 Task: Explore various landmarks and regions in Japan using Google Earth.
Action: Mouse moved to (498, 433)
Screenshot: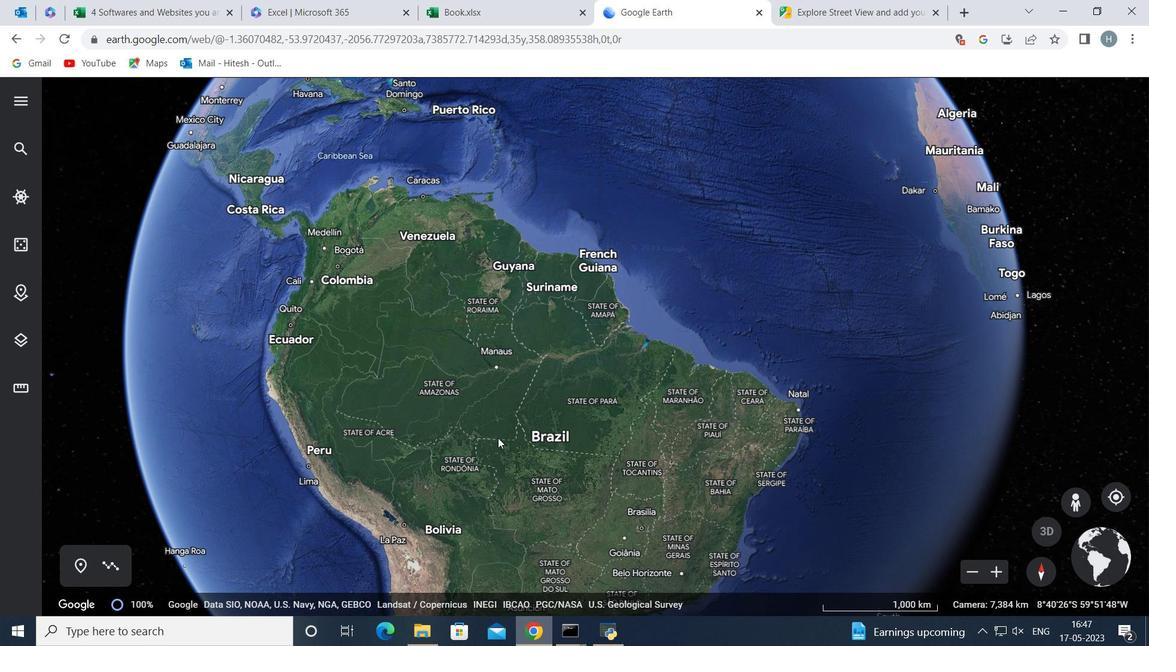 
Action: Mouse pressed left at (498, 433)
Screenshot: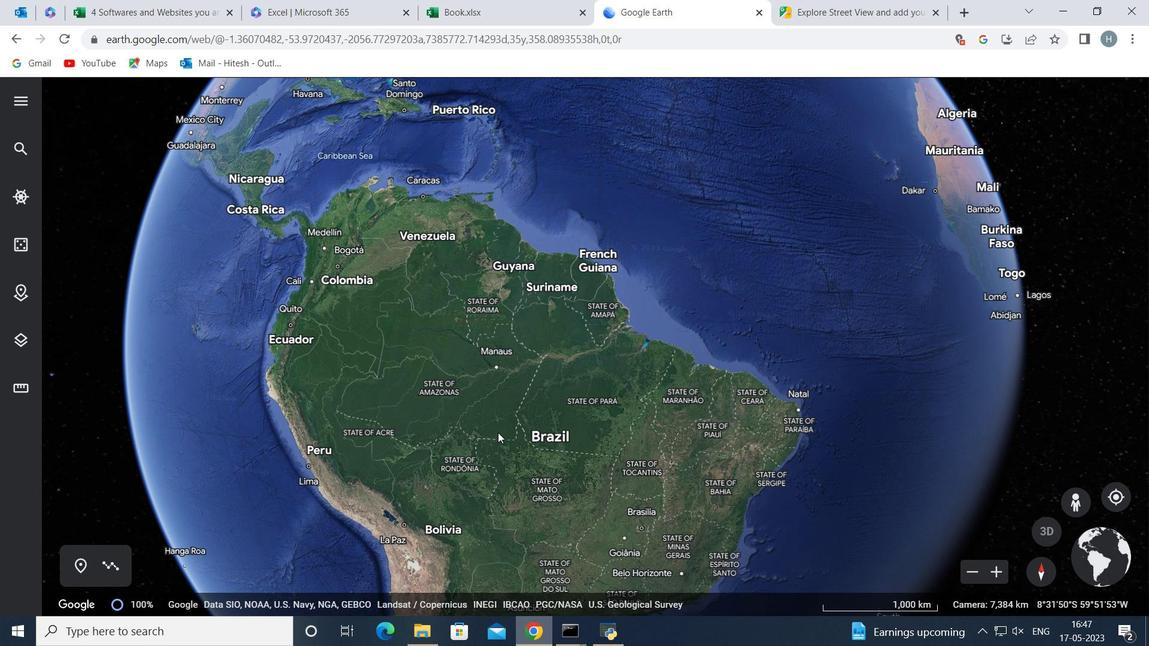
Action: Mouse moved to (587, 410)
Screenshot: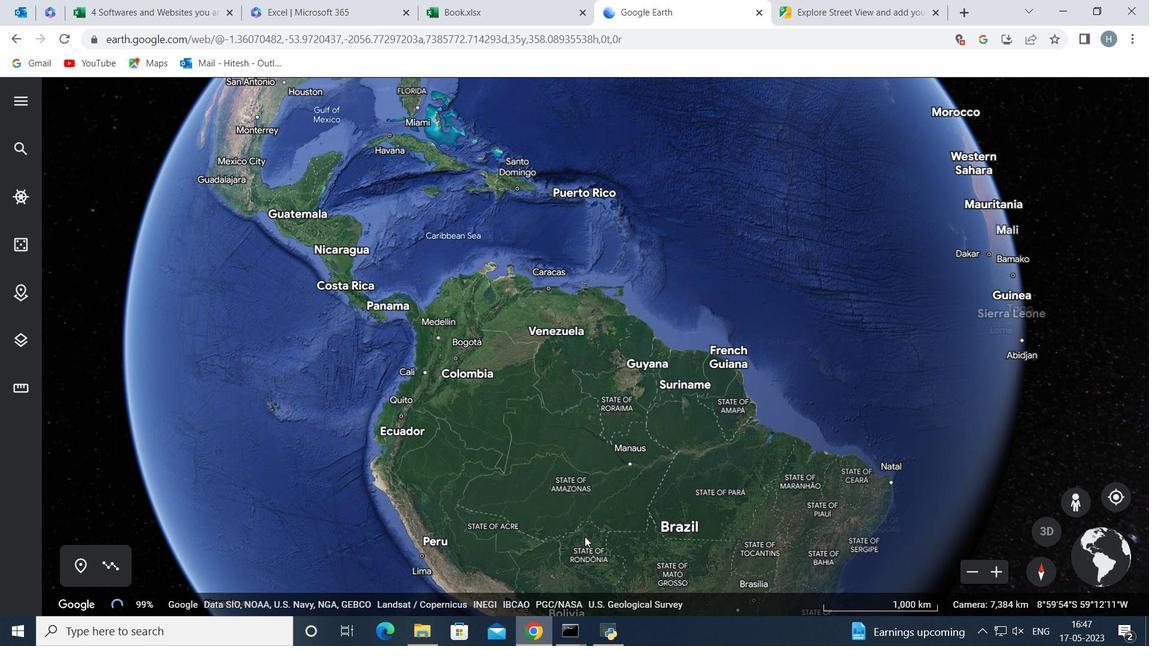 
Action: Mouse pressed left at (586, 406)
Screenshot: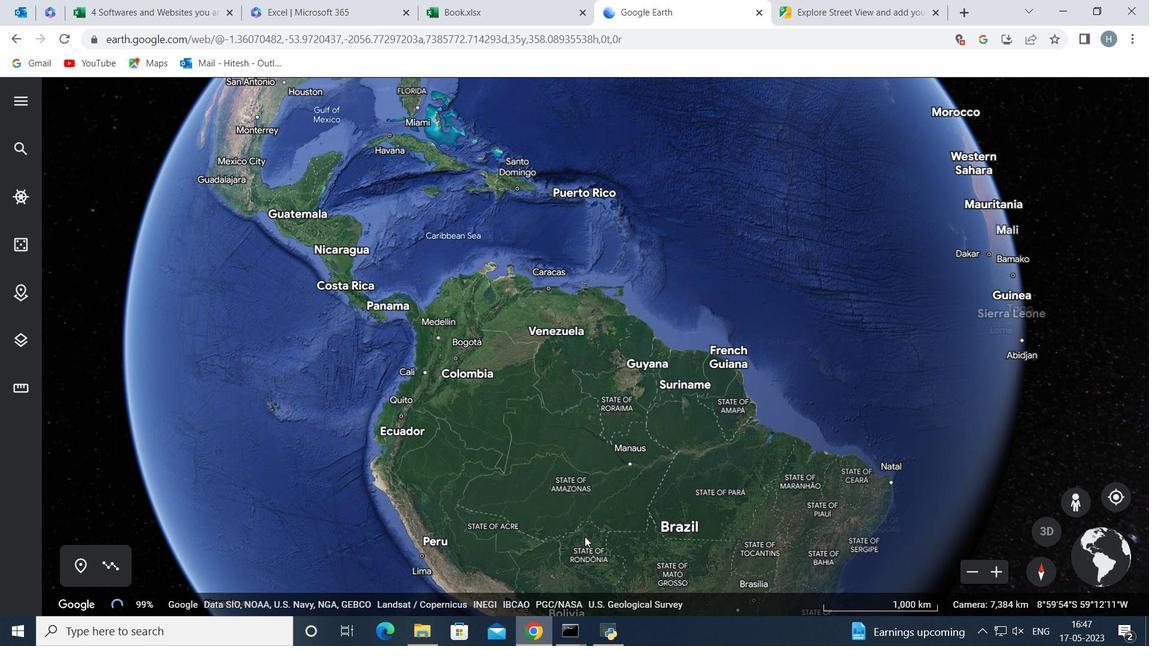 
Action: Mouse moved to (455, 456)
Screenshot: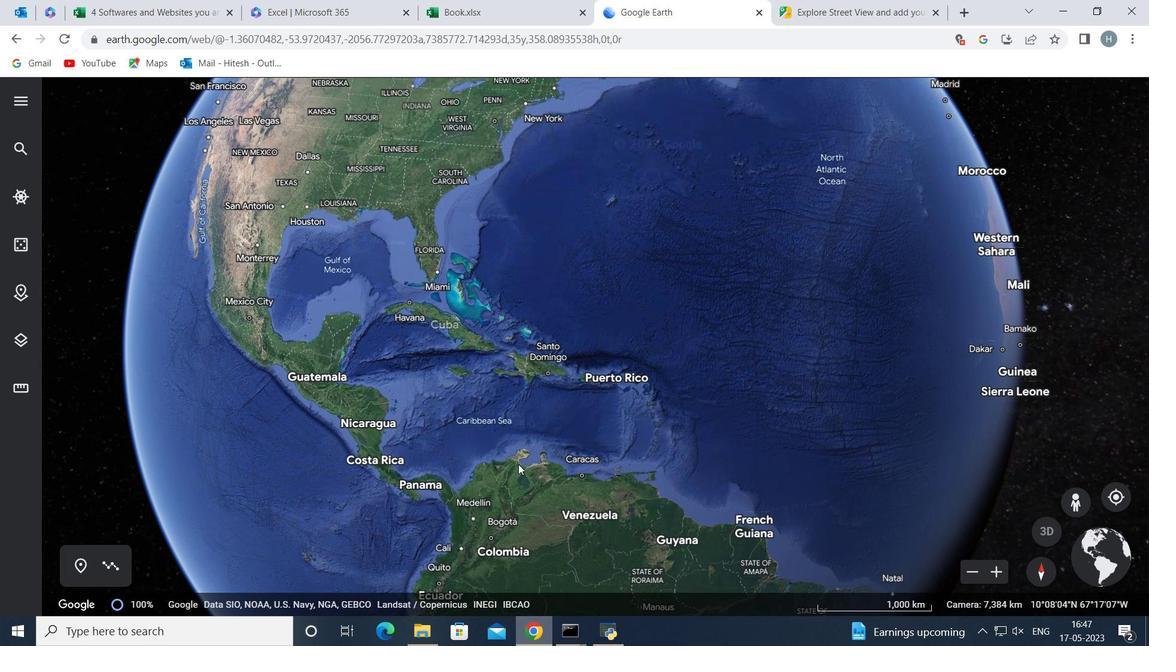 
Action: Mouse pressed left at (455, 456)
Screenshot: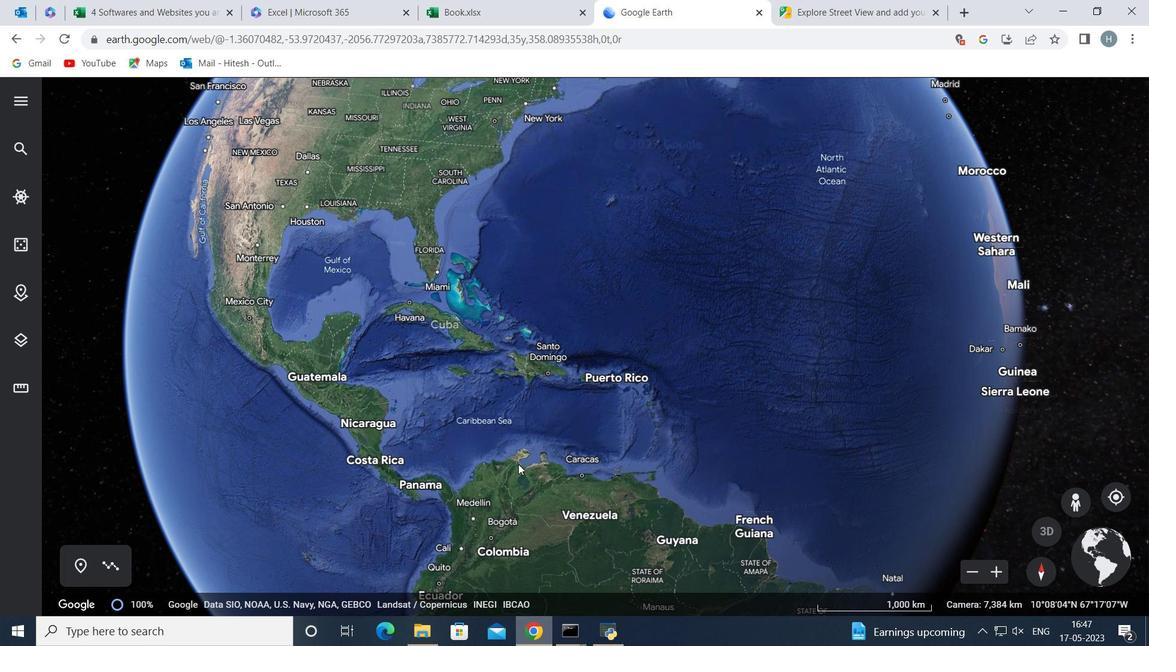 
Action: Mouse moved to (519, 421)
Screenshot: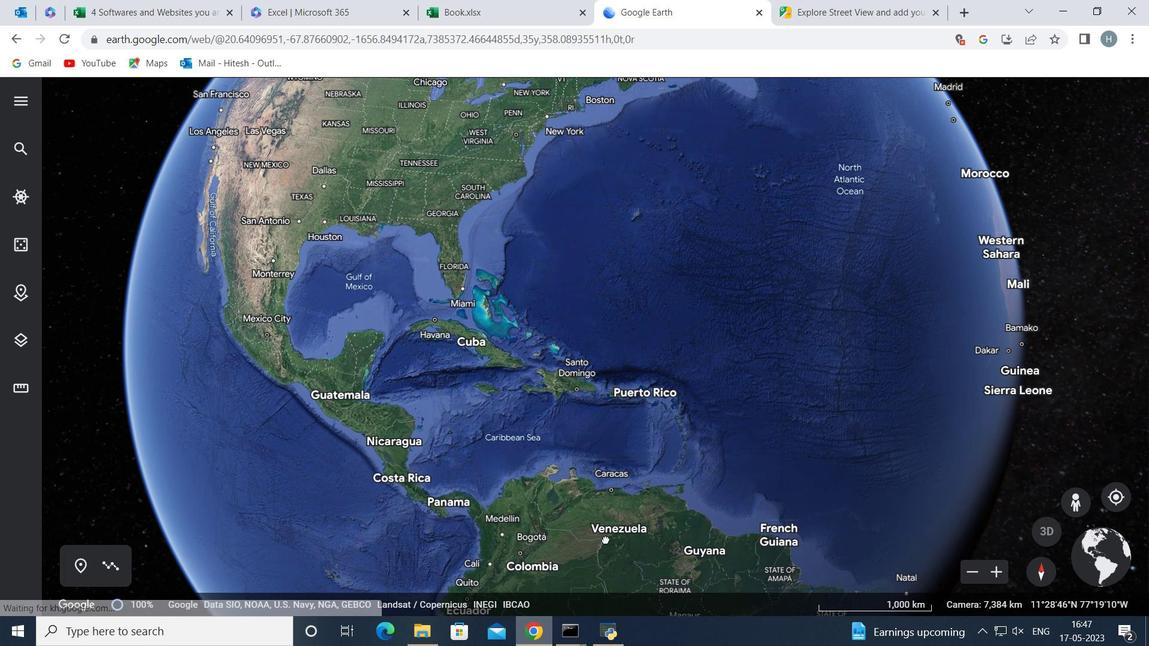 
Action: Mouse pressed left at (519, 421)
Screenshot: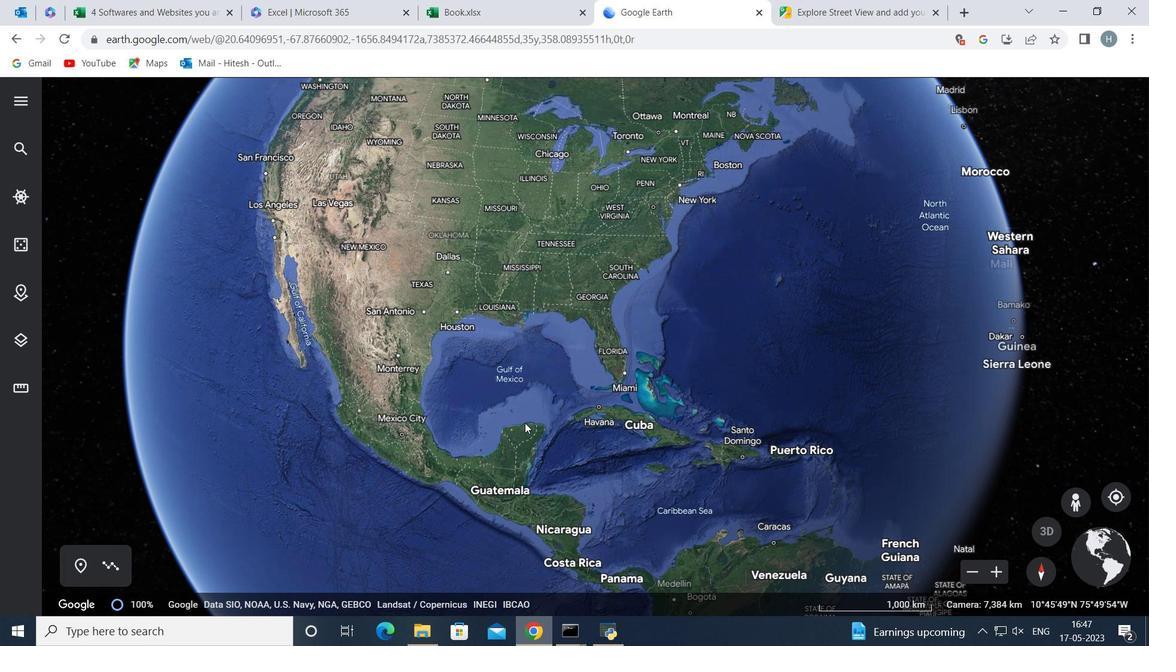 
Action: Mouse moved to (507, 392)
Screenshot: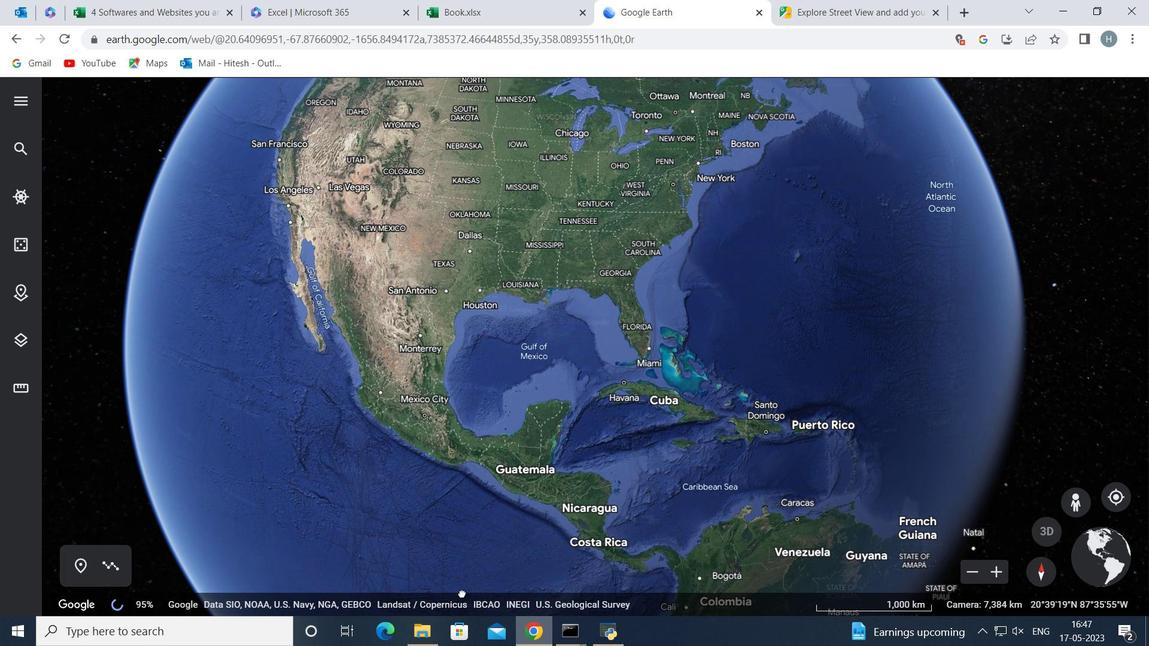 
Action: Mouse pressed left at (507, 392)
Screenshot: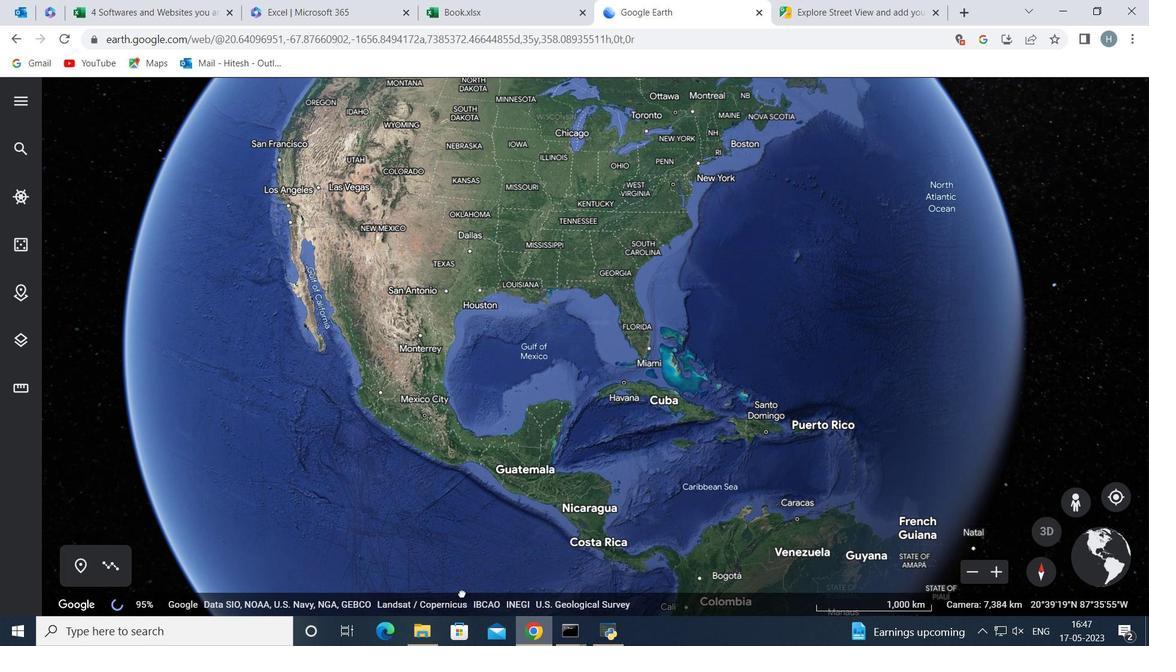 
Action: Mouse moved to (517, 449)
Screenshot: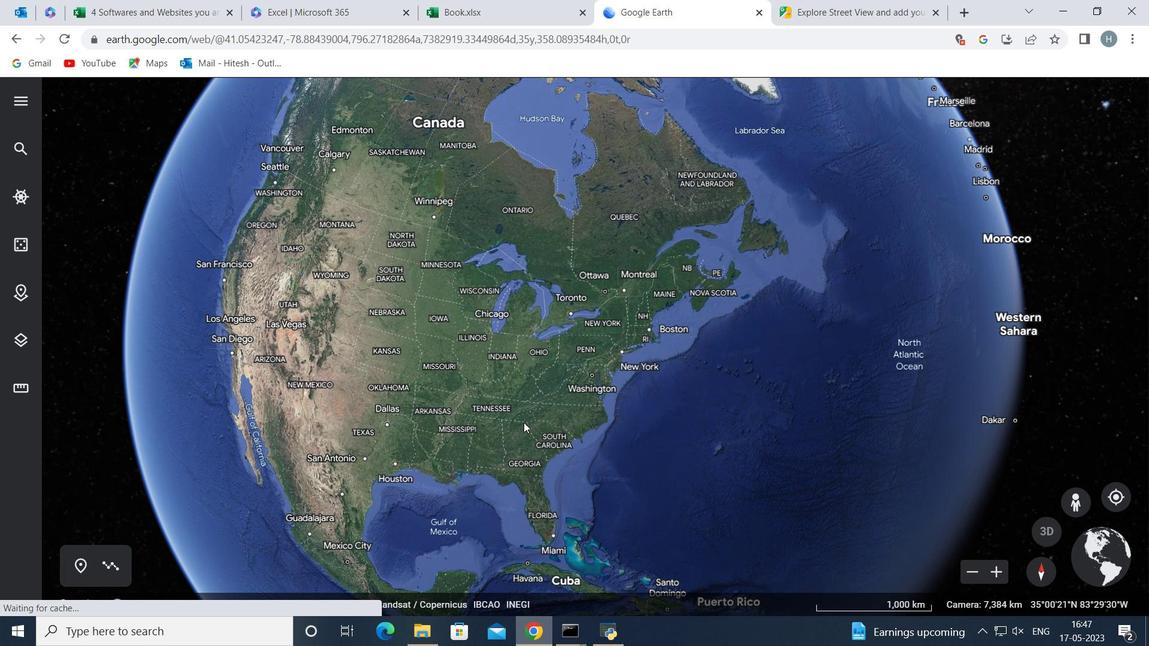 
Action: Mouse pressed left at (517, 447)
Screenshot: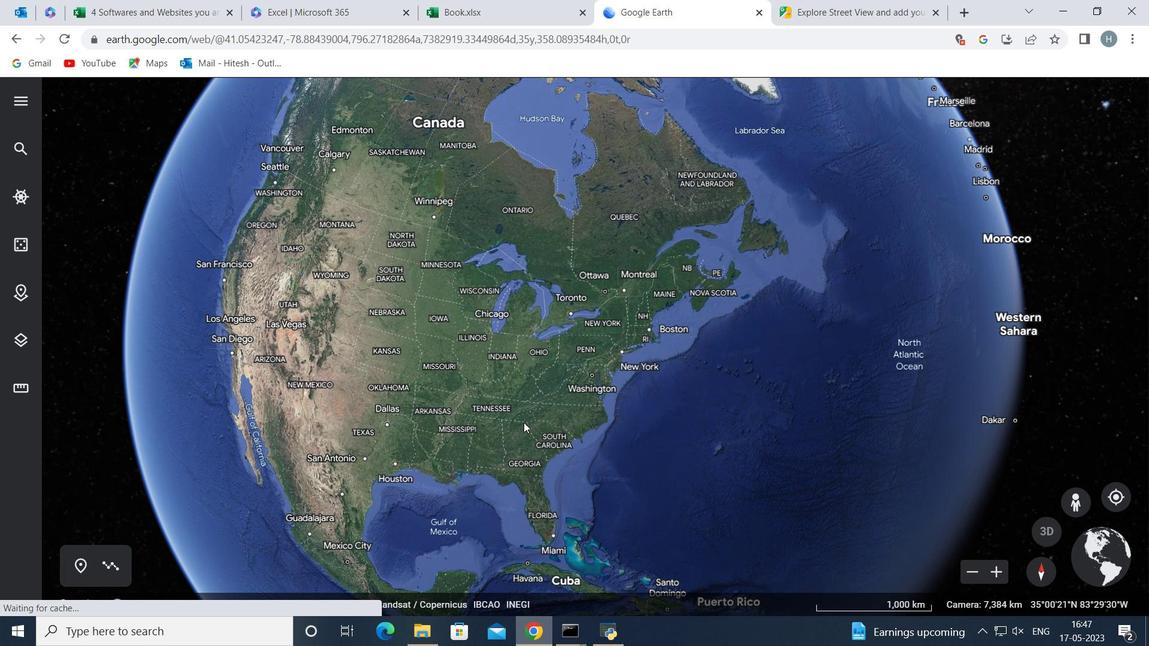 
Action: Mouse moved to (541, 389)
Screenshot: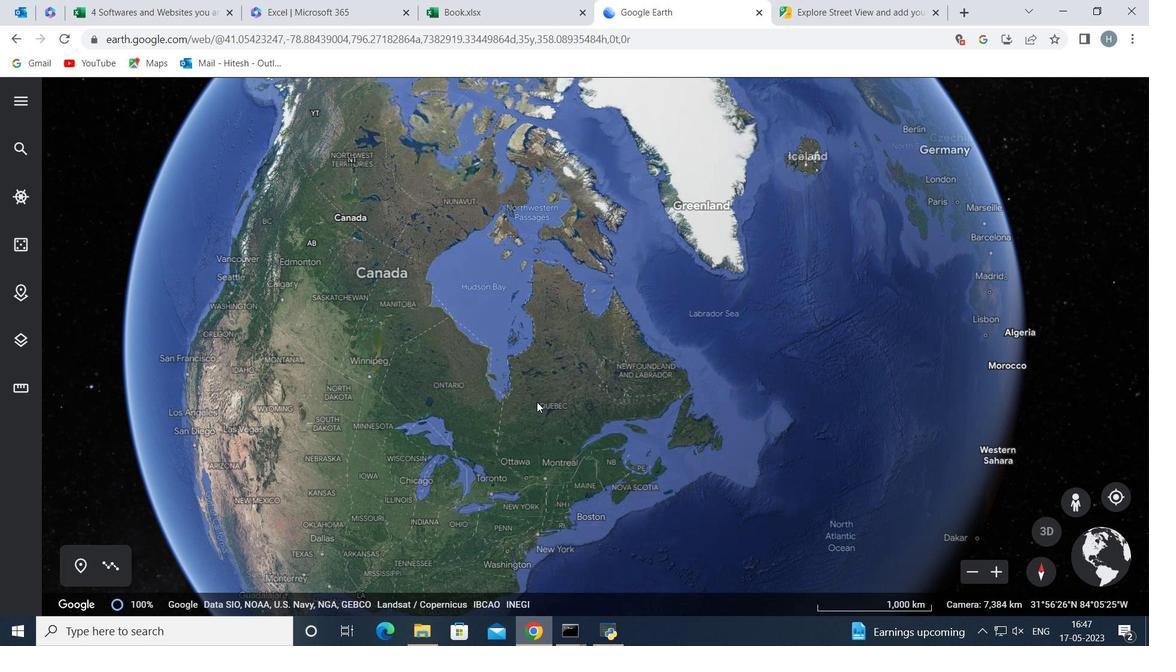 
Action: Mouse pressed left at (541, 389)
Screenshot: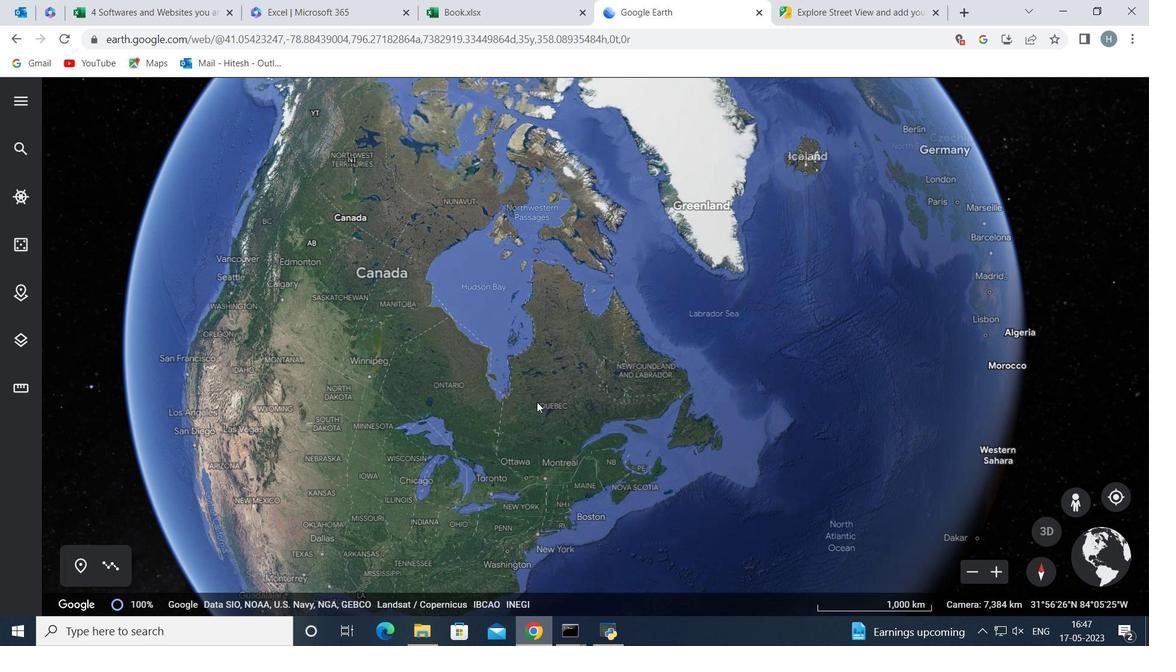 
Action: Mouse moved to (662, 406)
Screenshot: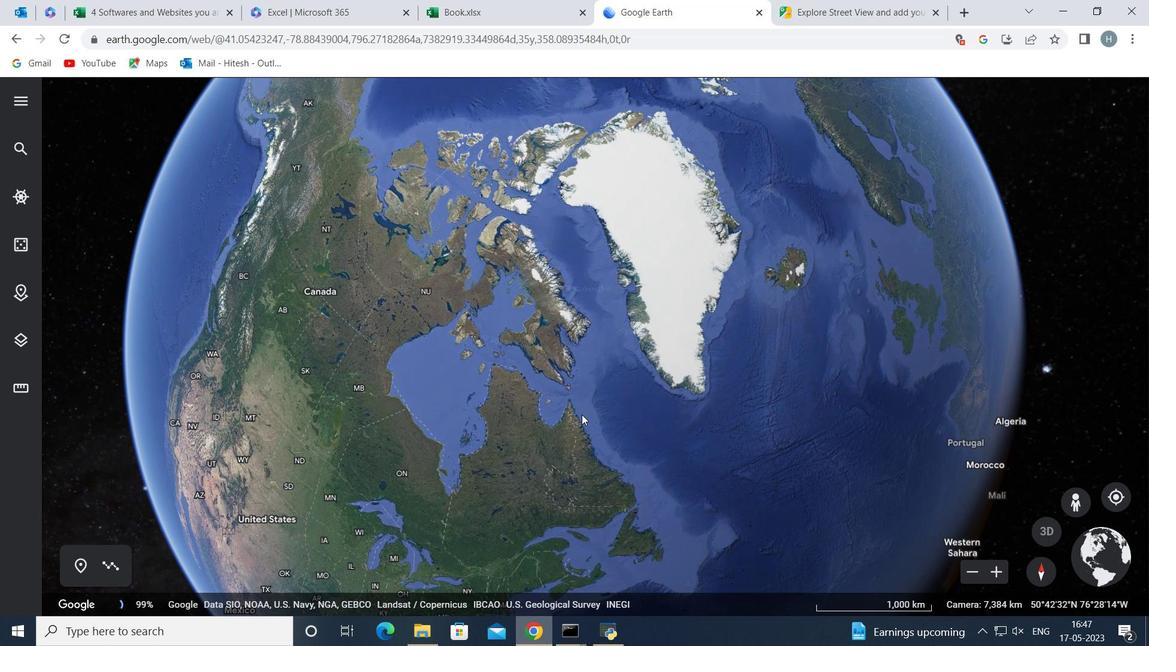 
Action: Mouse pressed left at (662, 406)
Screenshot: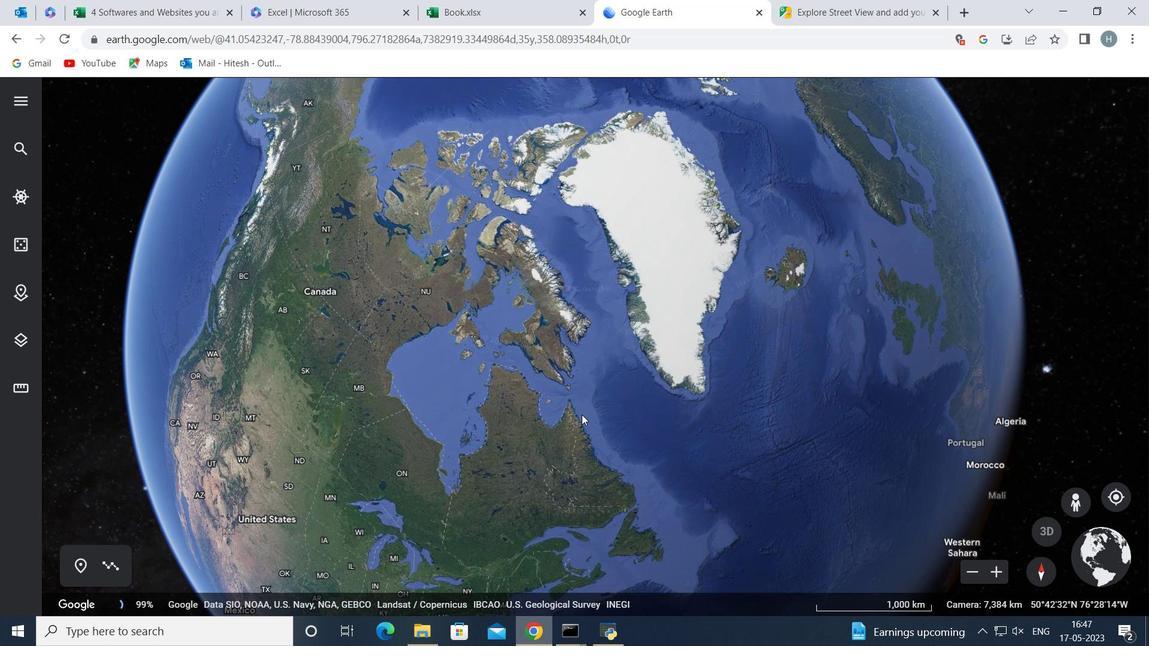 
Action: Mouse moved to (536, 416)
Screenshot: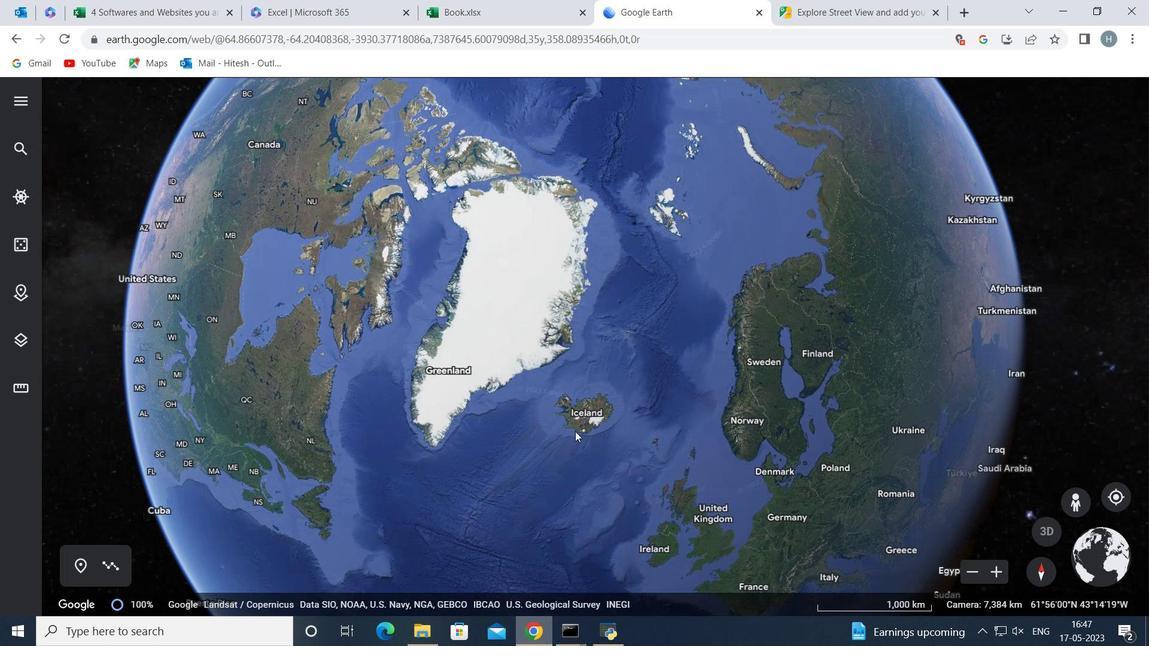 
Action: Mouse pressed left at (536, 416)
Screenshot: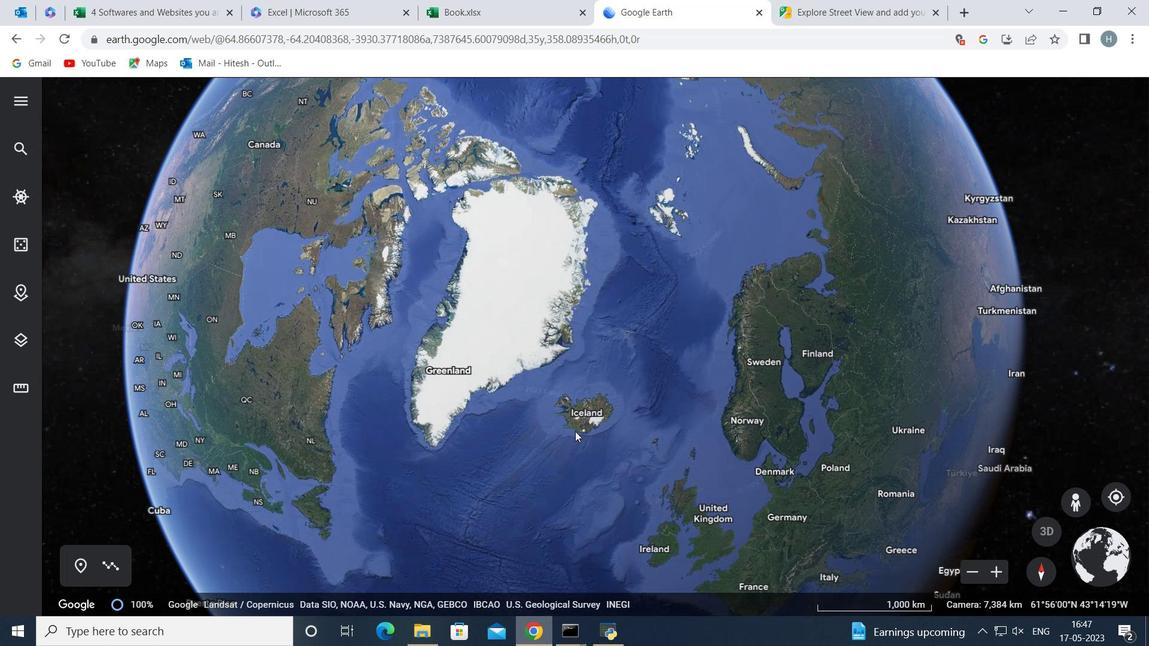 
Action: Mouse moved to (573, 408)
Screenshot: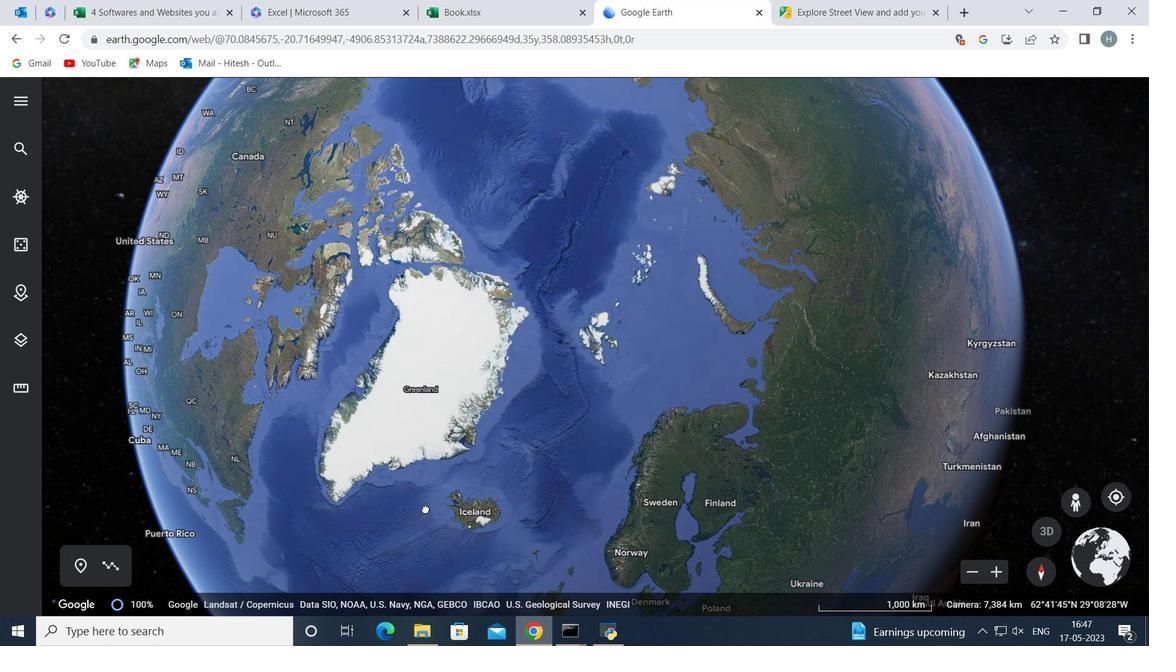 
Action: Mouse pressed left at (573, 408)
Screenshot: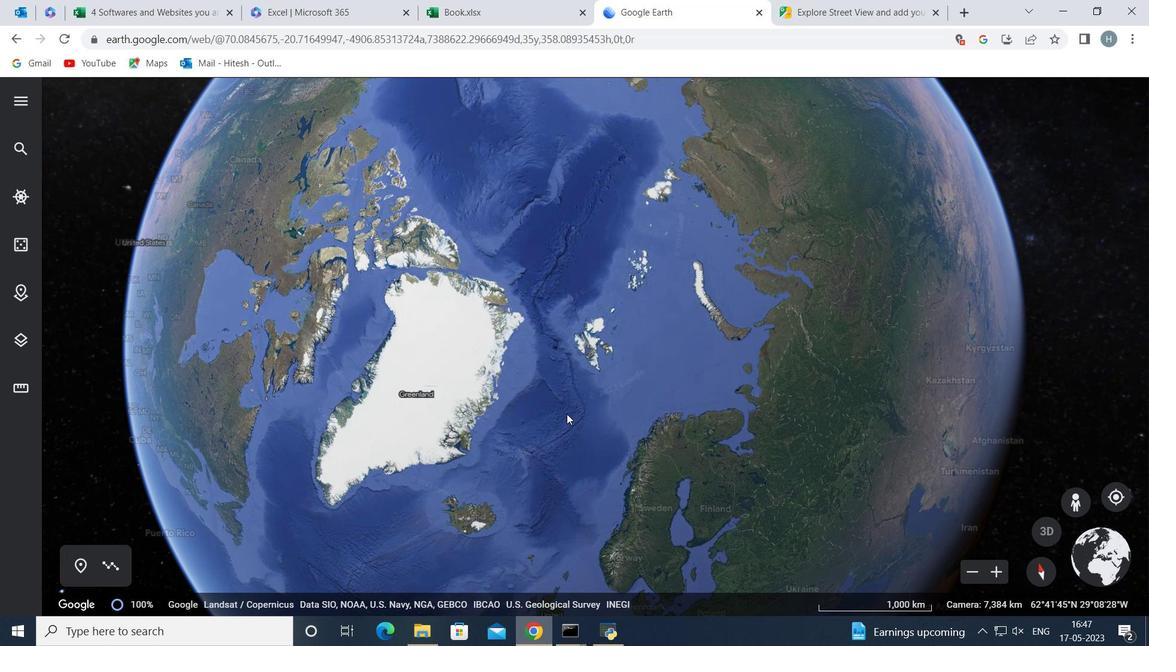 
Action: Mouse moved to (673, 359)
Screenshot: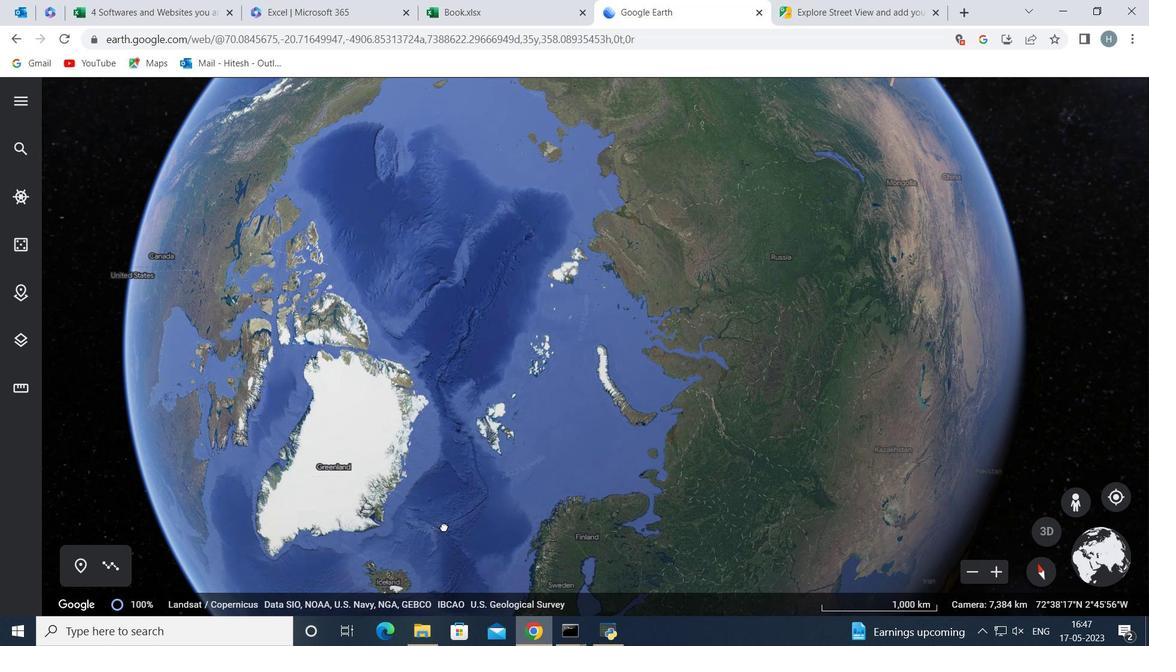
Action: Mouse pressed left at (673, 359)
Screenshot: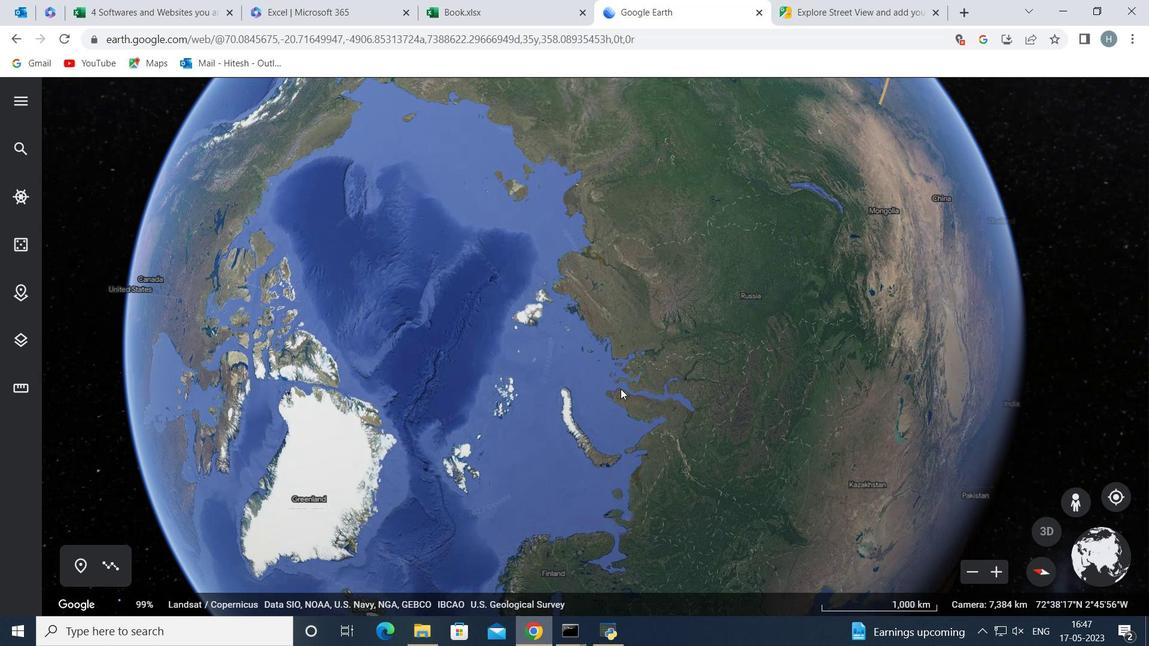 
Action: Mouse moved to (681, 404)
Screenshot: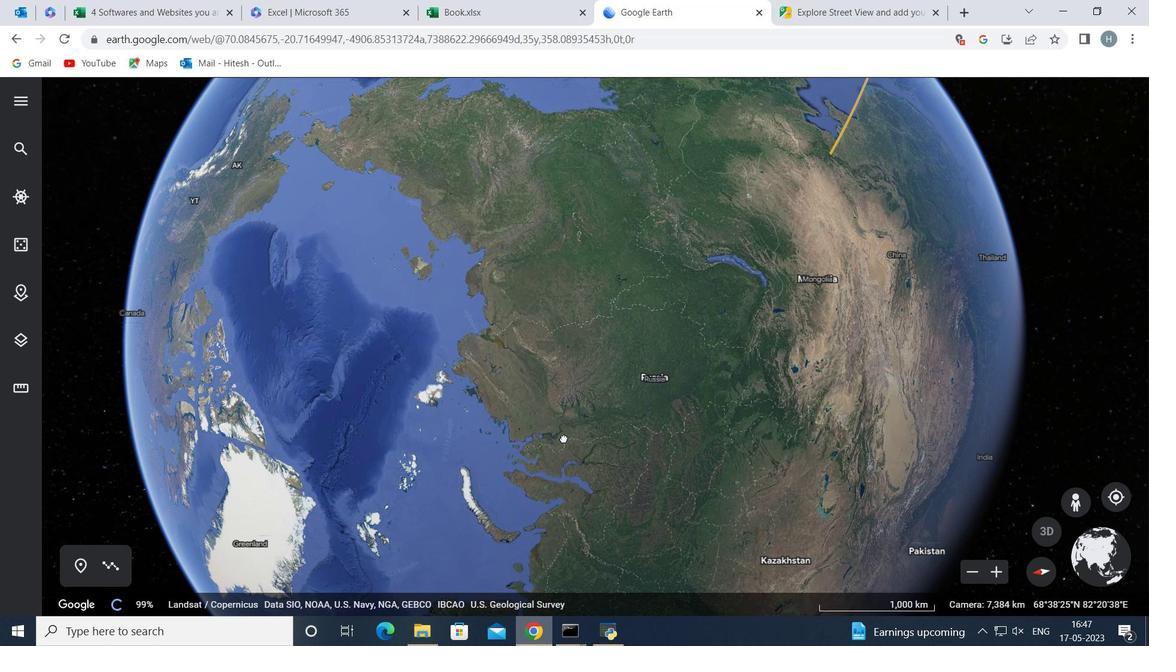 
Action: Mouse scrolled (681, 404) with delta (0, 0)
Screenshot: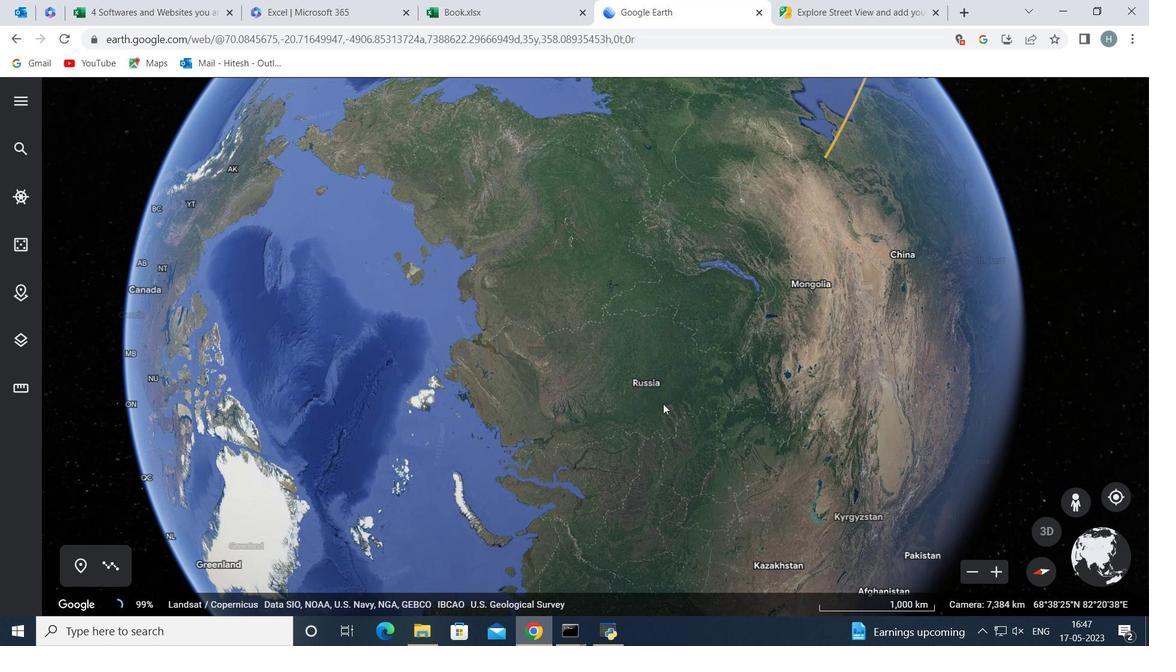 
Action: Mouse moved to (674, 393)
Screenshot: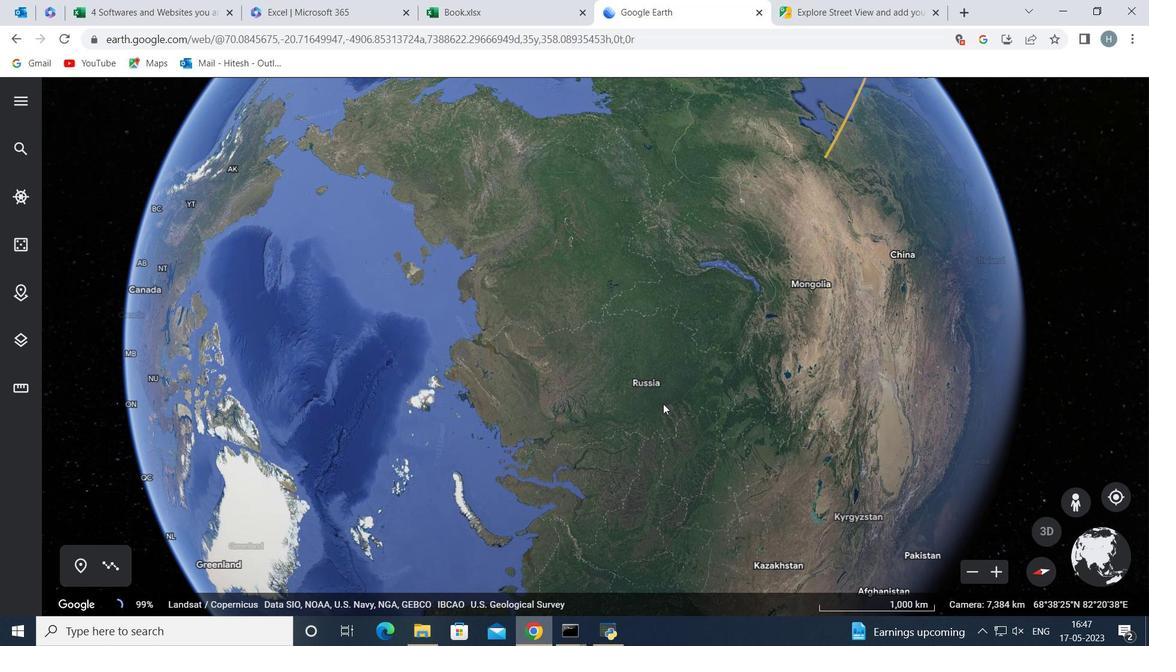 
Action: Mouse scrolled (675, 395) with delta (0, 0)
Screenshot: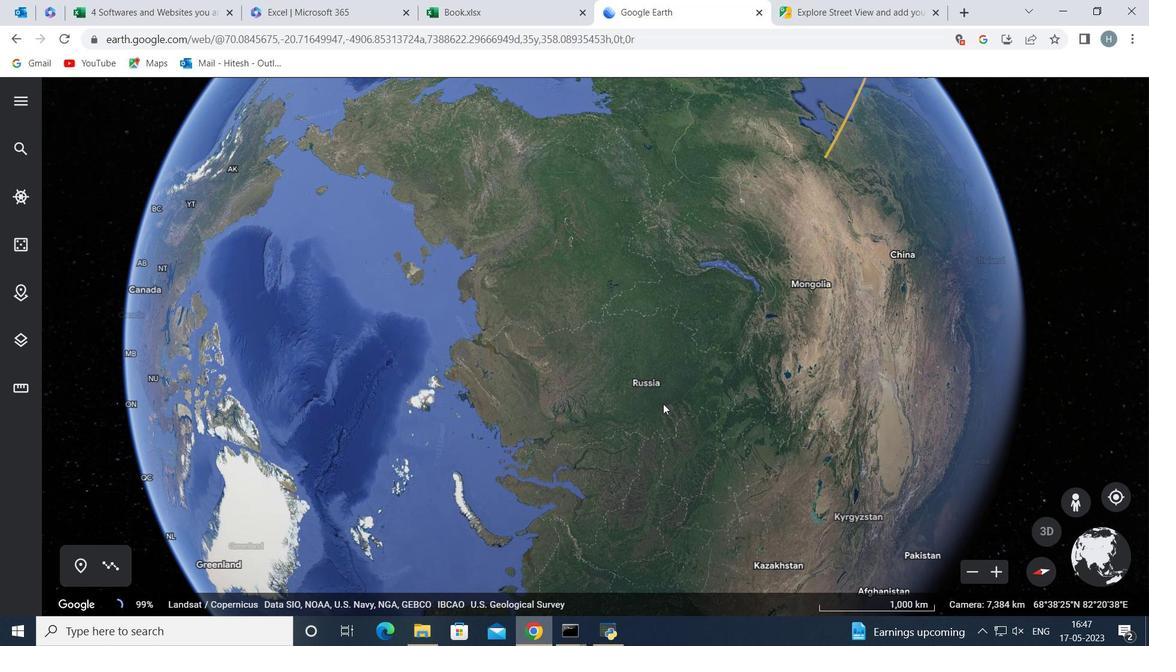 
Action: Mouse moved to (656, 404)
Screenshot: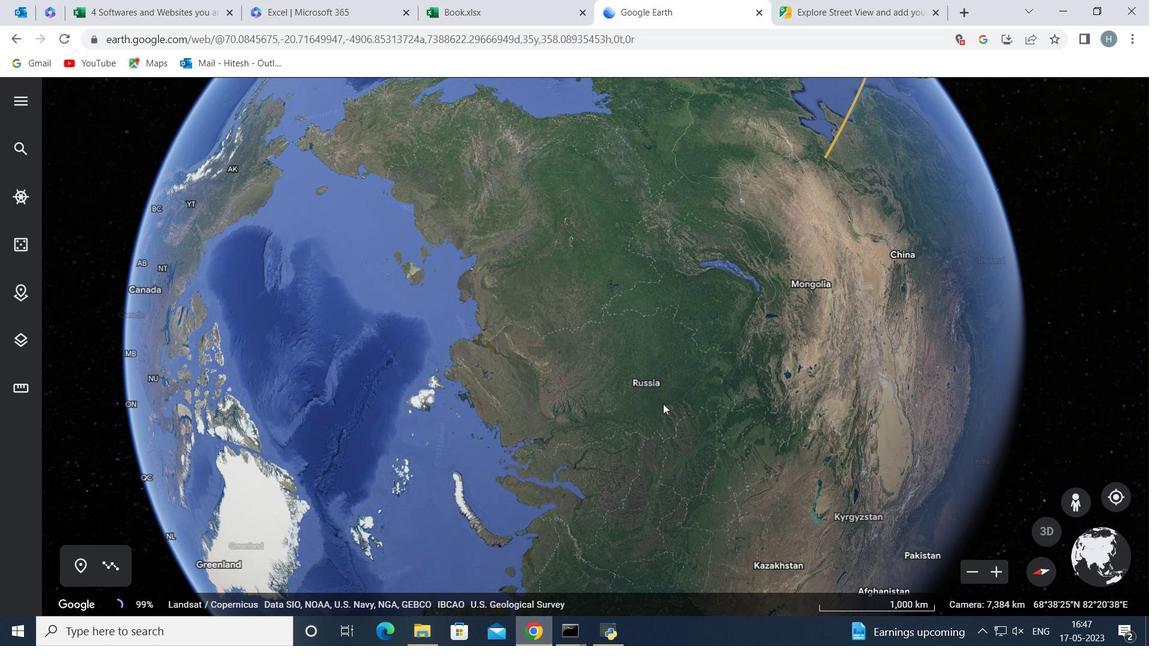 
Action: Mouse pressed left at (656, 404)
Screenshot: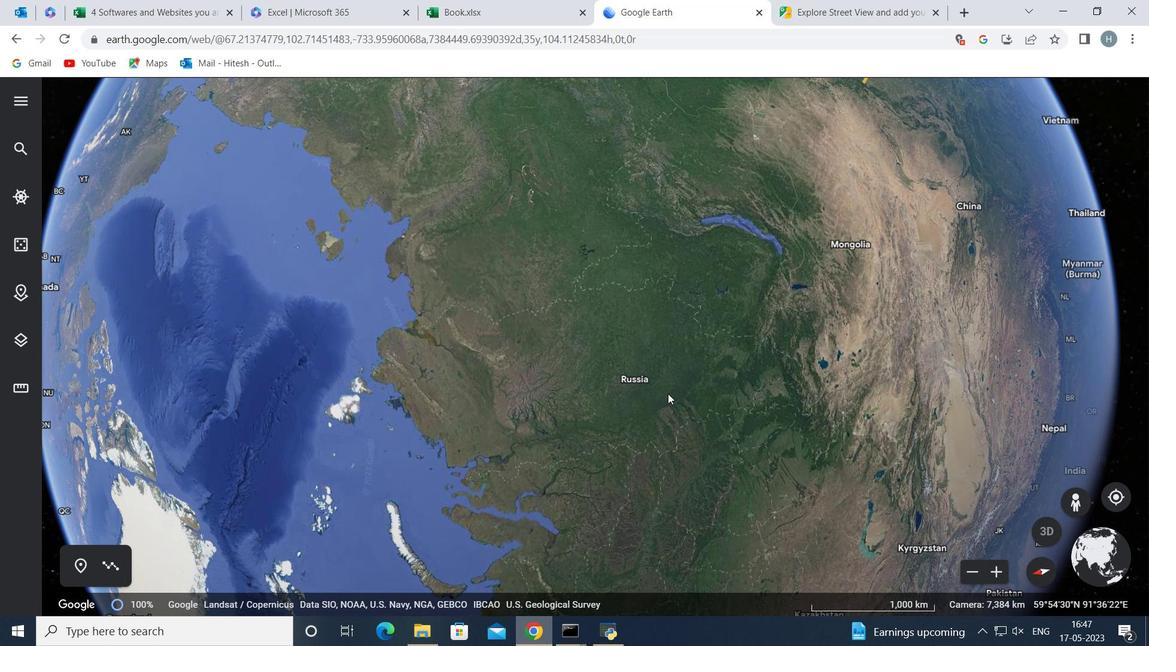 
Action: Mouse moved to (796, 404)
Screenshot: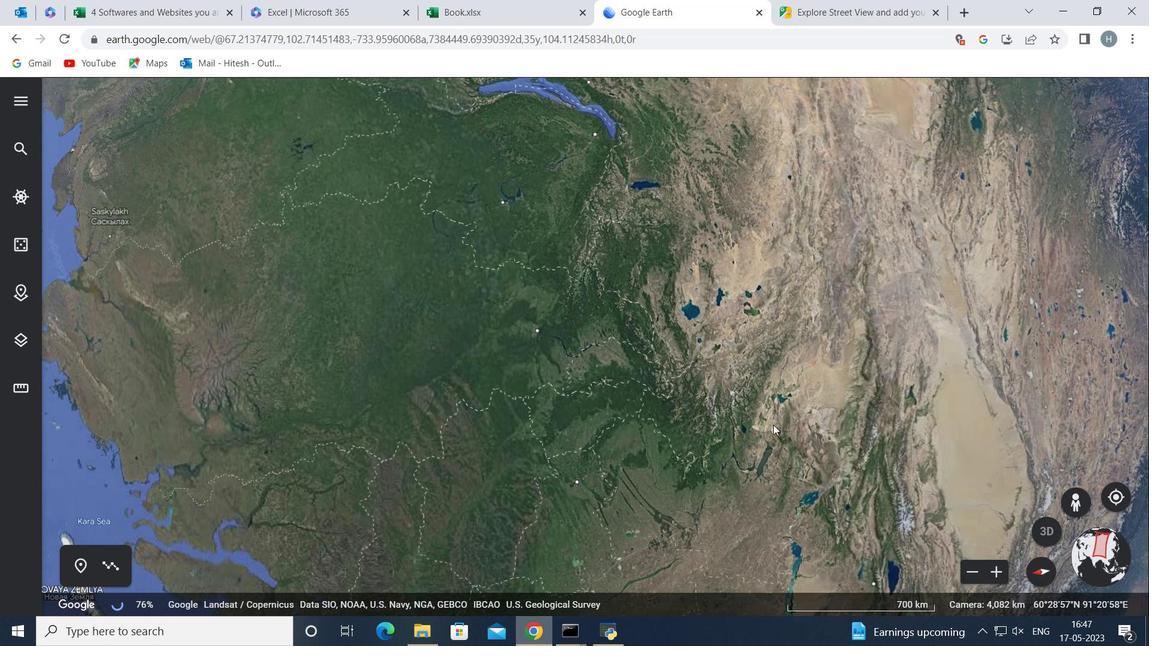 
Action: Mouse pressed left at (796, 404)
Screenshot: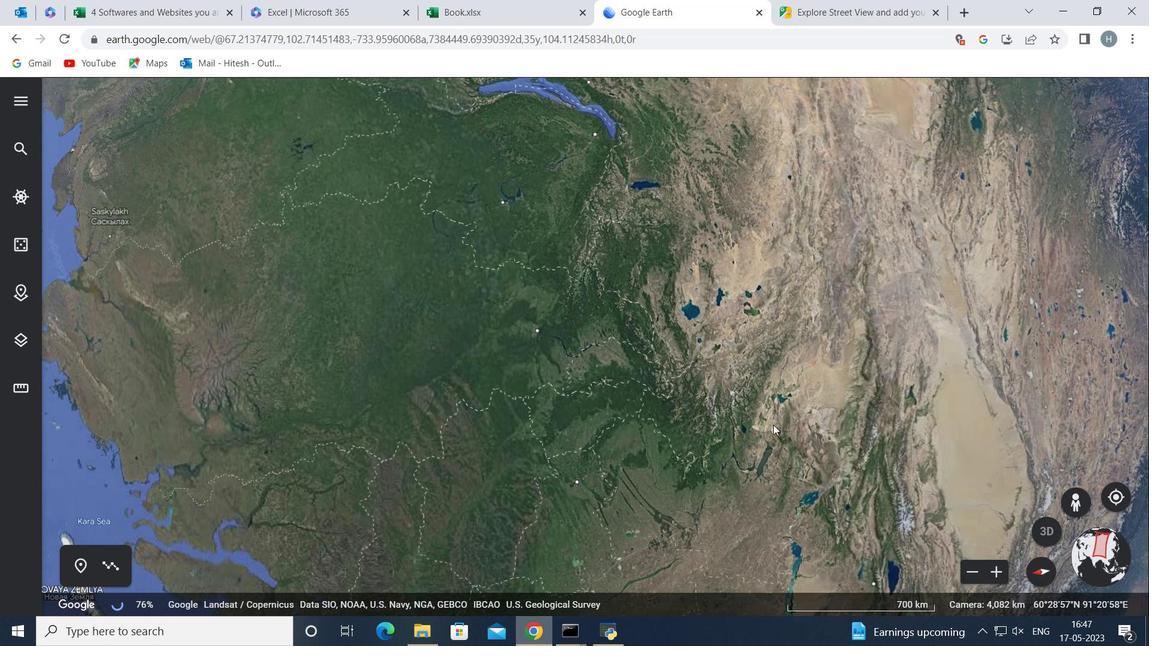 
Action: Mouse moved to (796, 404)
Screenshot: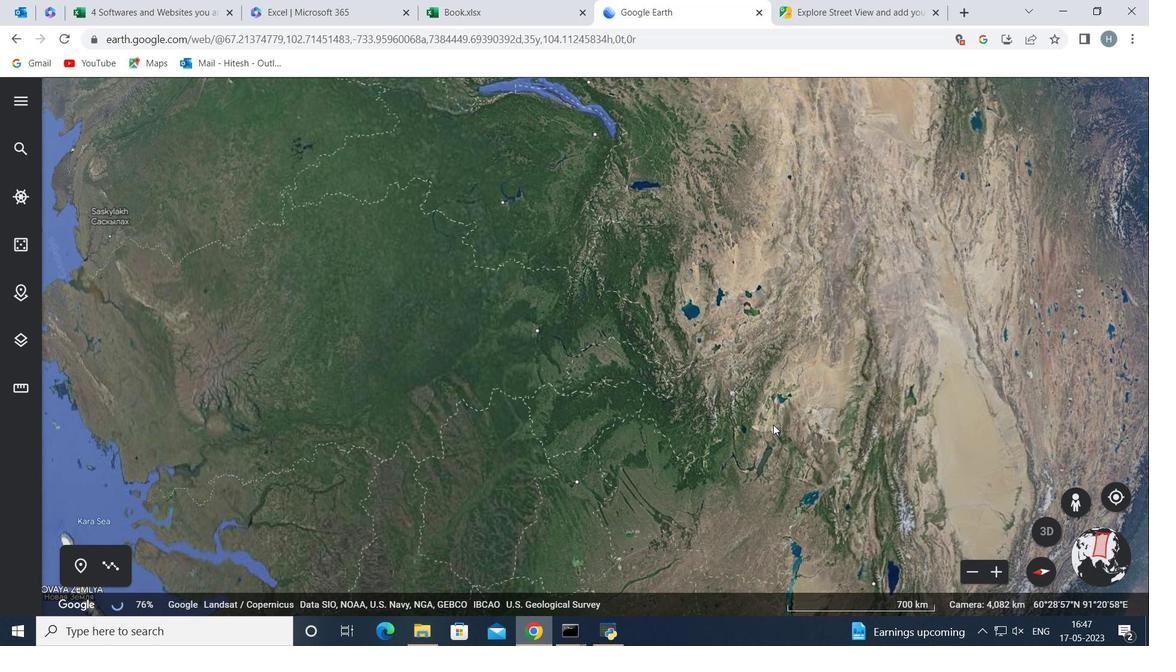 
Action: Mouse scrolled (796, 403) with delta (0, 0)
Screenshot: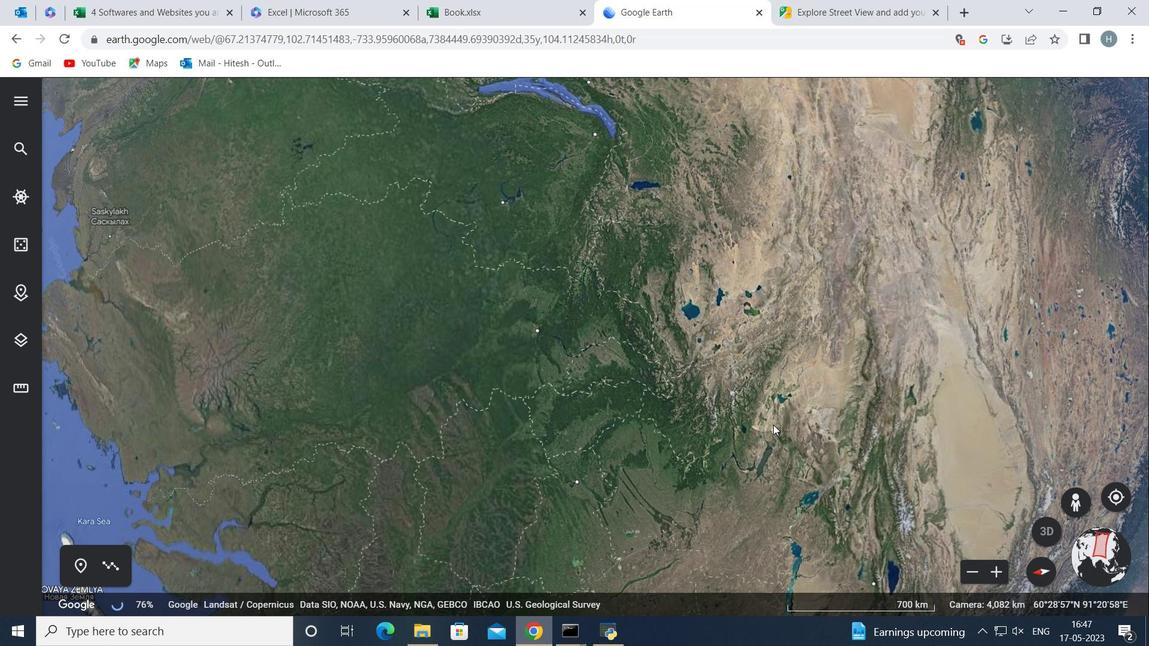 
Action: Mouse scrolled (796, 403) with delta (0, 0)
Screenshot: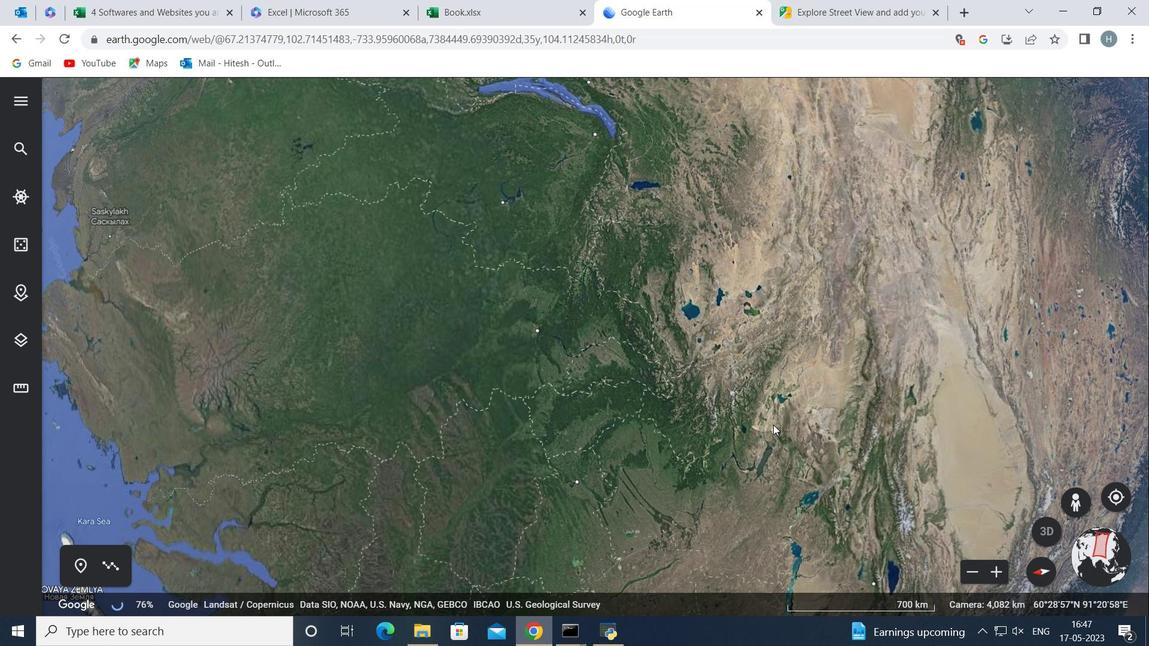 
Action: Mouse scrolled (796, 403) with delta (0, 0)
Screenshot: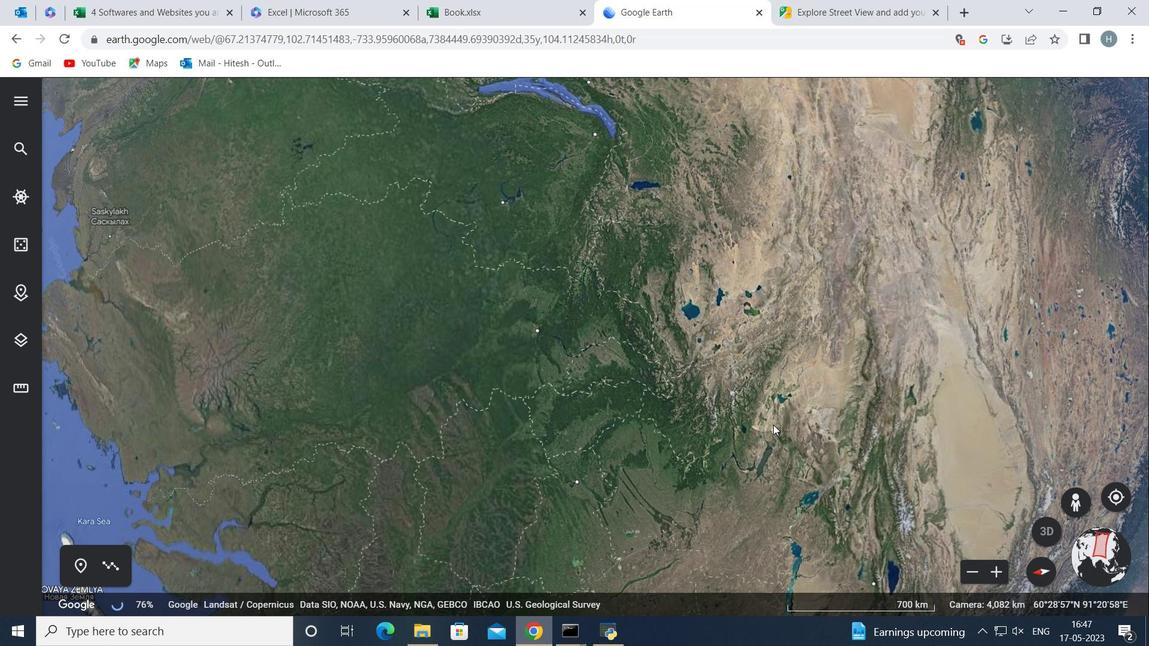 
Action: Mouse scrolled (796, 403) with delta (0, 0)
Screenshot: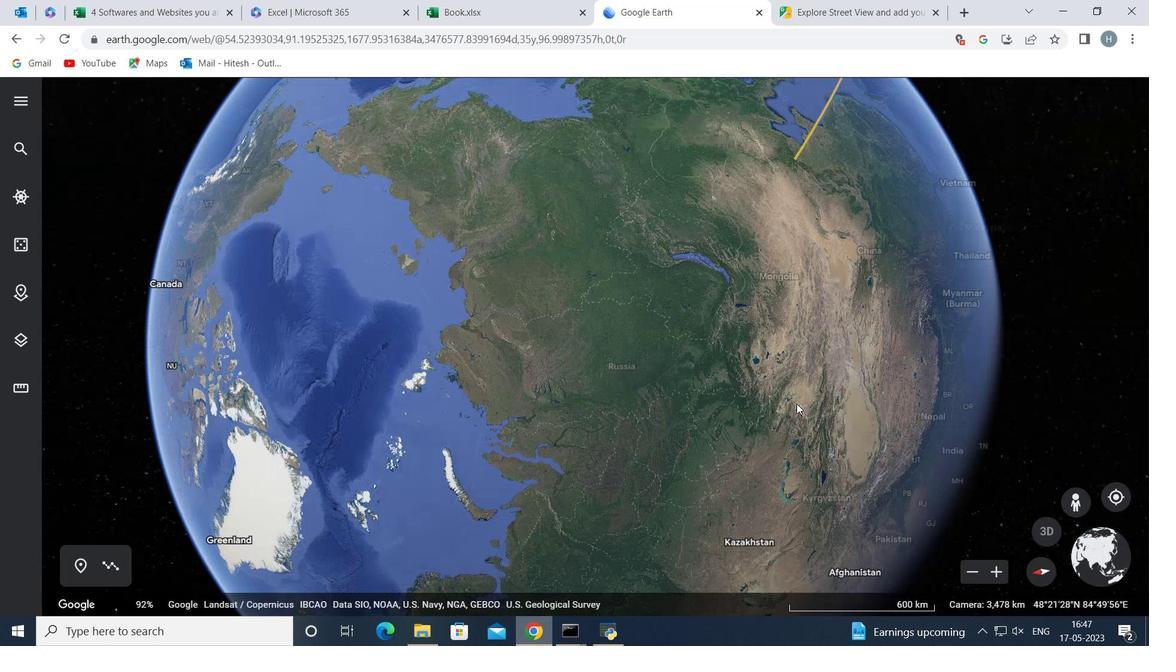 
Action: Mouse scrolled (796, 403) with delta (0, 0)
Screenshot: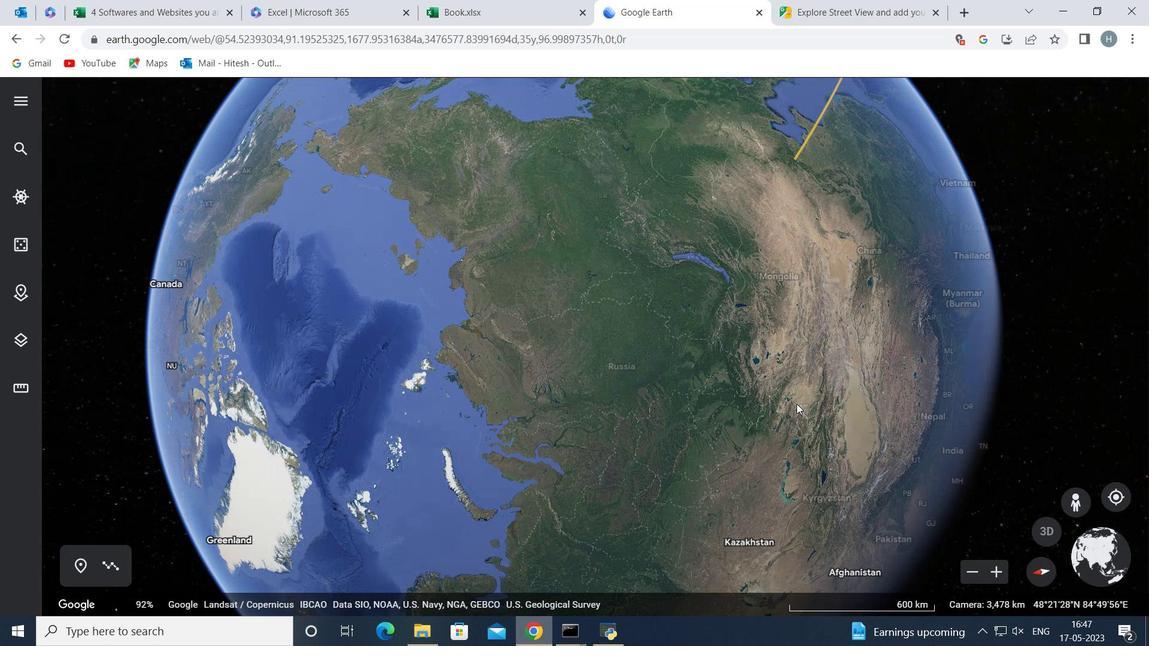 
Action: Mouse moved to (678, 384)
Screenshot: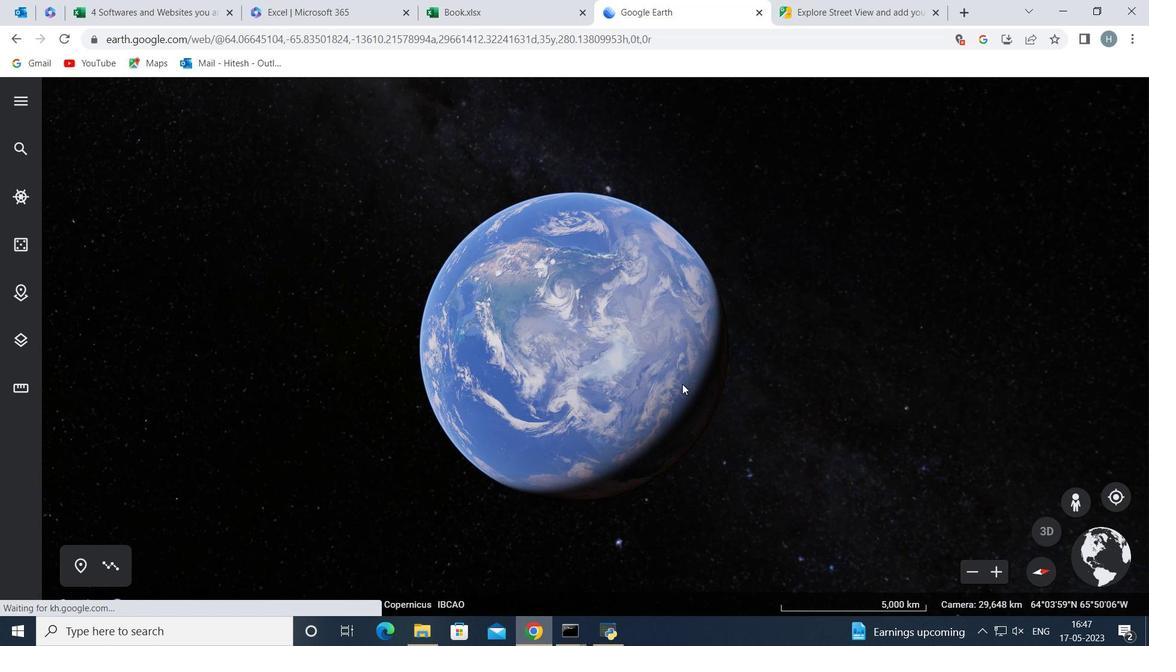 
Action: Mouse scrolled (679, 385) with delta (0, 0)
Screenshot: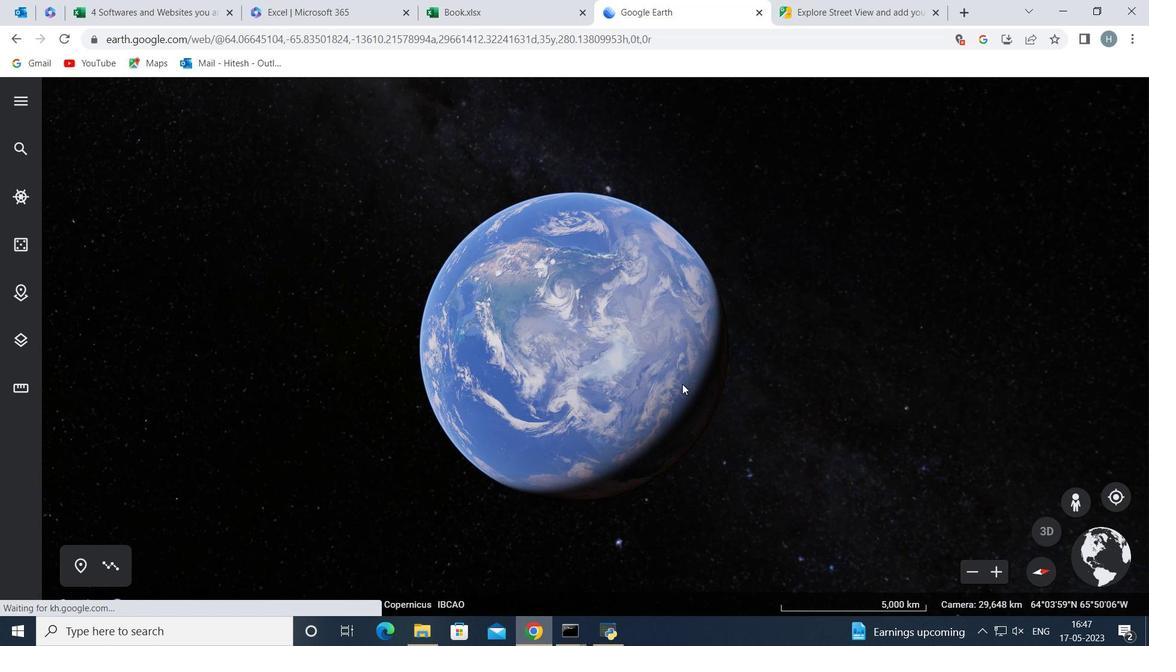 
Action: Mouse moved to (677, 384)
Screenshot: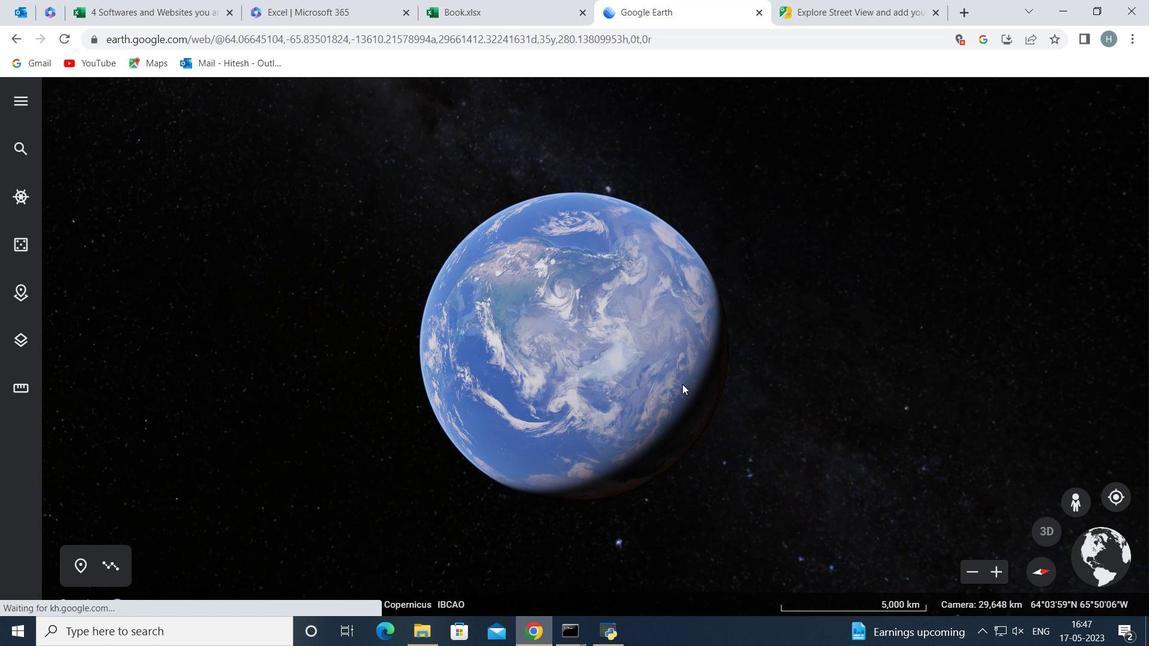 
Action: Mouse scrolled (677, 385) with delta (0, 0)
Screenshot: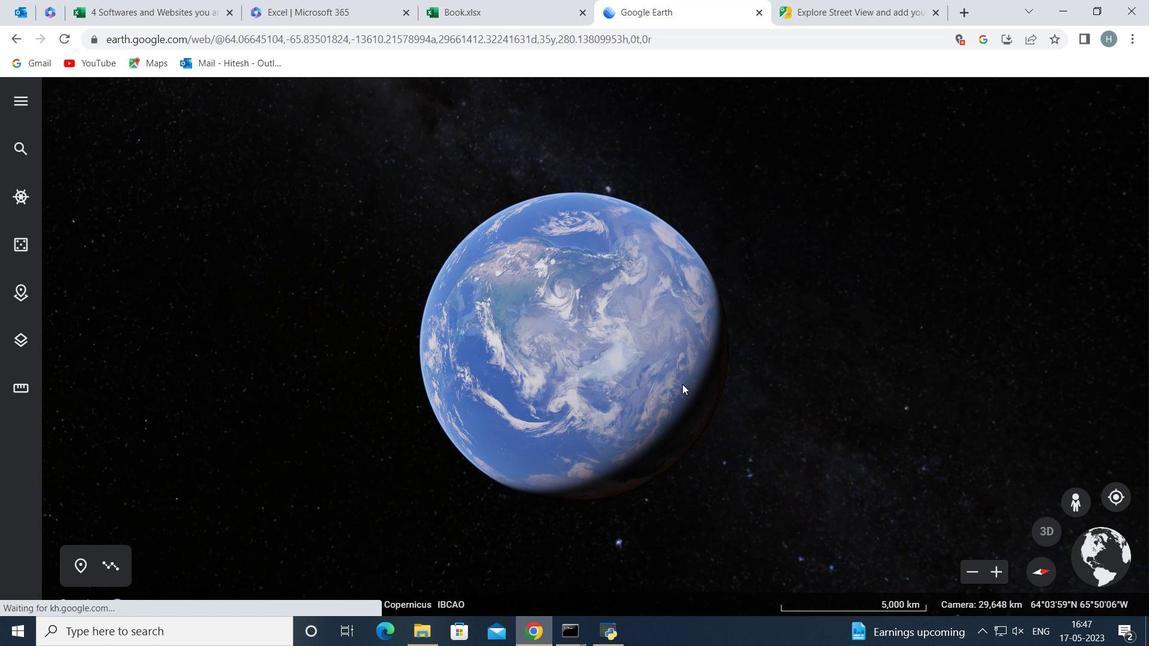 
Action: Mouse moved to (675, 384)
Screenshot: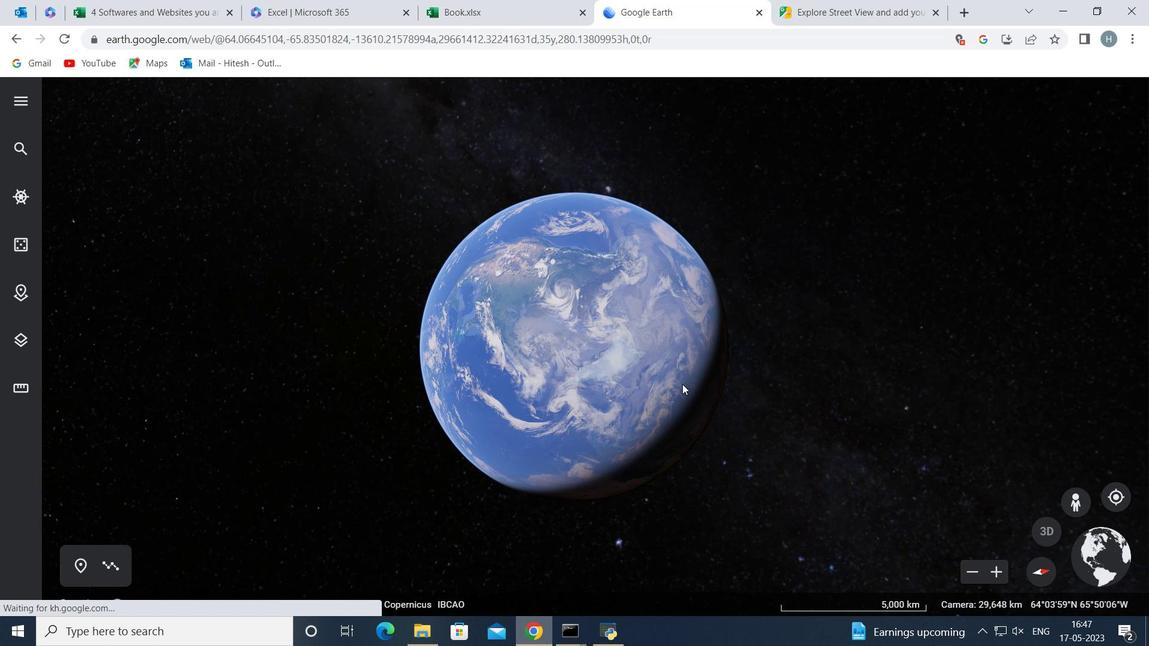 
Action: Mouse scrolled (675, 385) with delta (0, 0)
Screenshot: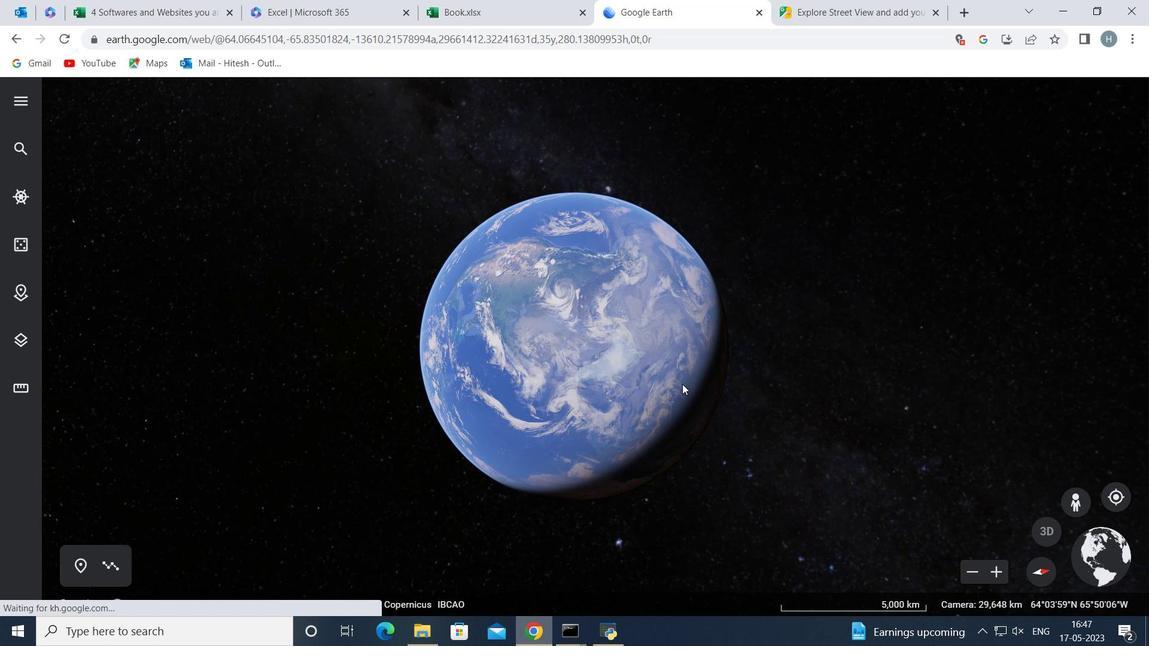 
Action: Mouse moved to (639, 389)
Screenshot: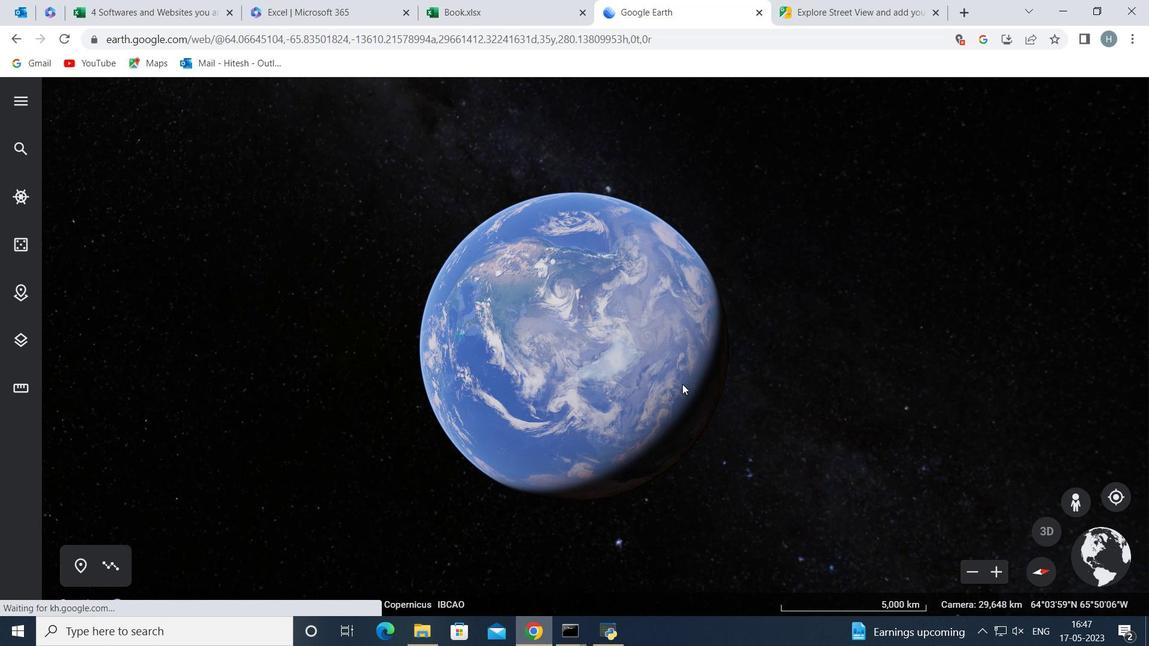 
Action: Mouse scrolled (639, 389) with delta (0, 0)
Screenshot: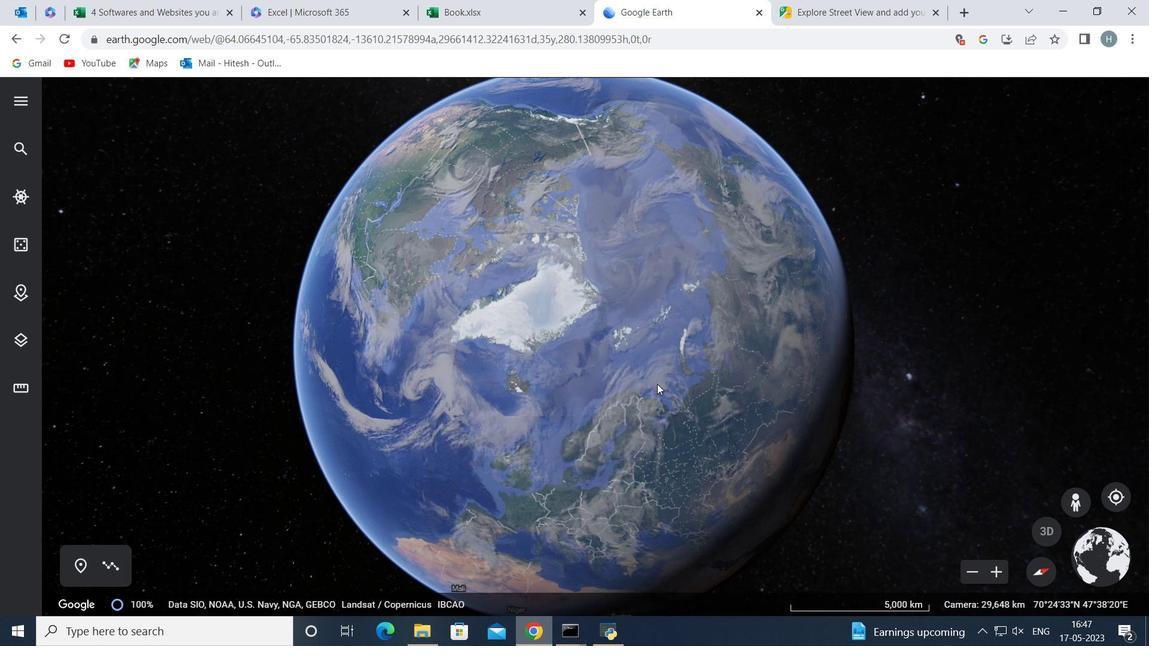 
Action: Mouse moved to (763, 377)
Screenshot: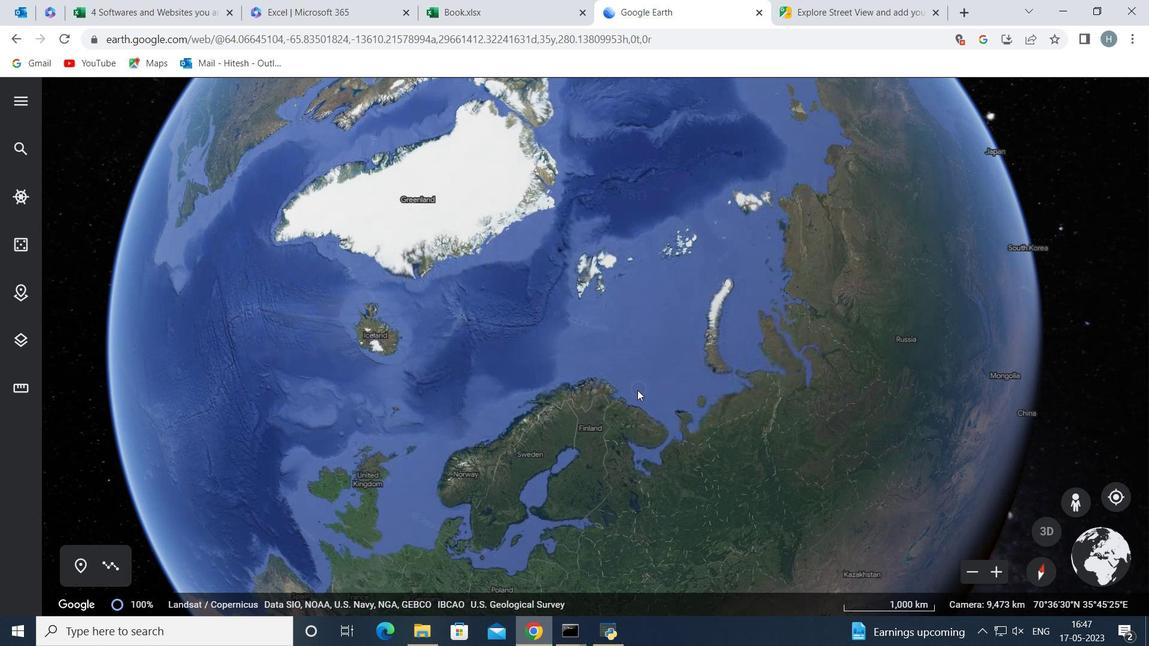 
Action: Mouse pressed left at (763, 377)
Screenshot: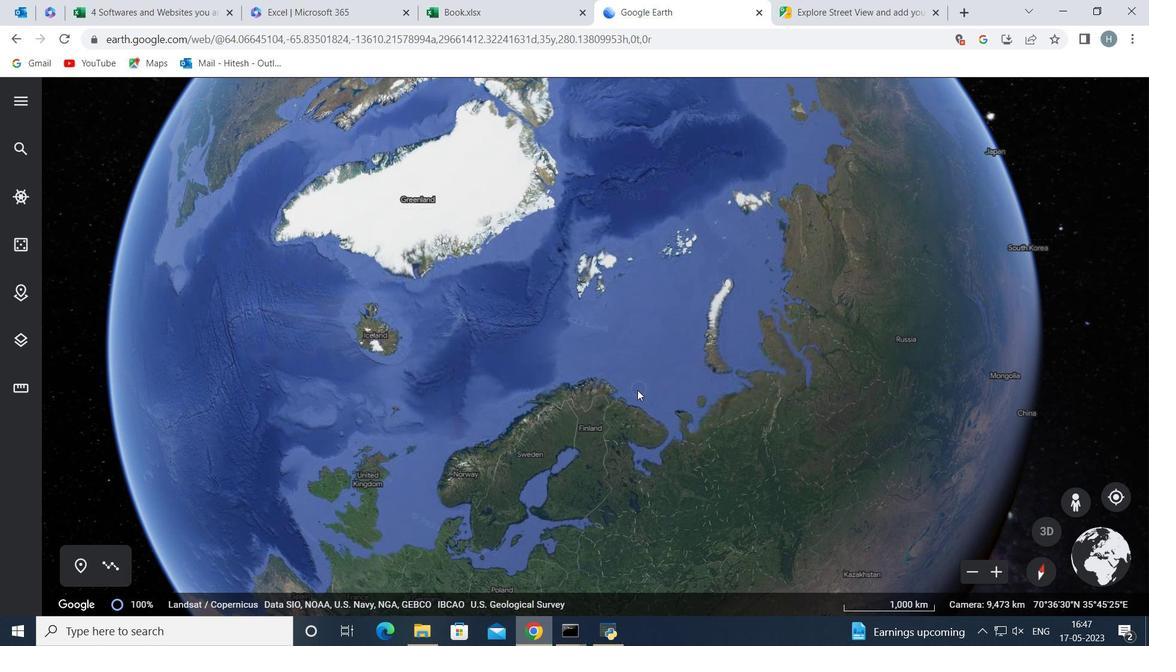 
Action: Mouse moved to (778, 404)
Screenshot: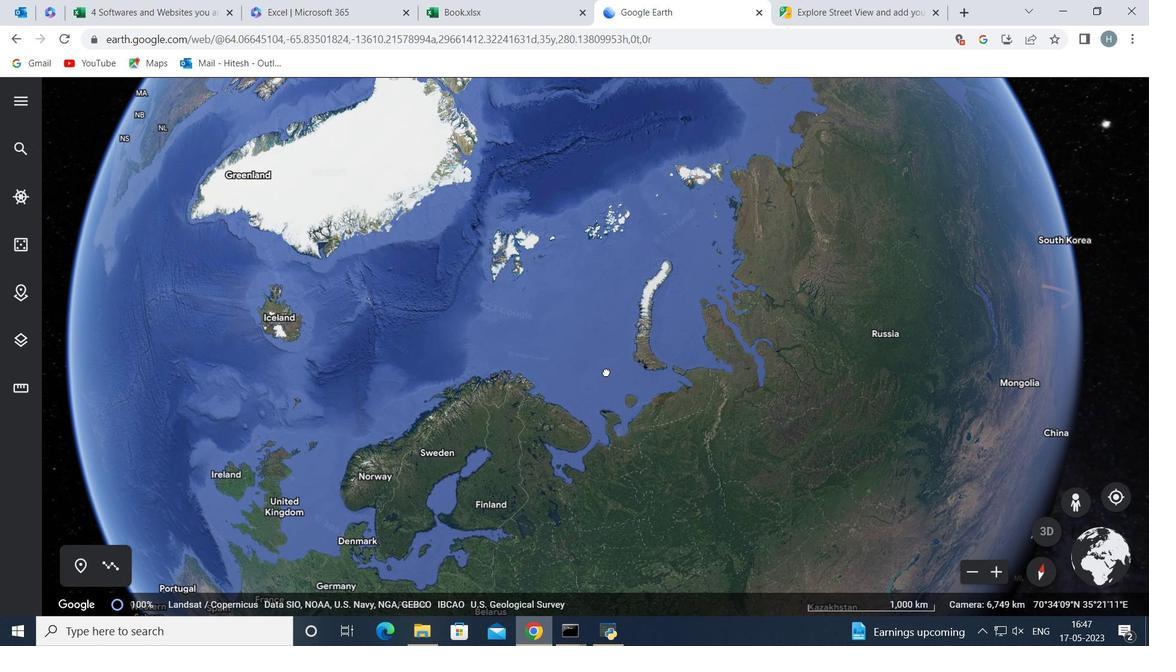 
Action: Mouse pressed left at (778, 404)
Screenshot: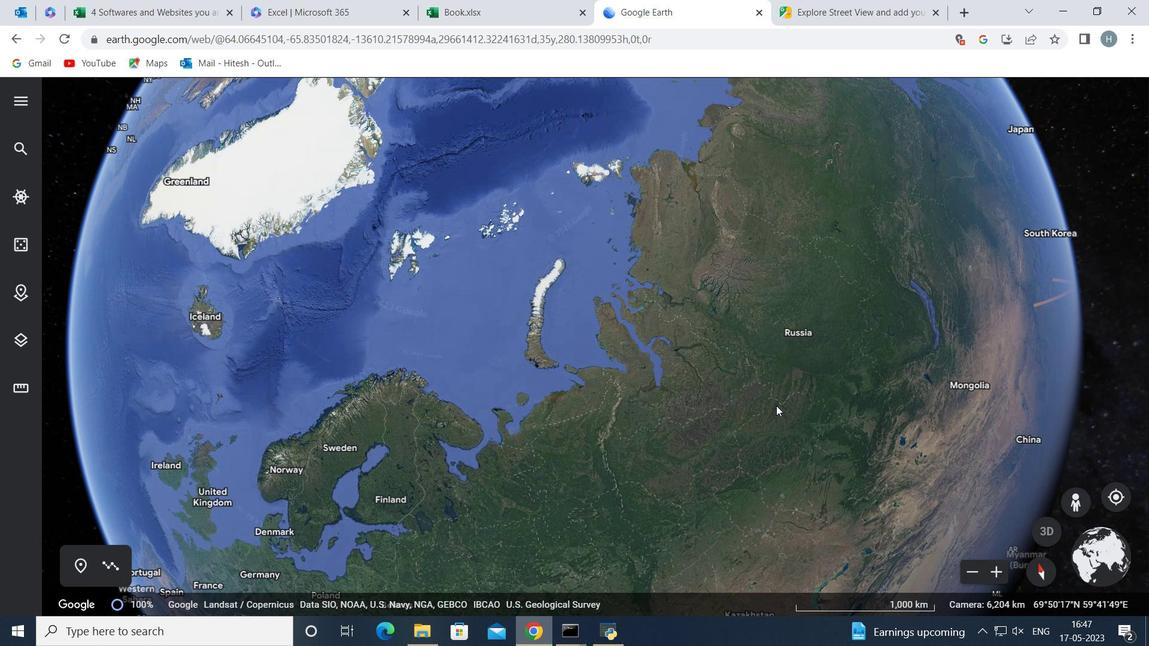 
Action: Mouse moved to (814, 408)
Screenshot: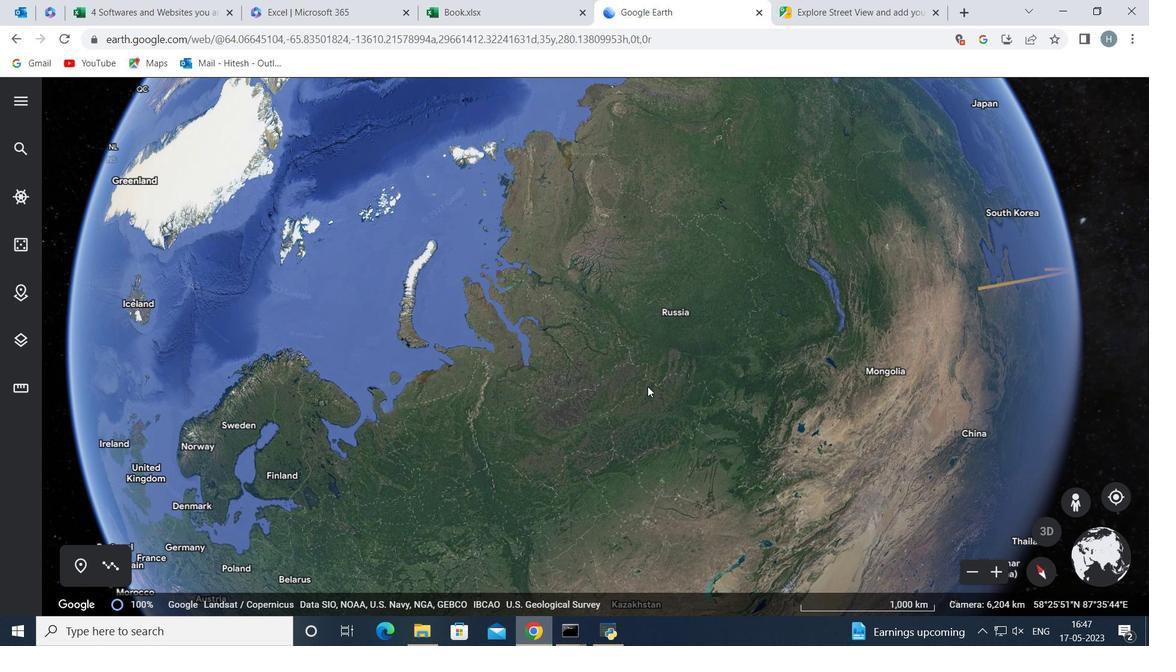 
Action: Mouse pressed left at (817, 408)
Screenshot: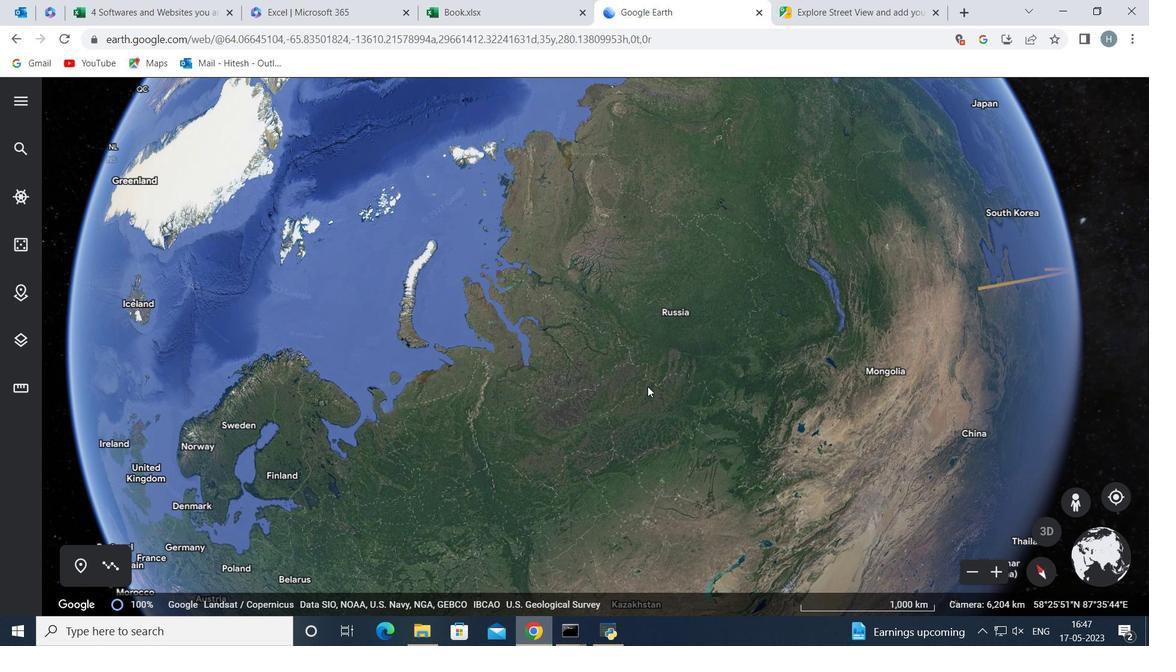 
Action: Mouse moved to (852, 404)
Screenshot: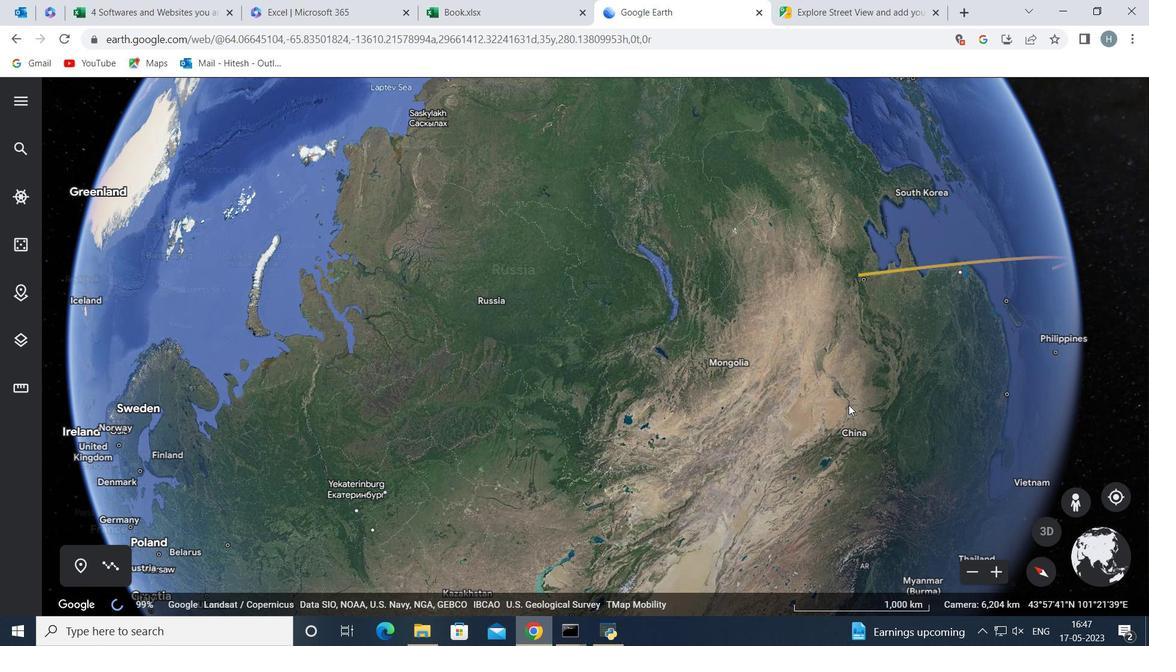 
Action: Mouse pressed left at (852, 404)
Screenshot: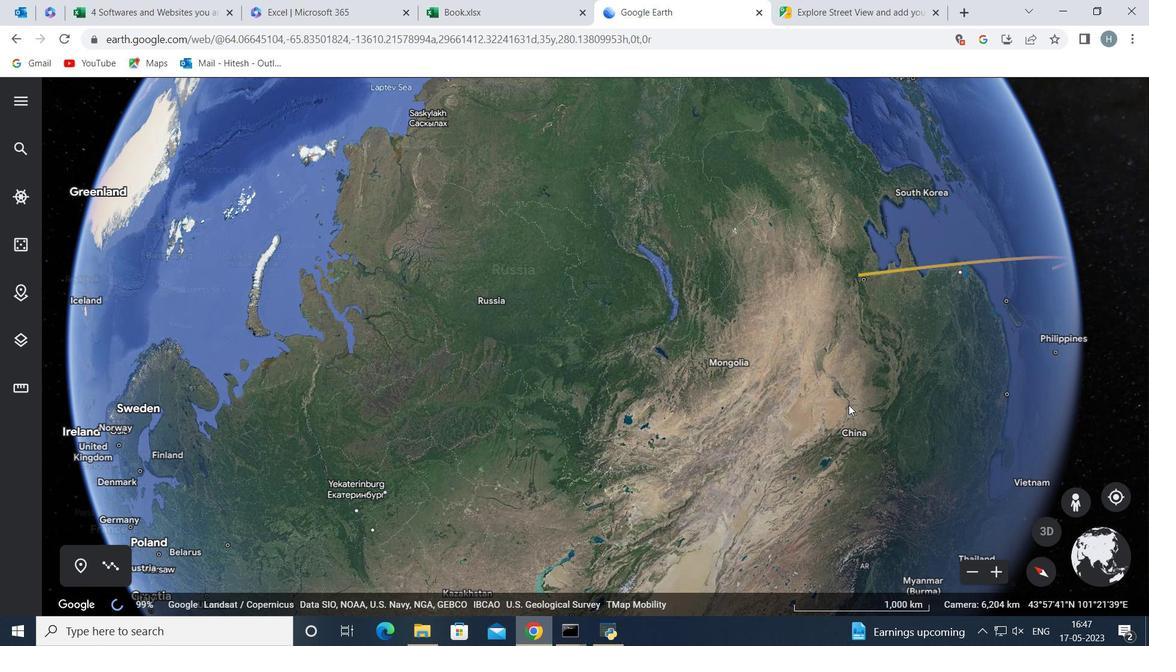 
Action: Mouse moved to (823, 390)
Screenshot: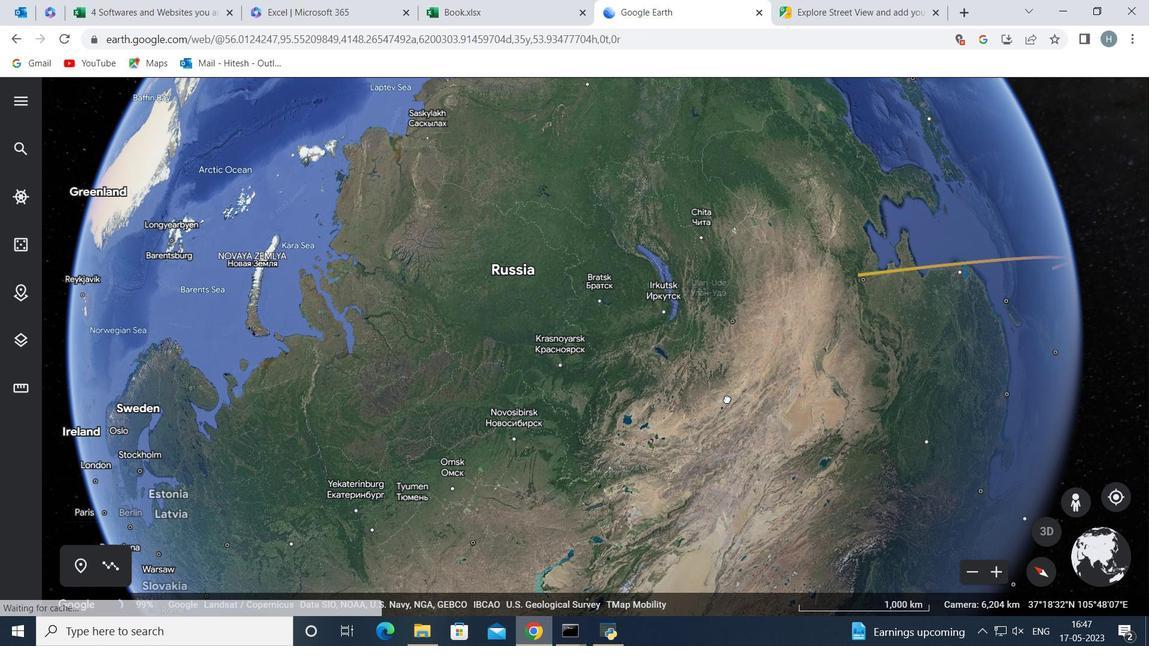 
Action: Mouse pressed left at (823, 390)
Screenshot: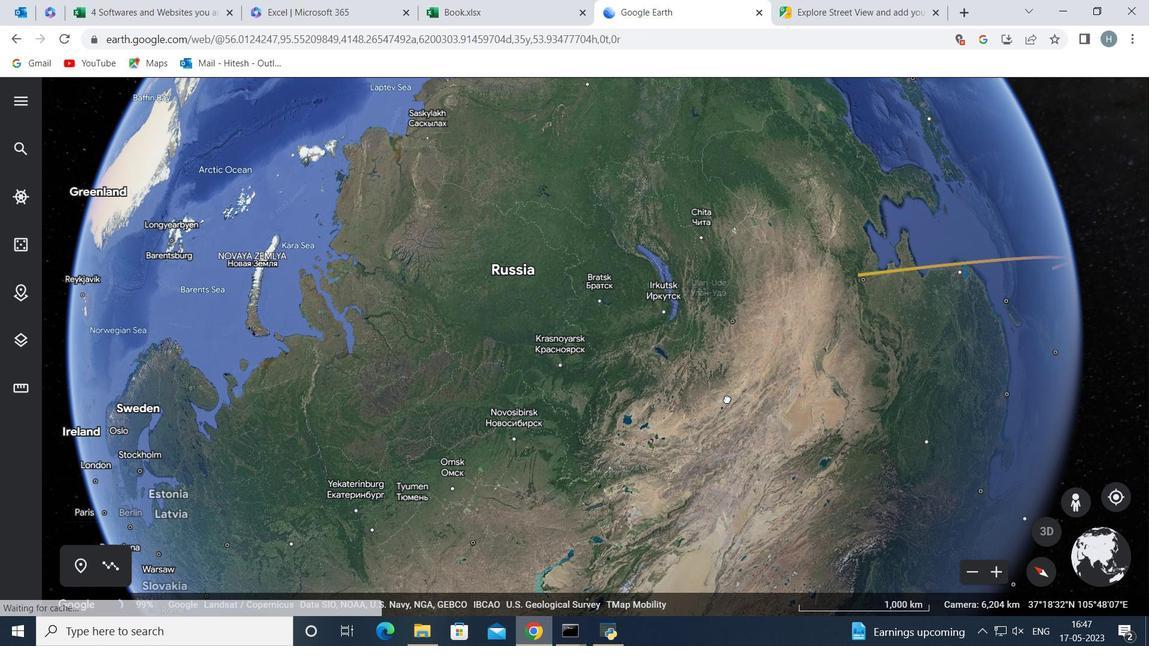 
Action: Mouse moved to (812, 365)
Screenshot: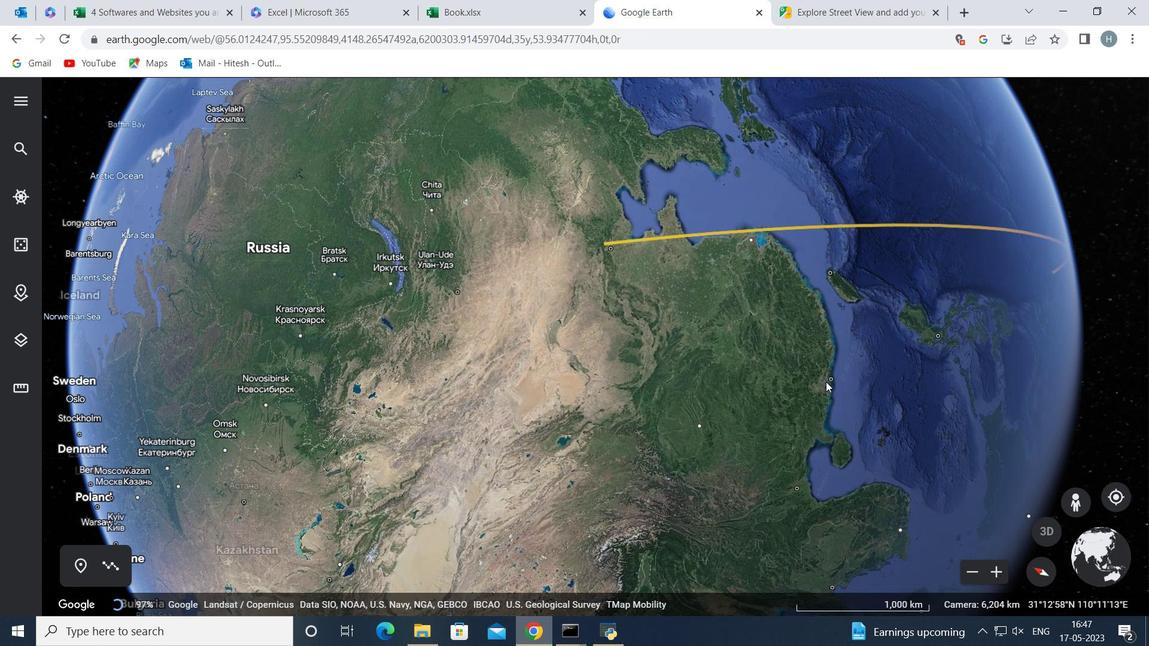 
Action: Mouse pressed left at (832, 369)
Screenshot: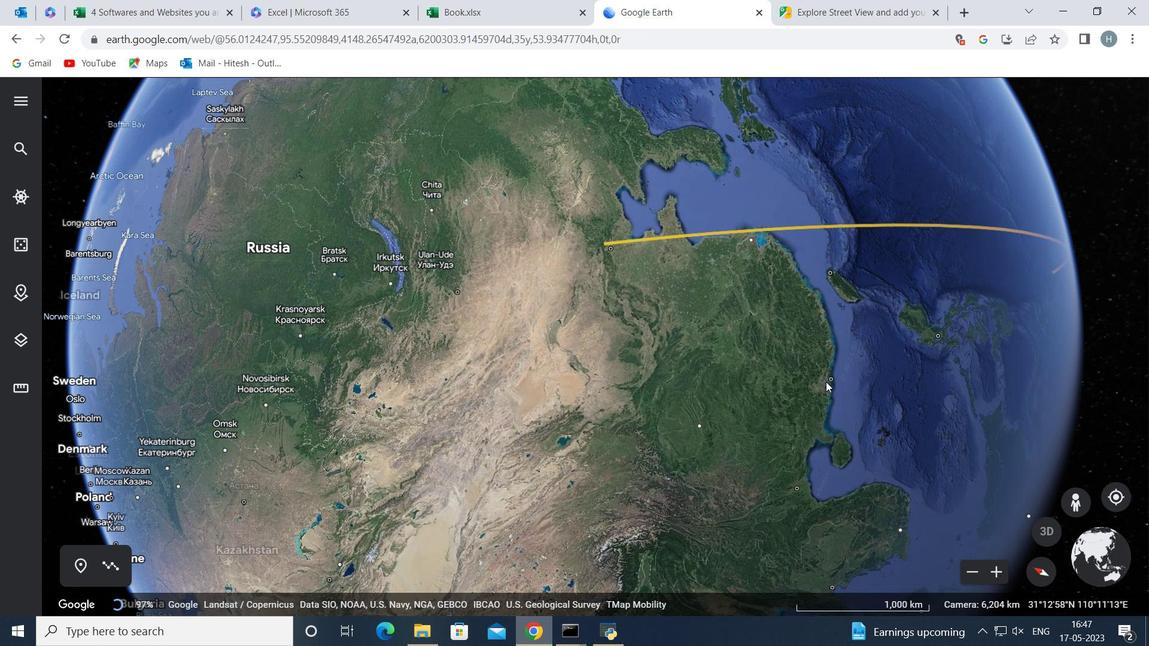
Action: Mouse moved to (786, 389)
Screenshot: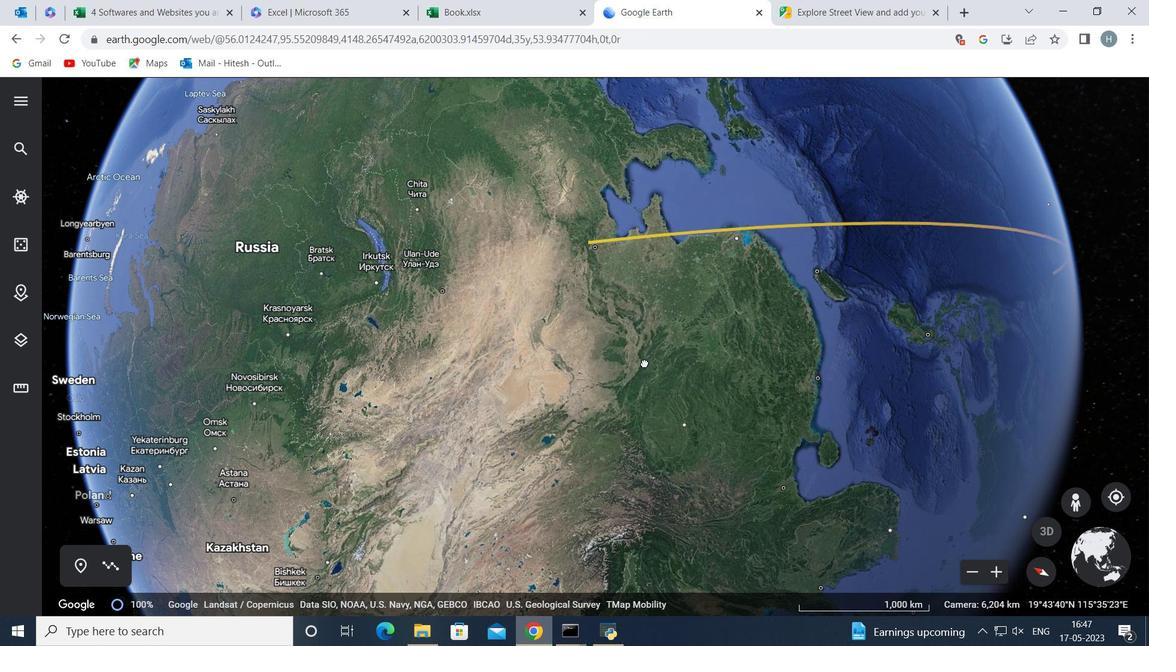 
Action: Mouse pressed left at (786, 389)
Screenshot: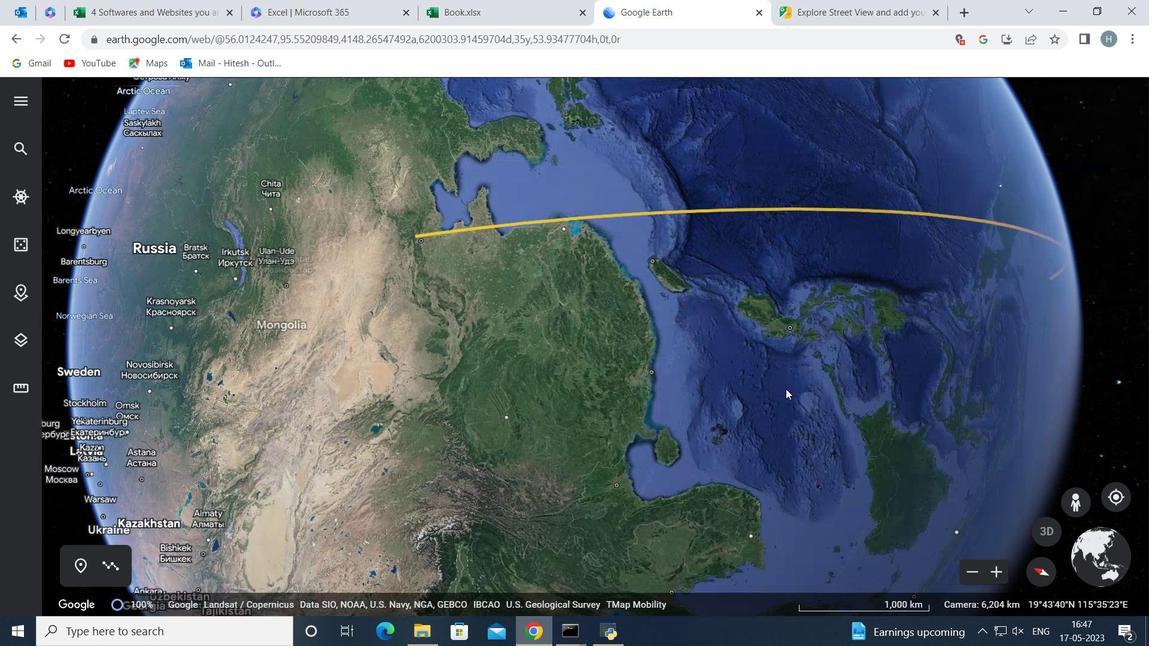 
Action: Mouse moved to (817, 369)
Screenshot: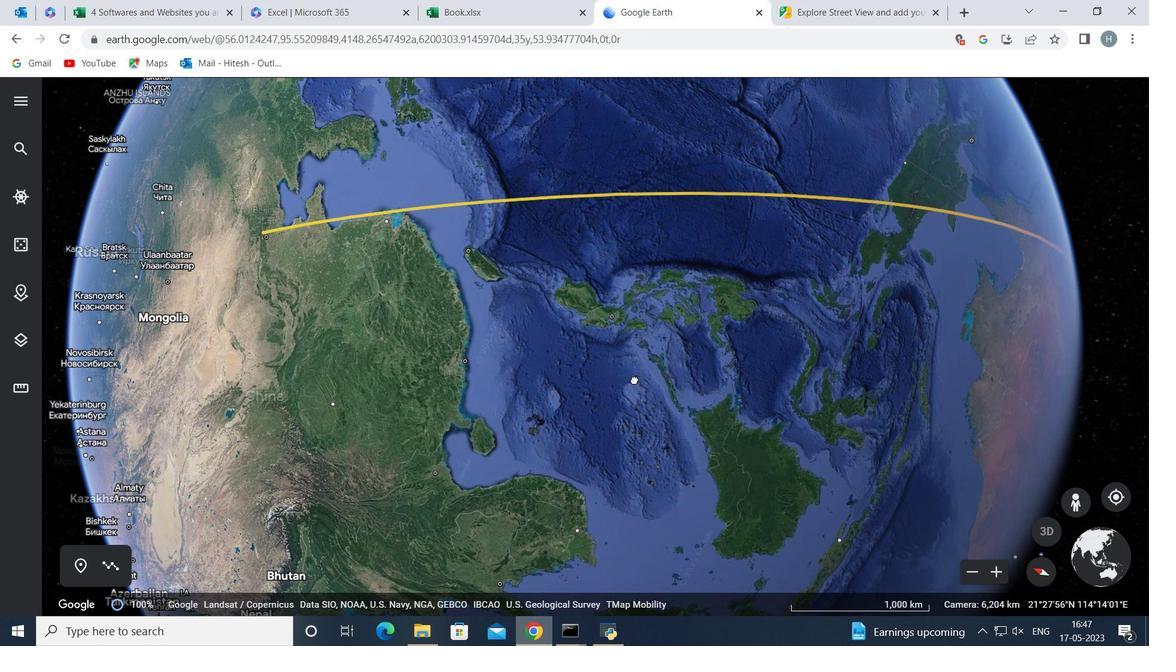 
Action: Mouse pressed left at (819, 372)
Screenshot: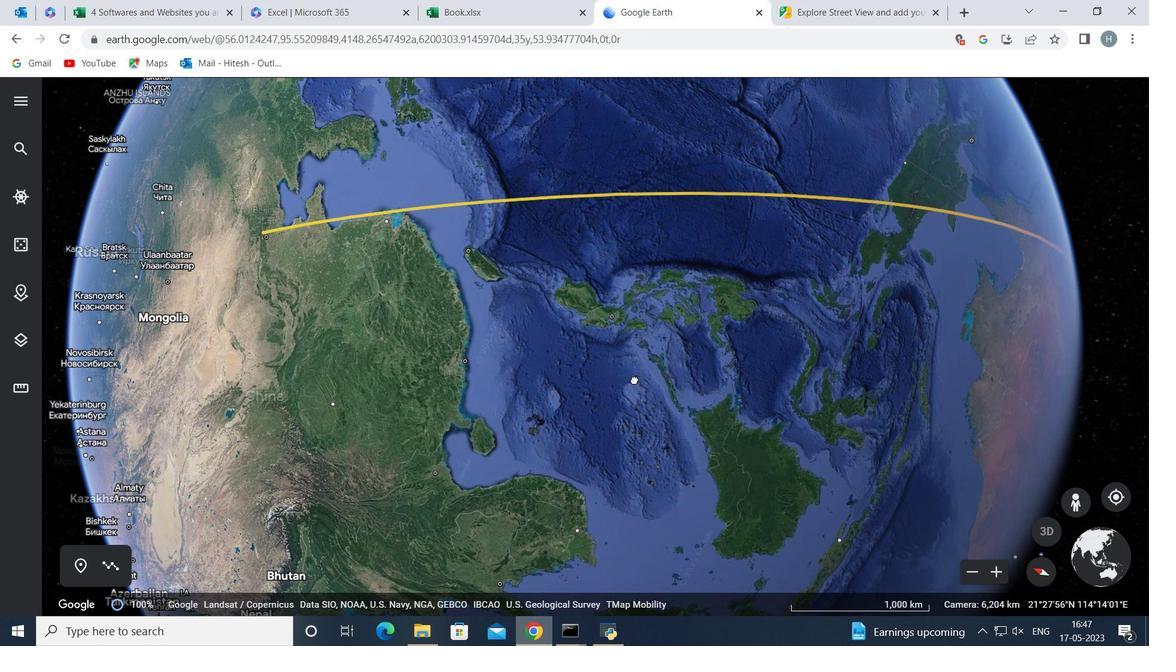 
Action: Mouse moved to (762, 374)
Screenshot: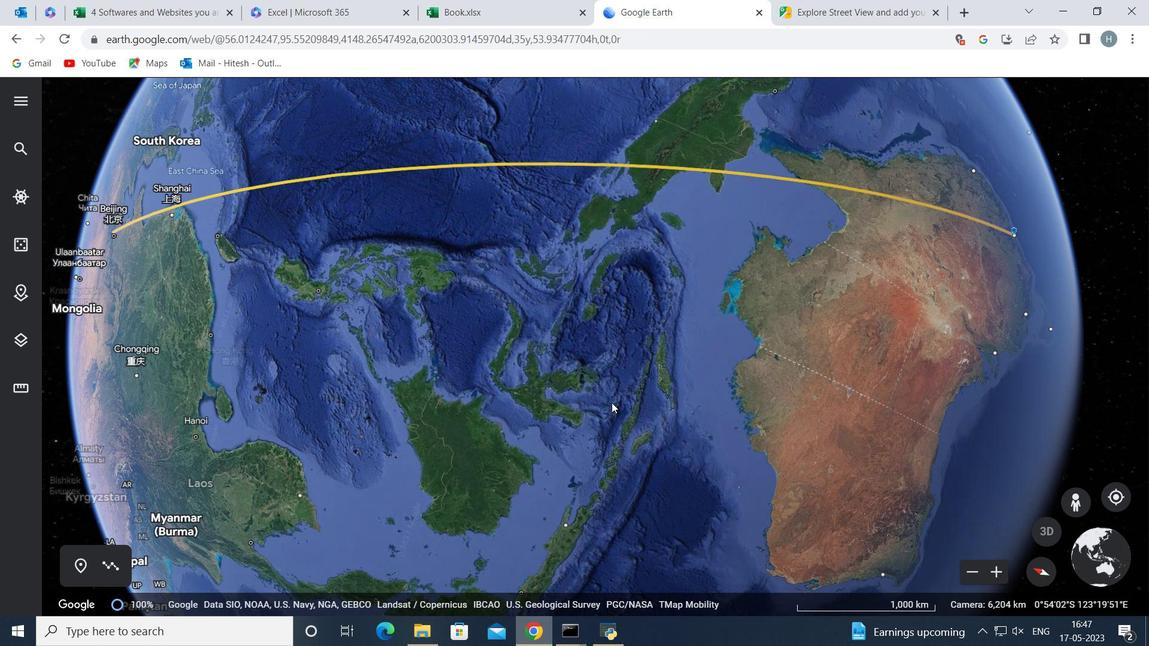 
Action: Mouse pressed left at (762, 374)
Screenshot: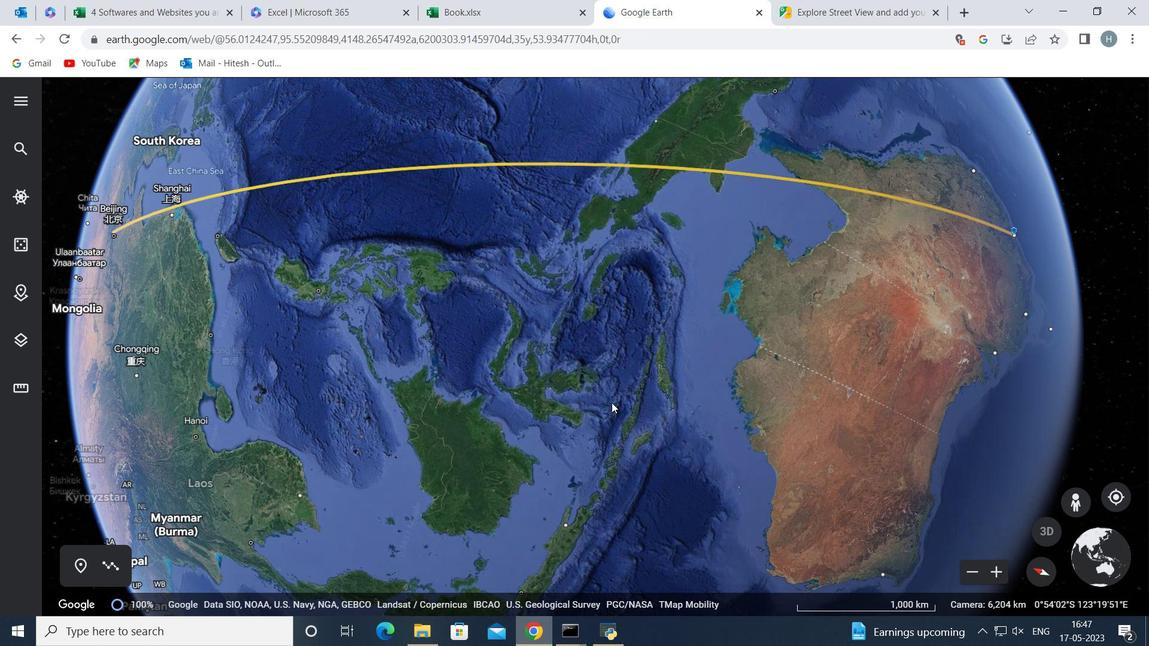 
Action: Mouse moved to (766, 351)
Screenshot: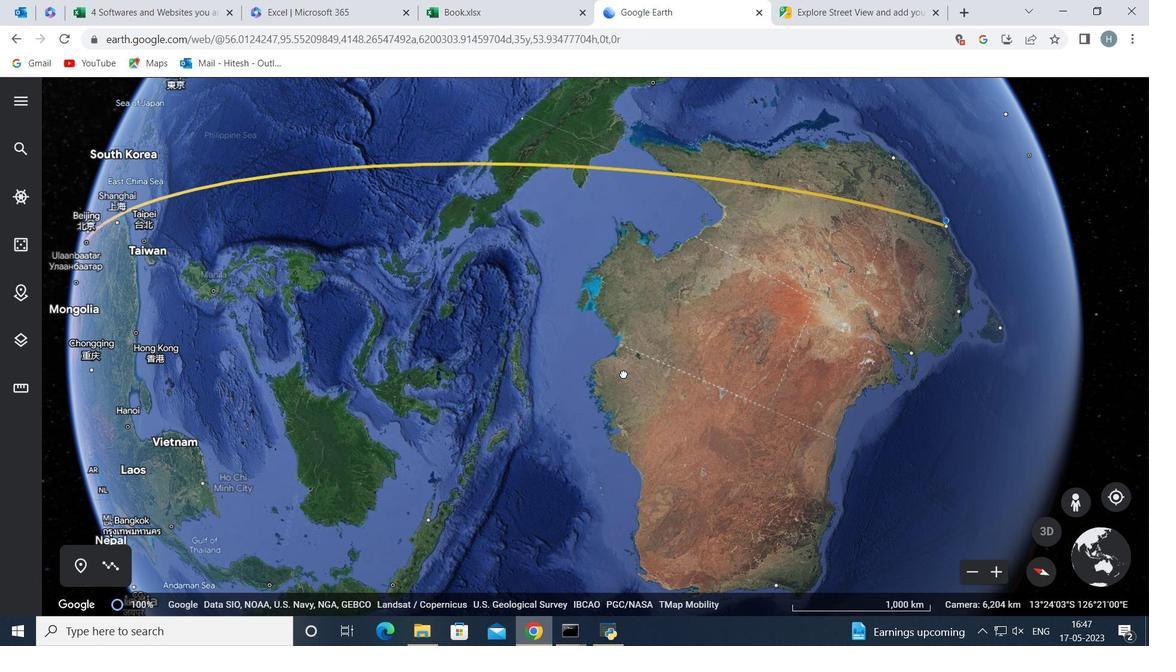 
Action: Mouse pressed left at (766, 351)
Screenshot: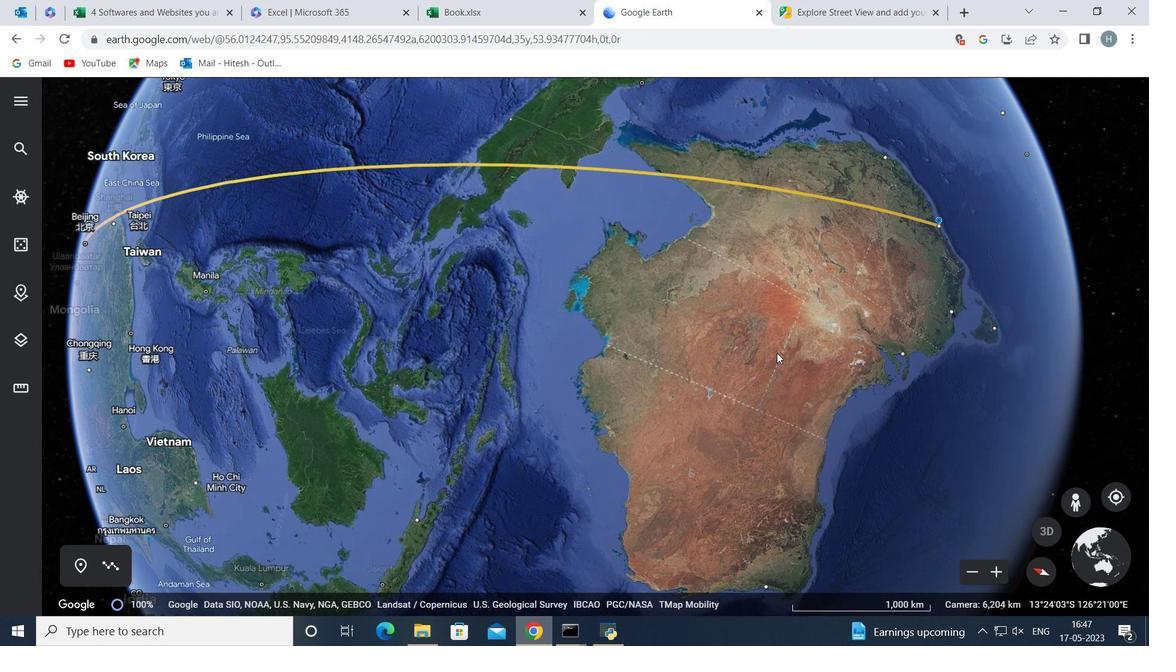 
Action: Mouse moved to (492, 383)
Screenshot: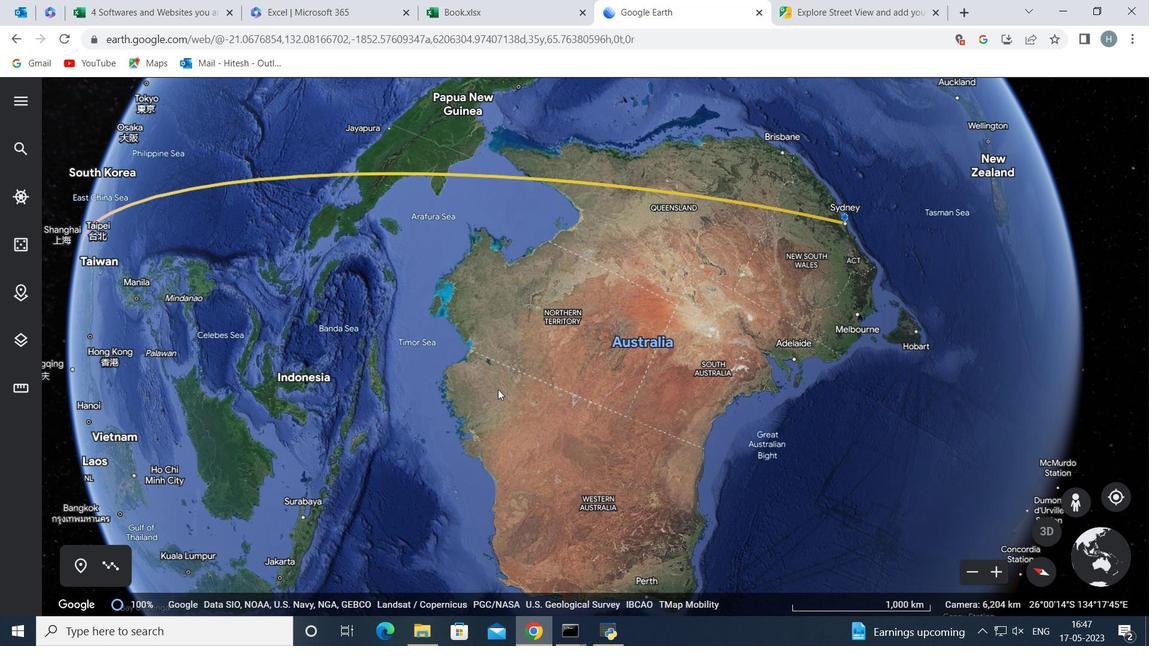 
Action: Mouse pressed left at (492, 388)
Screenshot: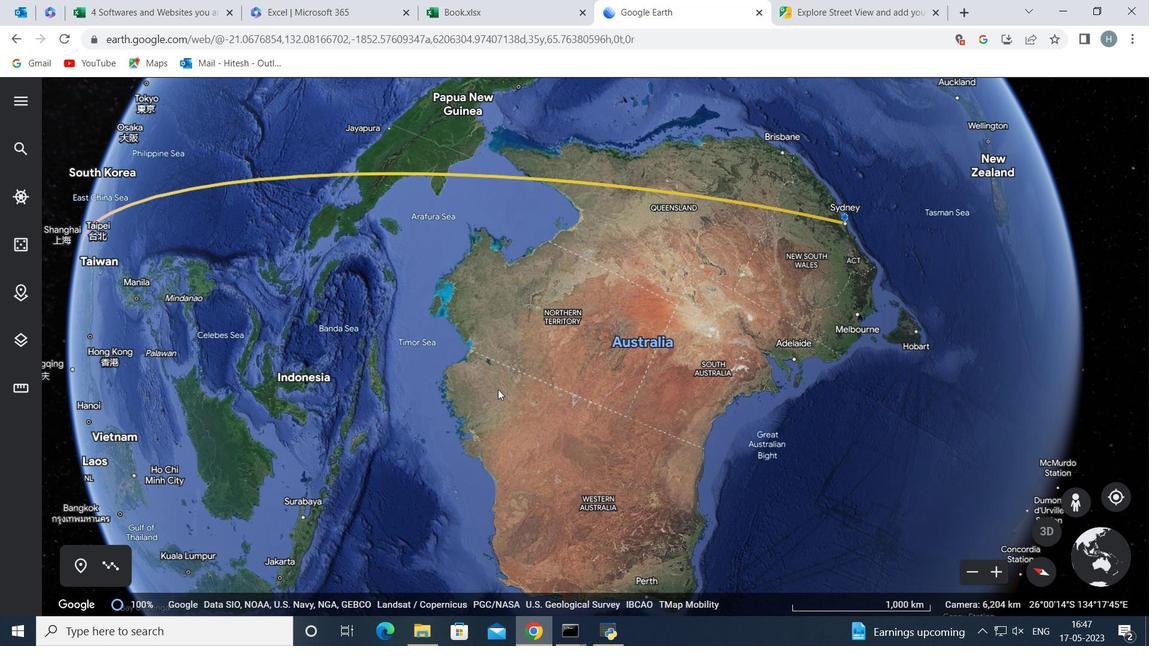 
Action: Mouse moved to (470, 325)
Screenshot: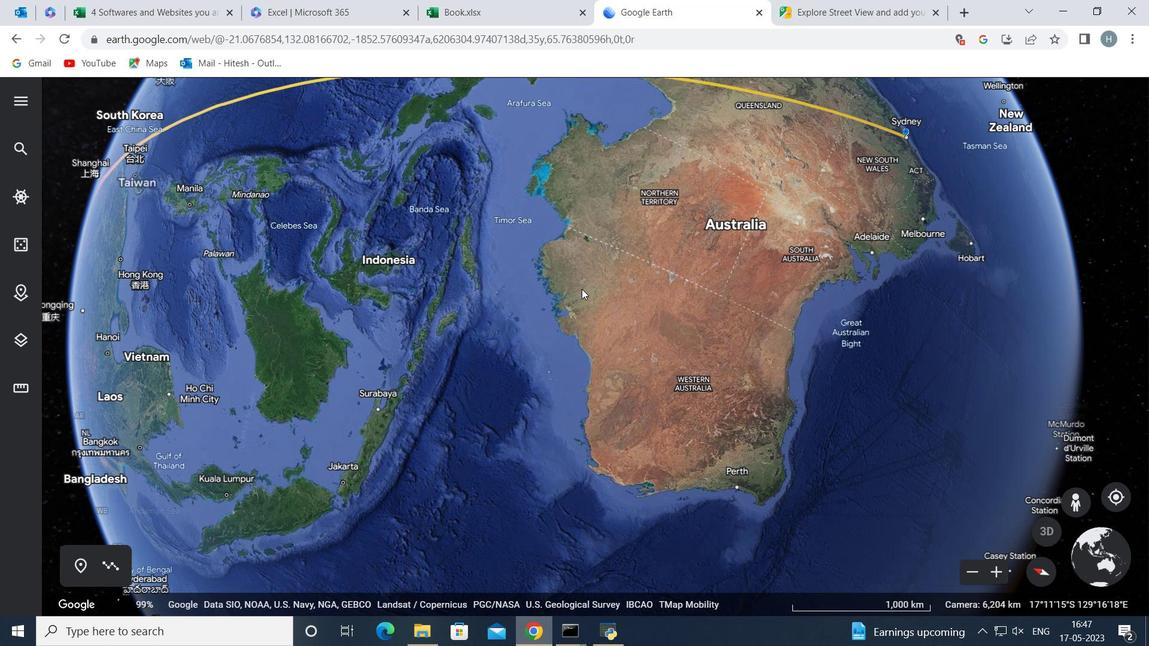 
Action: Mouse pressed left at (455, 317)
Screenshot: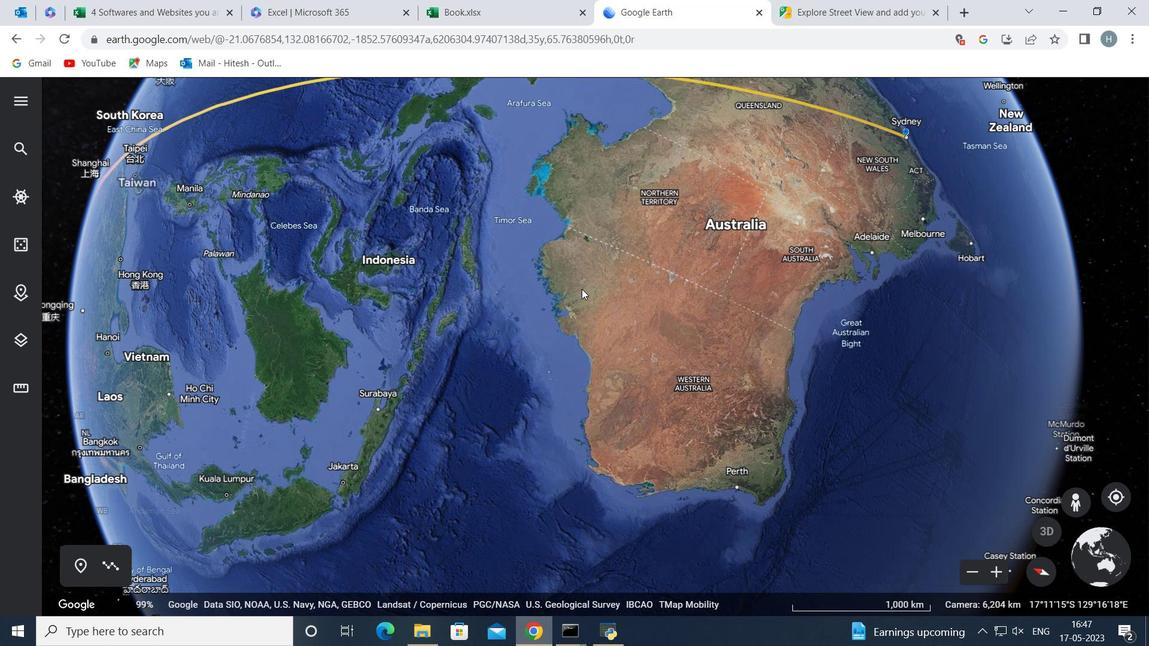 
Action: Mouse moved to (325, 340)
Screenshot: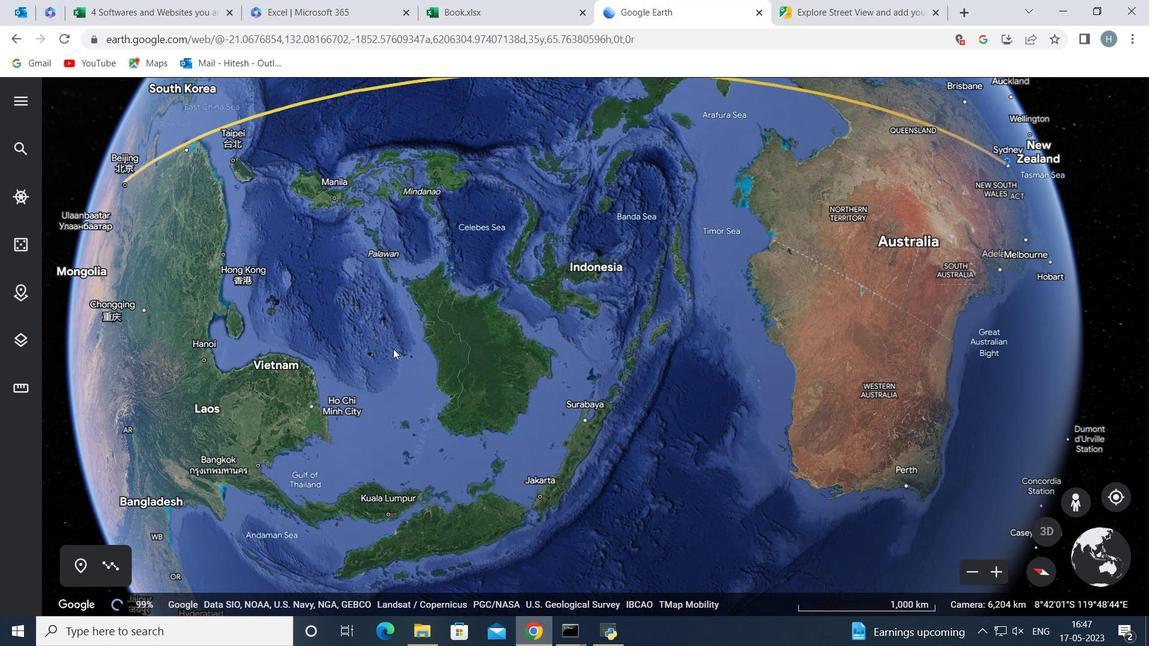 
Action: Mouse pressed left at (321, 343)
Screenshot: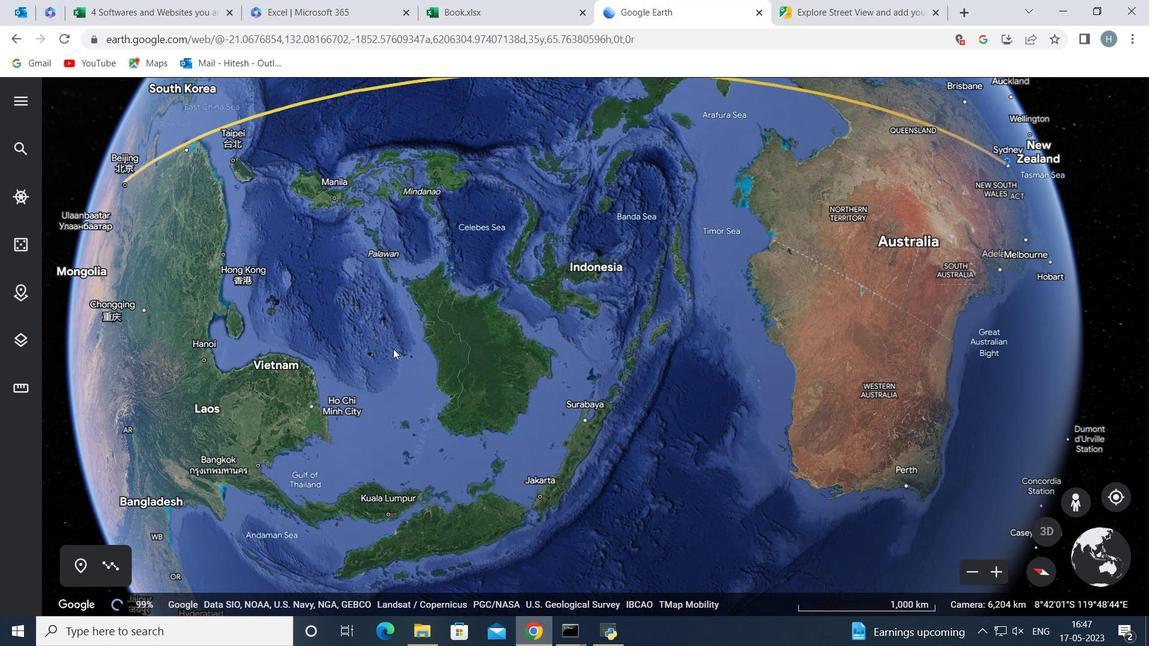 
Action: Mouse moved to (478, 401)
Screenshot: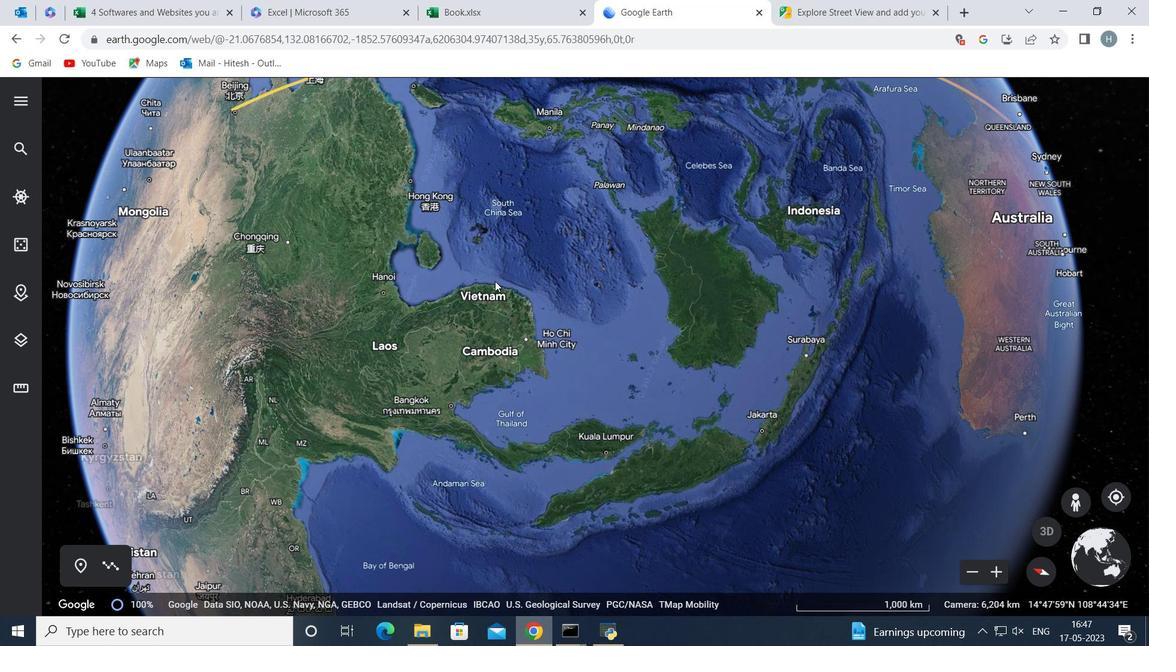 
Action: Mouse pressed left at (478, 401)
Screenshot: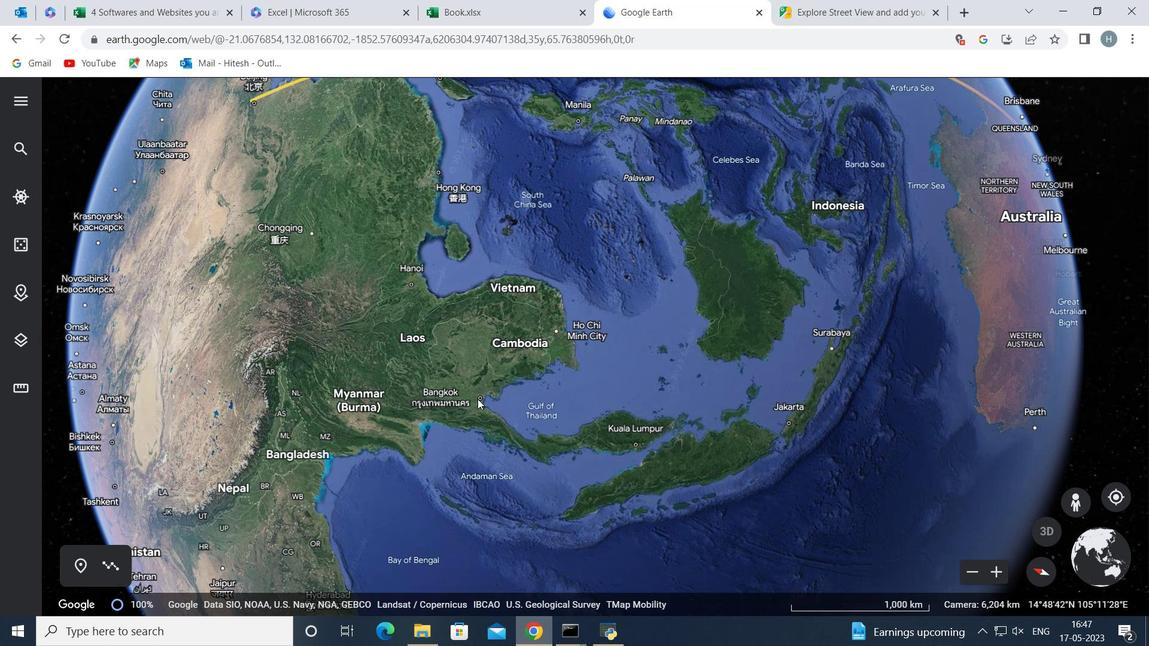 
Action: Mouse moved to (535, 300)
Screenshot: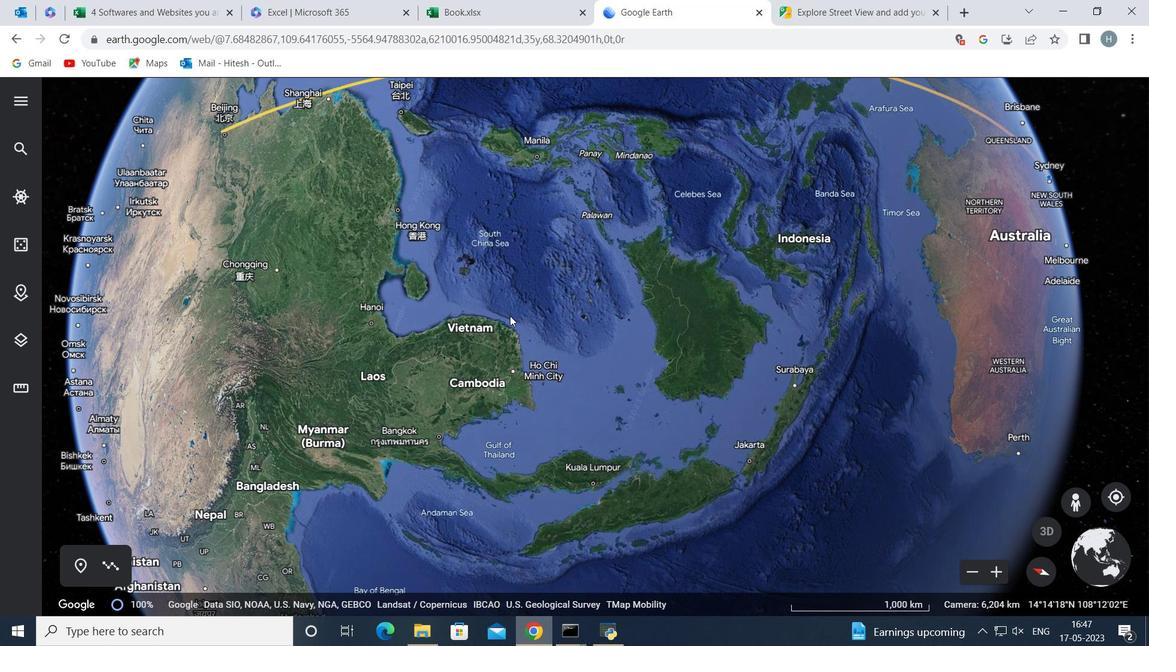 
Action: Mouse scrolled (535, 299) with delta (0, 0)
Screenshot: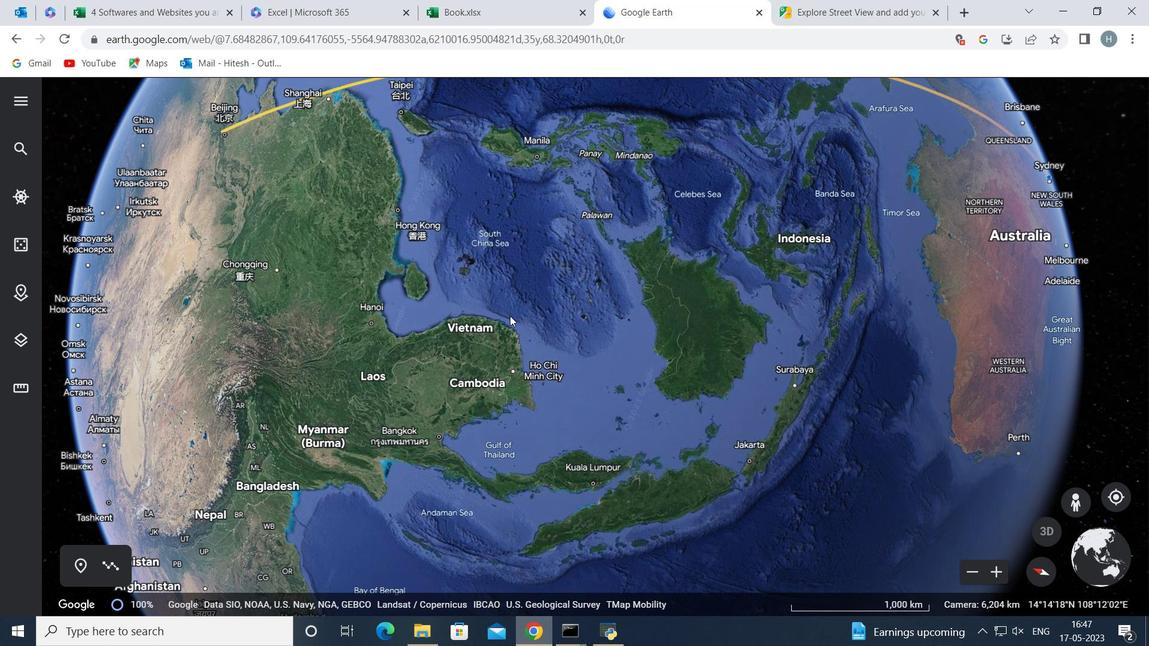 
Action: Mouse scrolled (535, 299) with delta (0, 0)
Screenshot: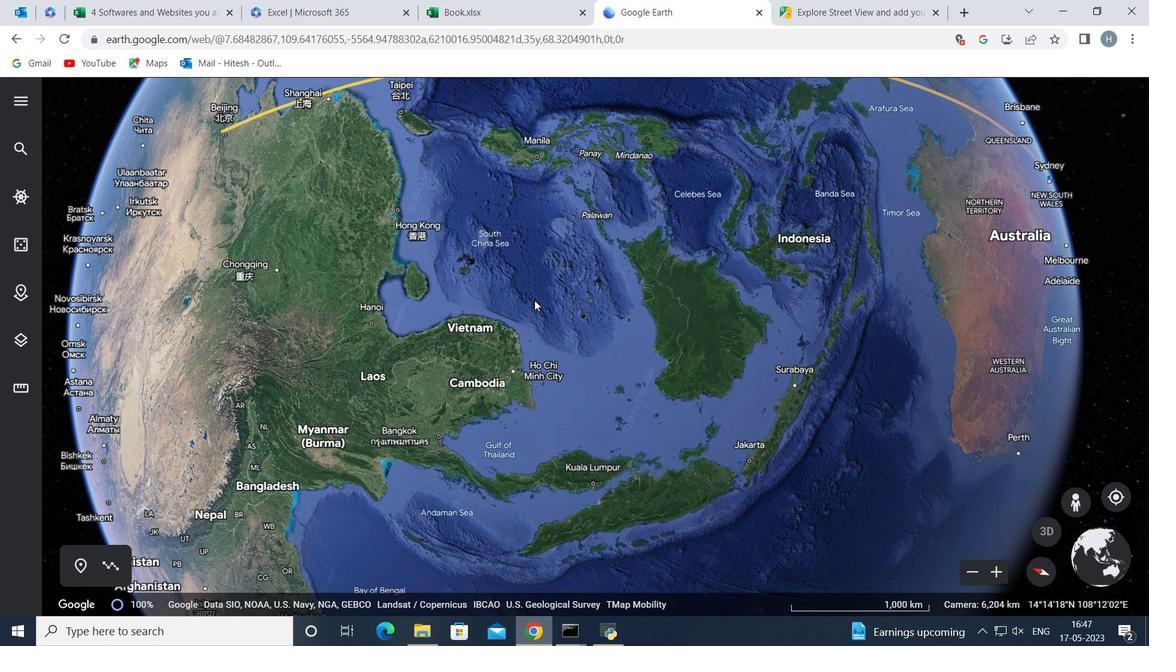 
Action: Mouse moved to (532, 308)
Screenshot: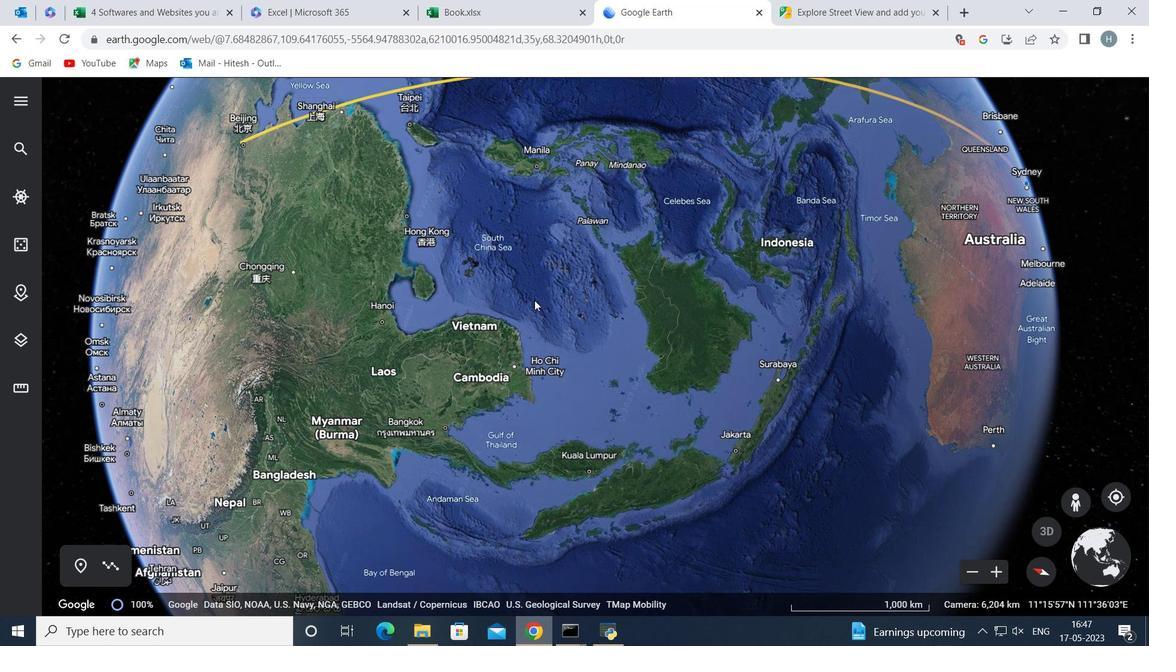 
Action: Mouse scrolled (532, 308) with delta (0, 0)
Screenshot: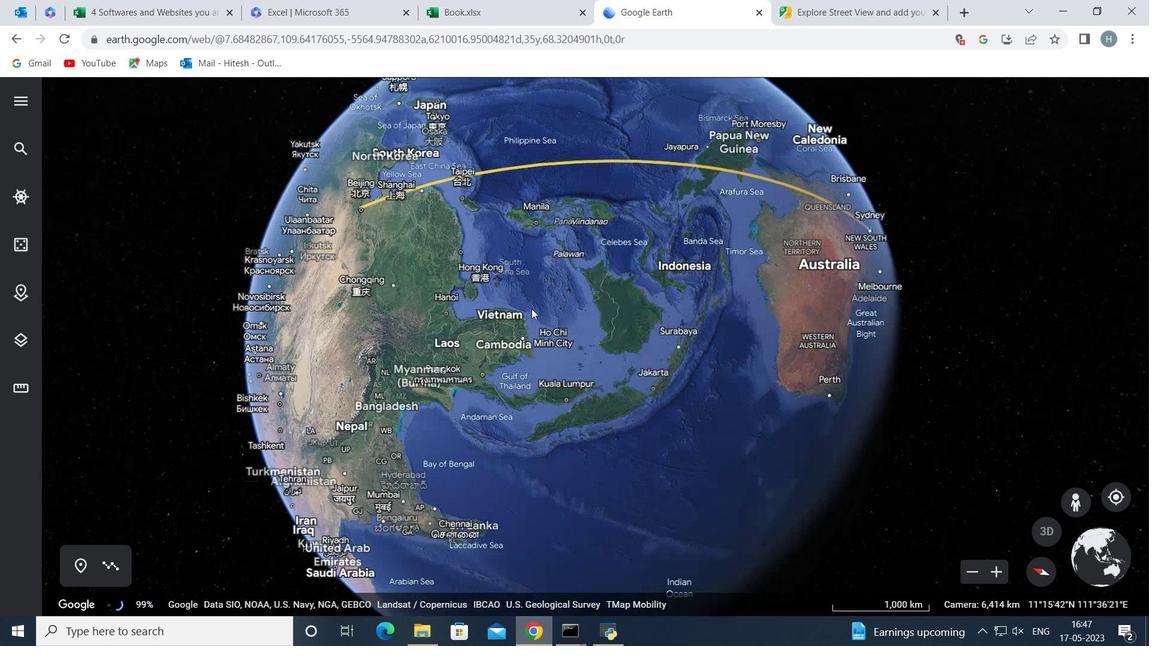 
Action: Mouse moved to (532, 310)
Screenshot: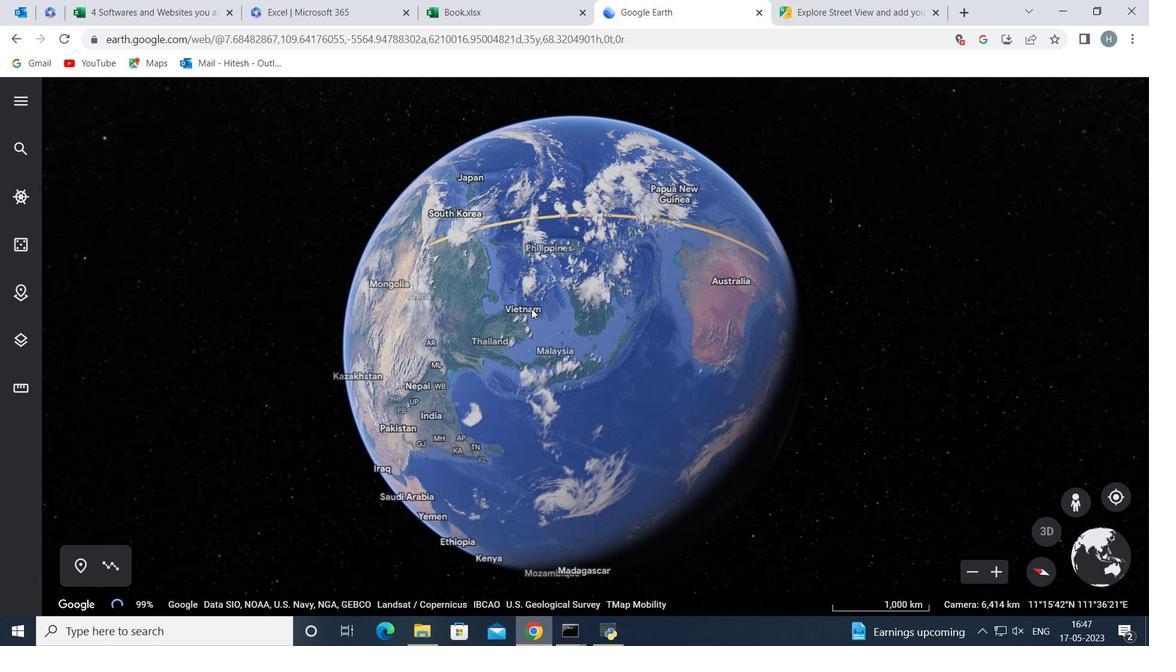 
Action: Mouse pressed left at (532, 310)
Screenshot: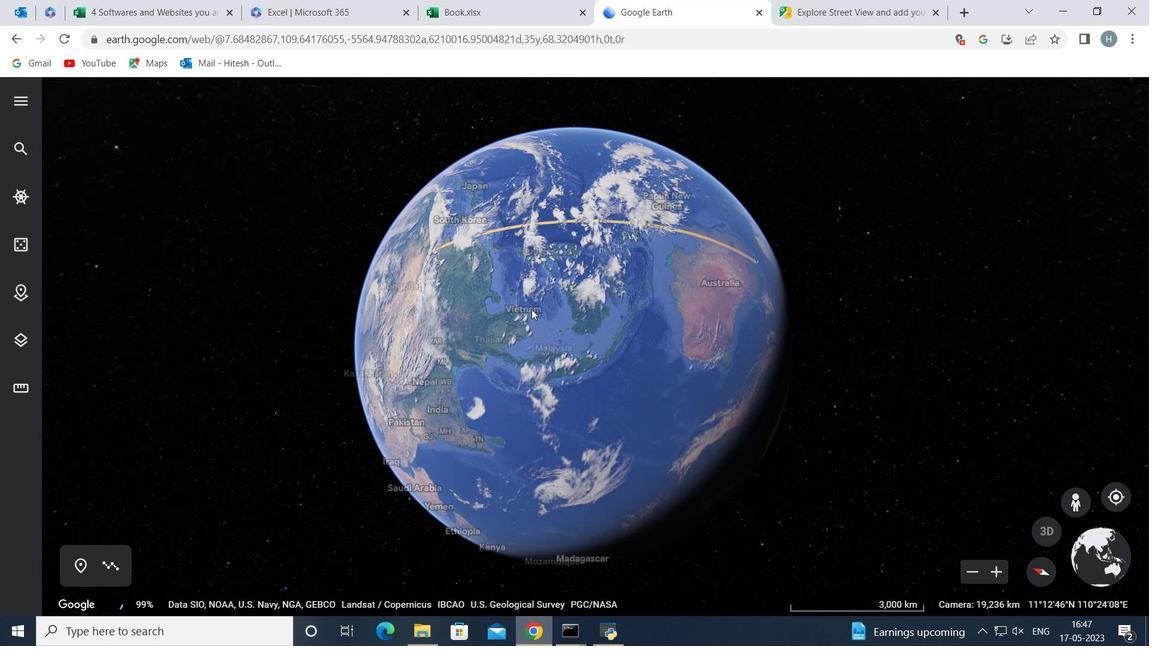 
Action: Mouse pressed left at (532, 310)
Screenshot: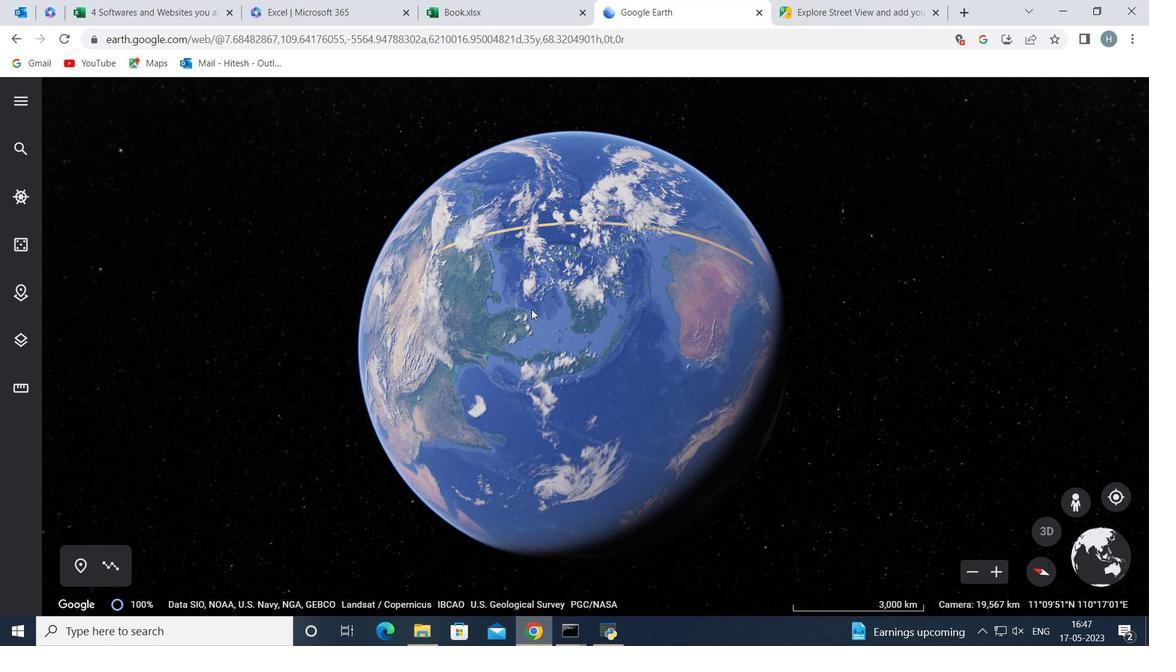 
Action: Mouse moved to (540, 355)
Screenshot: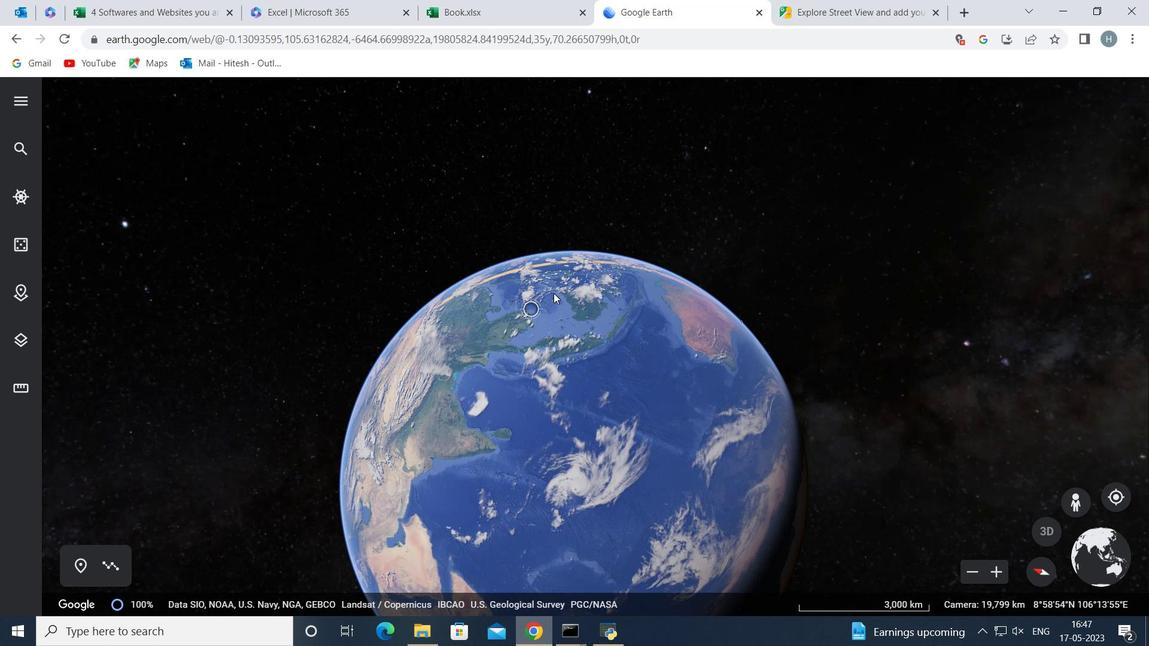 
Action: Mouse pressed left at (540, 355)
Screenshot: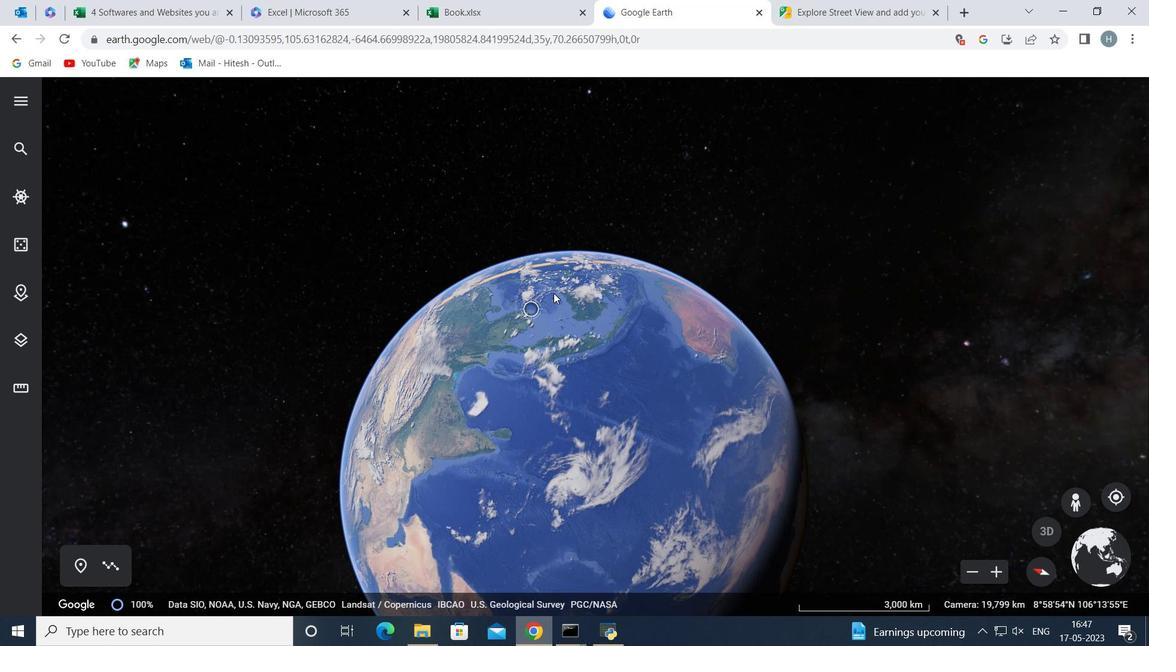 
Action: Mouse moved to (581, 305)
Screenshot: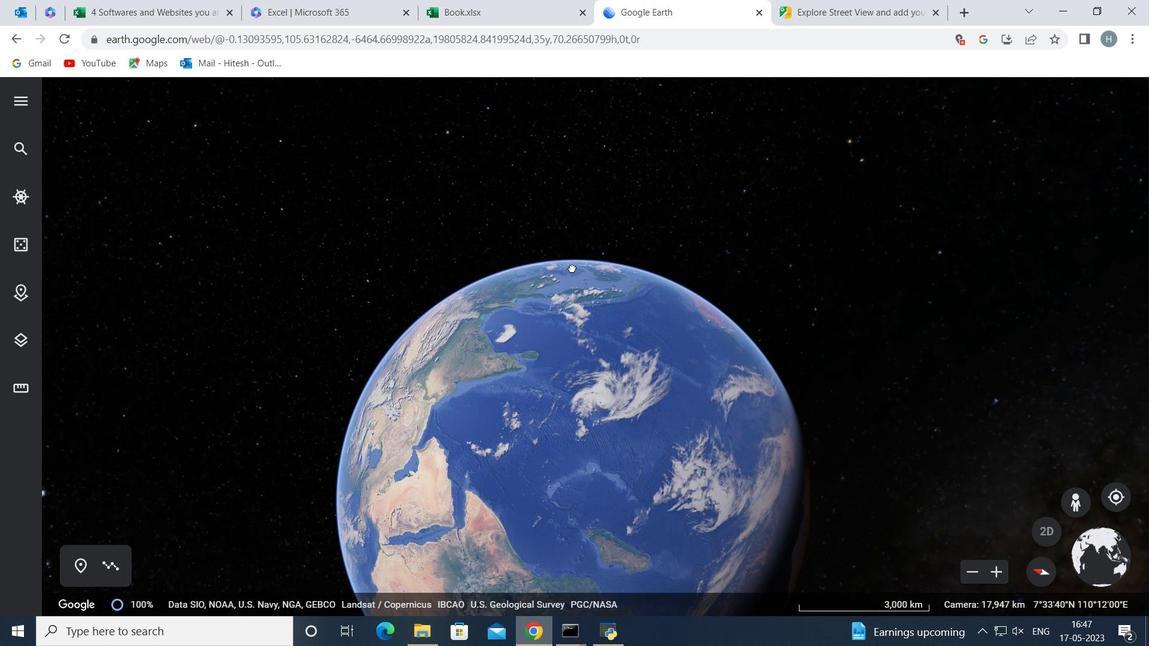 
Action: Mouse pressed left at (581, 305)
Screenshot: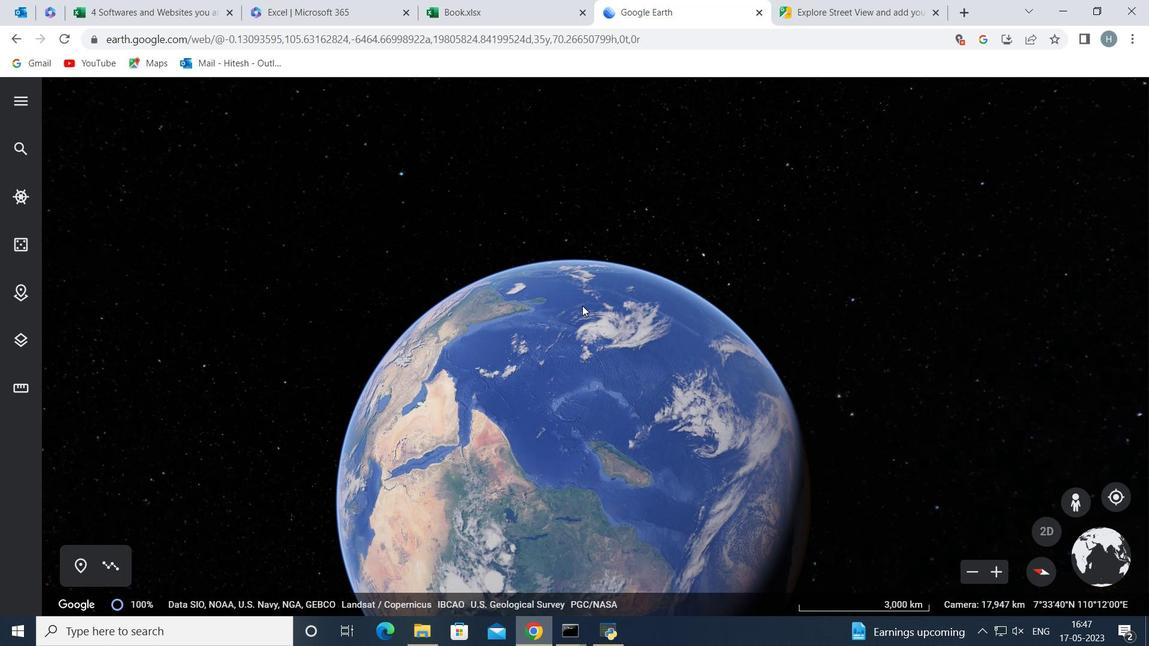 
Action: Mouse moved to (577, 350)
Screenshot: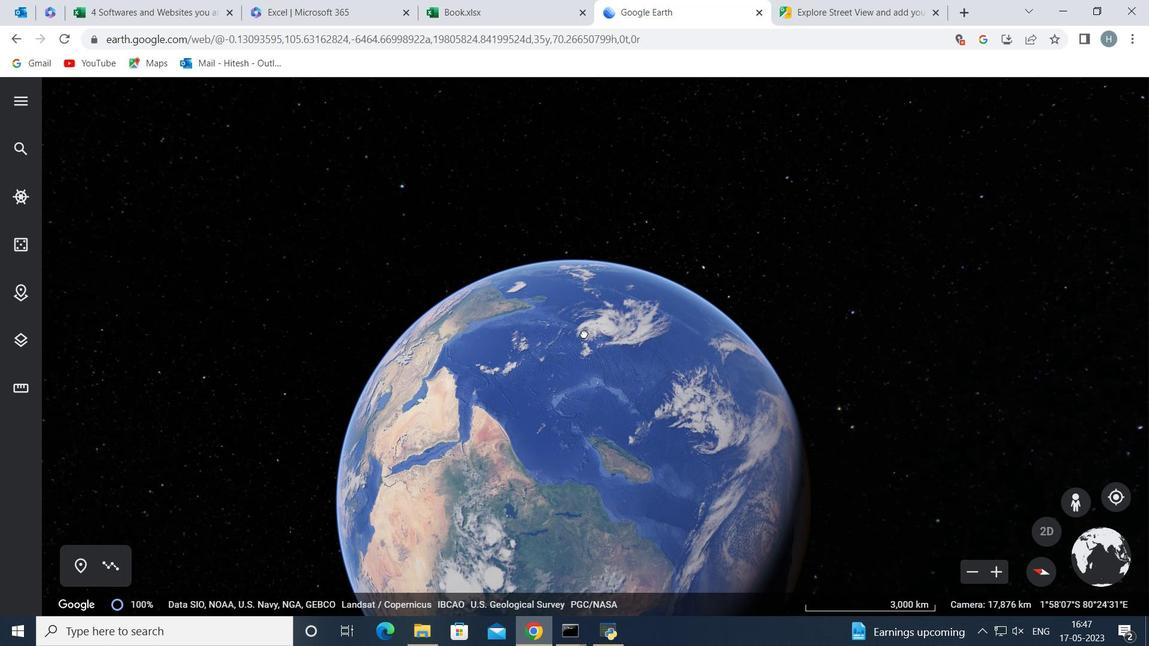 
Action: Mouse scrolled (577, 351) with delta (0, 0)
Screenshot: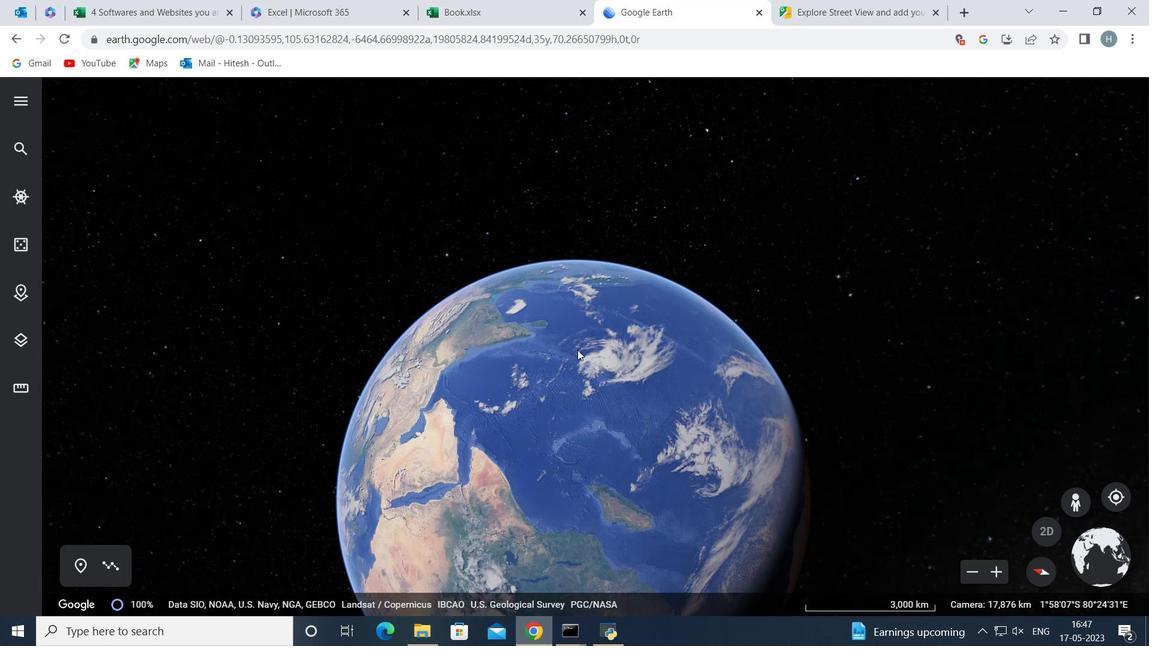 
Action: Mouse scrolled (577, 351) with delta (0, 0)
Screenshot: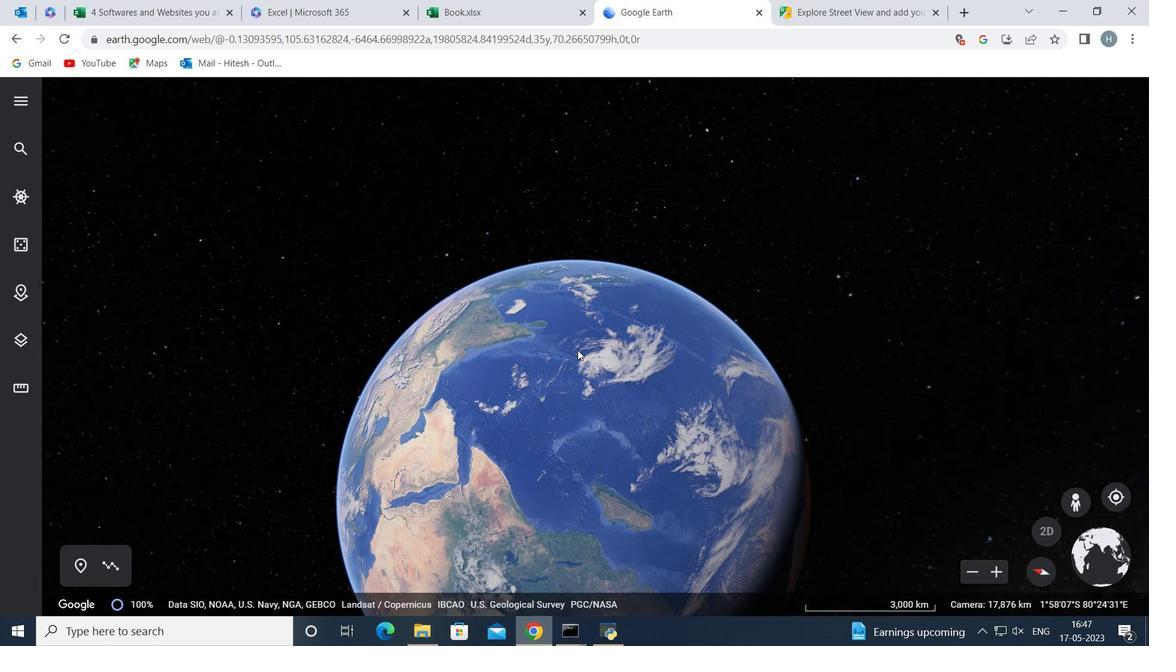 
Action: Mouse scrolled (577, 351) with delta (0, 0)
Screenshot: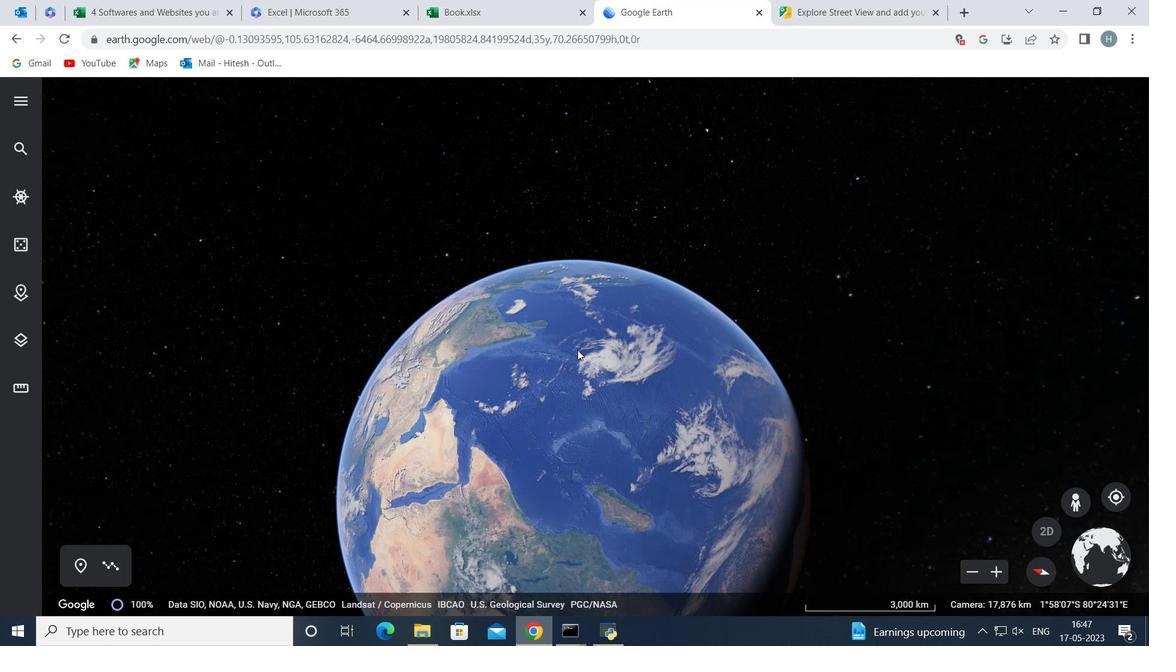 
Action: Mouse scrolled (577, 351) with delta (0, 0)
Screenshot: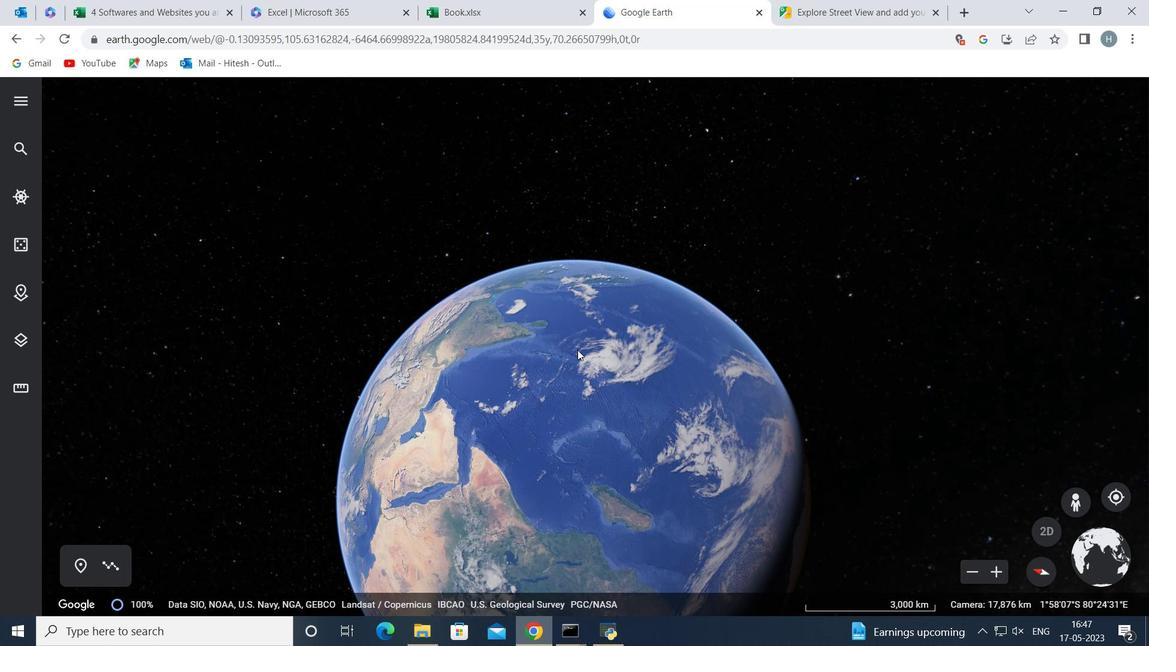 
Action: Mouse moved to (527, 340)
Screenshot: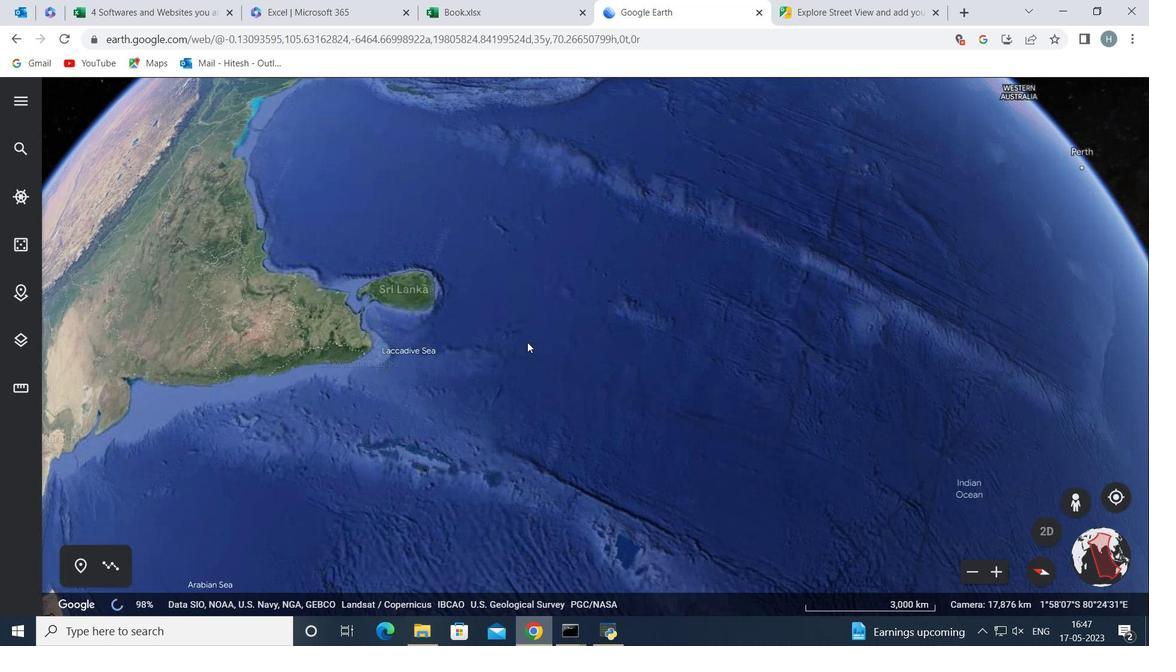 
Action: Mouse pressed left at (527, 340)
Screenshot: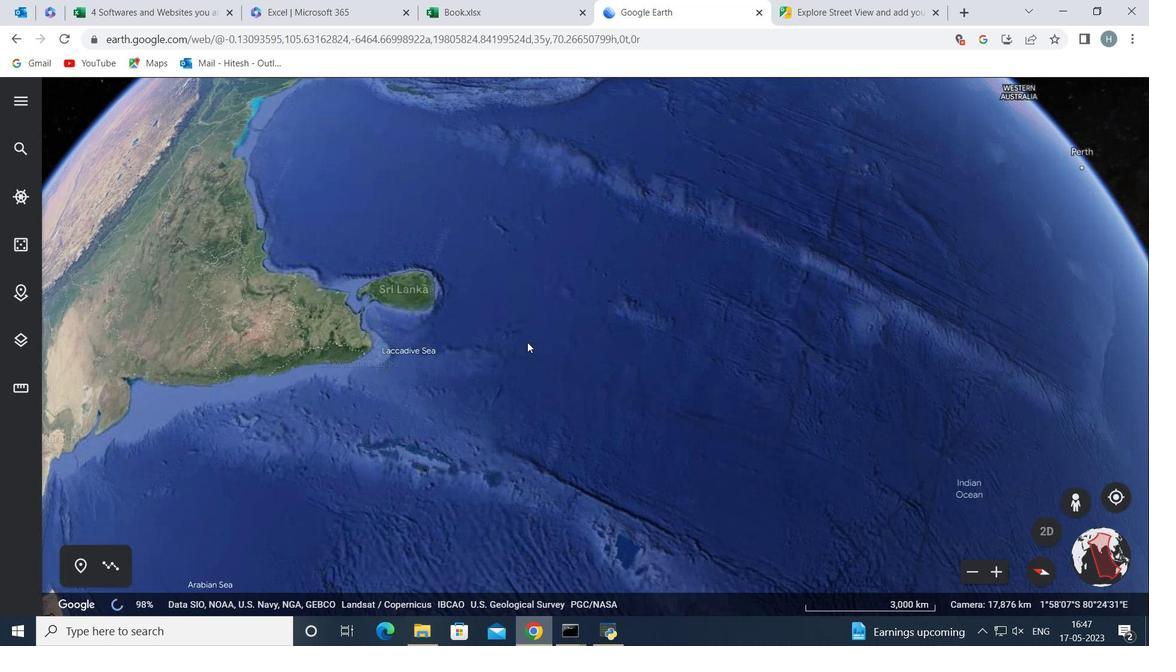 
Action: Mouse moved to (584, 356)
Screenshot: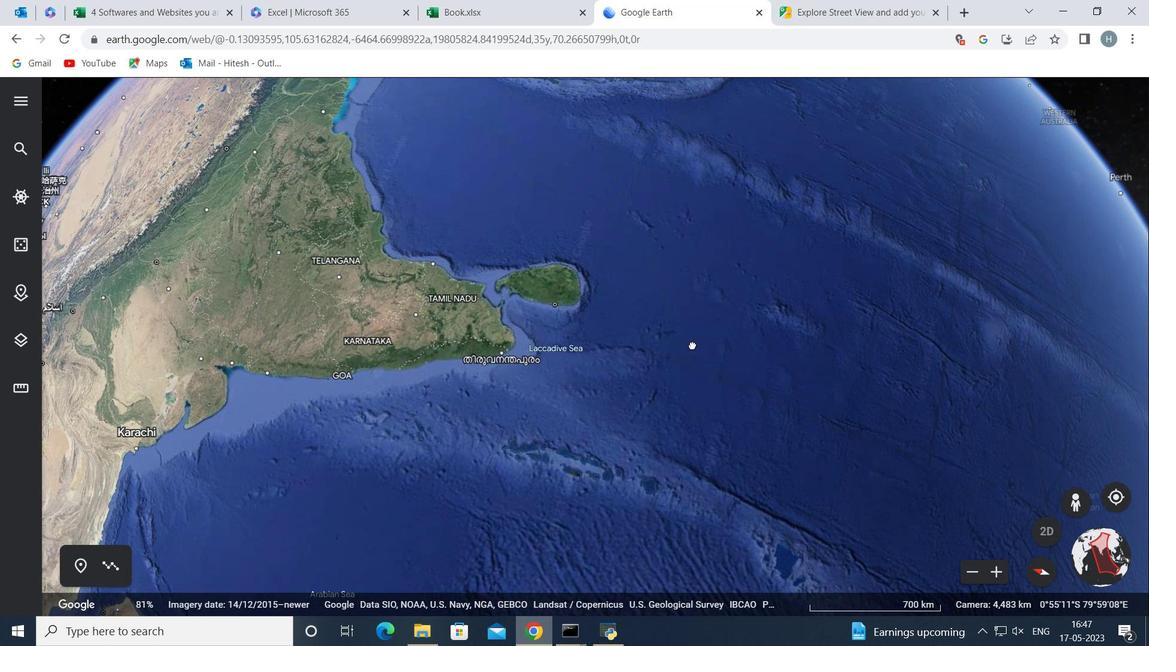 
Action: Mouse pressed left at (584, 355)
Screenshot: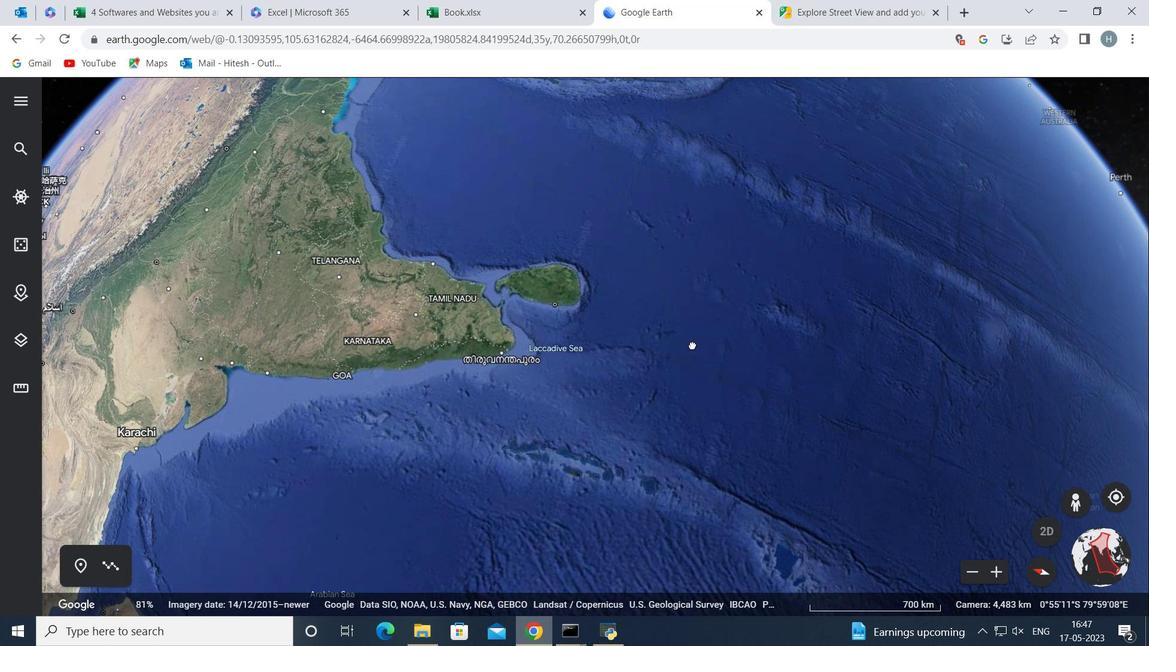 
Action: Mouse moved to (438, 476)
Screenshot: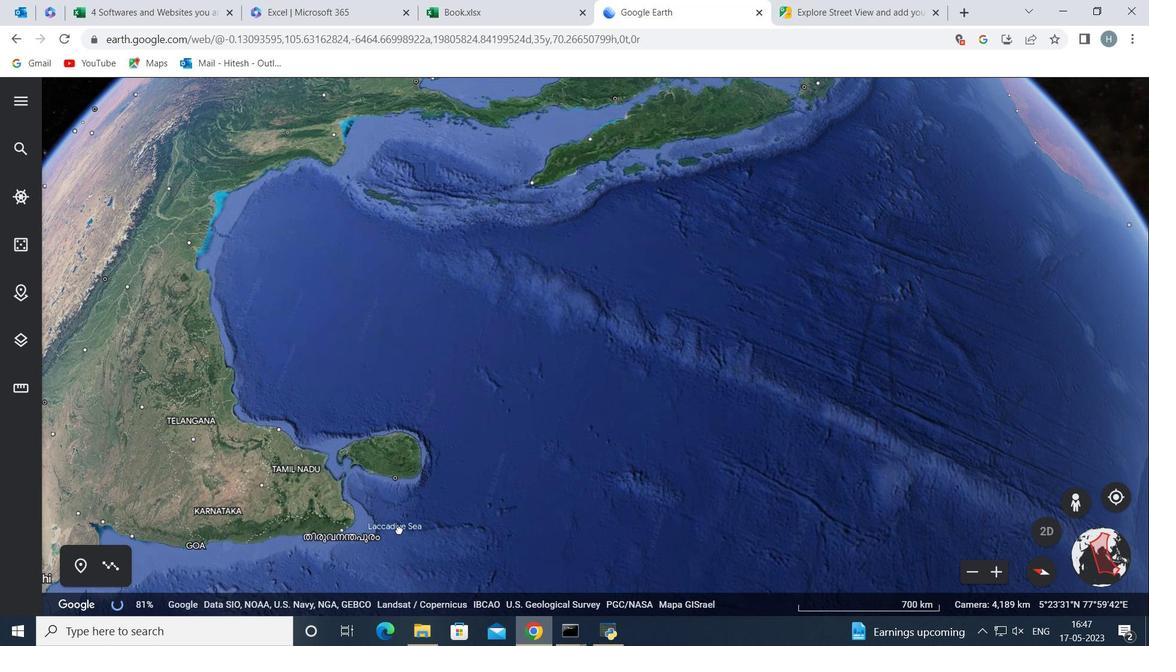 
Action: Key pressed <Key.right><Key.right>
Screenshot: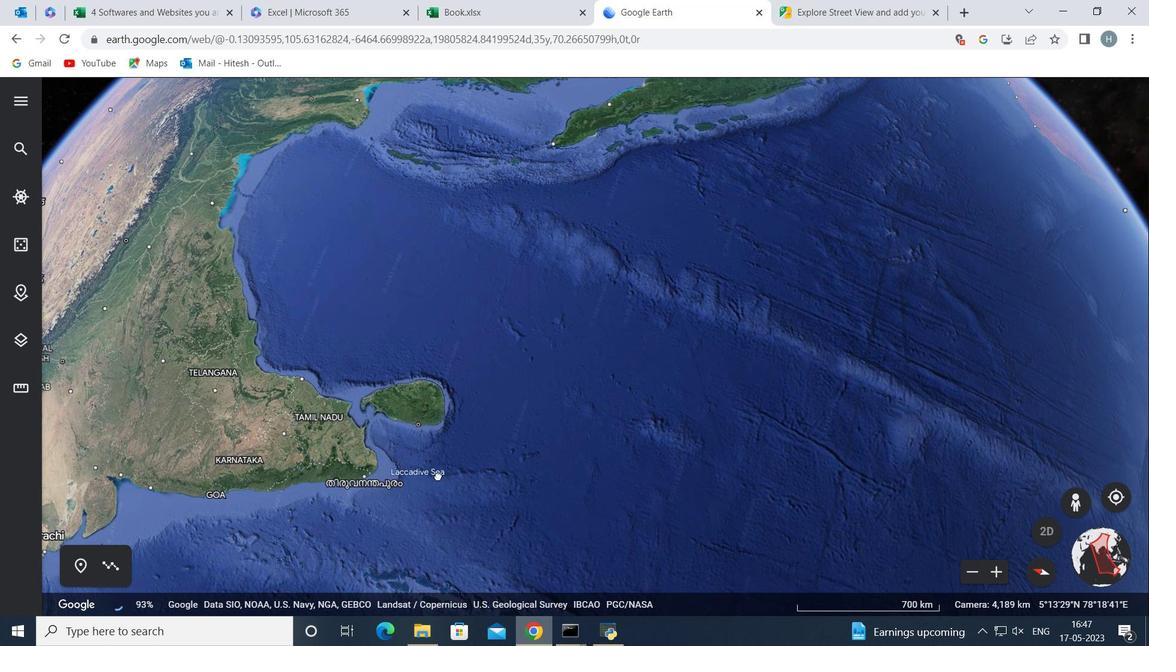 
Action: Mouse moved to (486, 420)
Screenshot: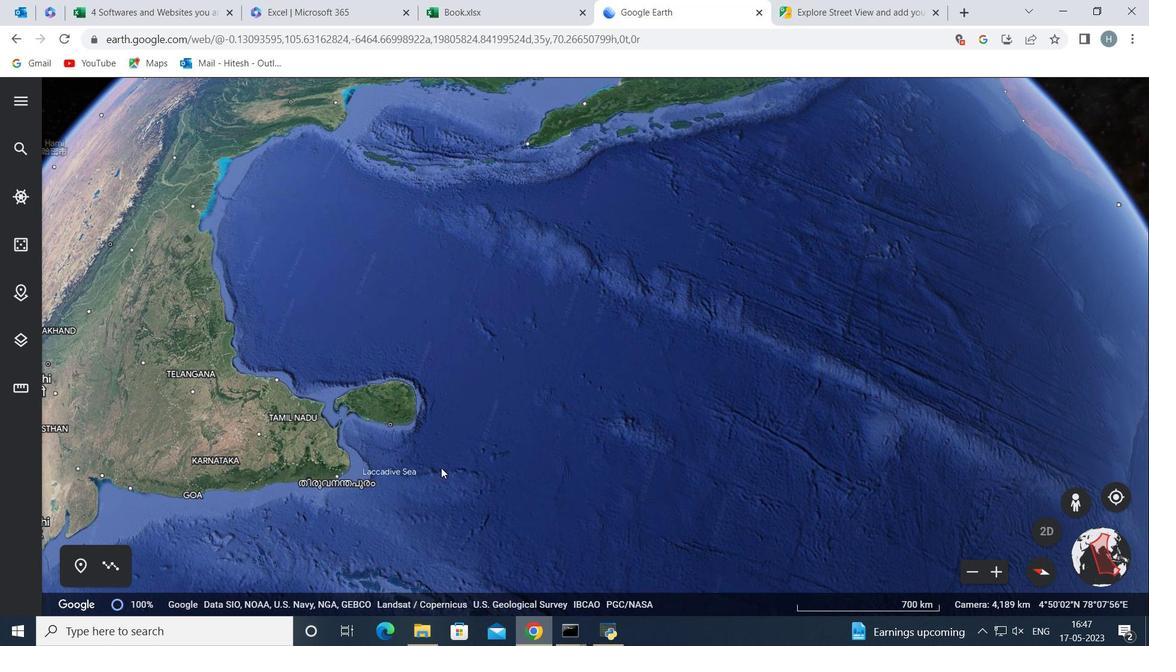 
Action: Key pressed <Key.right>
Screenshot: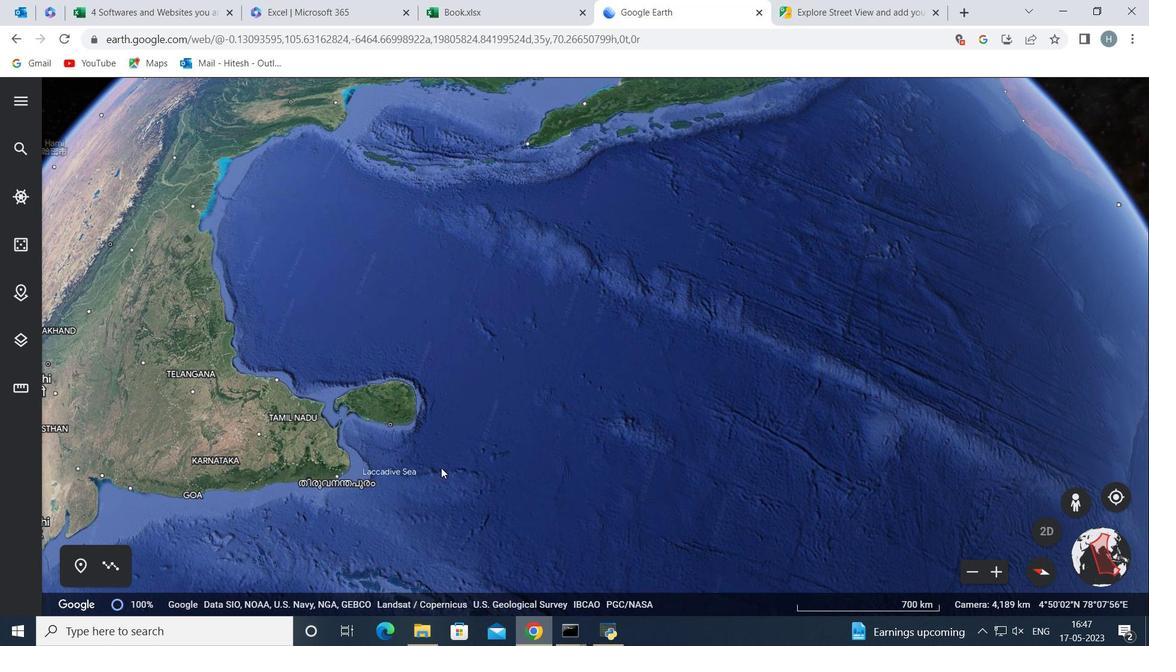 
Action: Mouse moved to (493, 419)
Screenshot: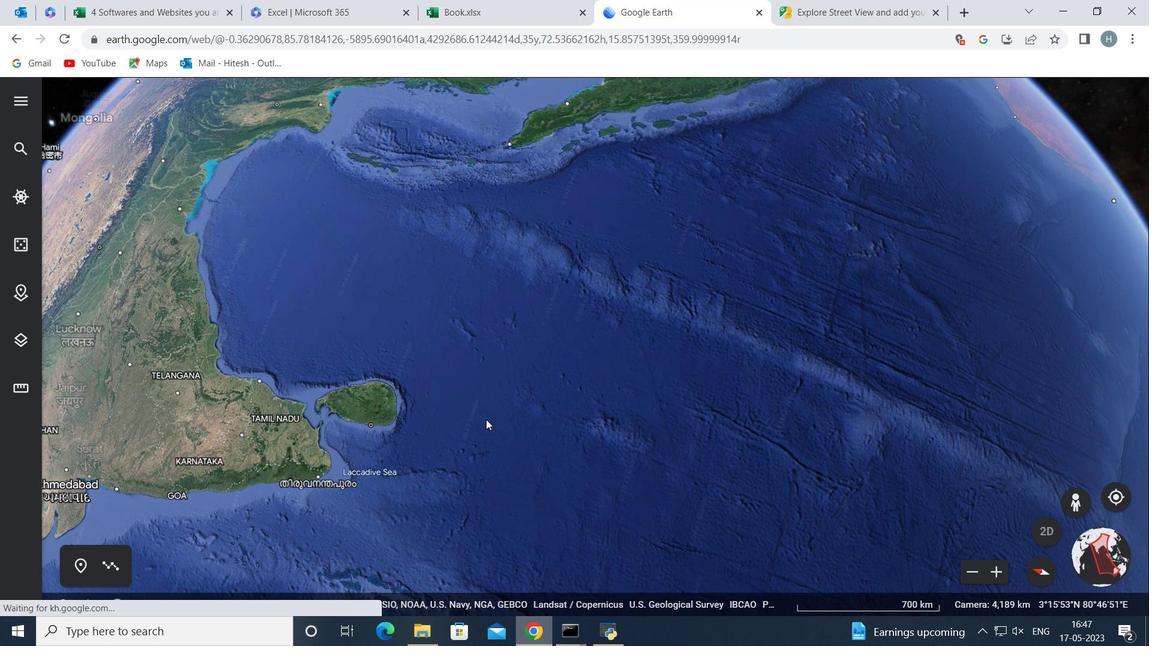 
Action: Key pressed <Key.left>
Screenshot: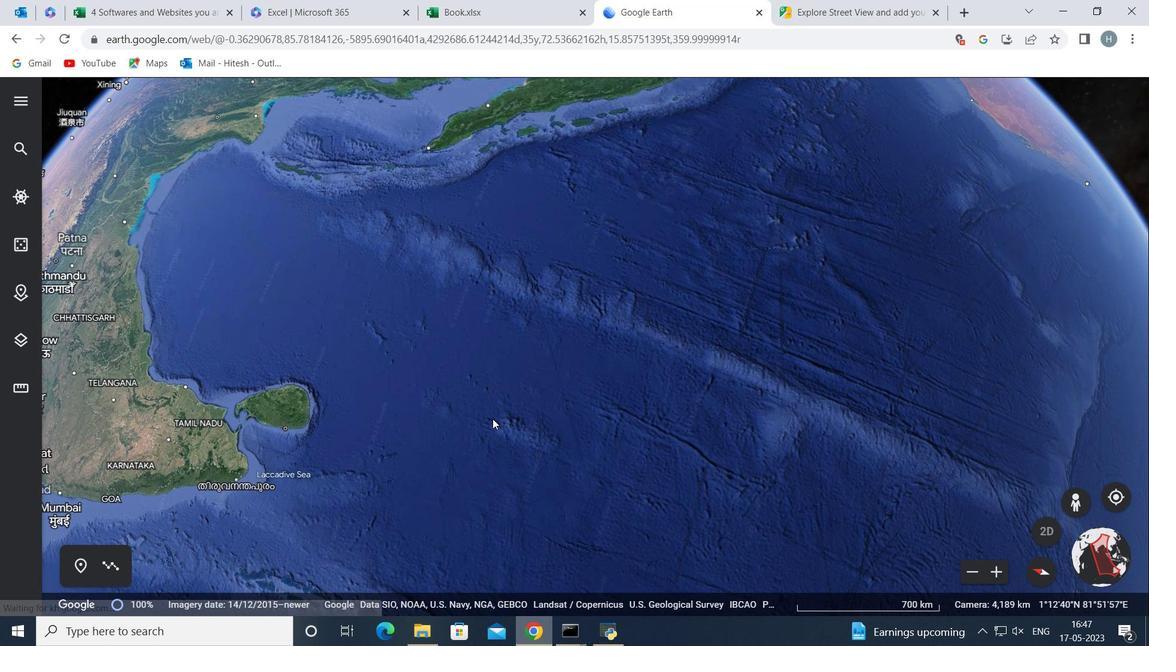 
Action: Mouse moved to (402, 404)
Screenshot: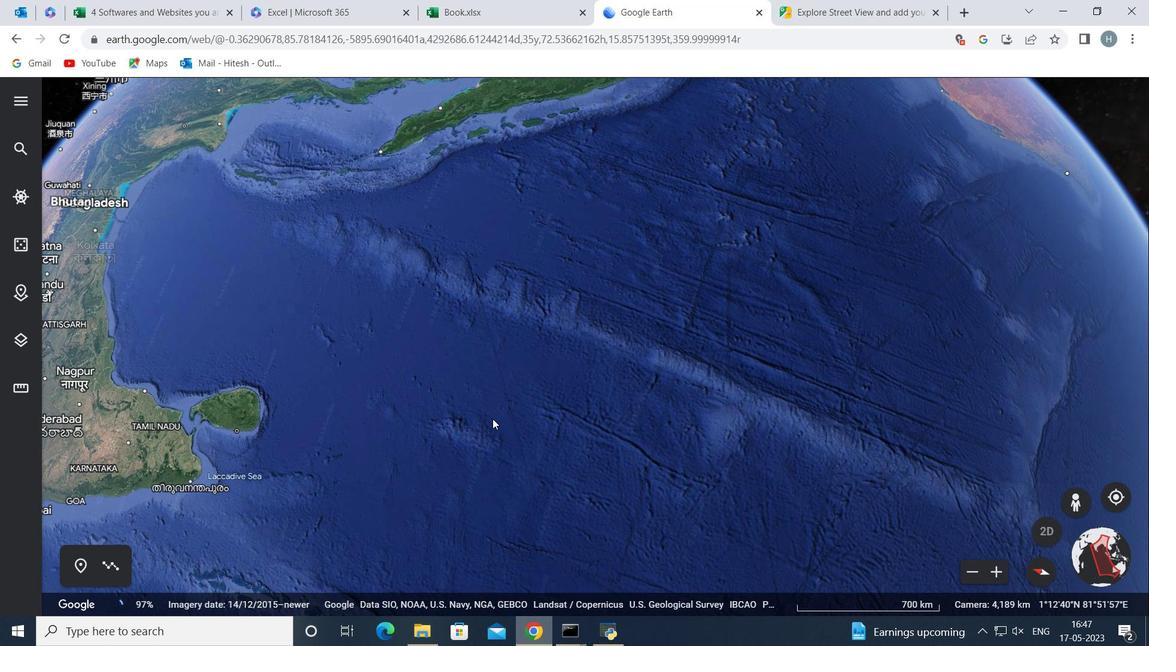 
Action: Key pressed <Key.left>
Screenshot: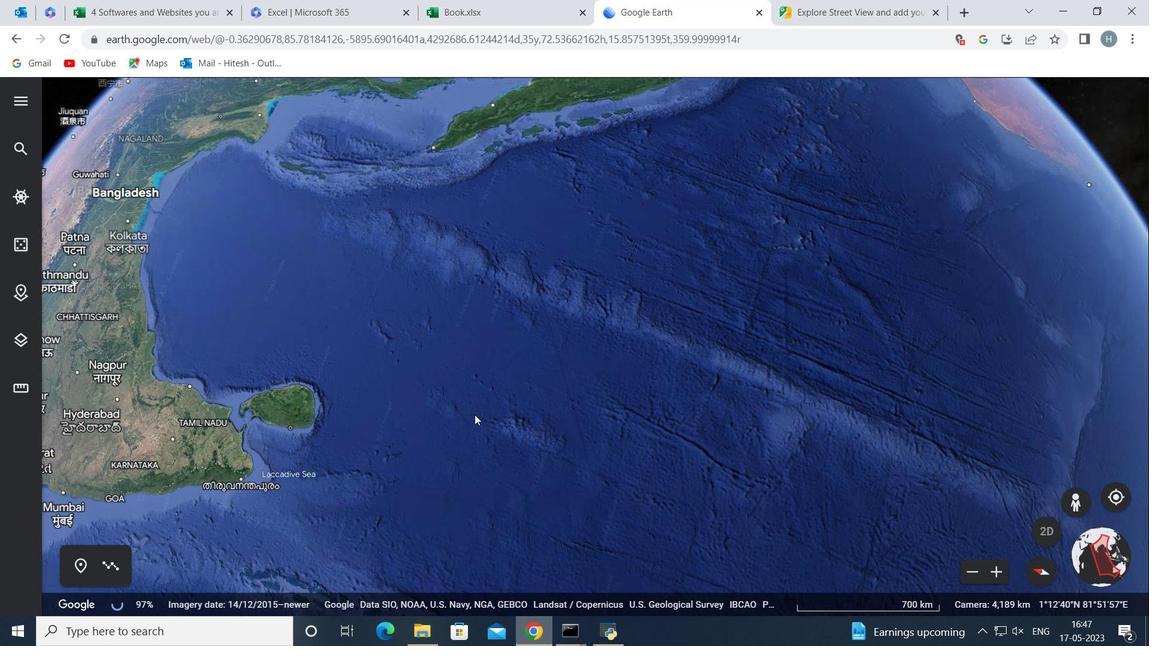 
Action: Mouse moved to (350, 394)
Screenshot: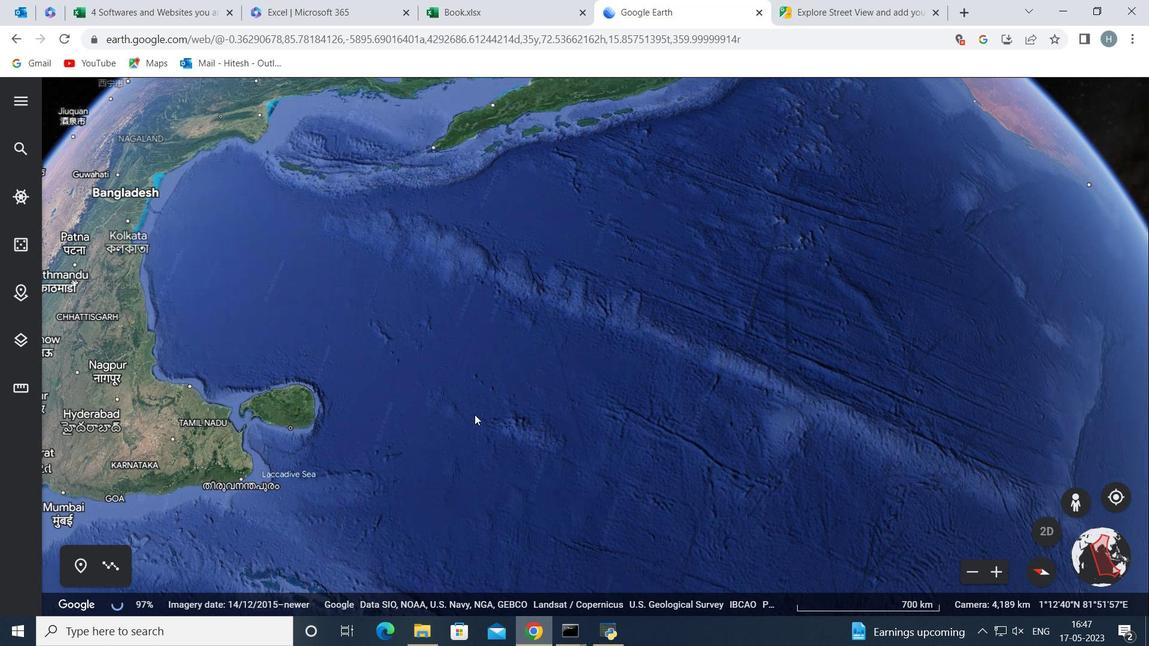 
Action: Key pressed <Key.left><Key.left><Key.left><Key.left>
Screenshot: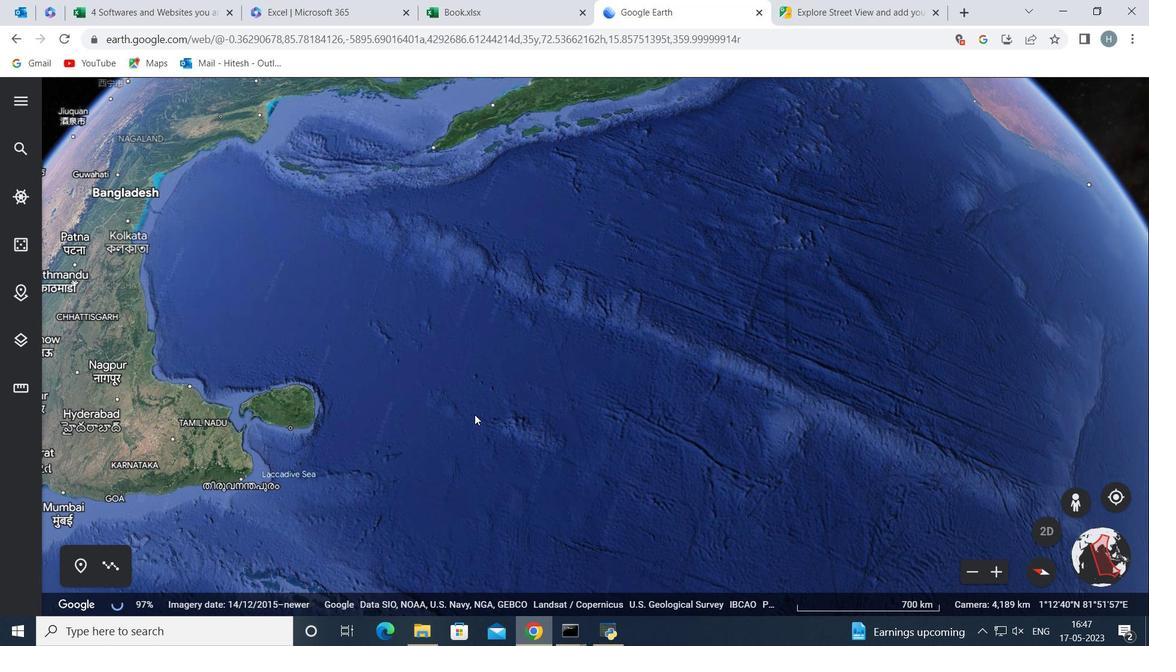 
Action: Mouse moved to (347, 396)
Screenshot: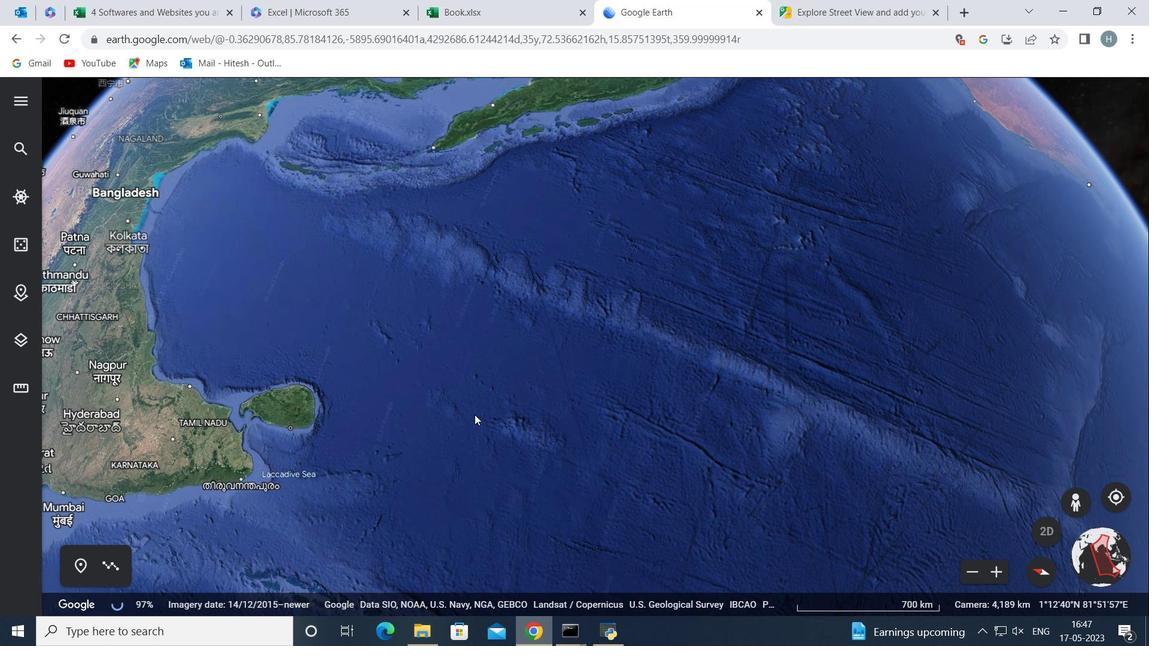 
Action: Key pressed <Key.left>
Screenshot: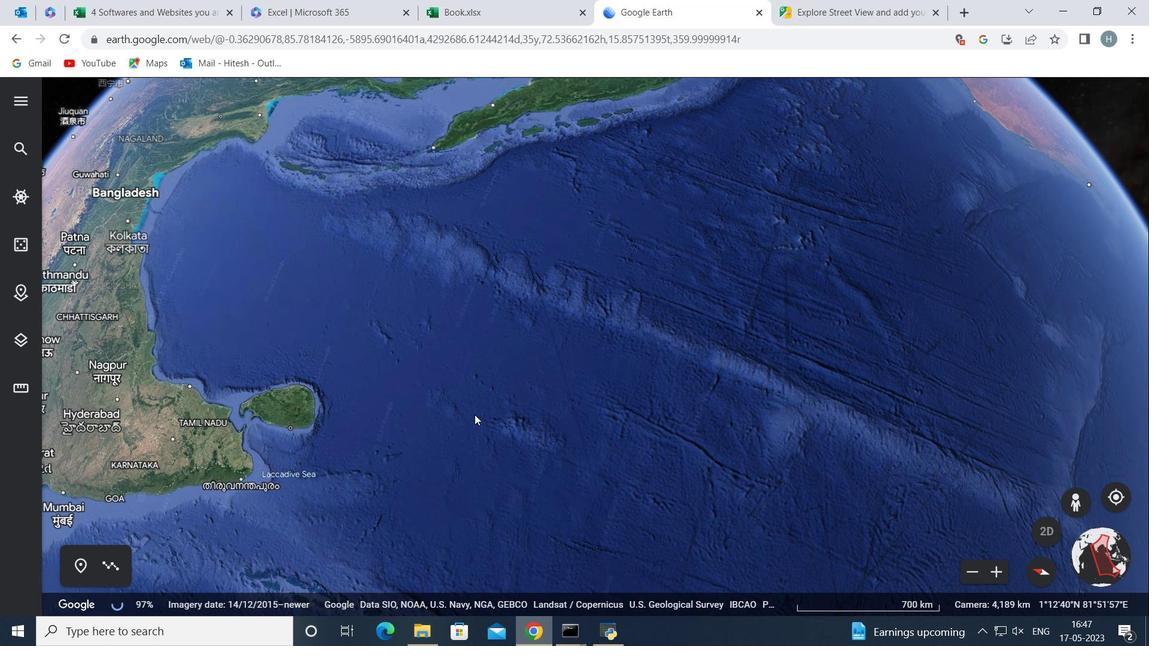 
Action: Mouse moved to (252, 486)
Screenshot: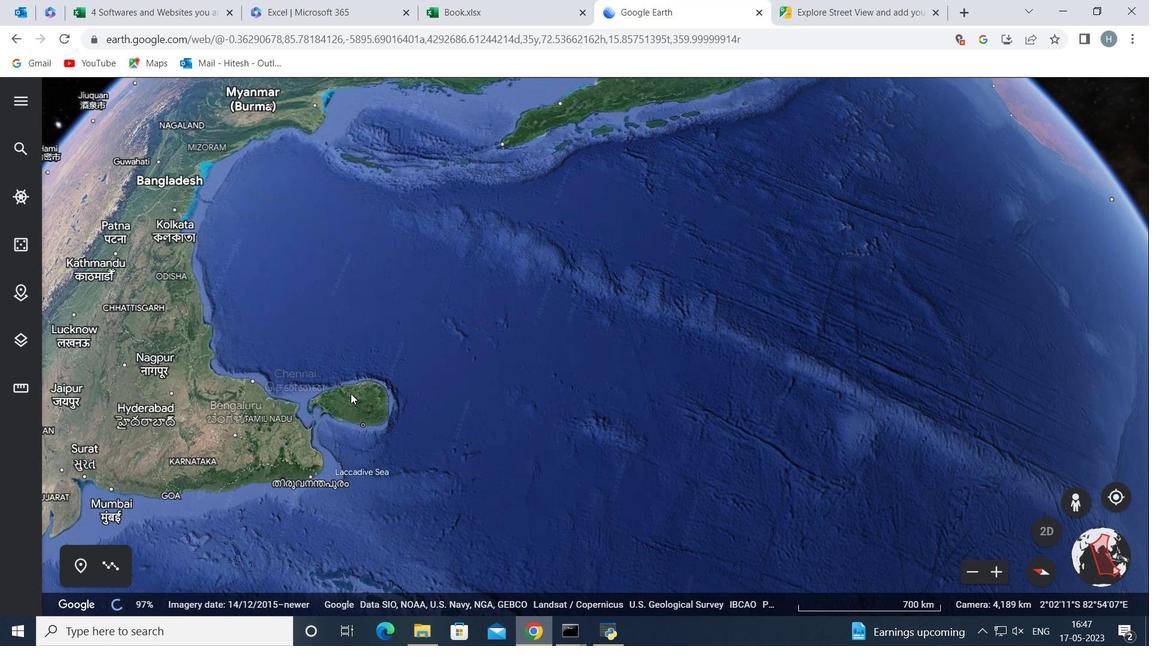 
Action: Key pressed <Key.left>
Screenshot: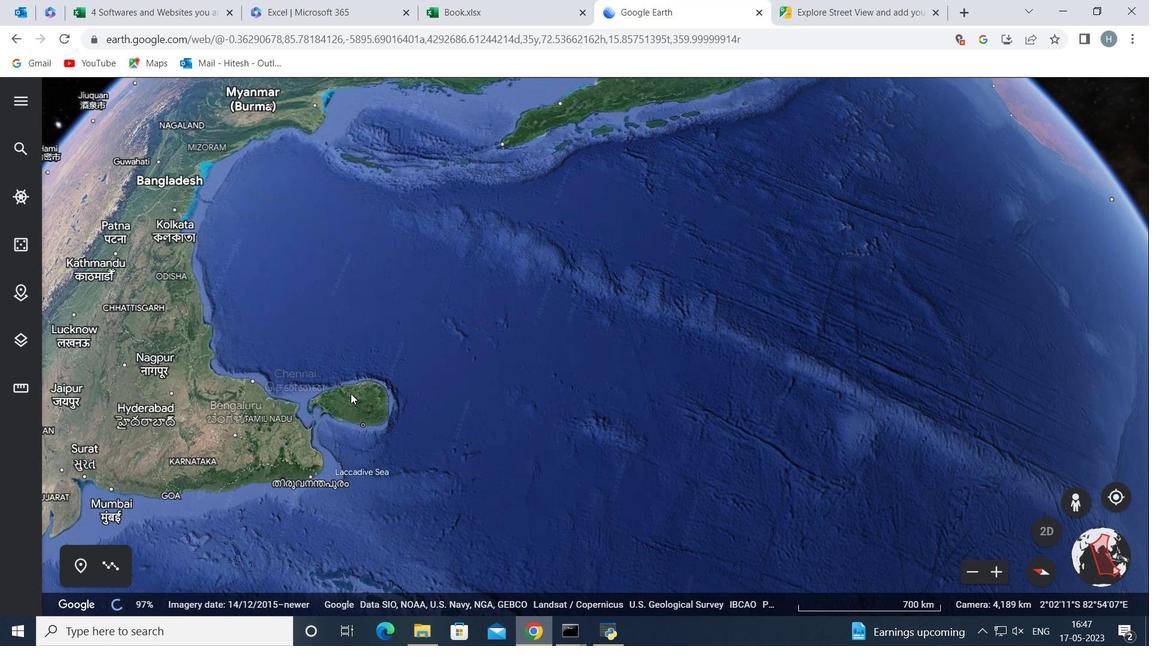 
Action: Mouse moved to (180, 498)
Screenshot: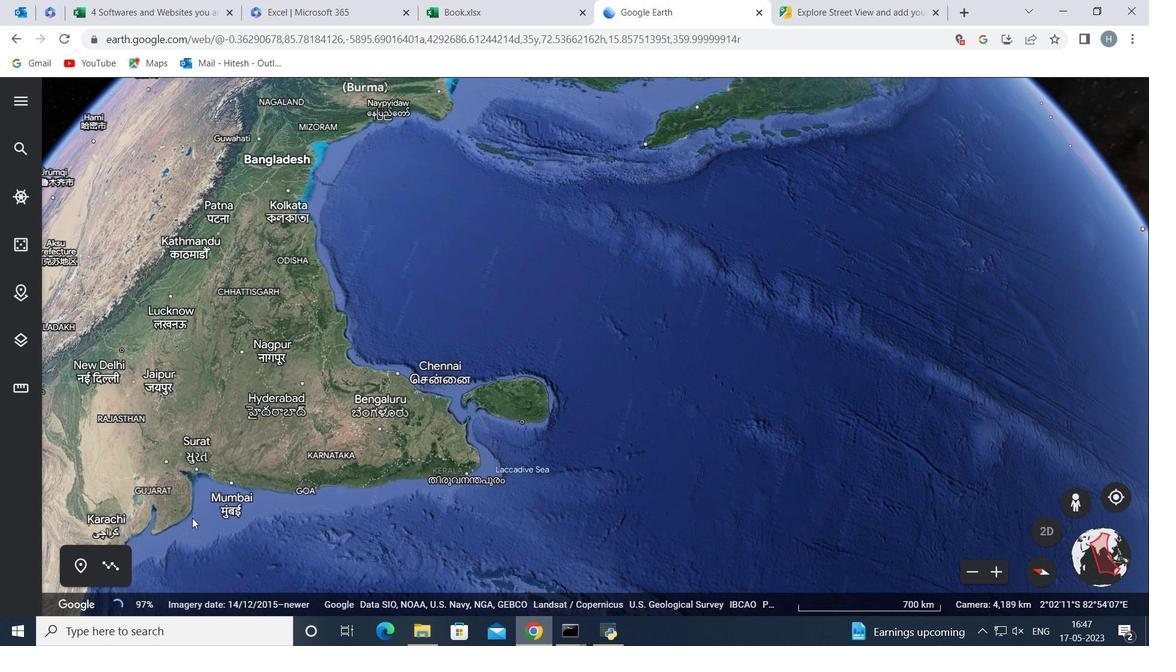 
Action: Mouse pressed left at (180, 503)
Screenshot: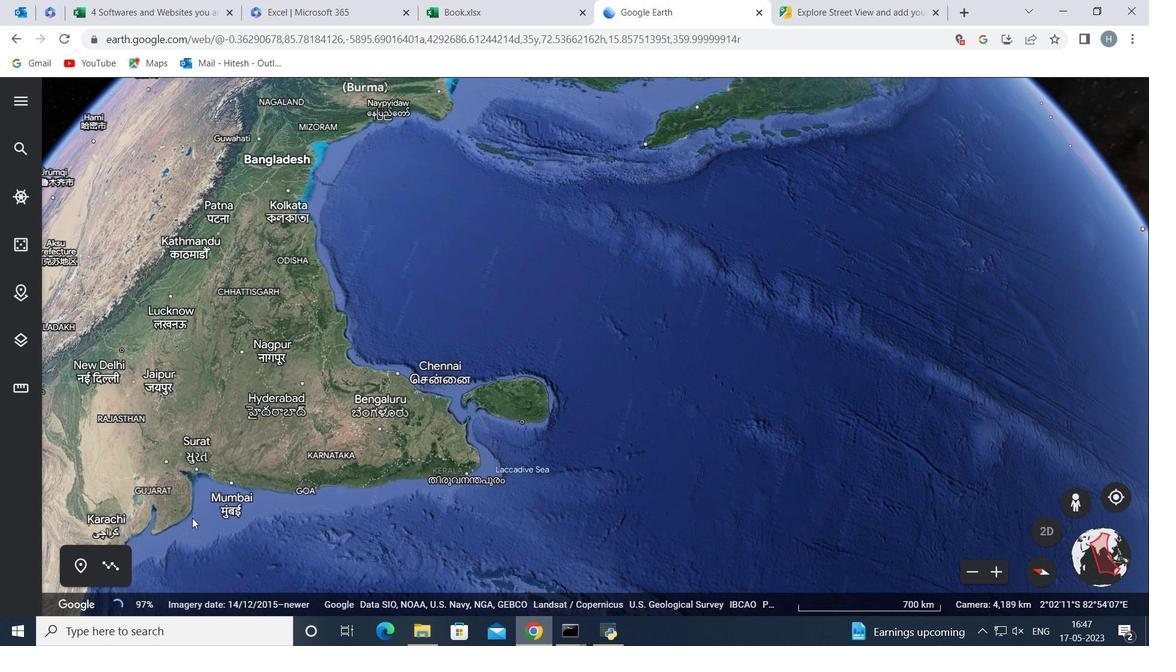 
Action: Mouse moved to (471, 270)
Screenshot: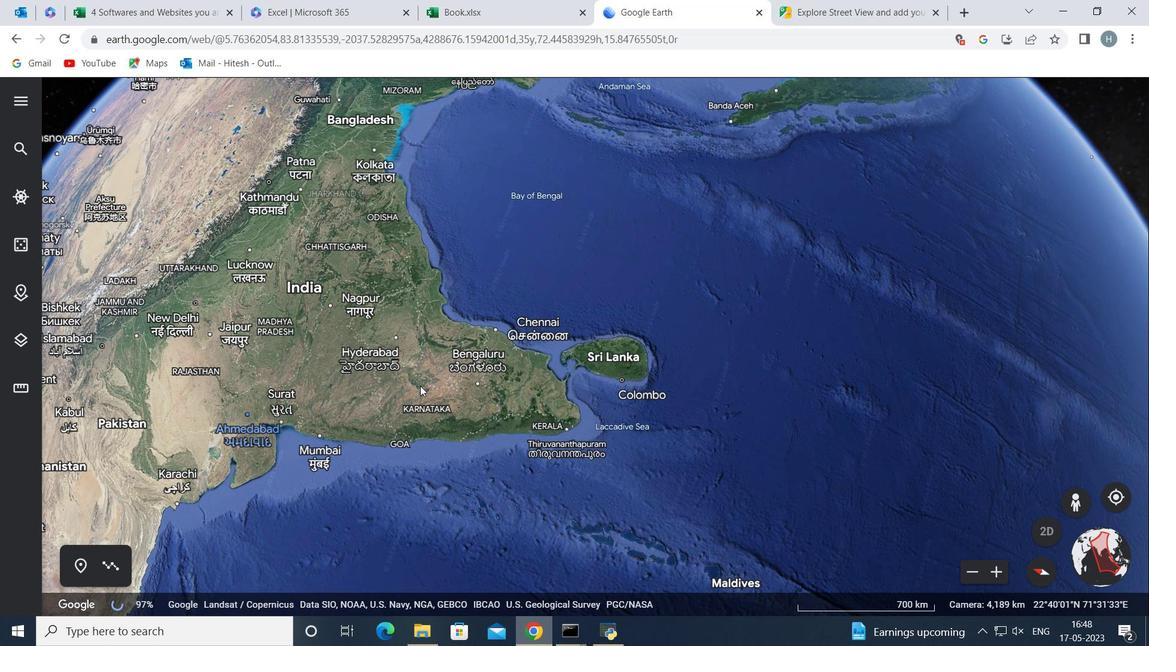 
Action: Mouse pressed left at (469, 267)
Screenshot: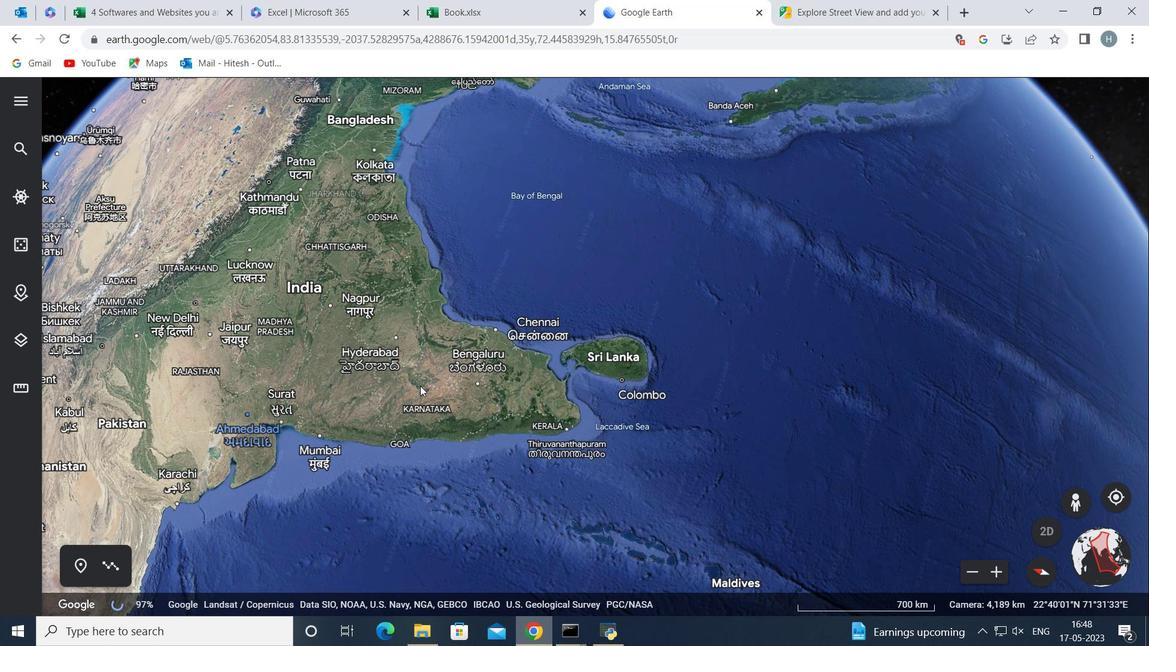 
Action: Mouse moved to (99, 339)
Screenshot: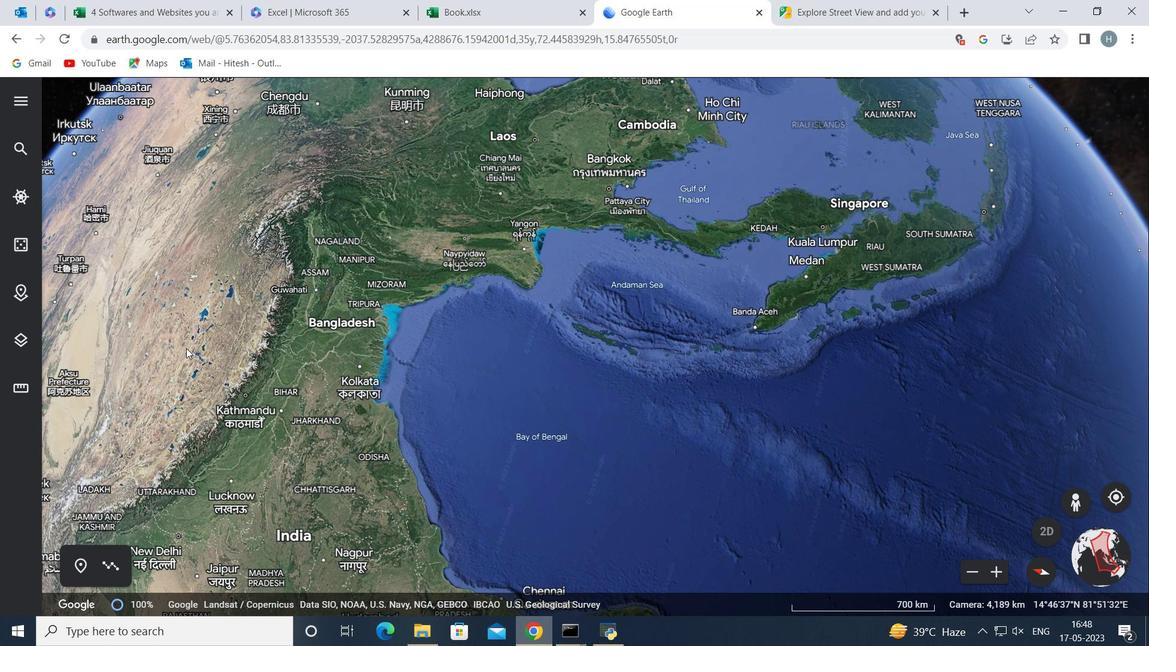 
Action: Mouse pressed left at (99, 339)
Screenshot: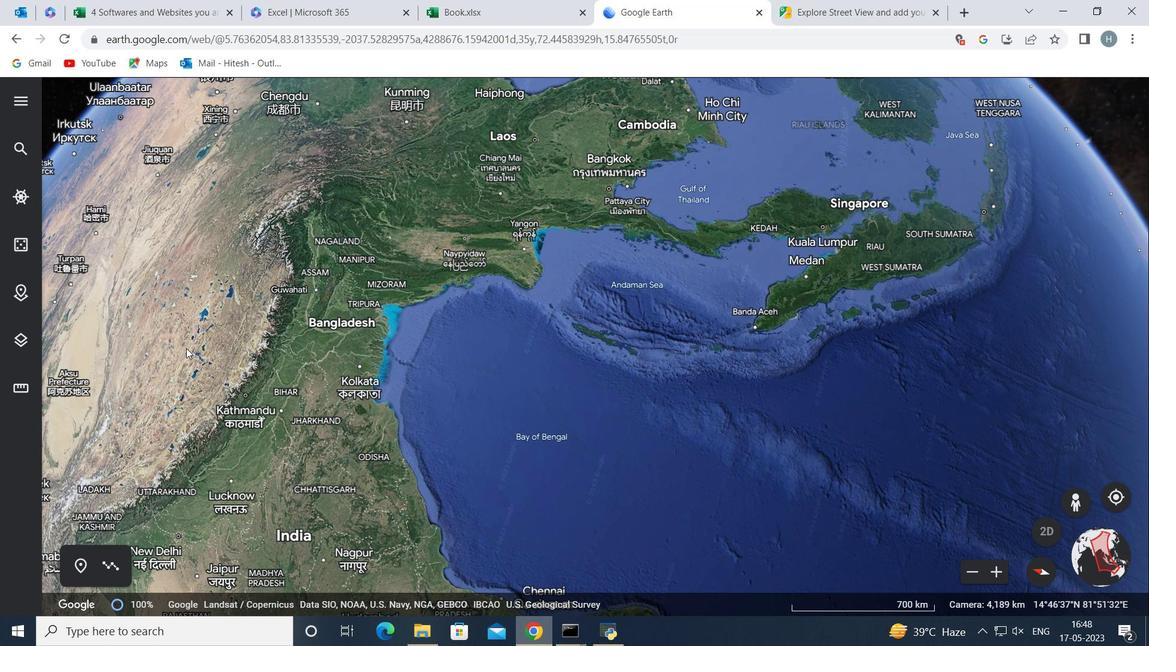 
Action: Mouse moved to (221, 507)
Screenshot: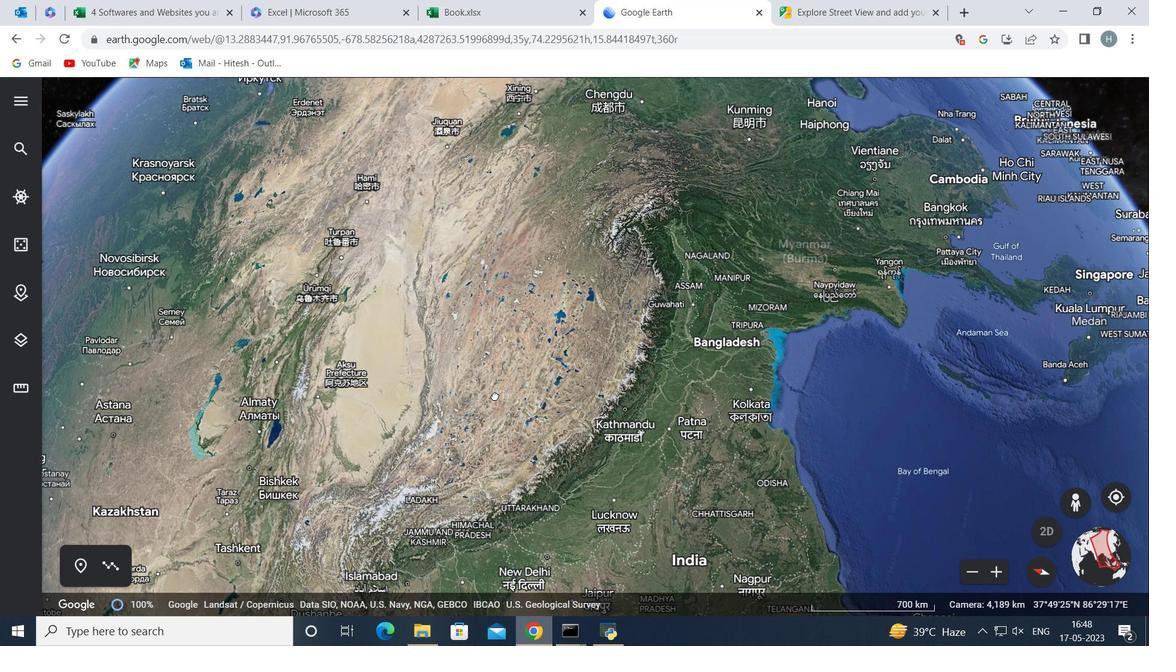 
Action: Mouse pressed left at (221, 509)
Screenshot: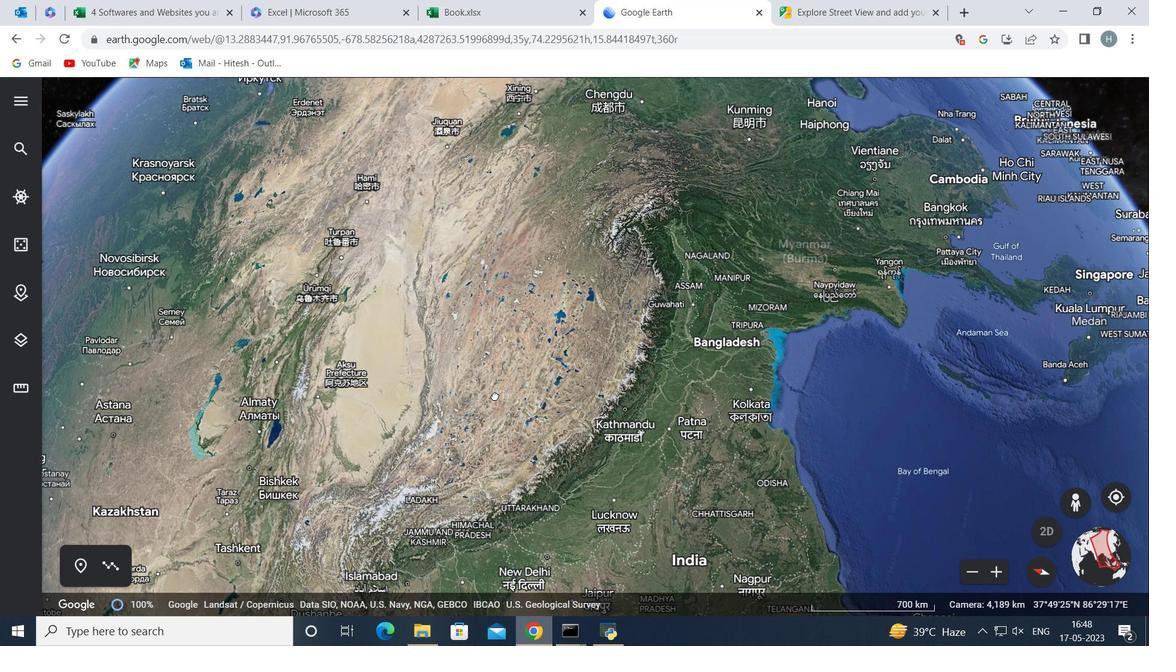 
Action: Mouse moved to (295, 544)
Screenshot: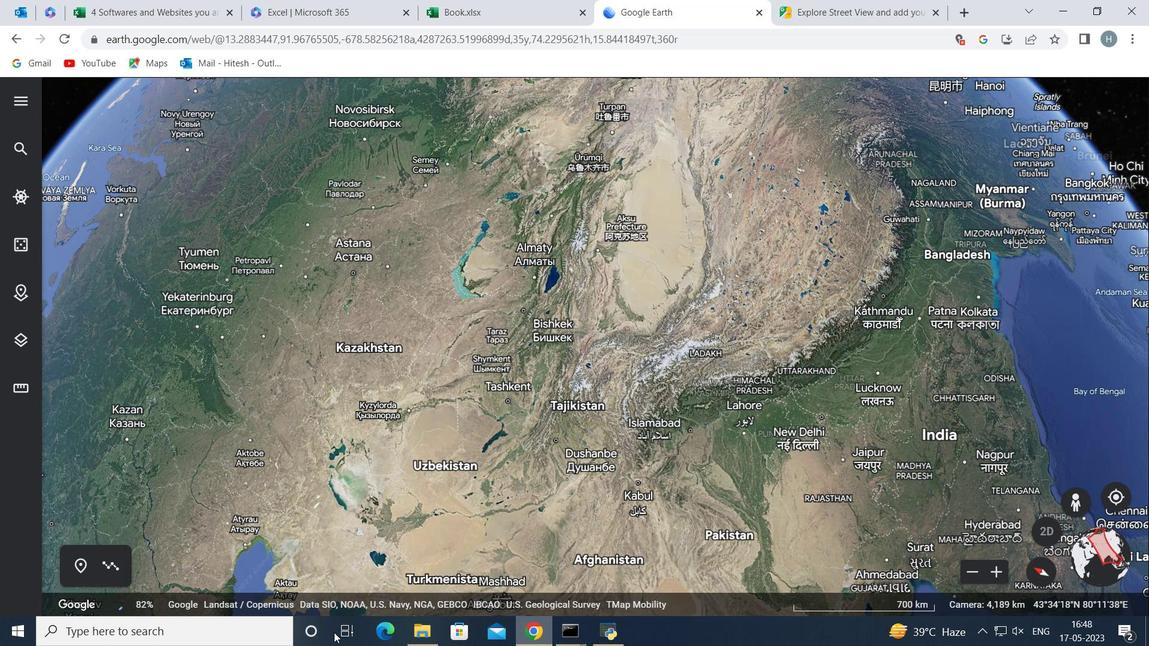 
Action: Mouse pressed left at (311, 581)
Screenshot: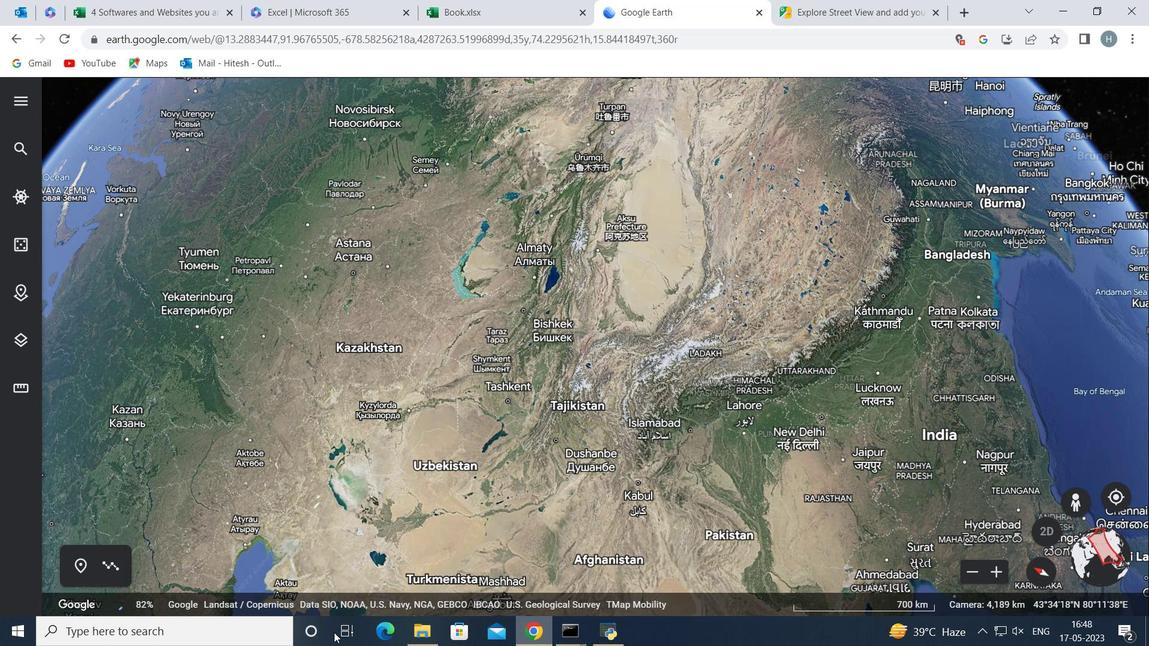 
Action: Mouse moved to (432, 517)
Screenshot: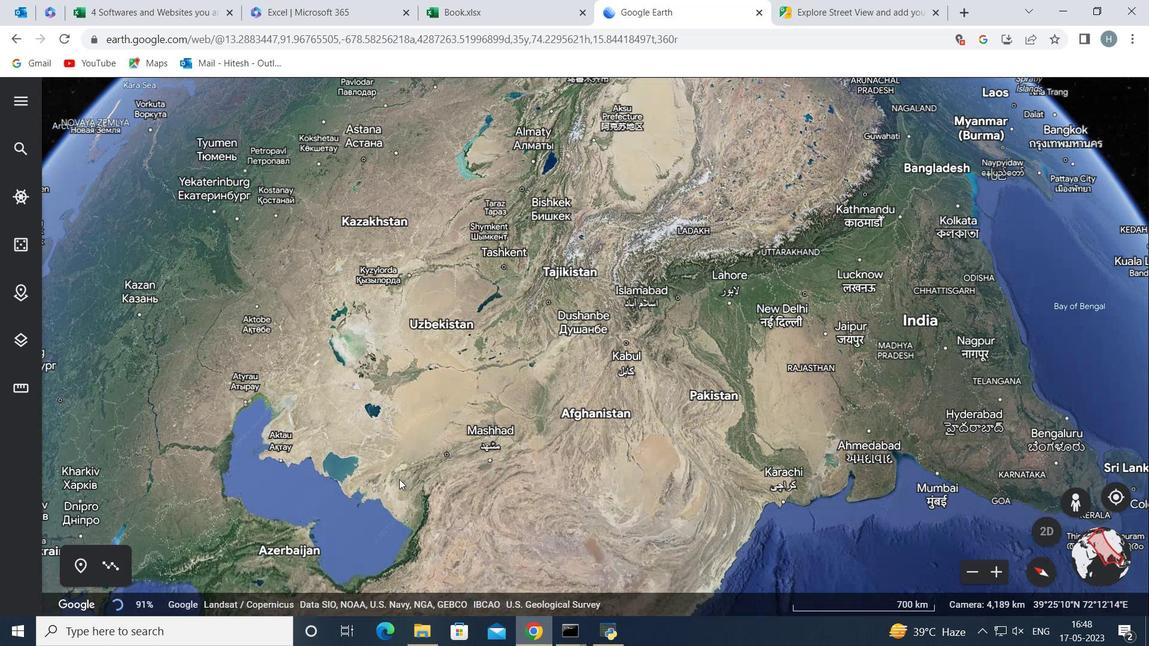 
Action: Mouse pressed left at (432, 517)
Screenshot: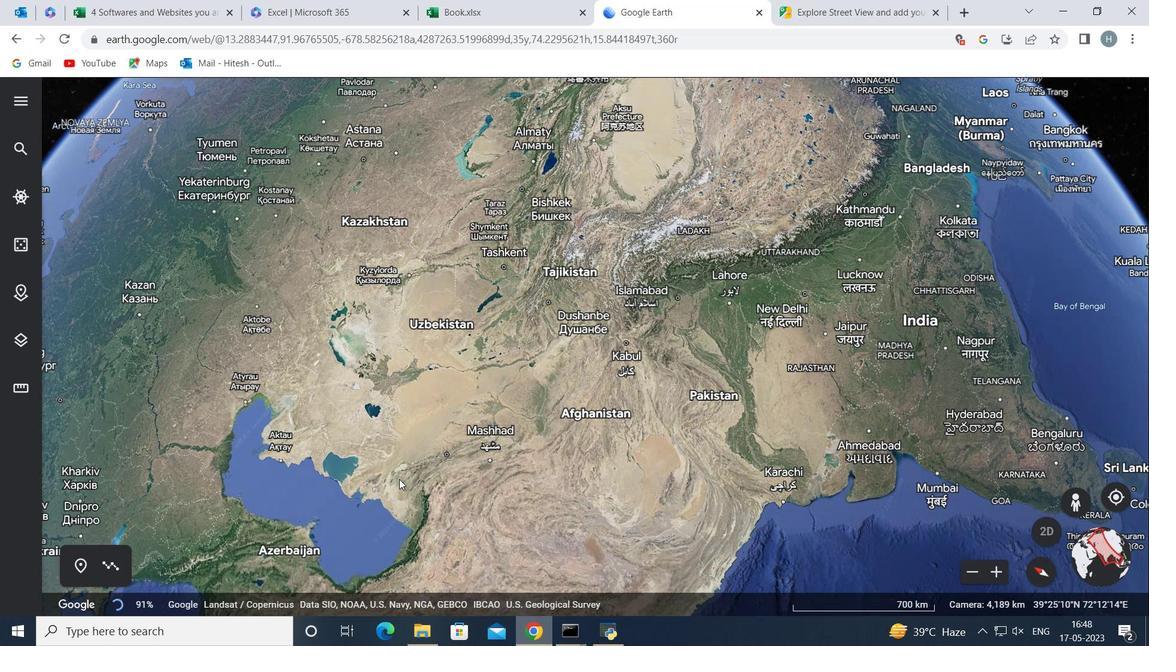 
Action: Mouse moved to (170, 440)
Screenshot: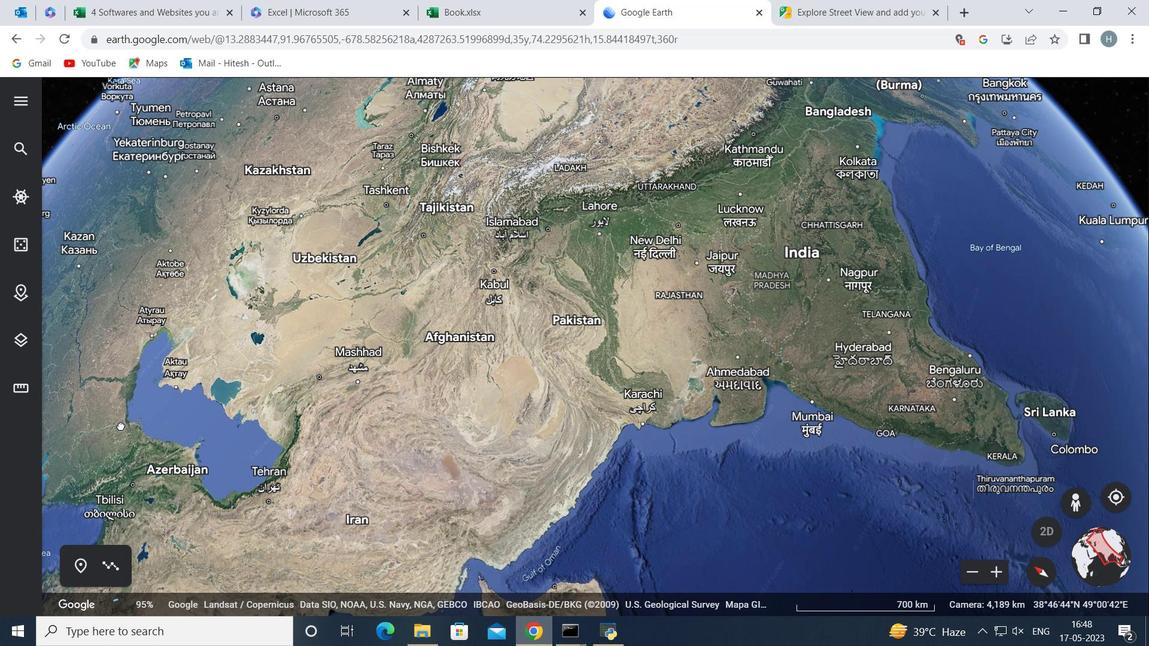 
Action: Mouse pressed left at (174, 438)
Screenshot: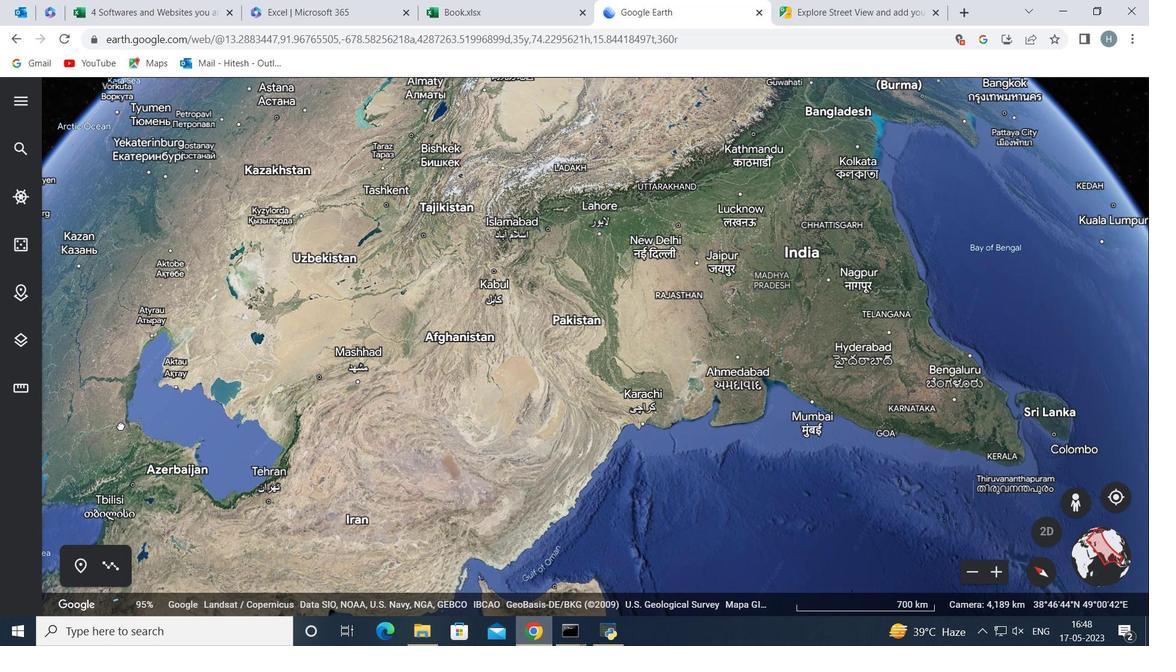 
Action: Mouse moved to (27, 492)
Screenshot: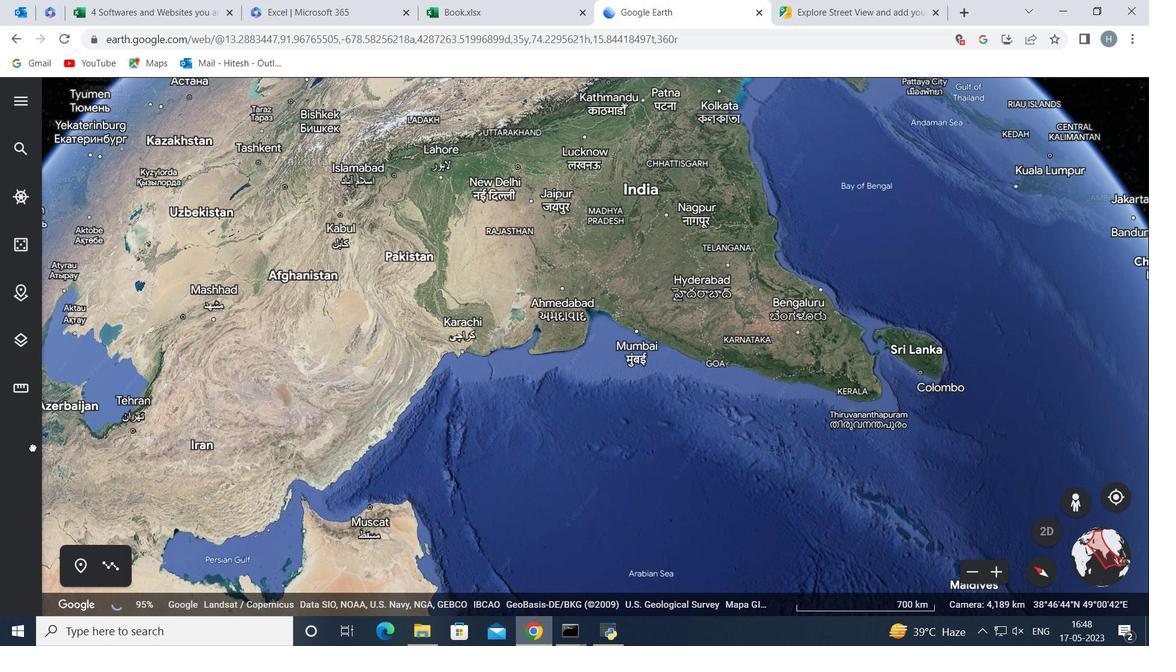 
Action: Mouse pressed left at (41, 472)
Screenshot: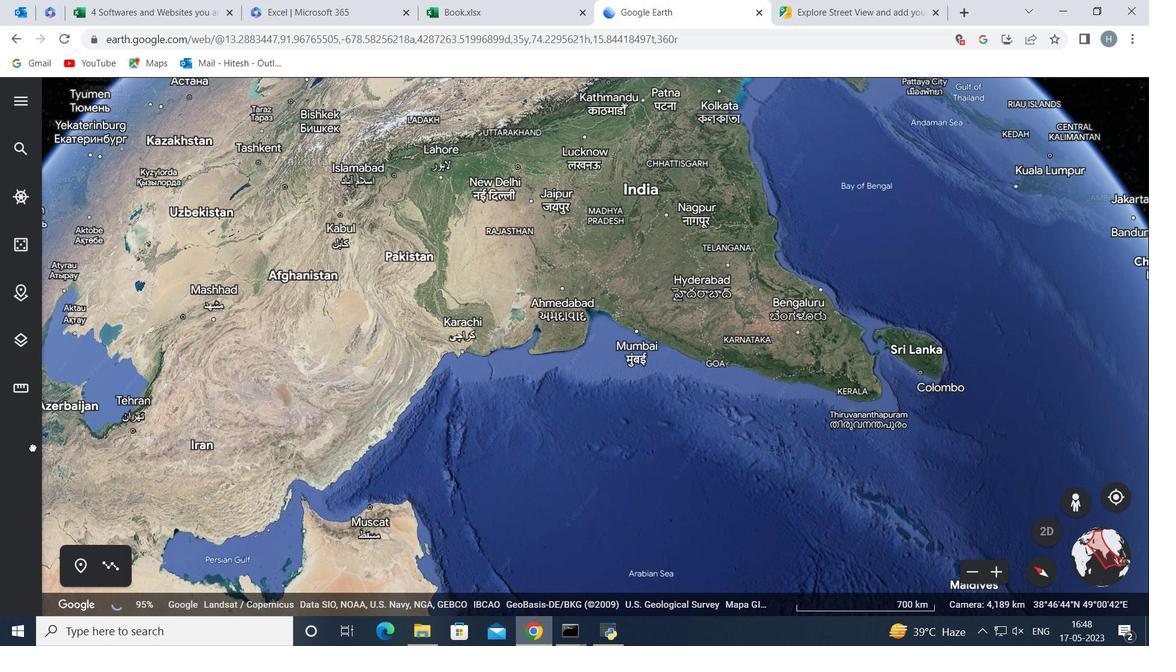 
Action: Mouse moved to (386, 428)
Screenshot: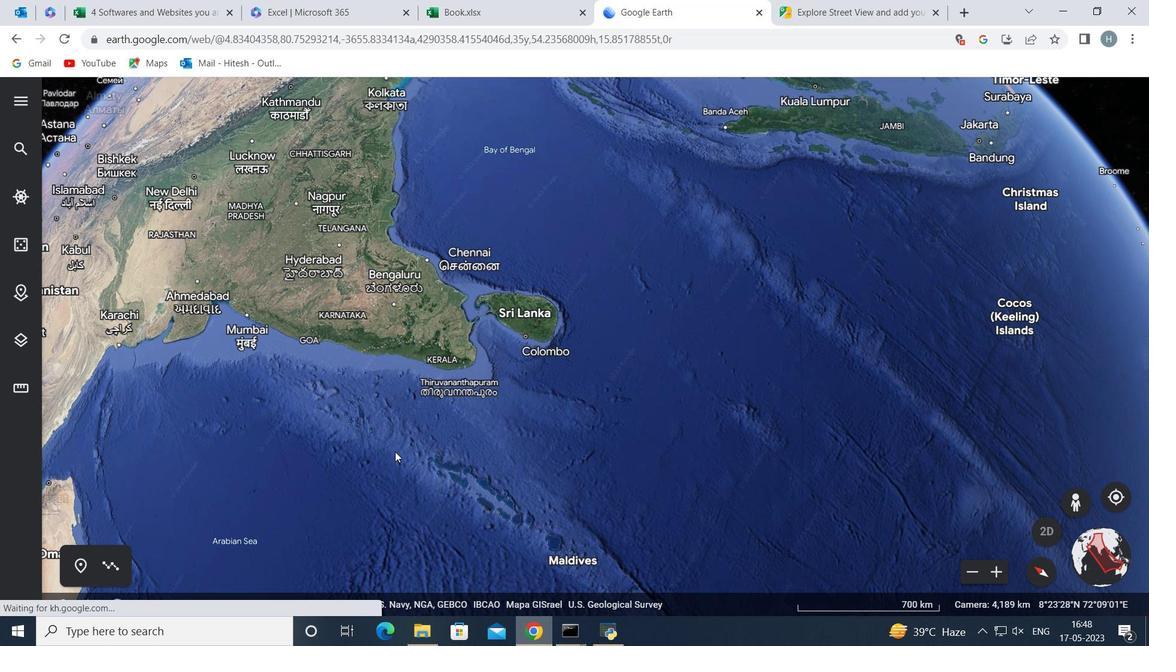
Action: Mouse pressed left at (386, 428)
Screenshot: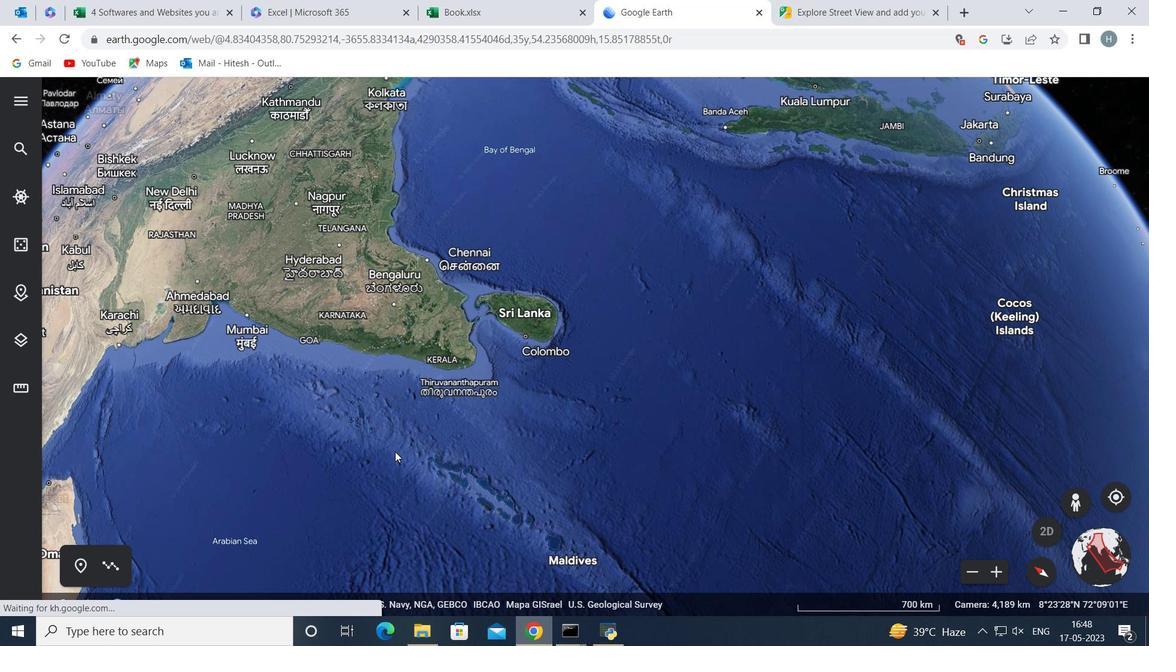 
Action: Mouse moved to (265, 210)
Screenshot: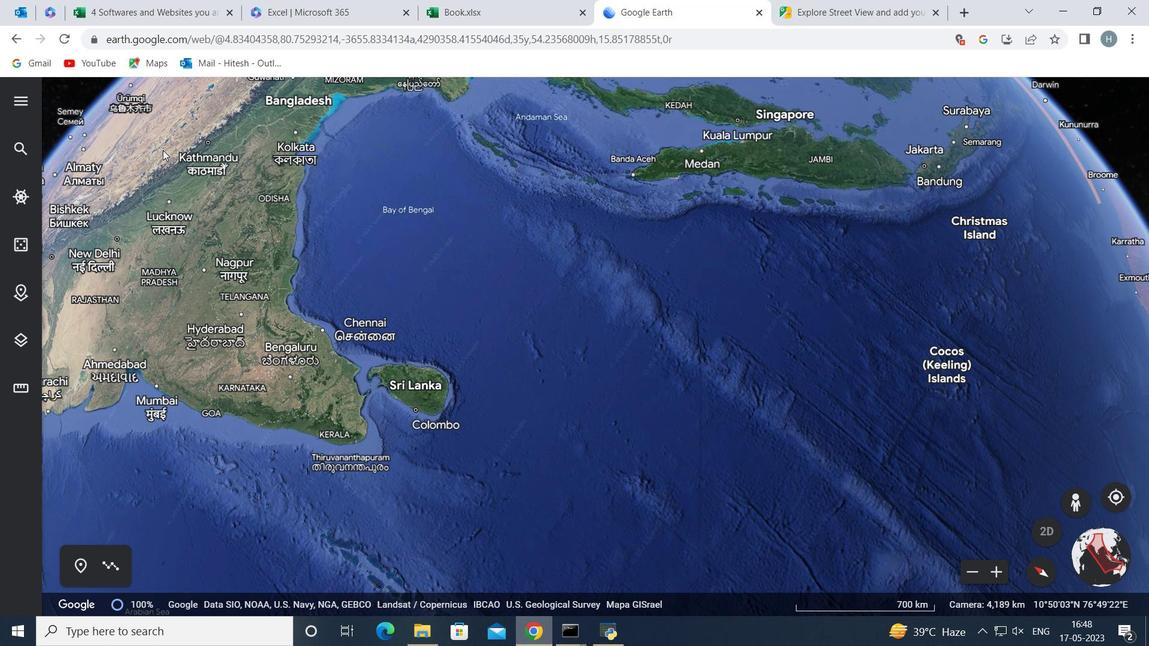 
Action: Mouse pressed left at (195, 190)
Screenshot: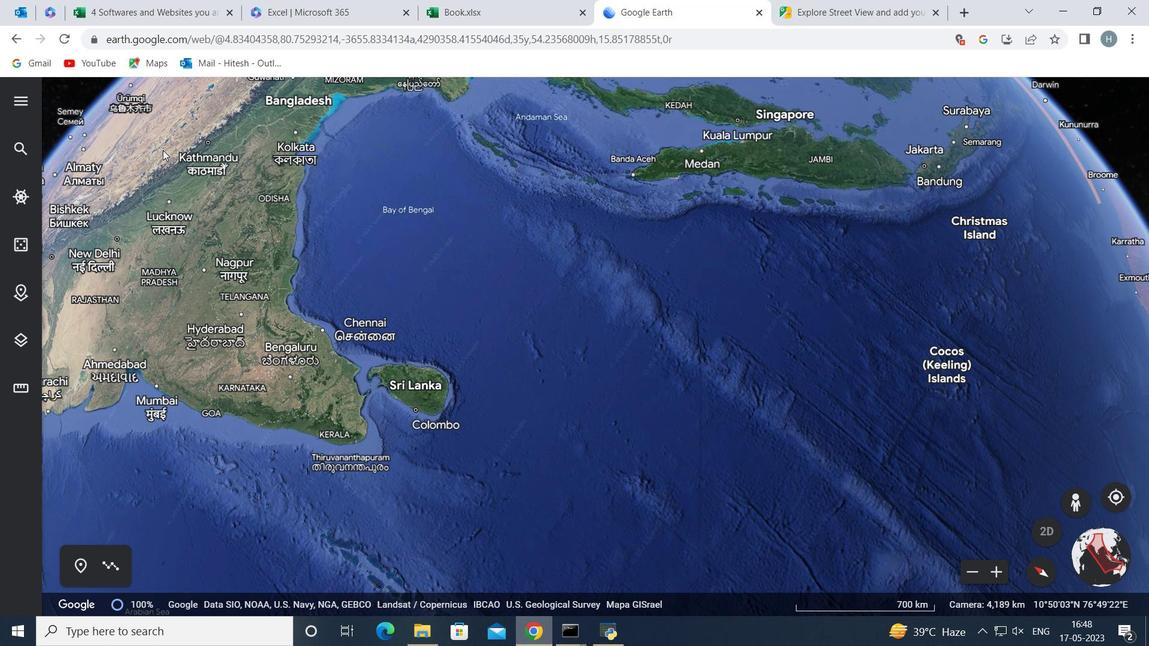 
Action: Mouse moved to (420, 483)
Screenshot: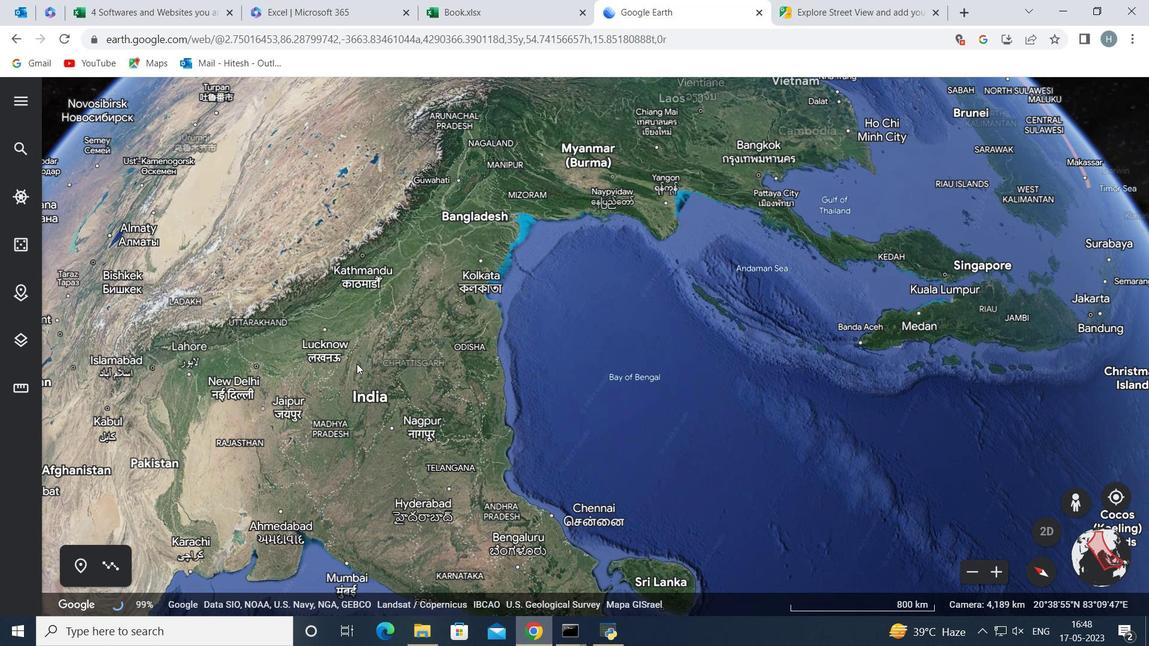 
Action: Mouse scrolled (420, 484) with delta (0, 0)
Screenshot: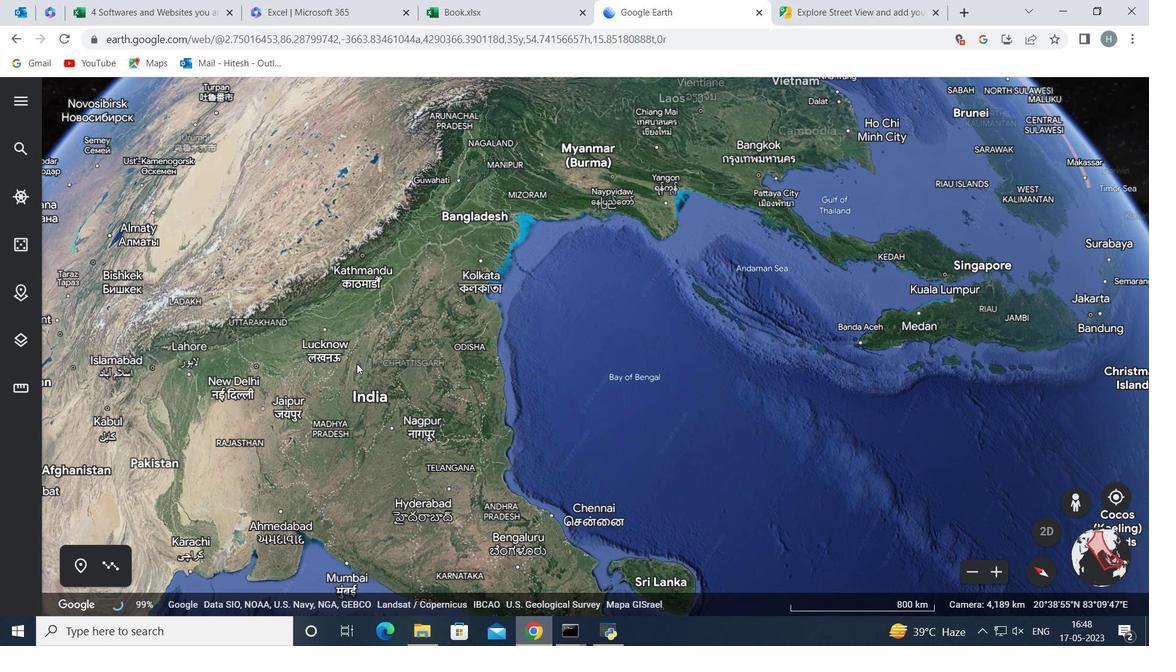 
Action: Mouse scrolled (420, 484) with delta (0, 0)
Screenshot: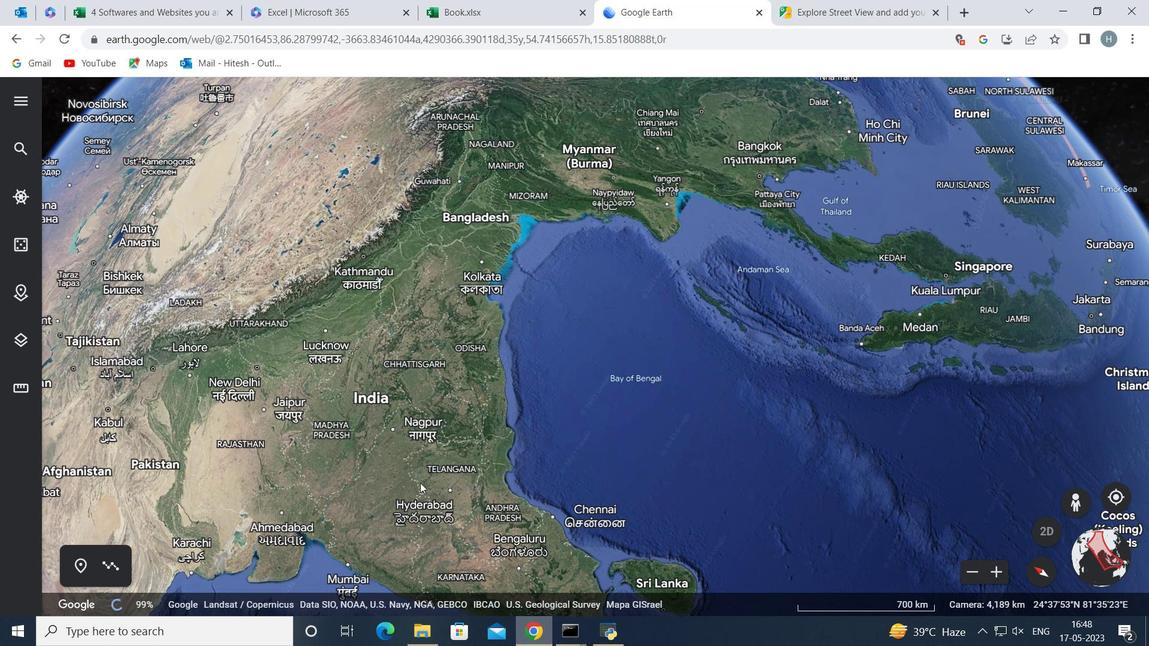 
Action: Mouse moved to (331, 463)
Screenshot: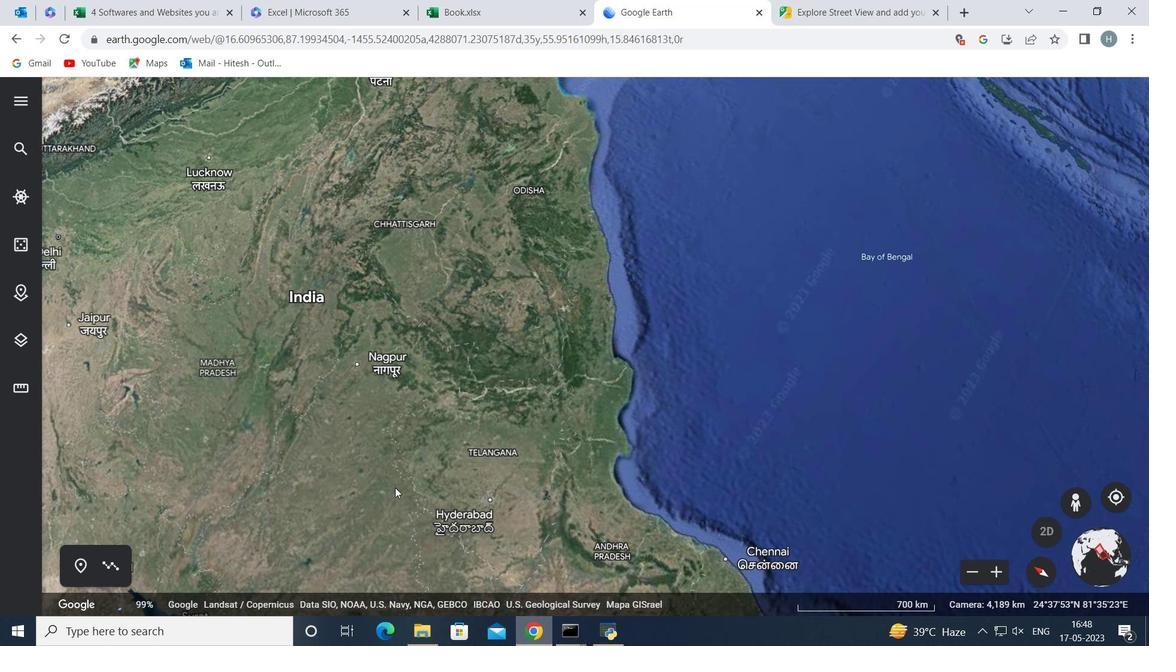 
Action: Mouse scrolled (331, 464) with delta (0, 0)
Screenshot: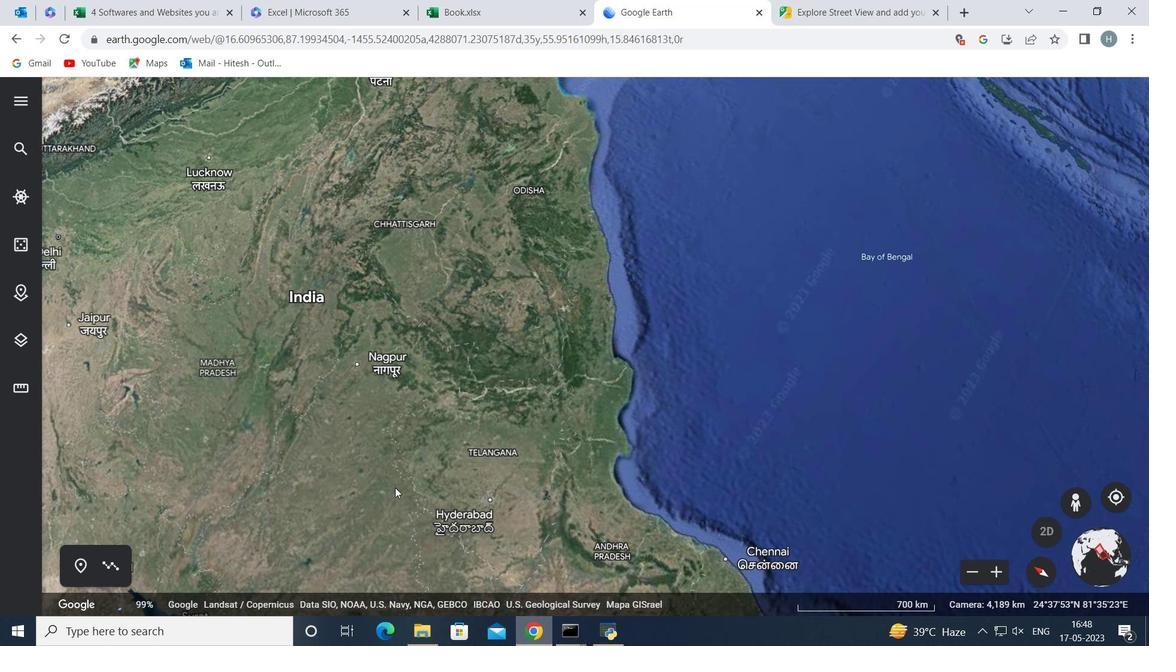 
Action: Mouse moved to (330, 463)
Screenshot: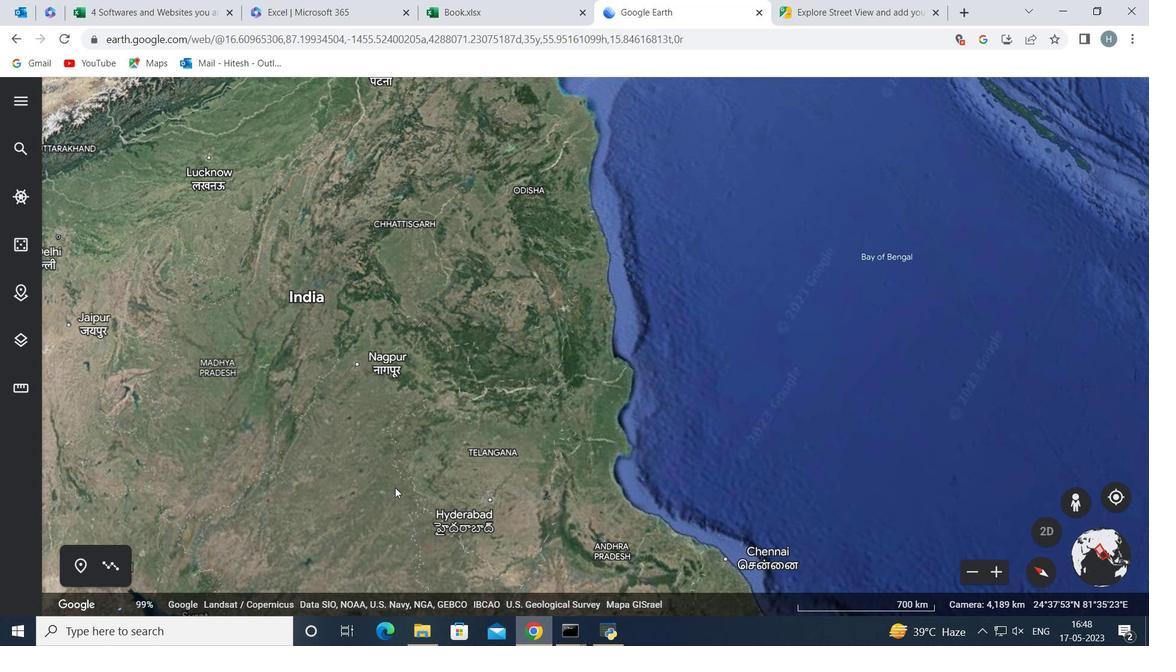 
Action: Mouse scrolled (330, 463) with delta (0, 0)
Screenshot: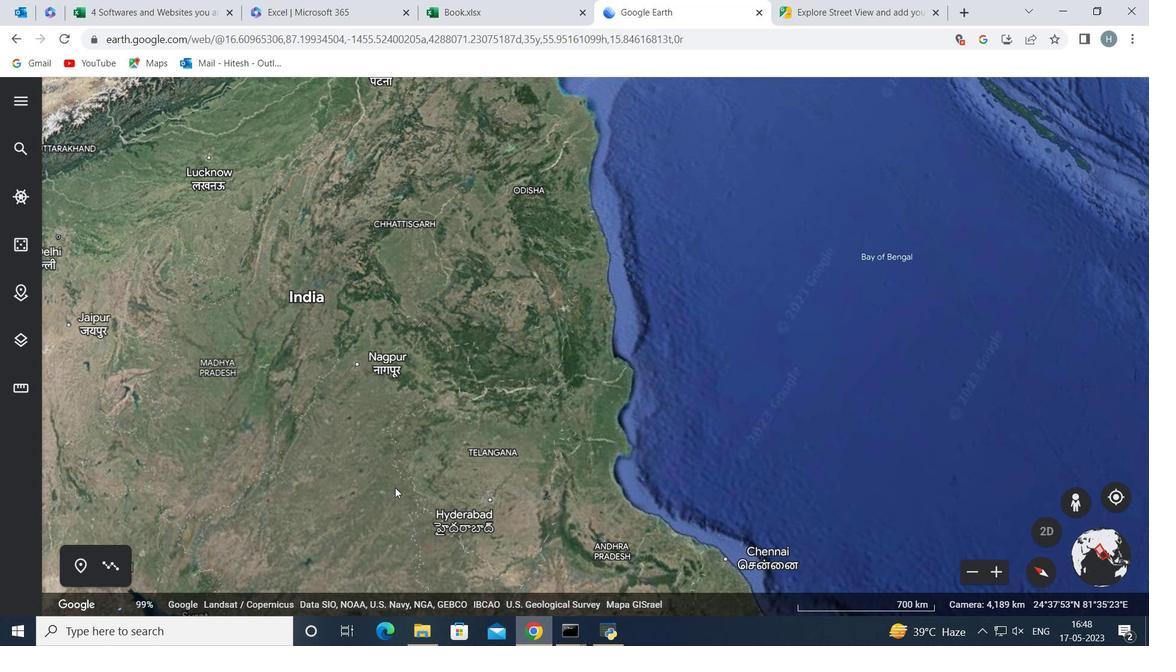 
Action: Mouse scrolled (330, 463) with delta (0, 0)
Screenshot: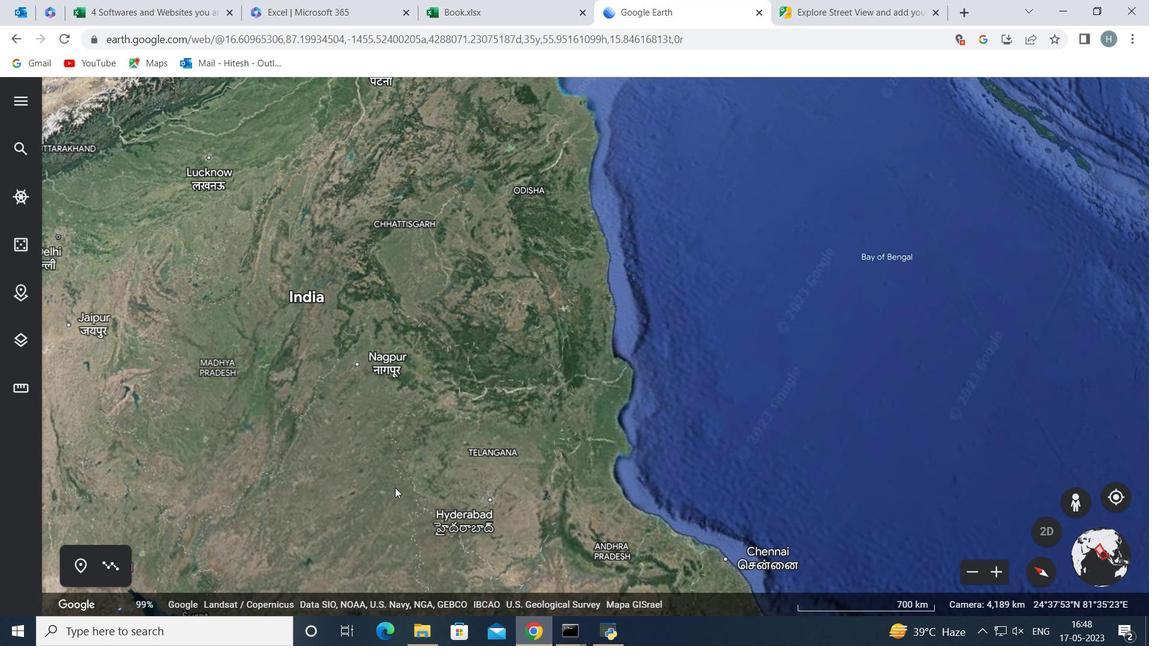 
Action: Mouse scrolled (330, 463) with delta (0, 0)
Screenshot: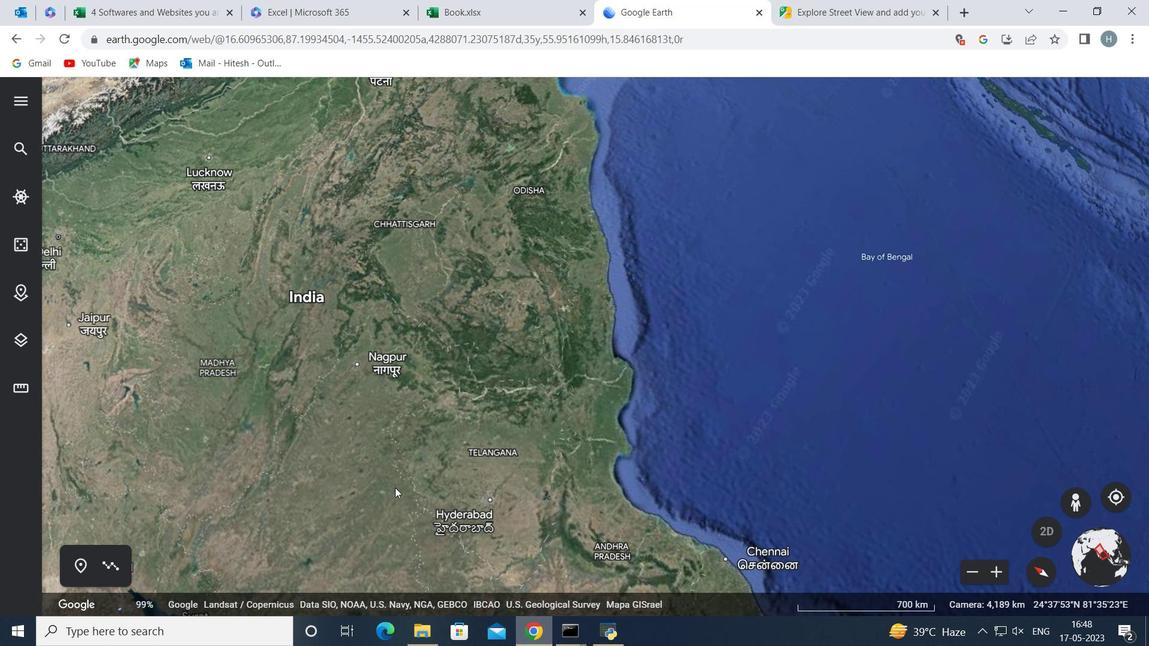 
Action: Mouse scrolled (330, 463) with delta (0, 0)
Screenshot: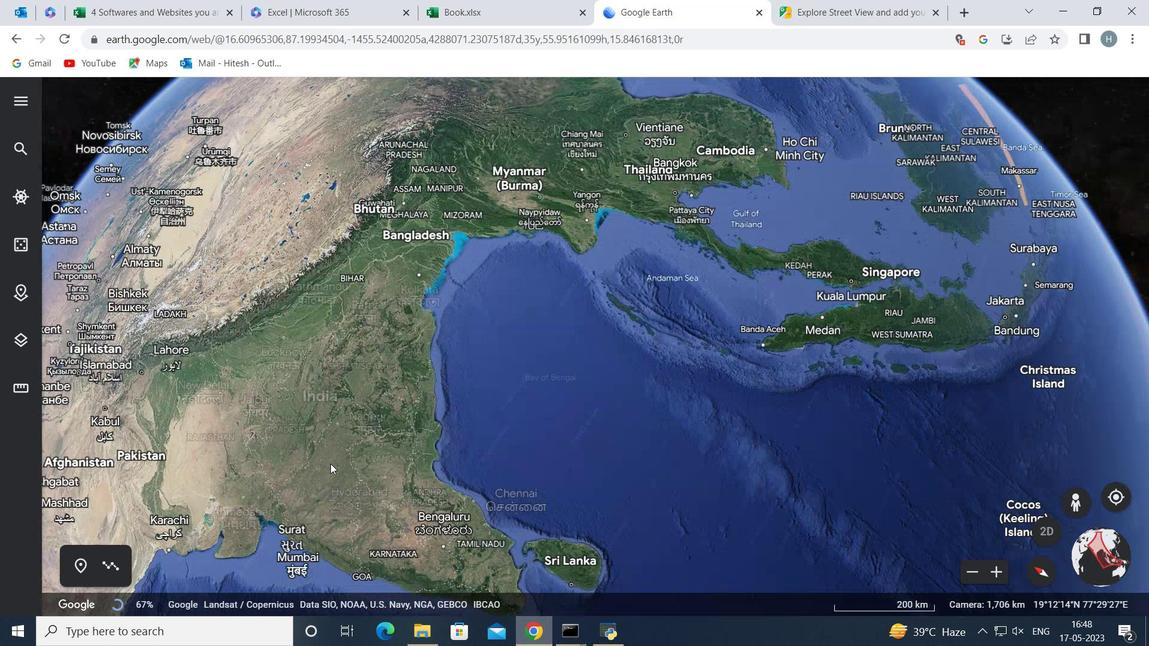 
Action: Mouse moved to (329, 463)
Screenshot: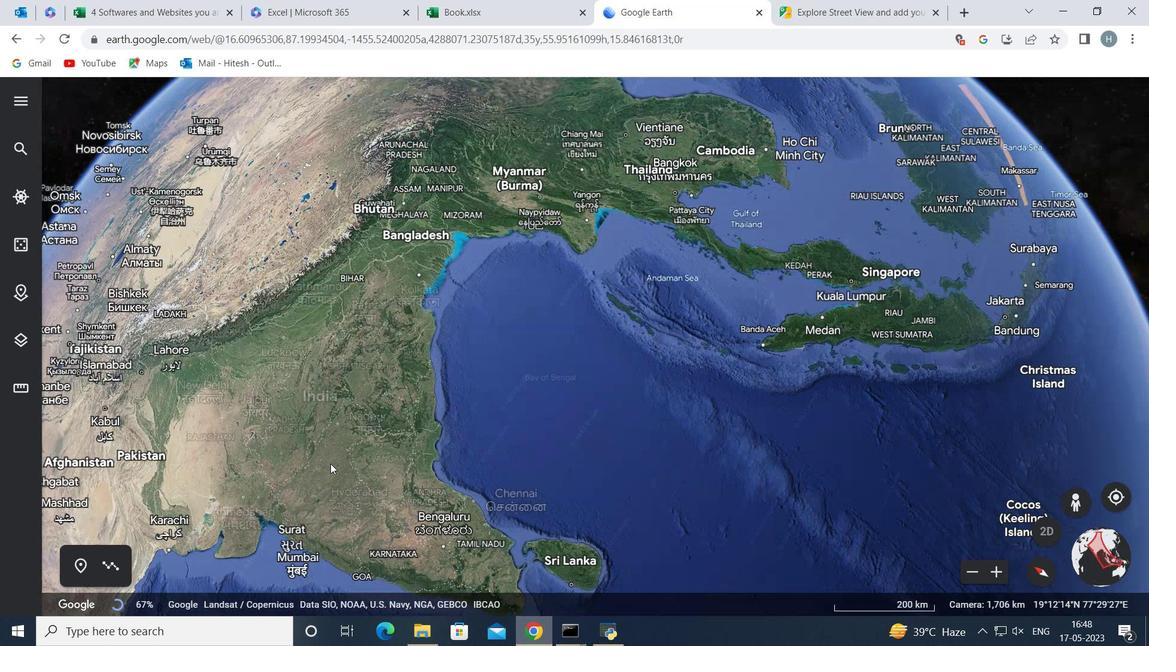 
Action: Mouse scrolled (329, 463) with delta (0, 0)
Screenshot: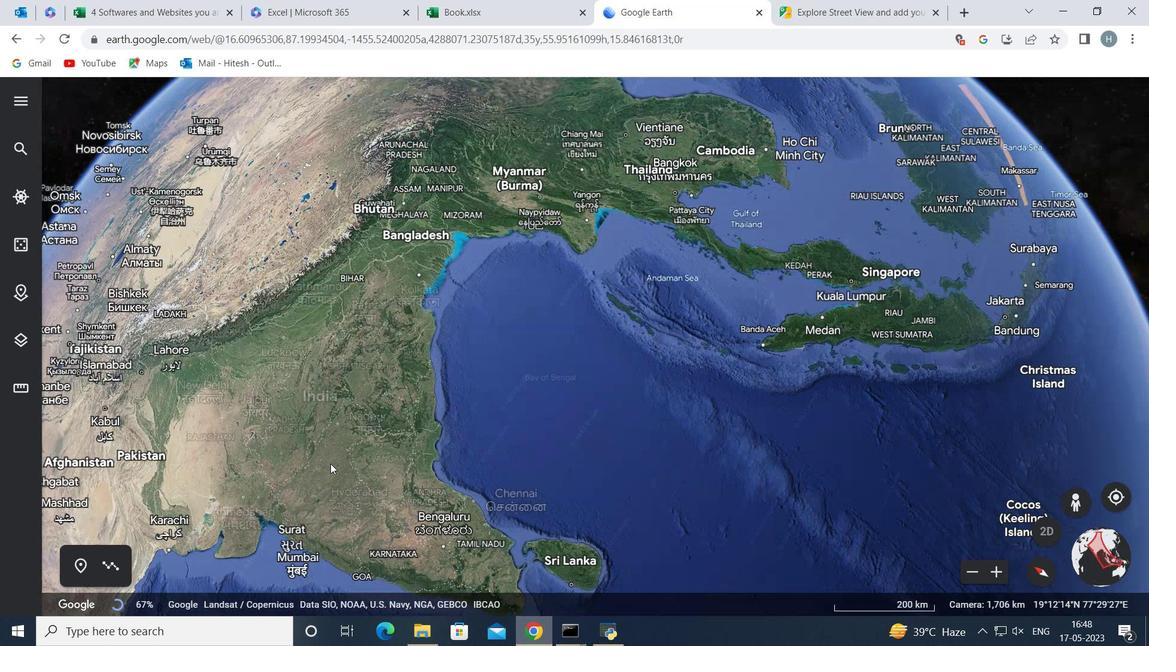 
Action: Mouse scrolled (329, 464) with delta (0, 0)
Screenshot: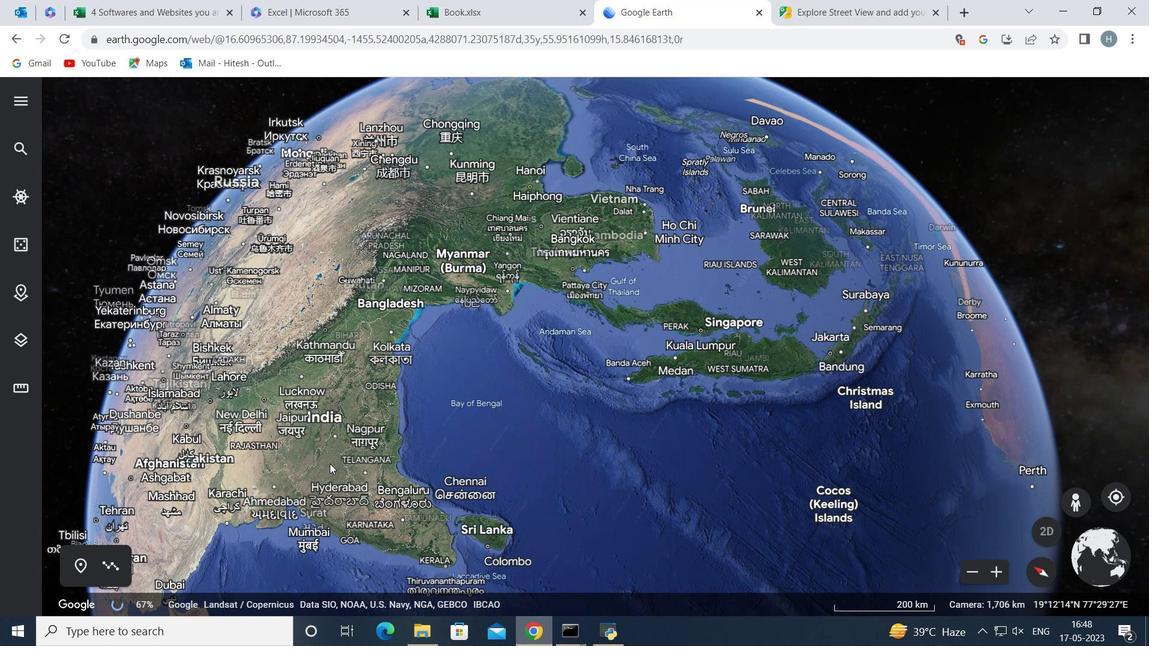 
Action: Mouse moved to (617, 431)
Screenshot: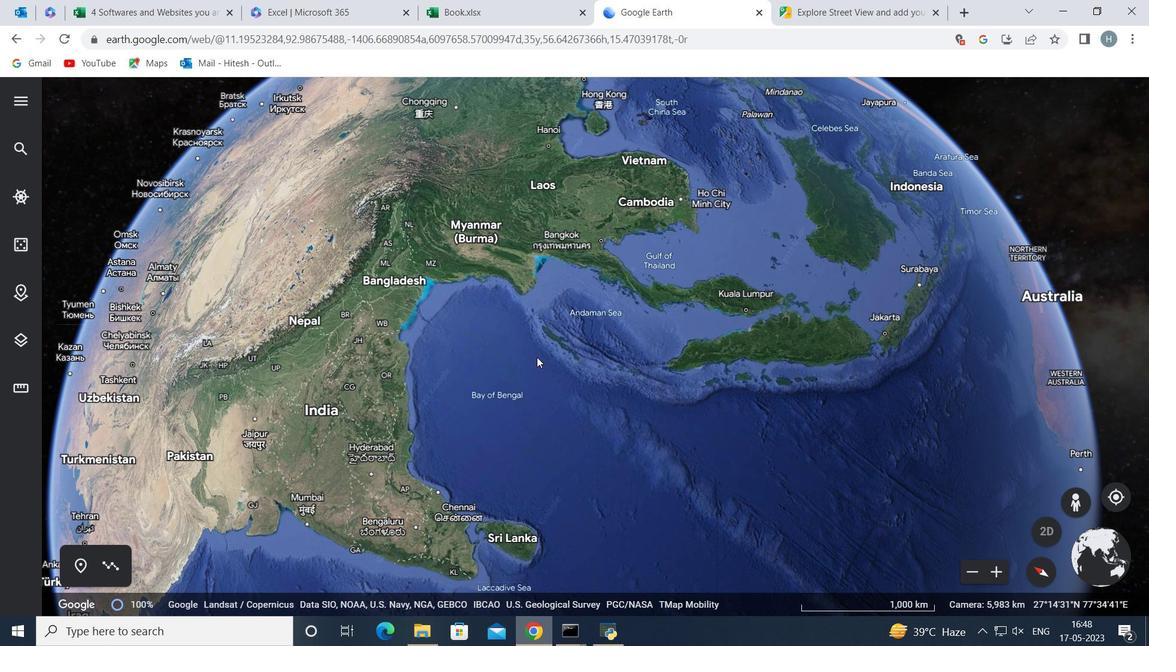 
Action: Mouse scrolled (617, 431) with delta (0, 0)
Screenshot: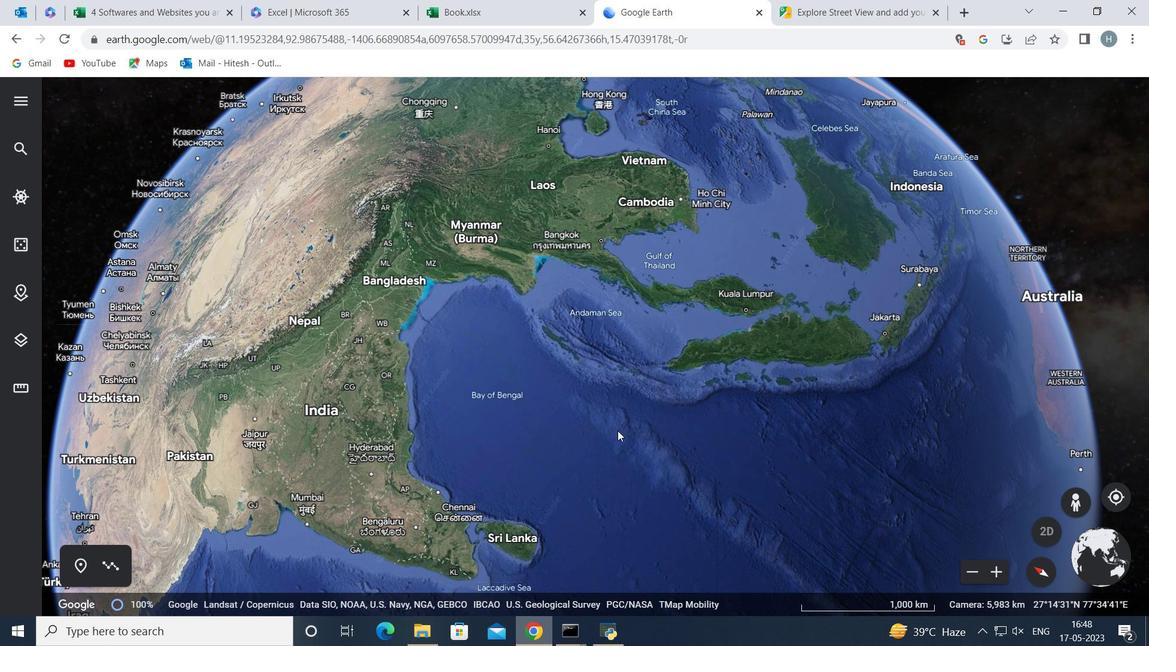 
Action: Mouse scrolled (617, 431) with delta (0, 0)
Screenshot: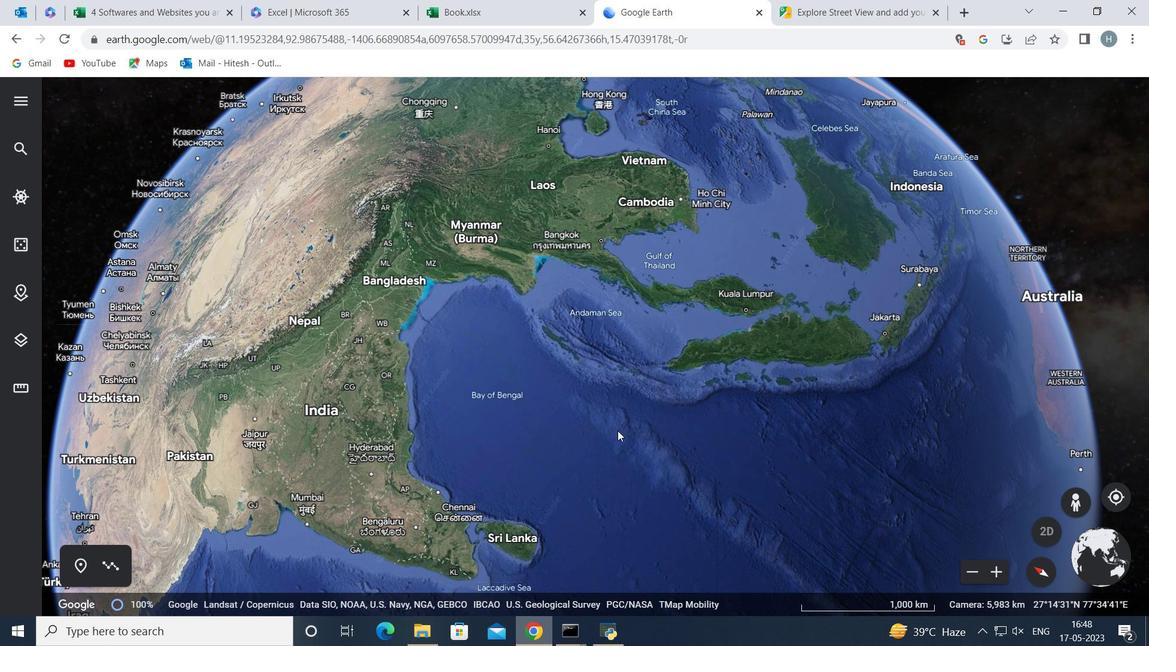 
Action: Mouse moved to (554, 431)
Screenshot: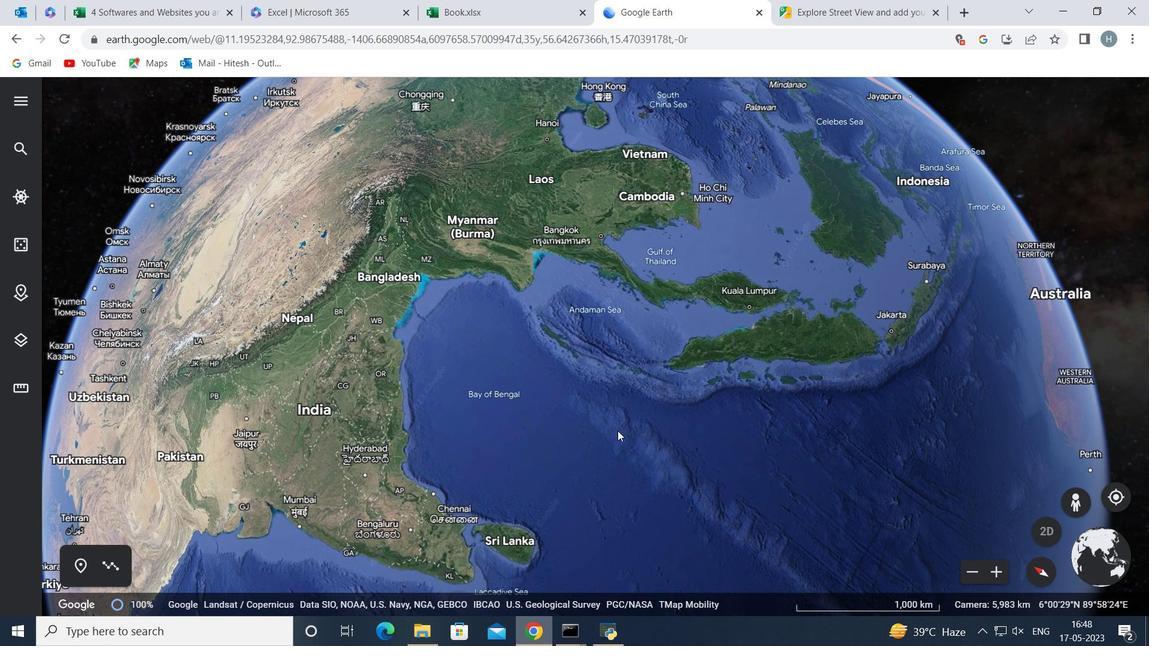 
Action: Mouse scrolled (554, 431) with delta (0, 0)
Screenshot: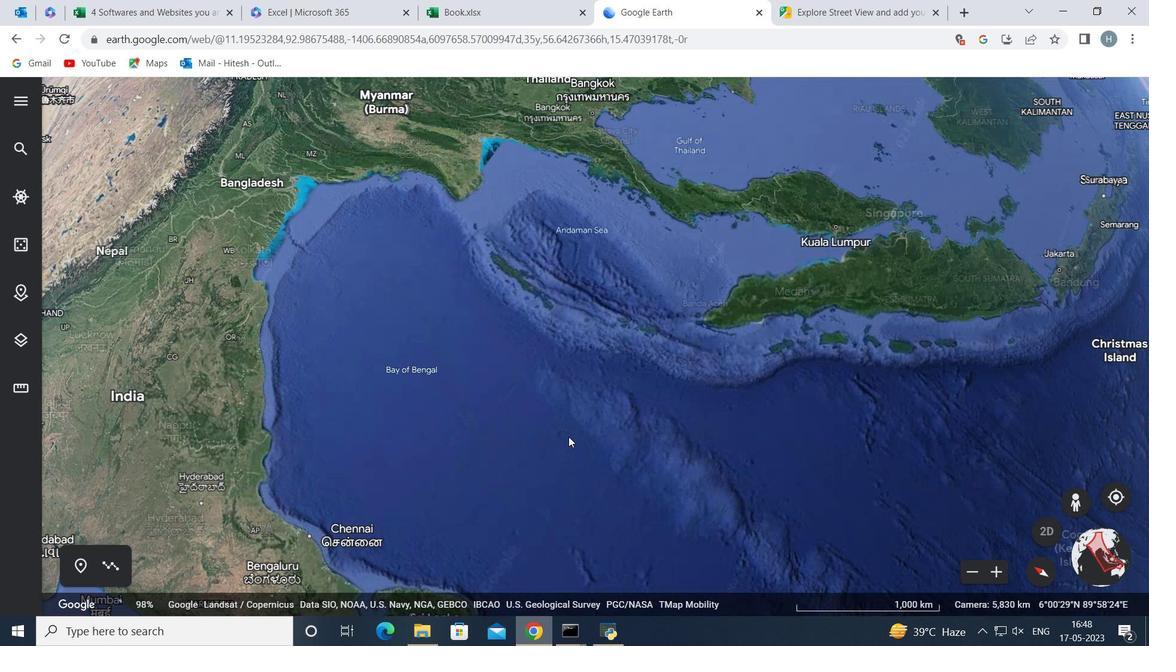 
Action: Mouse scrolled (554, 431) with delta (0, 0)
Screenshot: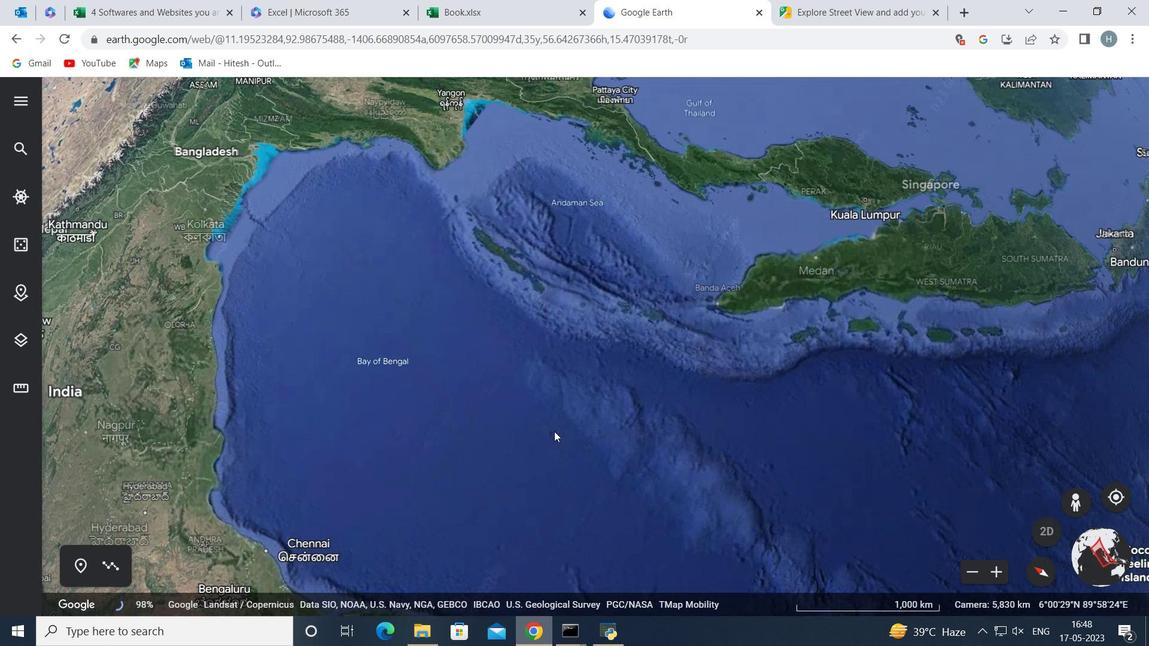 
Action: Mouse scrolled (554, 431) with delta (0, 0)
Screenshot: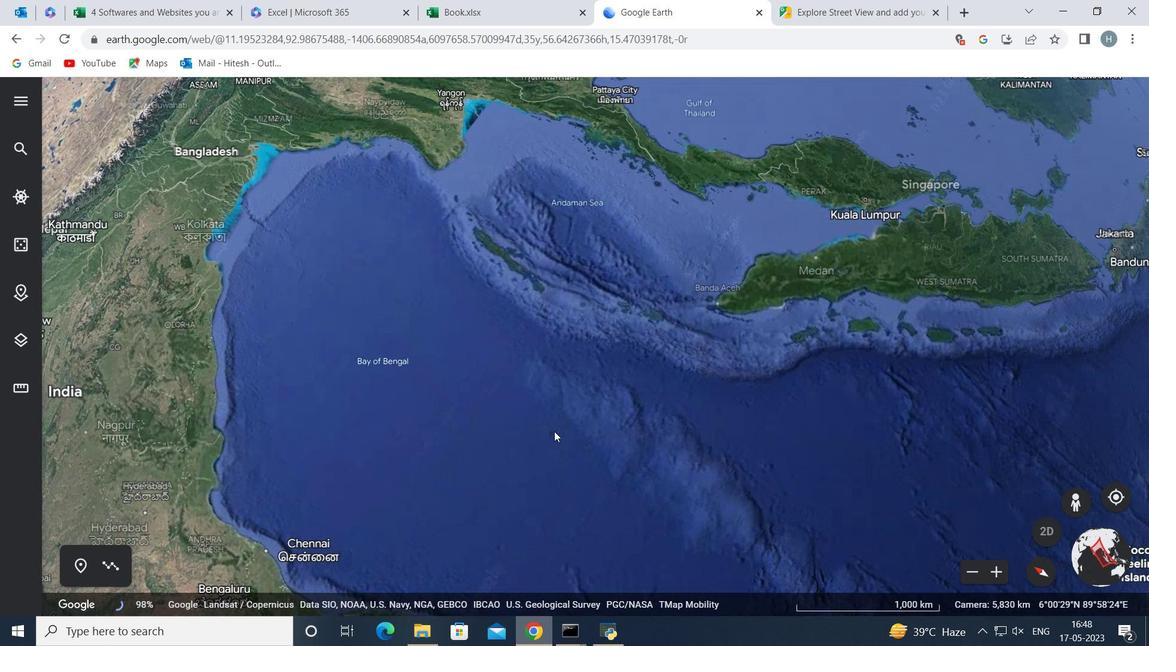 
Action: Mouse moved to (537, 410)
Screenshot: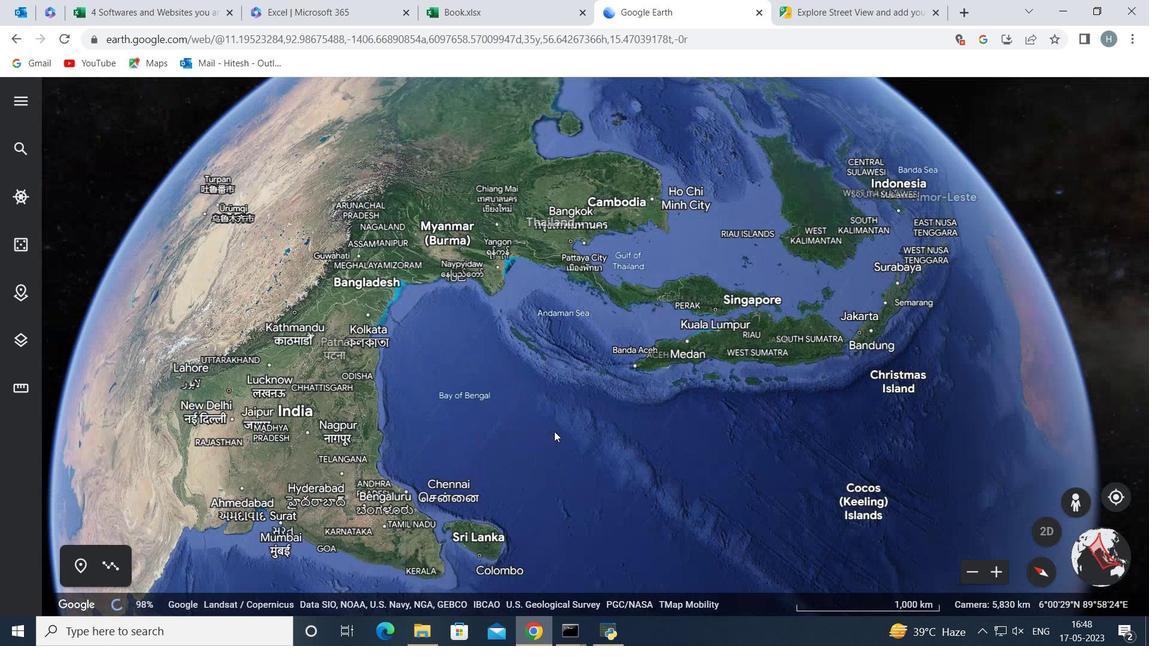 
Action: Mouse scrolled (537, 411) with delta (0, 0)
Screenshot: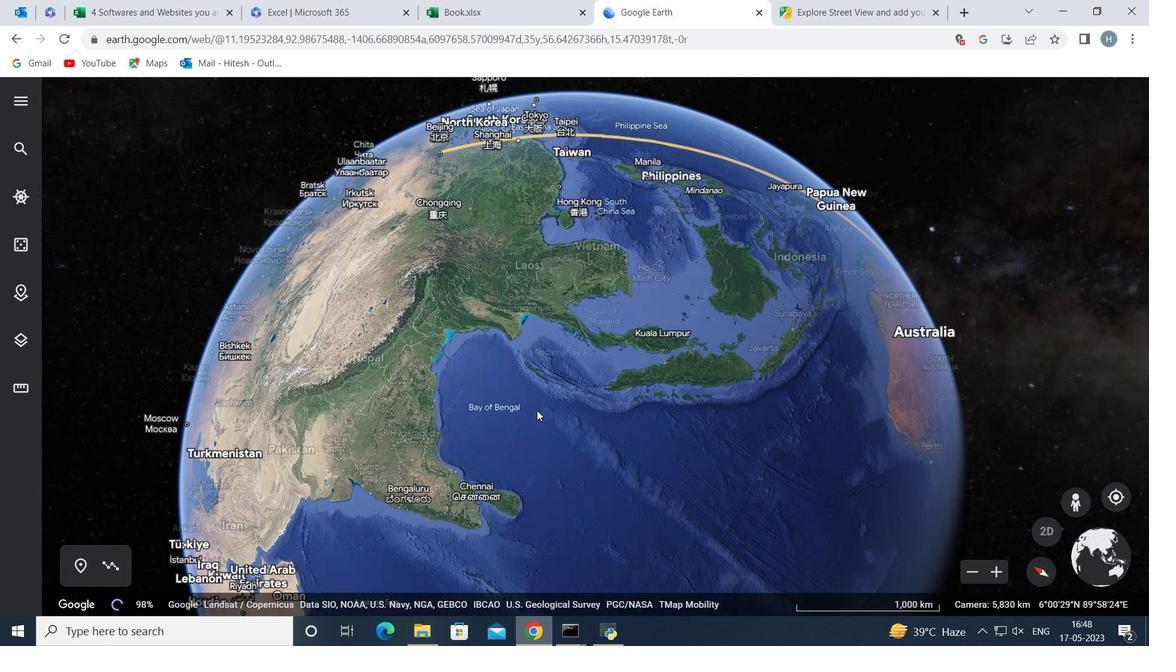 
Action: Mouse scrolled (537, 411) with delta (0, 0)
Screenshot: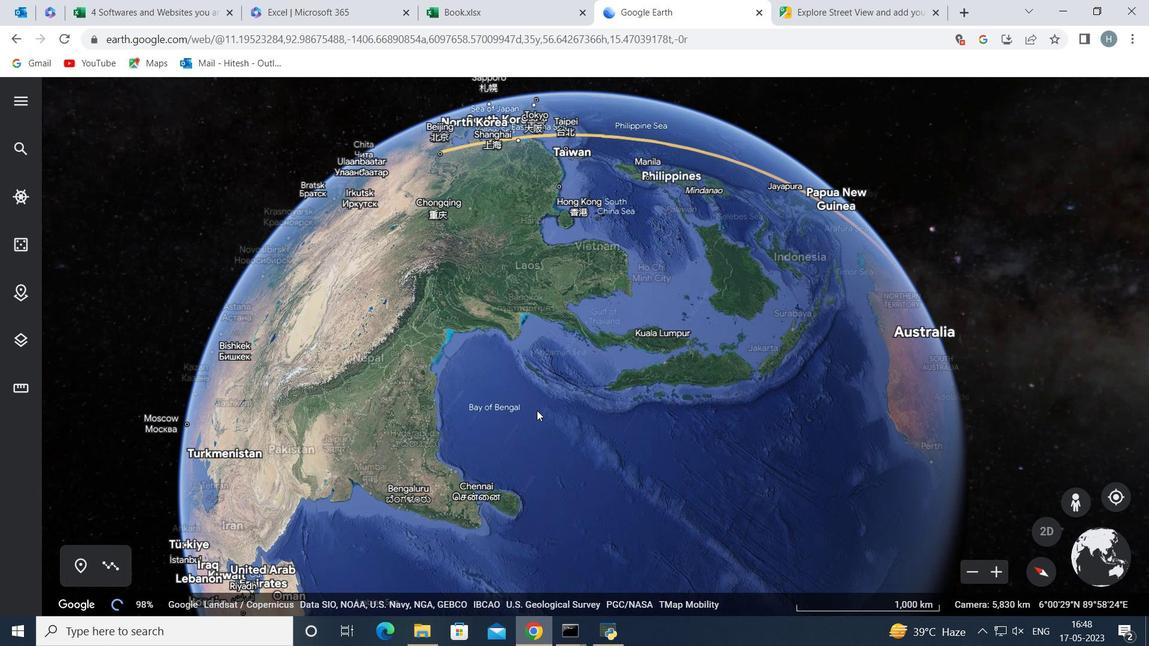 
Action: Mouse moved to (543, 411)
Screenshot: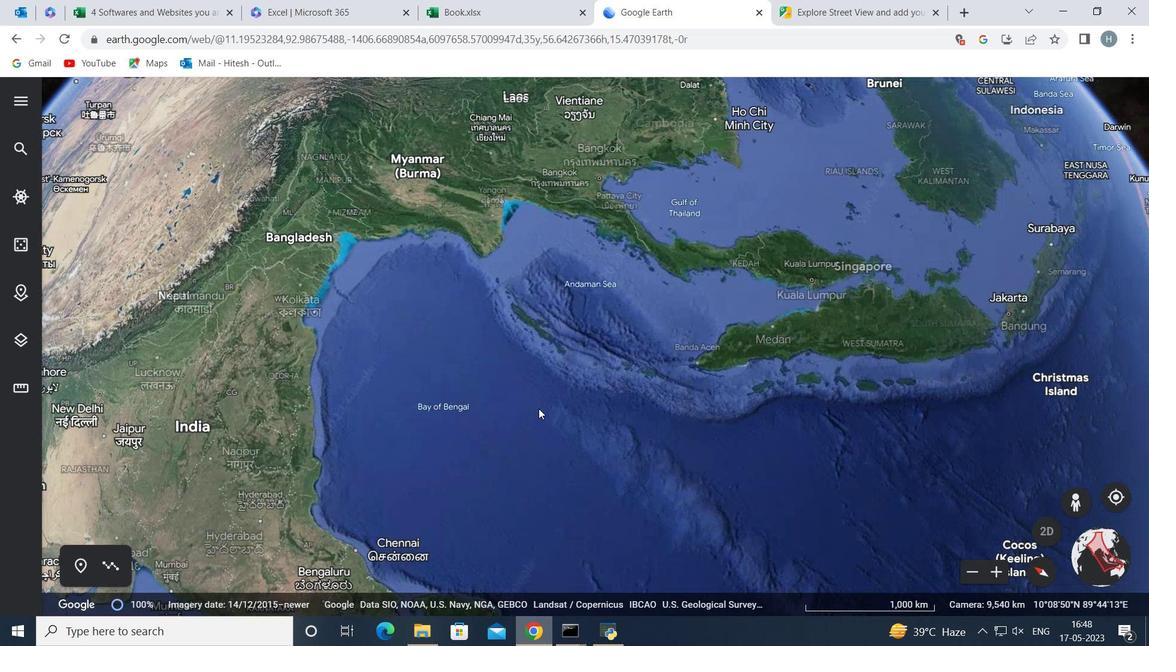 
Action: Mouse scrolled (543, 411) with delta (0, 0)
Screenshot: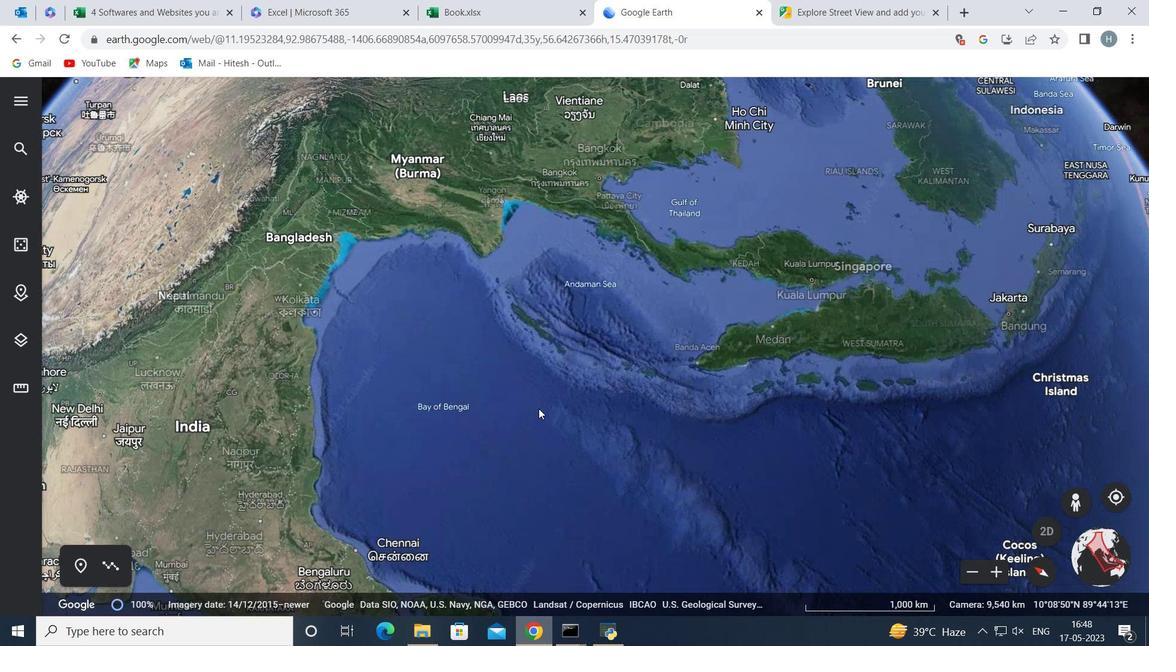 
Action: Mouse moved to (617, 372)
Screenshot: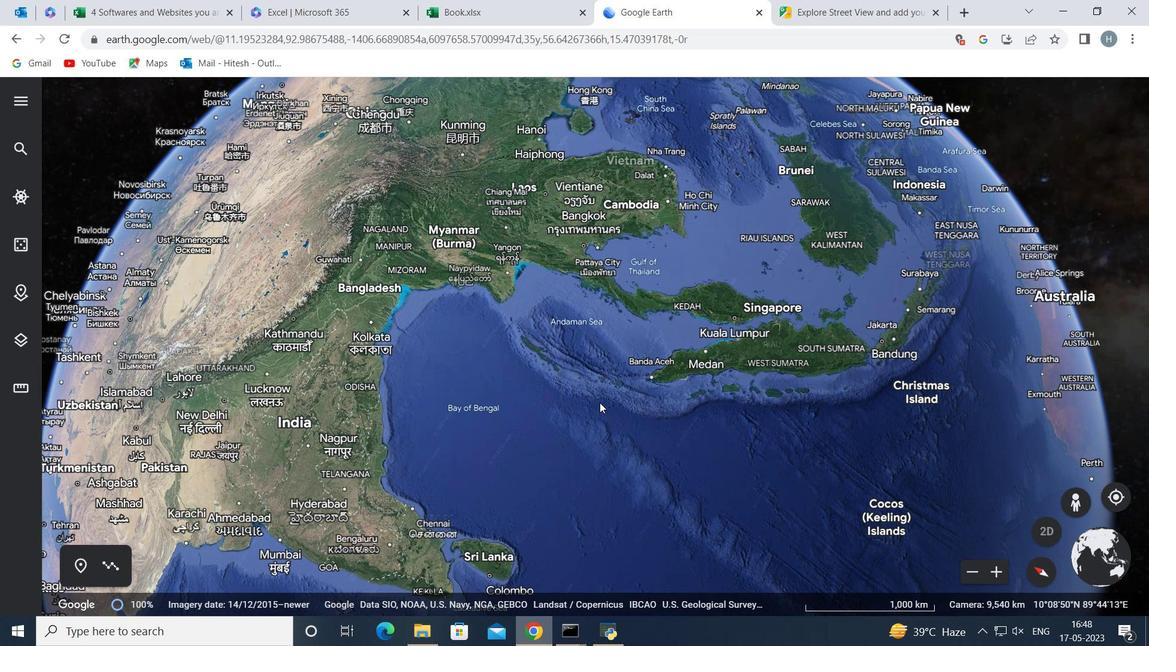
Action: Mouse scrolled (617, 372) with delta (0, 0)
Screenshot: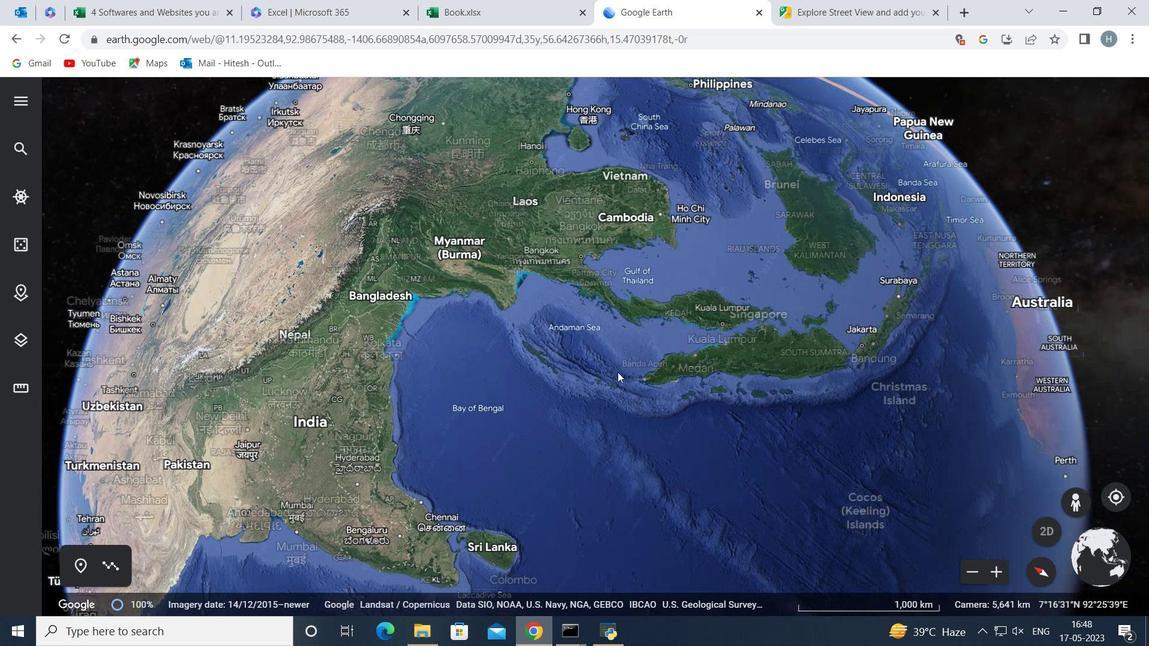 
Action: Mouse moved to (609, 346)
Screenshot: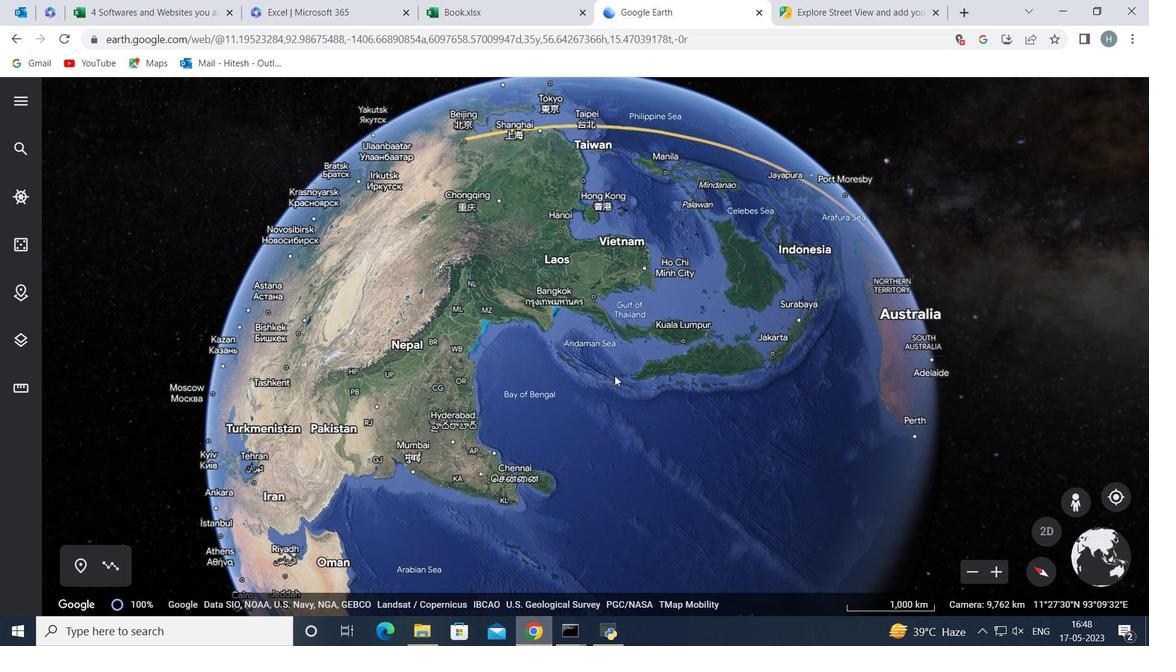 
Action: Mouse pressed left at (609, 346)
Screenshot: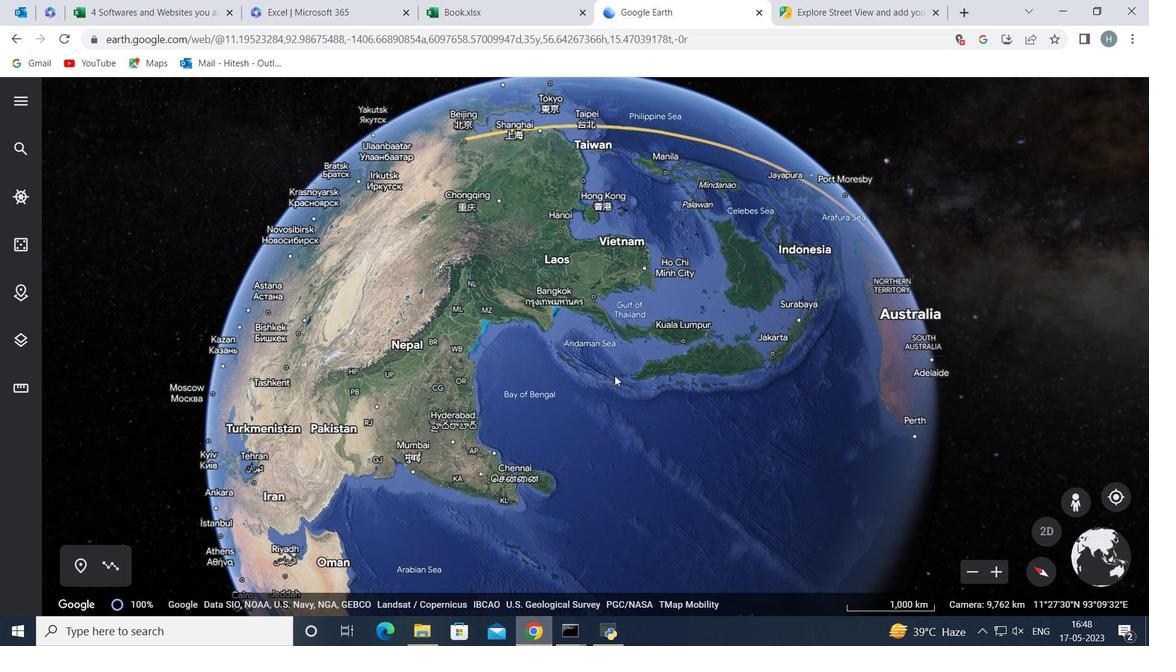 
Action: Mouse moved to (534, 399)
Screenshot: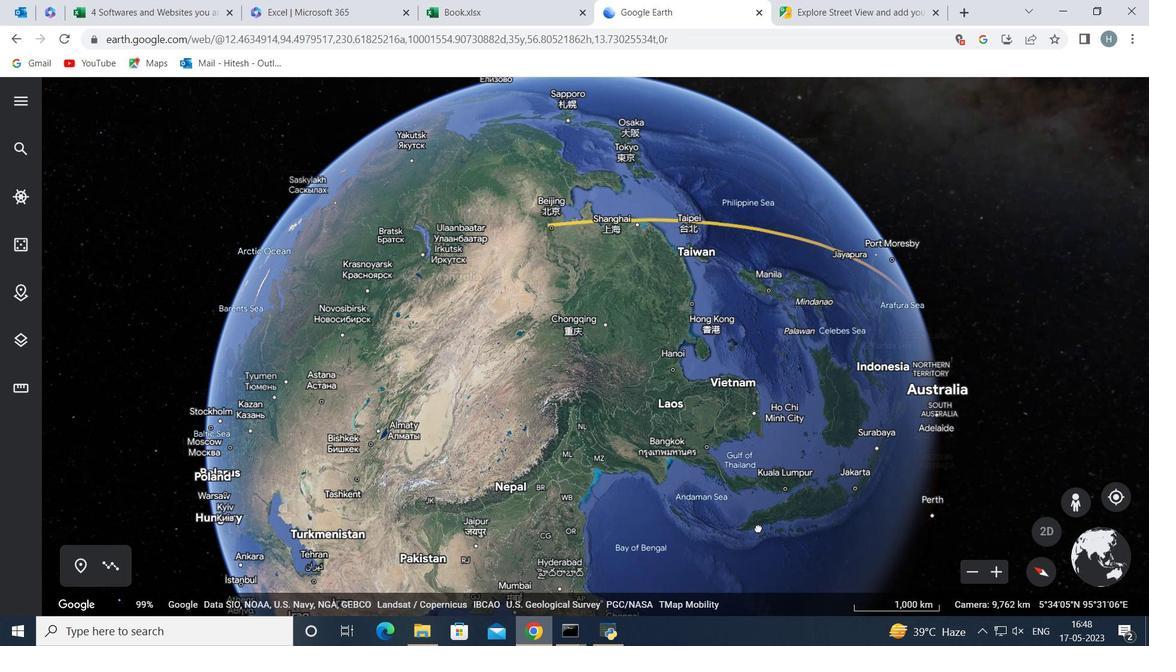 
Action: Mouse pressed left at (534, 399)
Screenshot: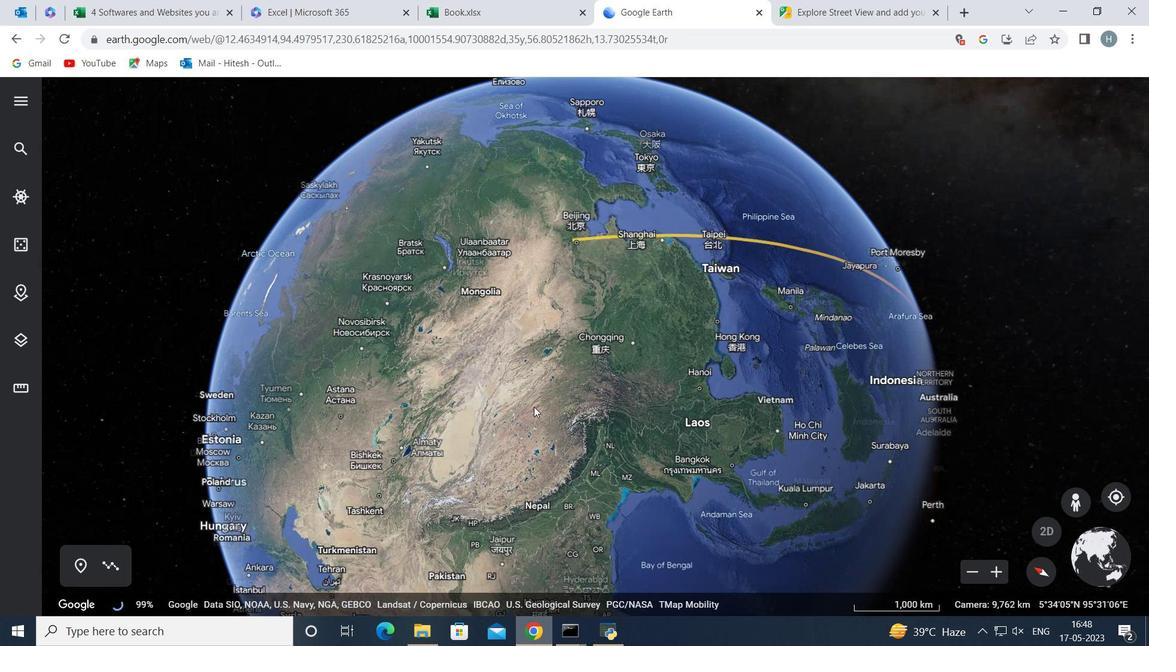 
Action: Mouse moved to (592, 328)
Screenshot: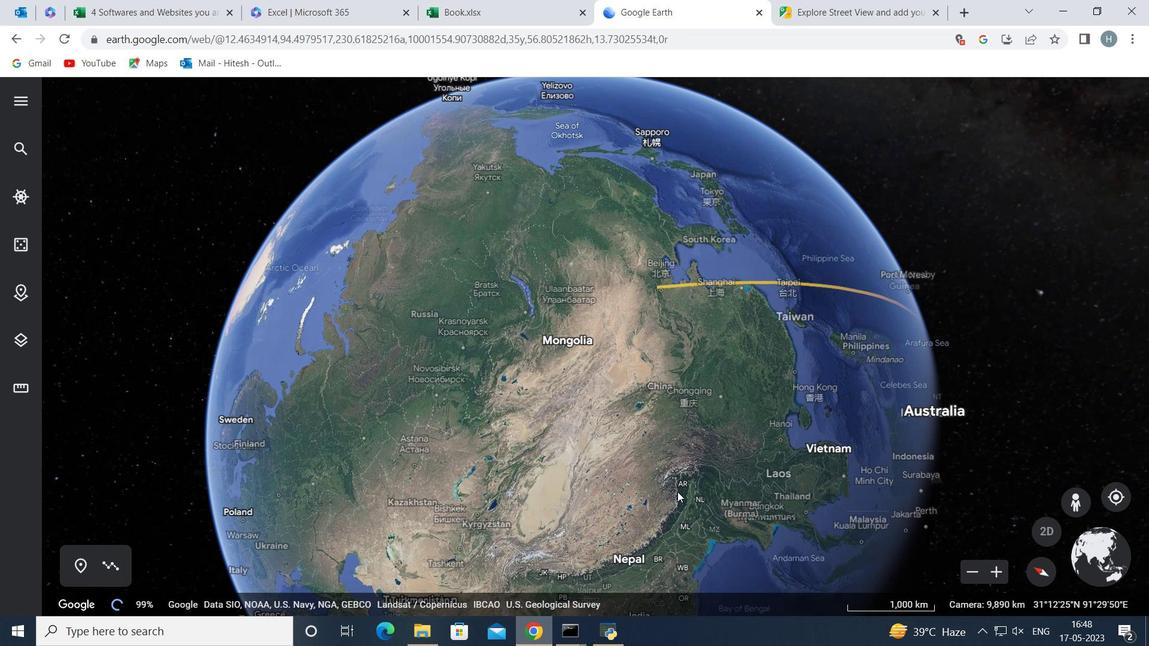 
Action: Mouse pressed left at (580, 311)
Screenshot: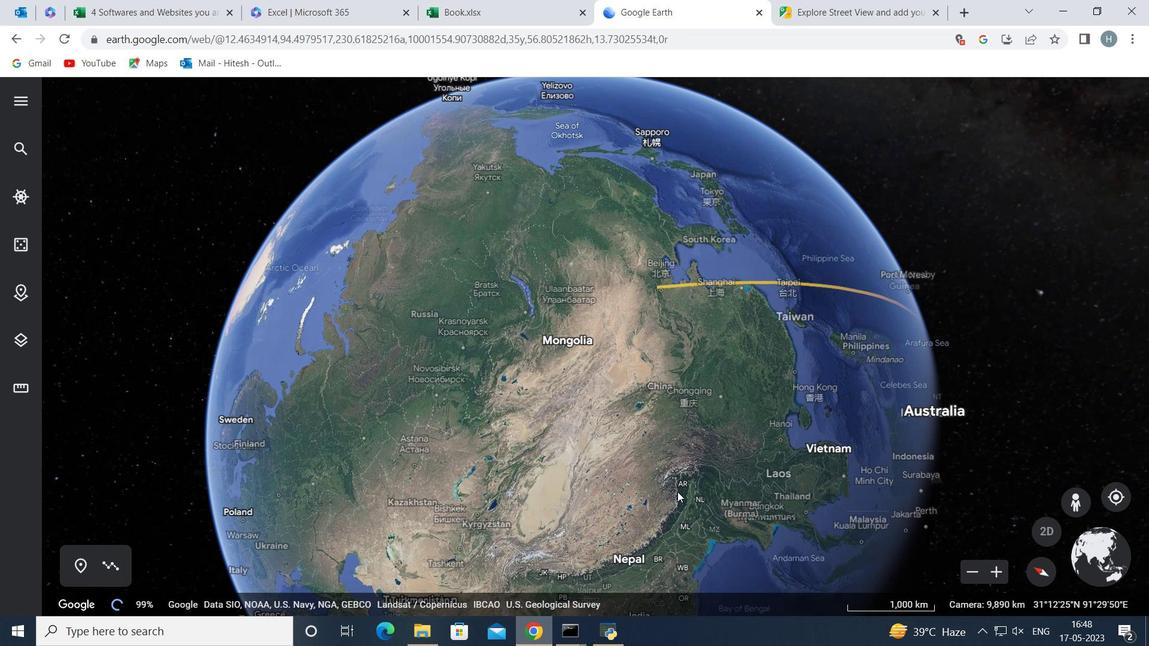 
Action: Mouse moved to (596, 345)
Screenshot: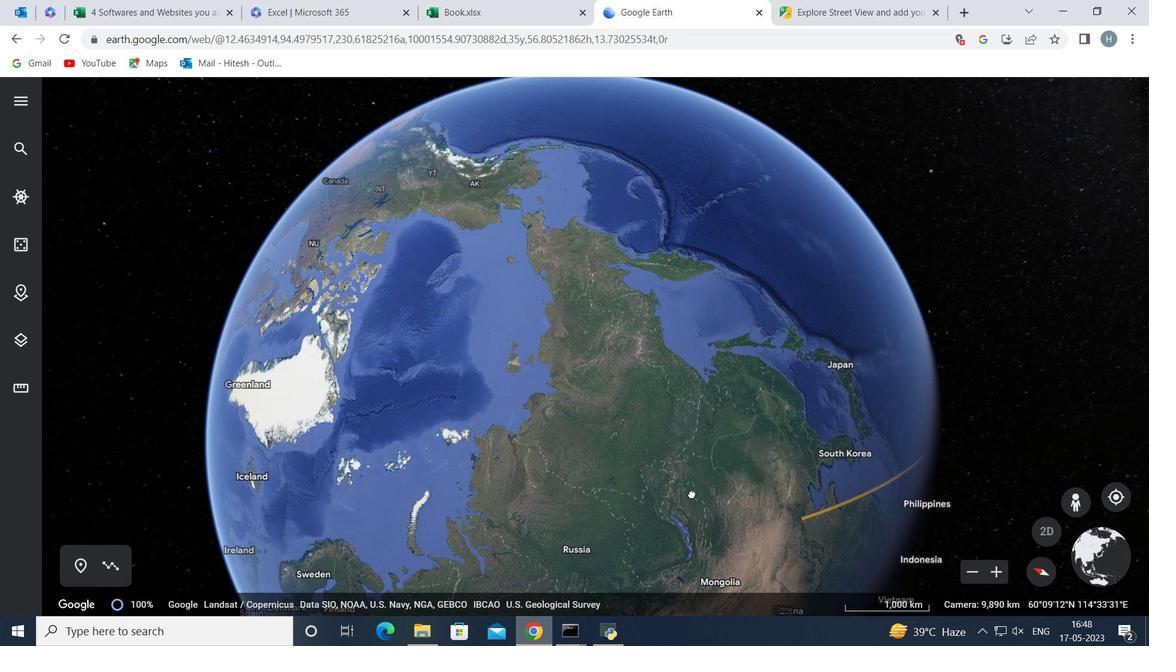 
Action: Mouse pressed left at (596, 345)
Screenshot: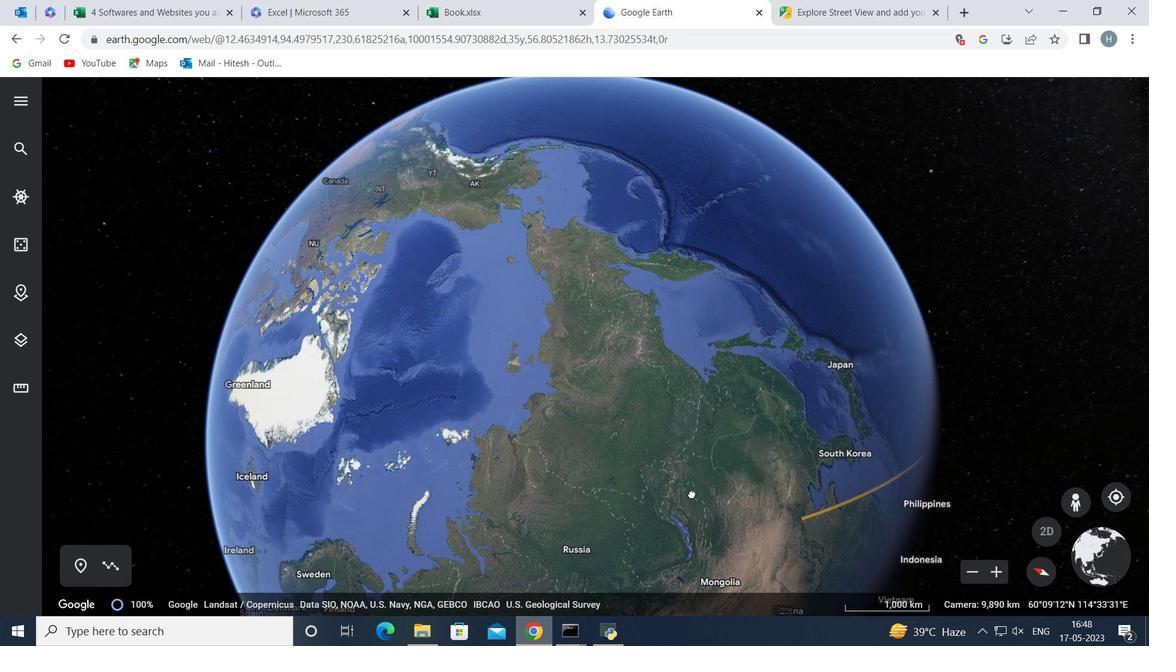 
Action: Mouse moved to (569, 358)
Screenshot: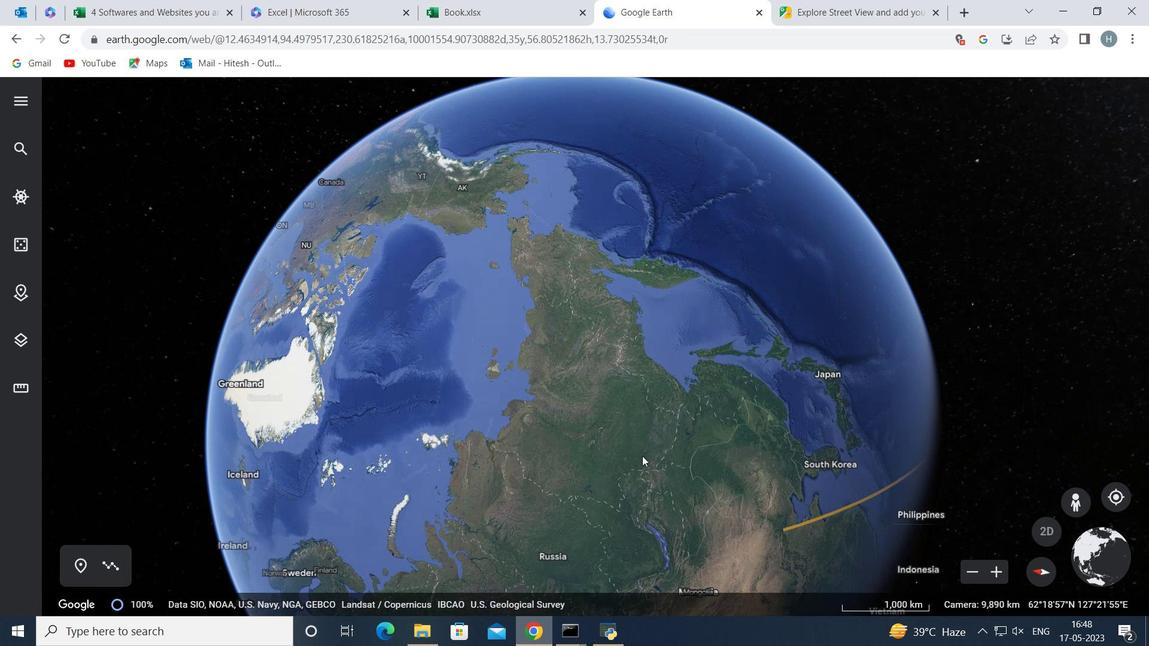 
Action: Mouse pressed left at (566, 353)
Screenshot: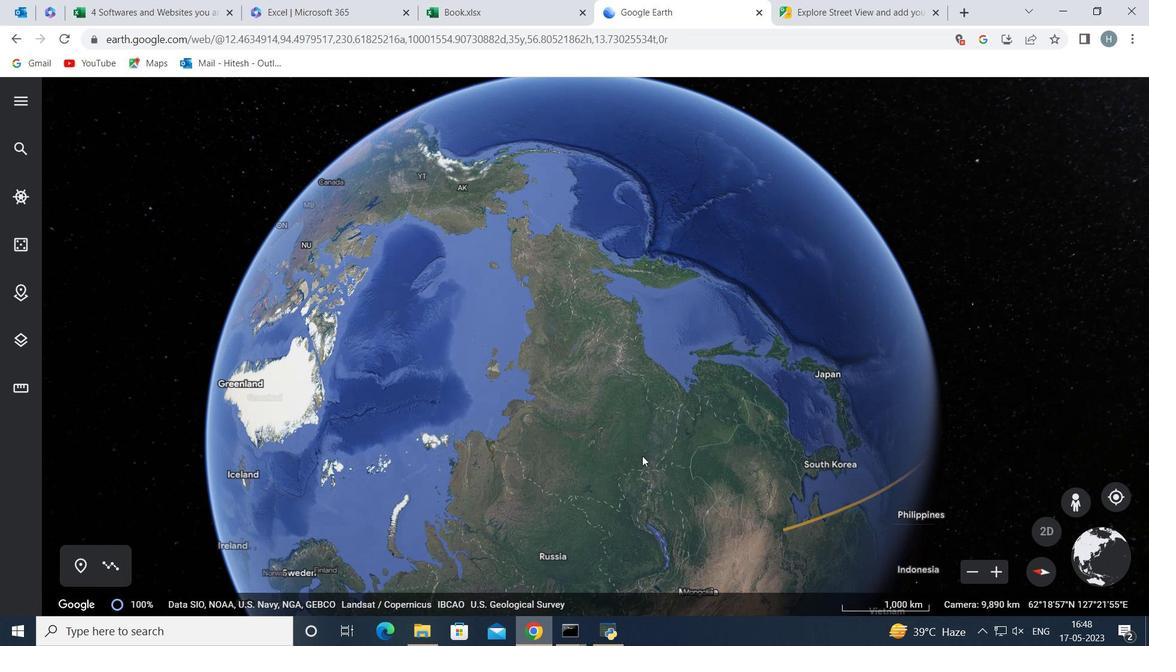
Action: Mouse moved to (481, 348)
Screenshot: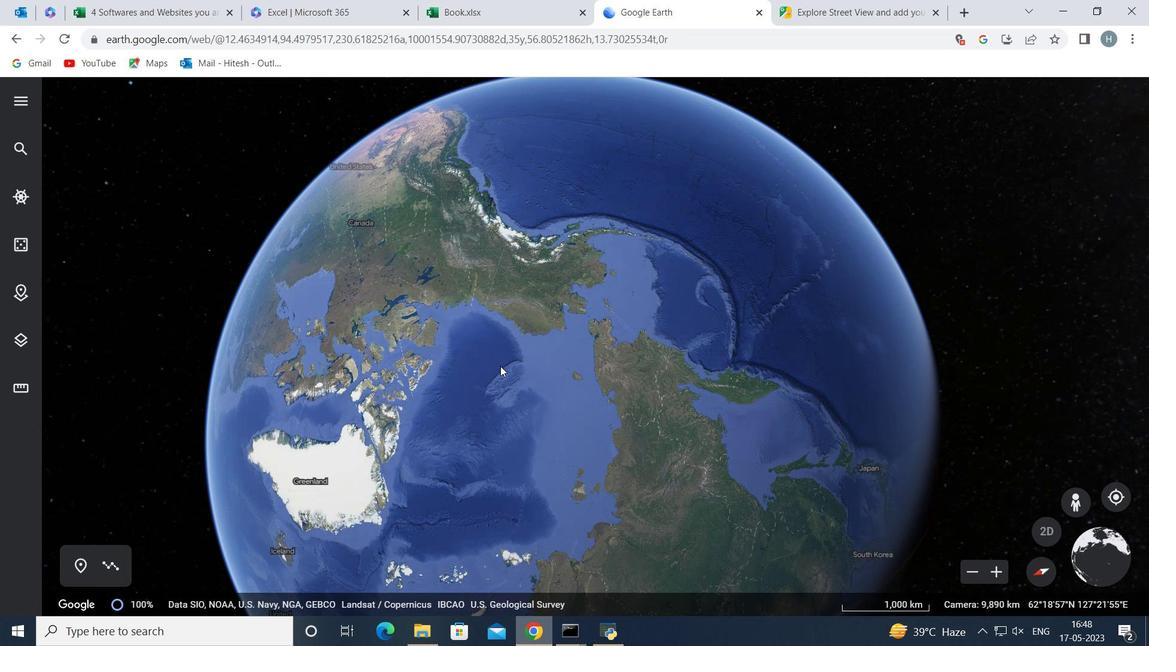 
Action: Mouse pressed left at (472, 344)
Screenshot: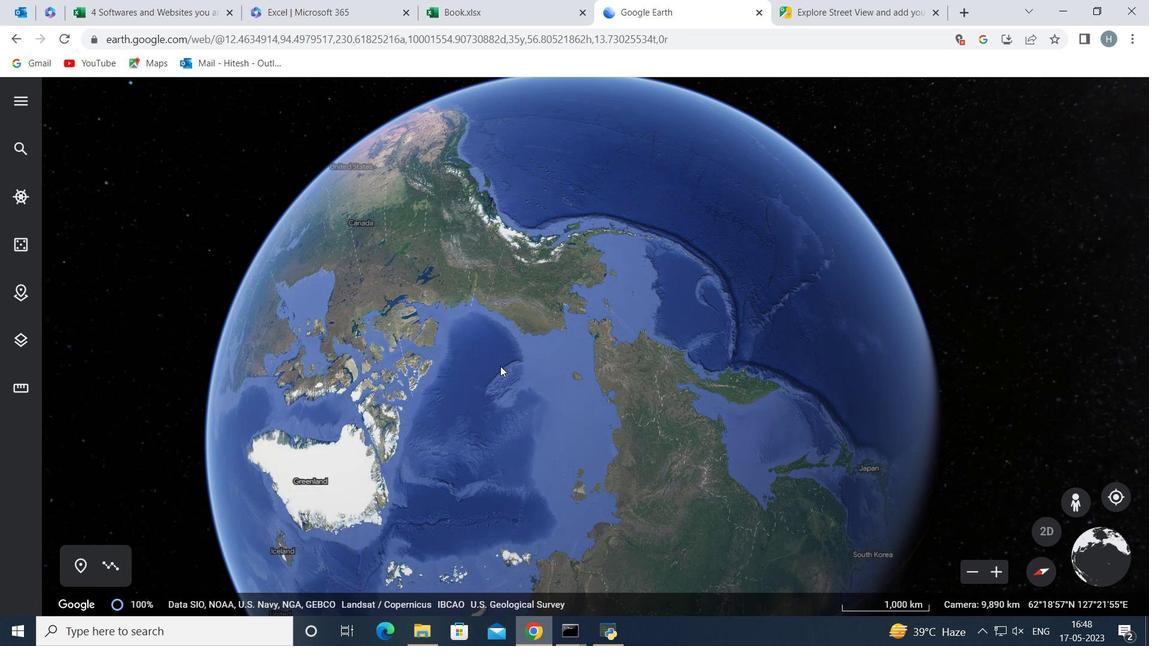 
Action: Mouse moved to (583, 435)
Screenshot: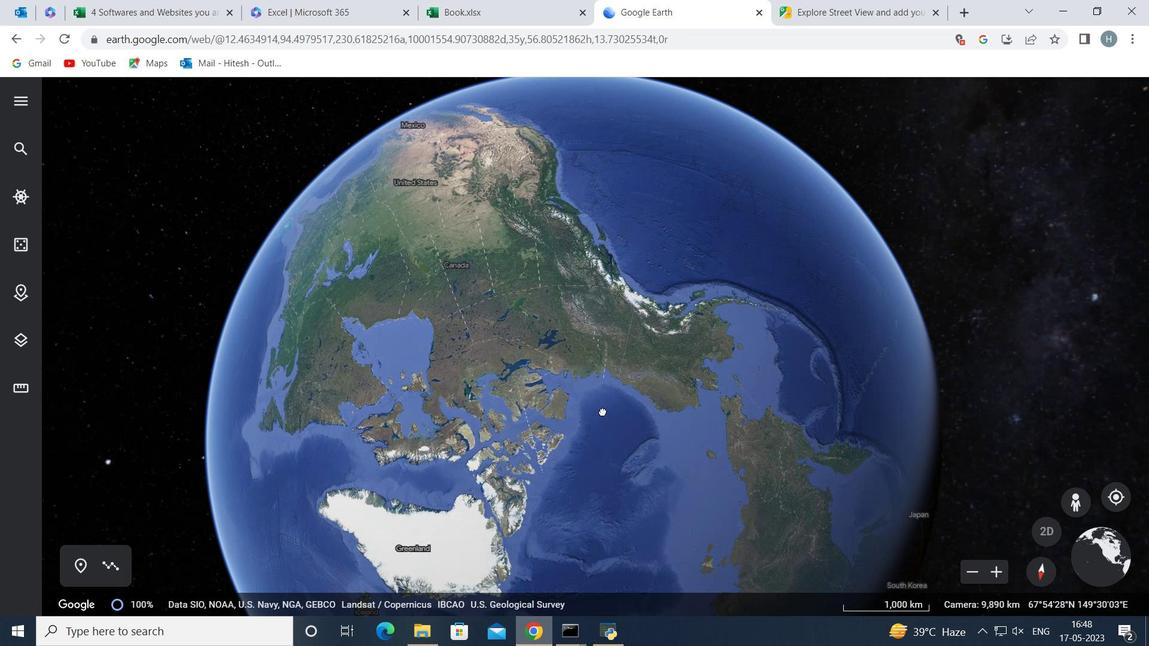 
Action: Mouse scrolled (583, 436) with delta (0, 0)
Screenshot: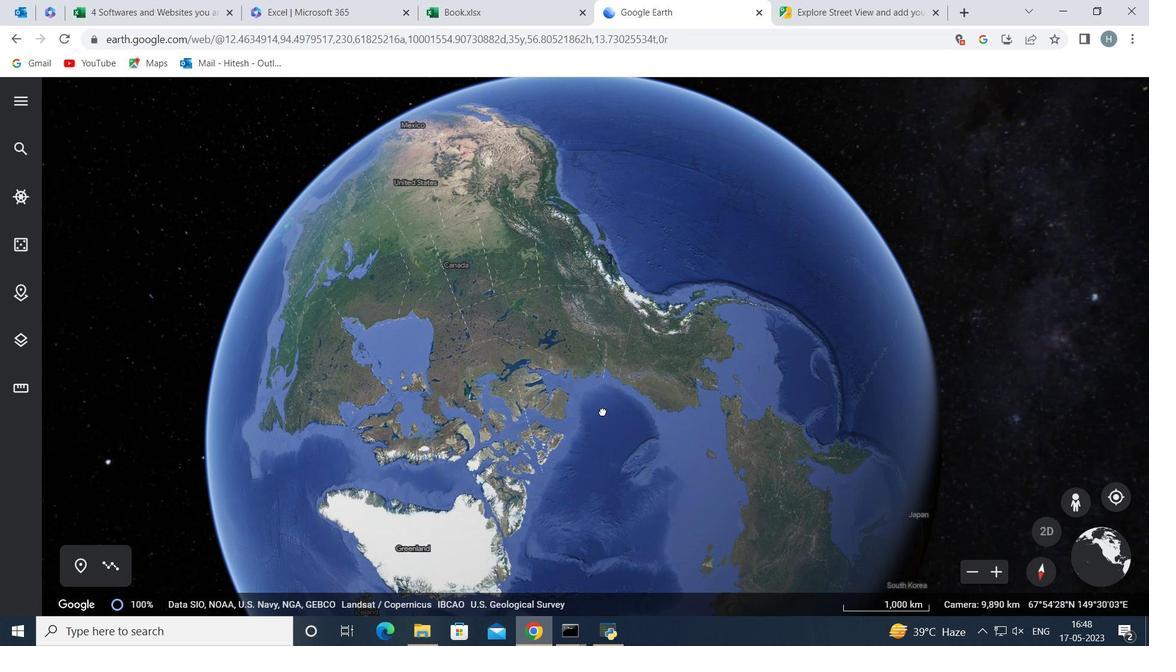 
Action: Mouse scrolled (583, 436) with delta (0, 0)
Screenshot: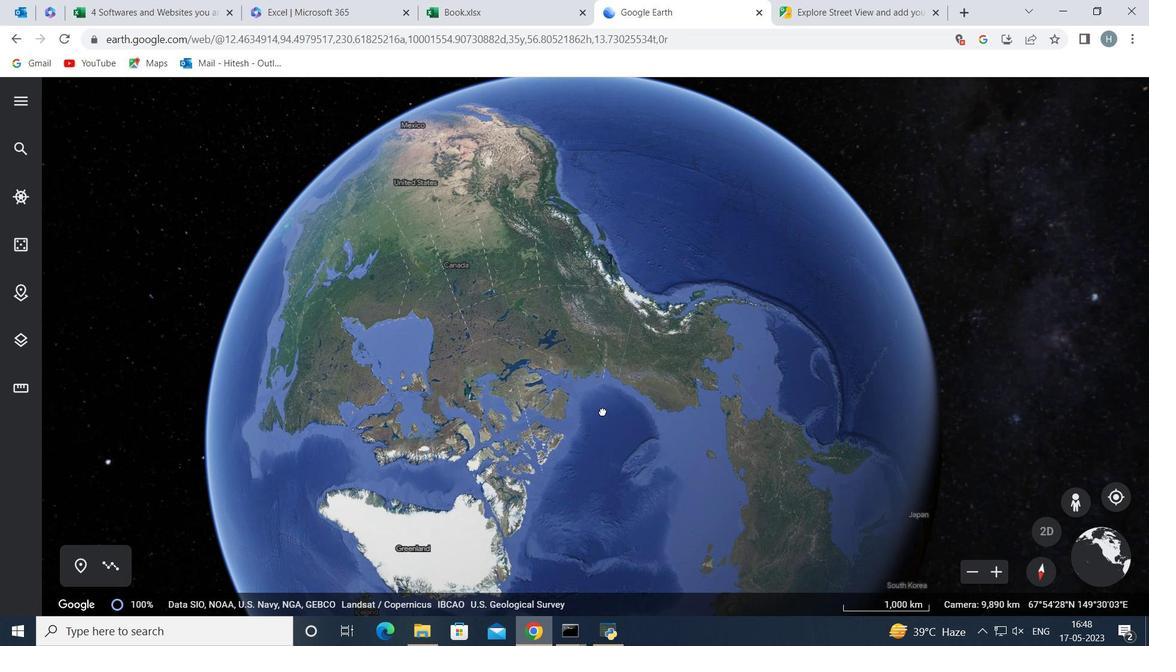 
Action: Mouse moved to (577, 419)
Screenshot: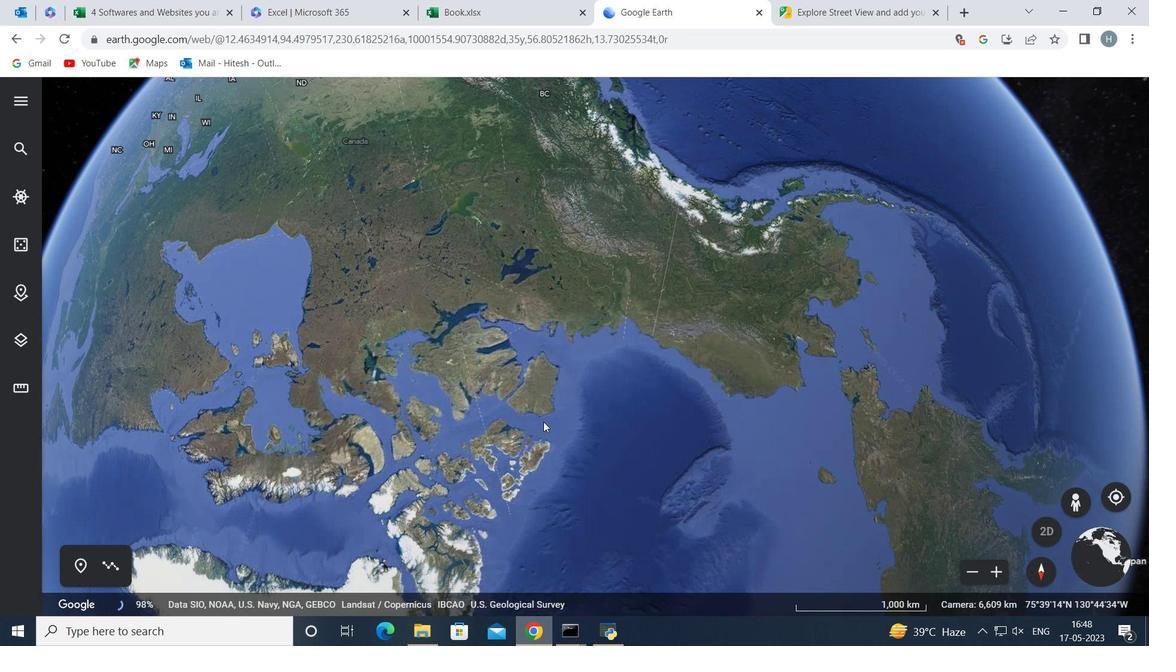 
Action: Mouse pressed left at (572, 417)
Screenshot: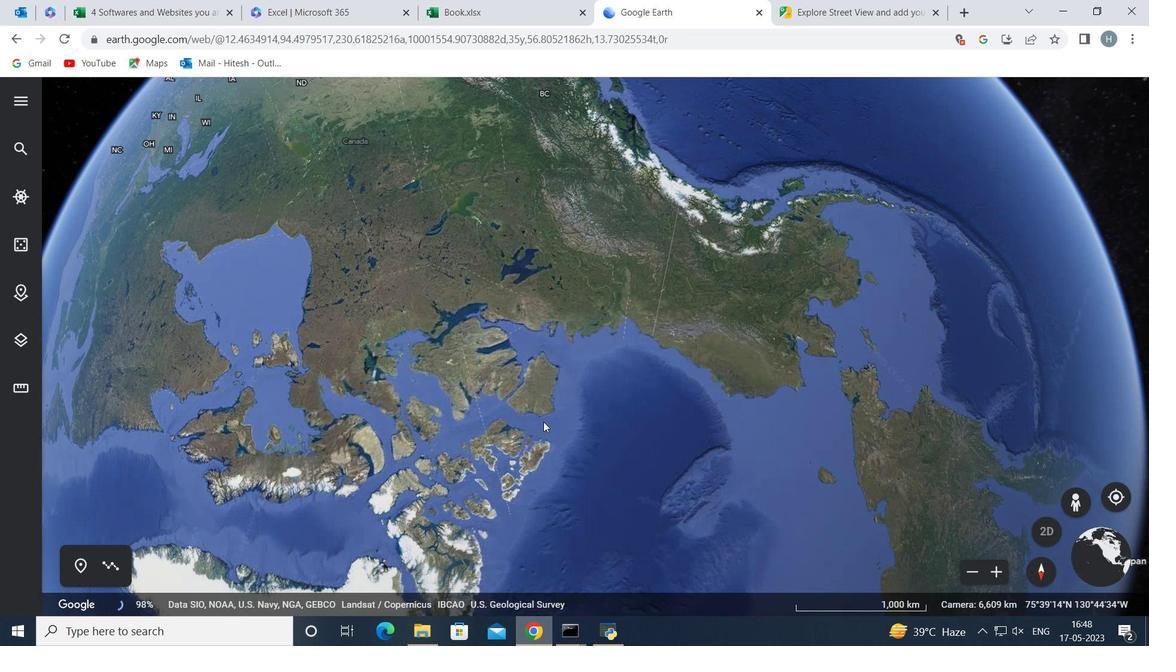 
Action: Mouse moved to (548, 363)
Screenshot: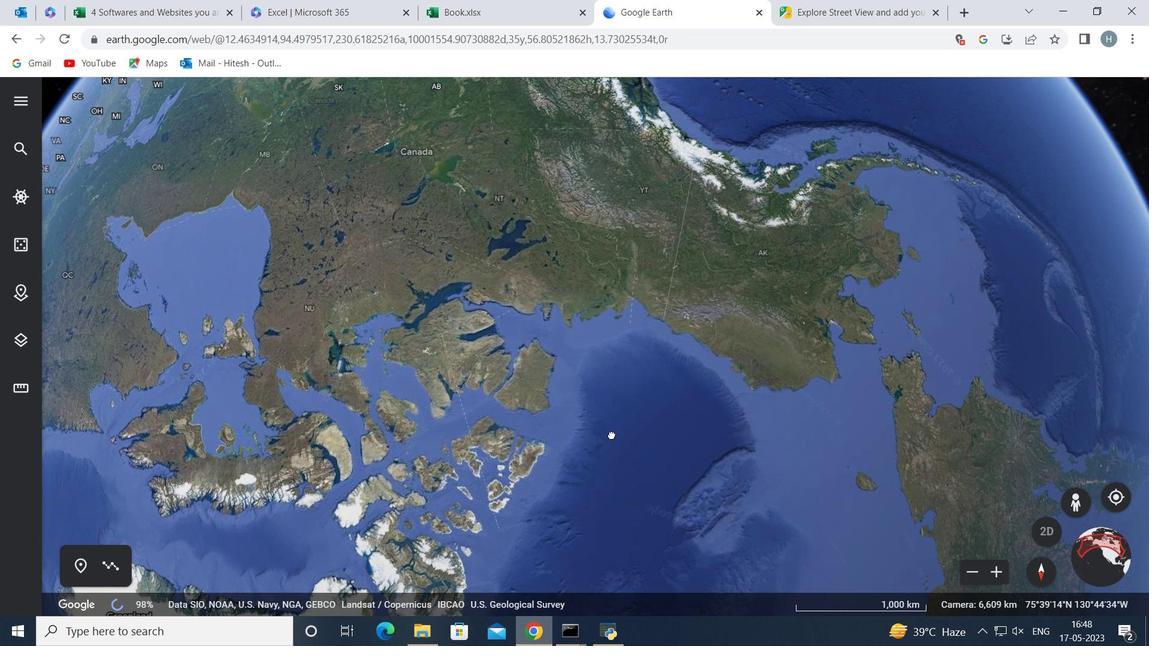 
Action: Mouse pressed left at (548, 363)
Screenshot: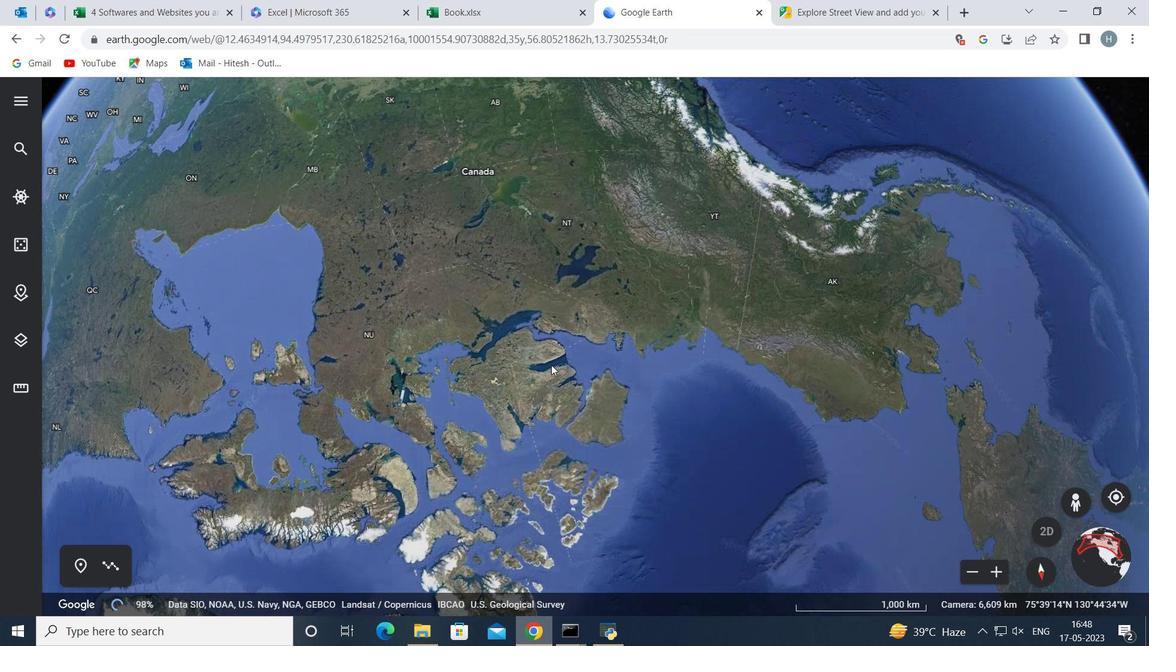 
Action: Mouse moved to (544, 358)
Screenshot: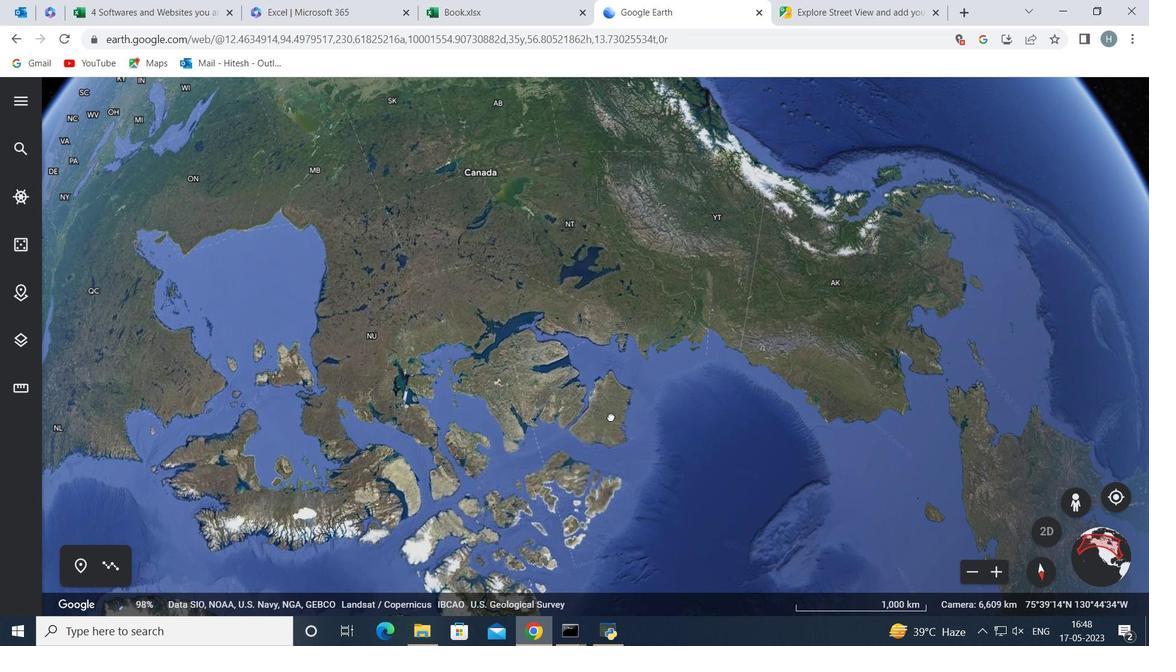 
Action: Mouse pressed left at (544, 358)
Screenshot: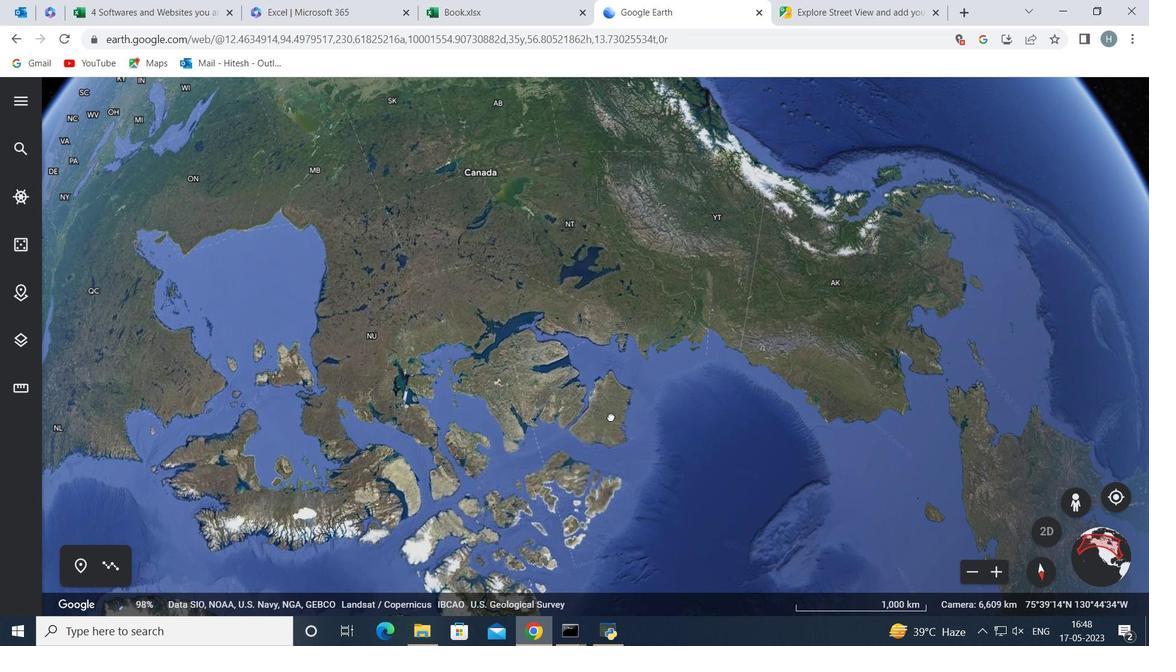 
Action: Mouse moved to (565, 355)
Screenshot: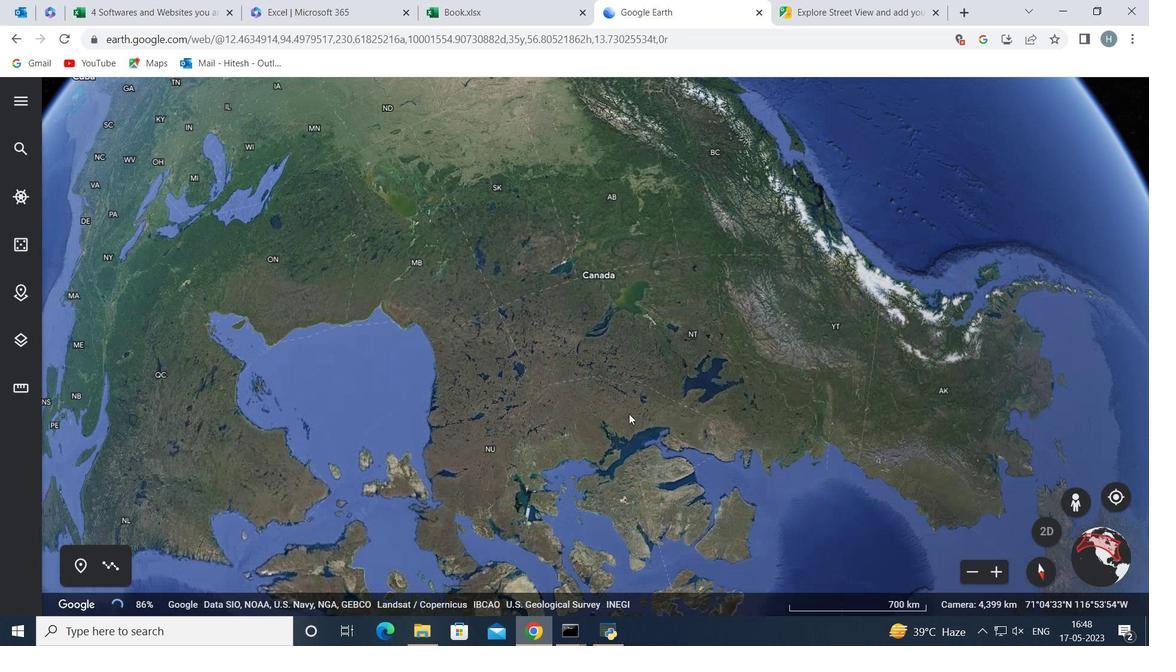 
Action: Mouse pressed left at (565, 355)
Screenshot: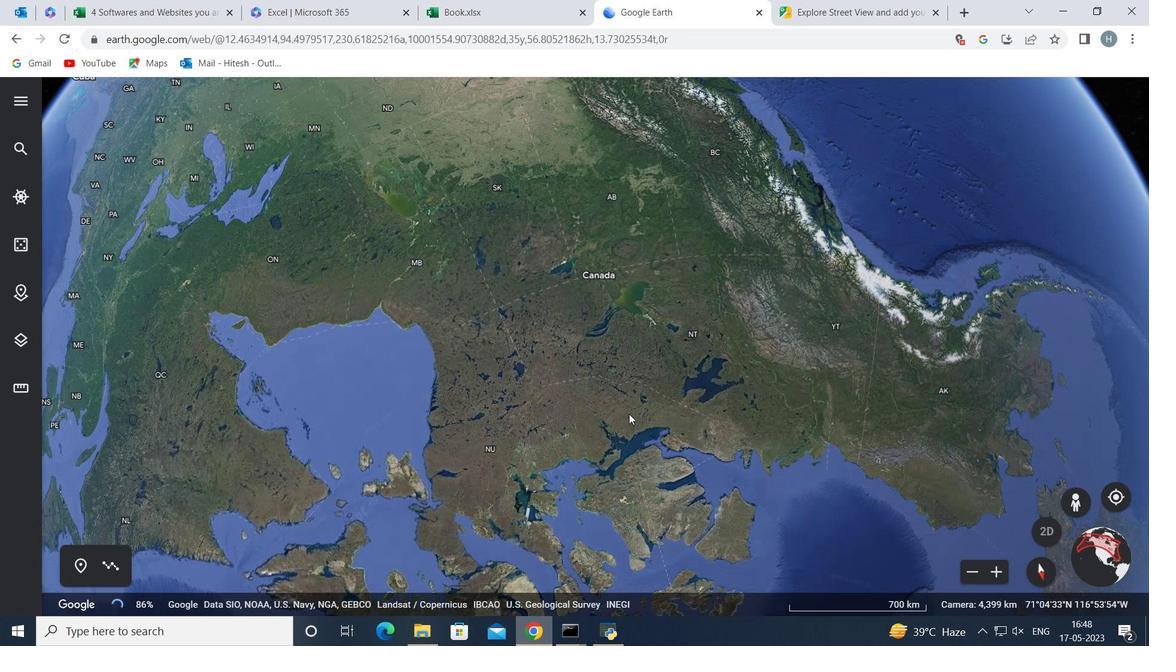 
Action: Mouse moved to (593, 422)
Screenshot: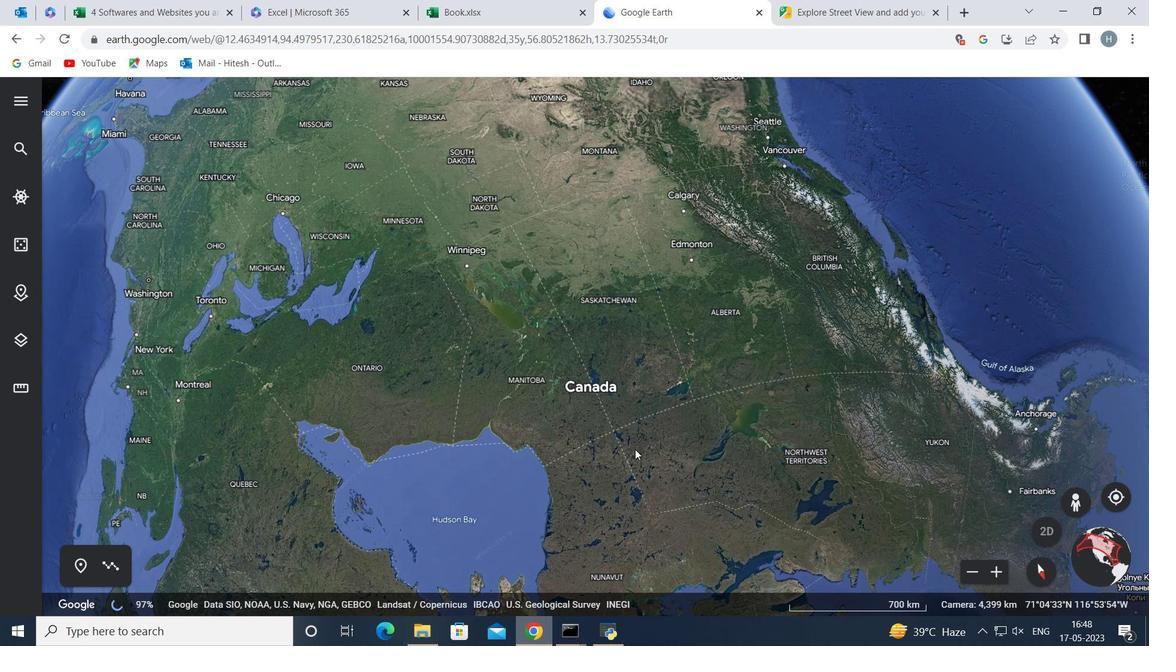 
Action: Mouse pressed left at (593, 422)
Screenshot: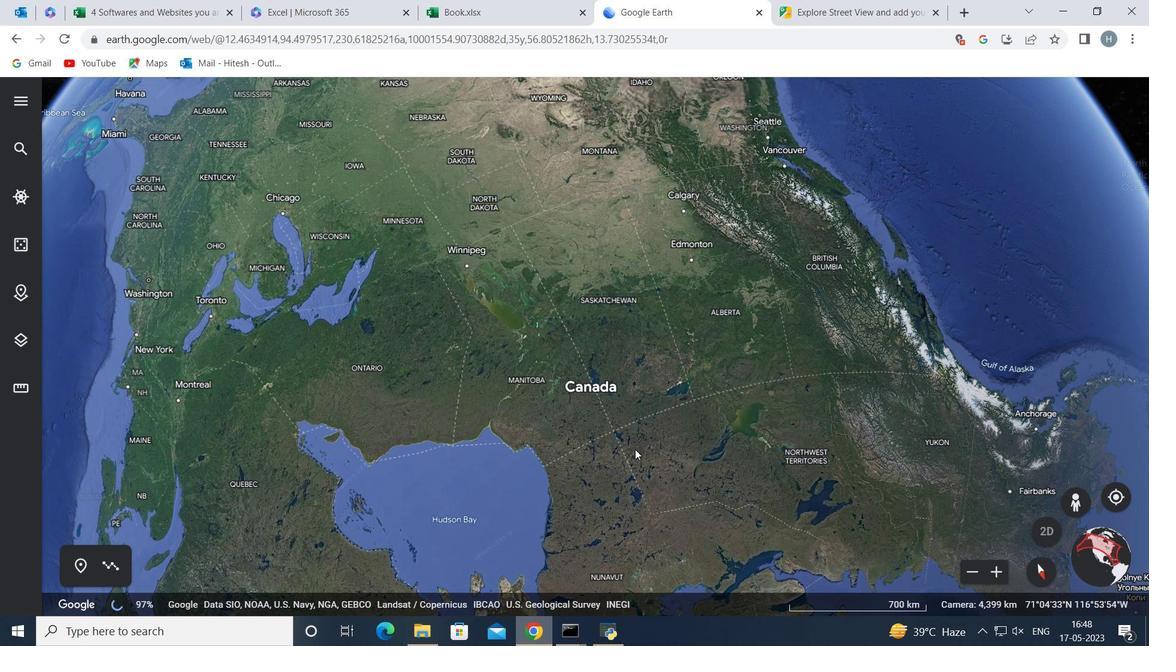 
Action: Mouse moved to (497, 431)
Screenshot: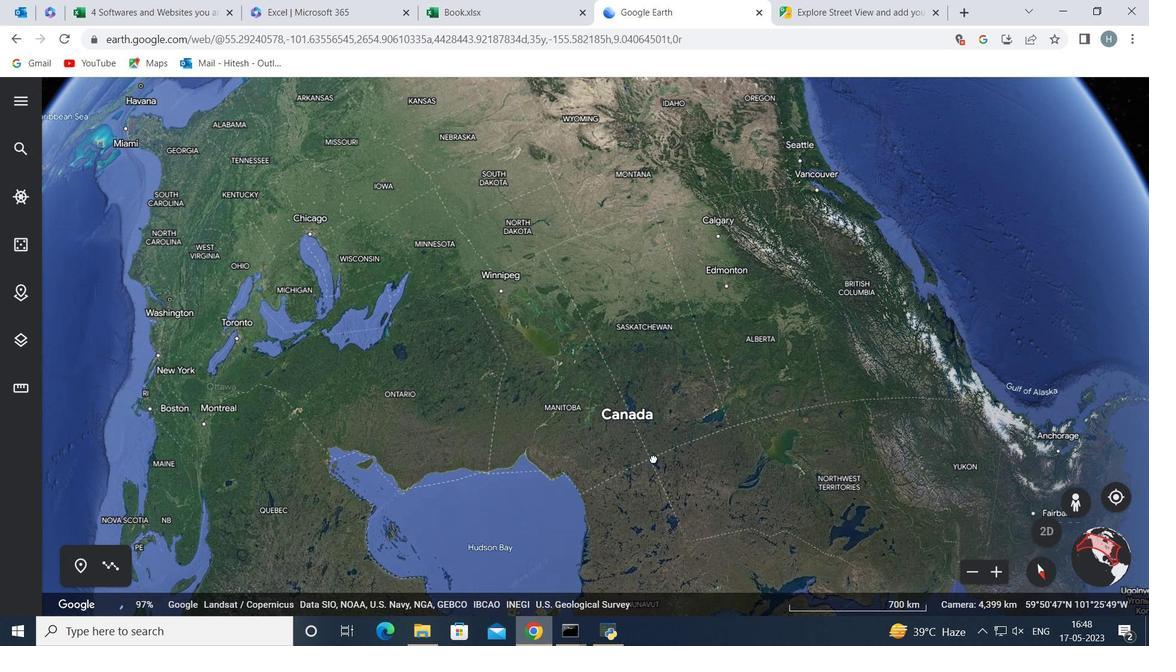 
Action: Mouse pressed left at (497, 431)
Screenshot: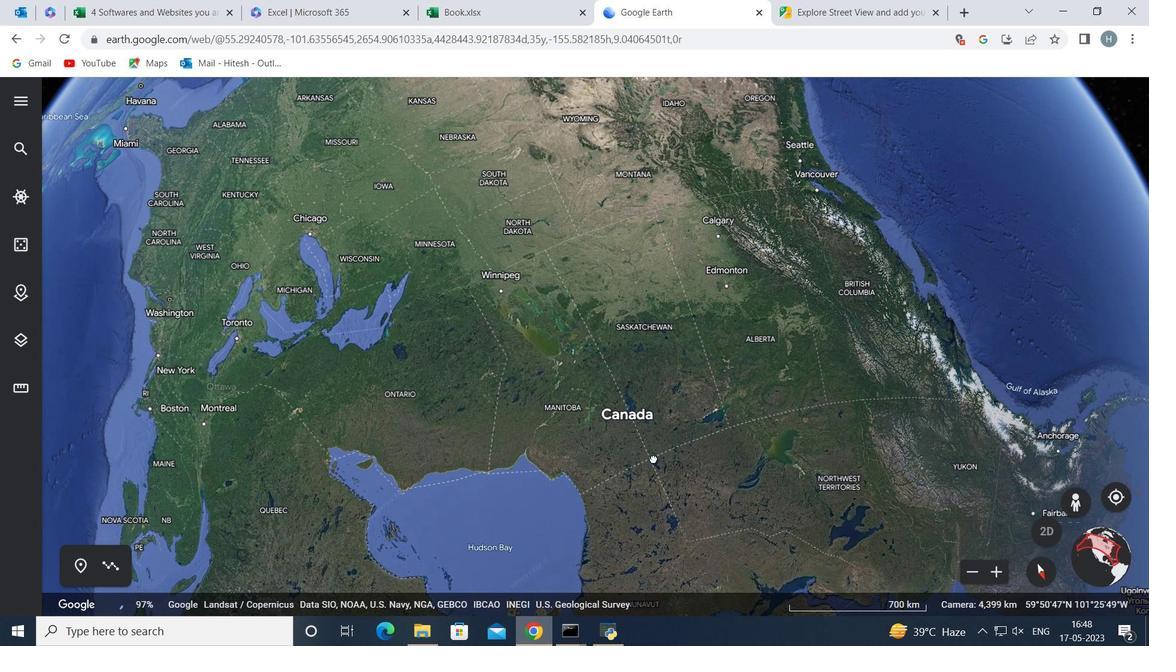 
Action: Mouse moved to (559, 404)
Screenshot: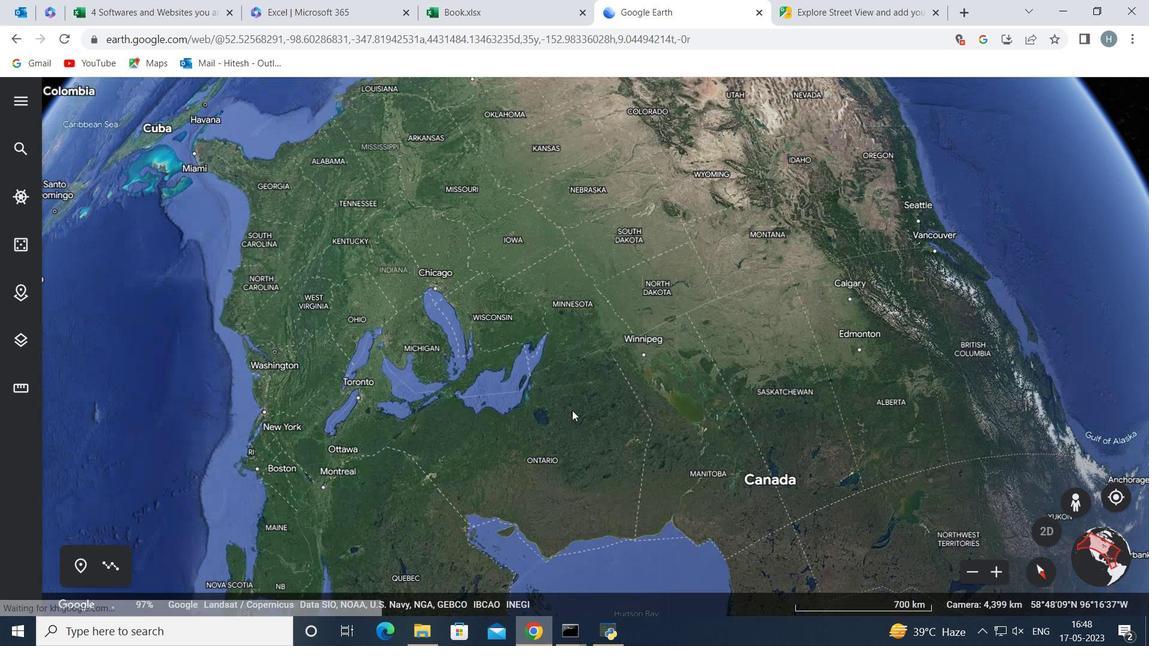 
Action: Mouse pressed left at (559, 404)
Screenshot: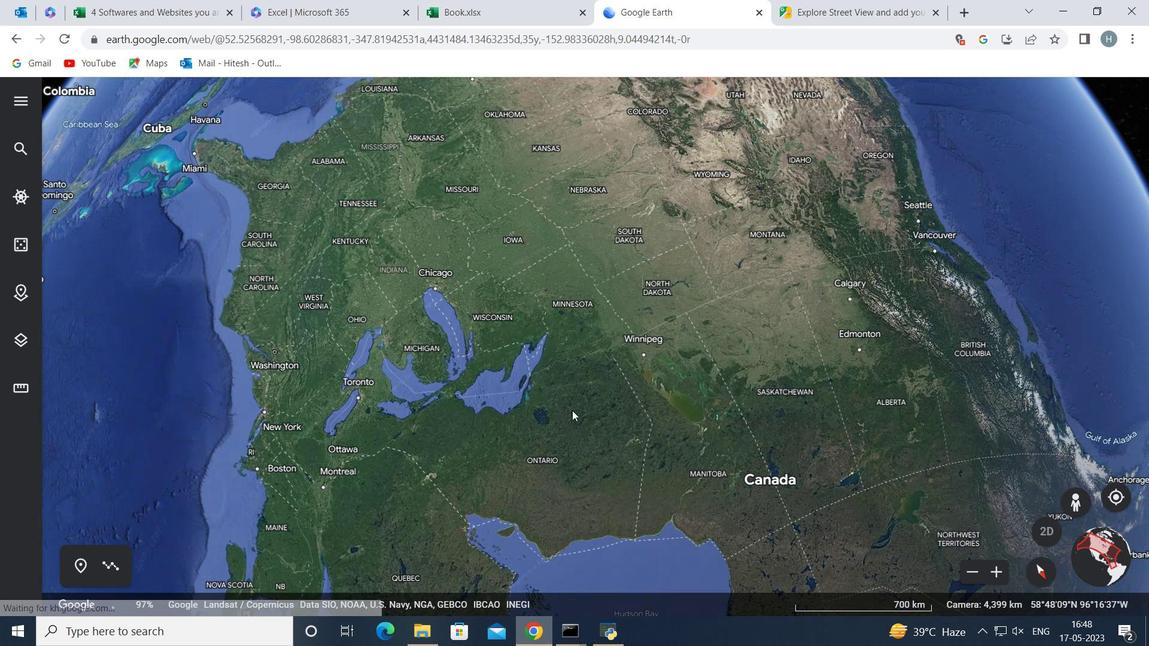 
Action: Mouse moved to (527, 398)
Screenshot: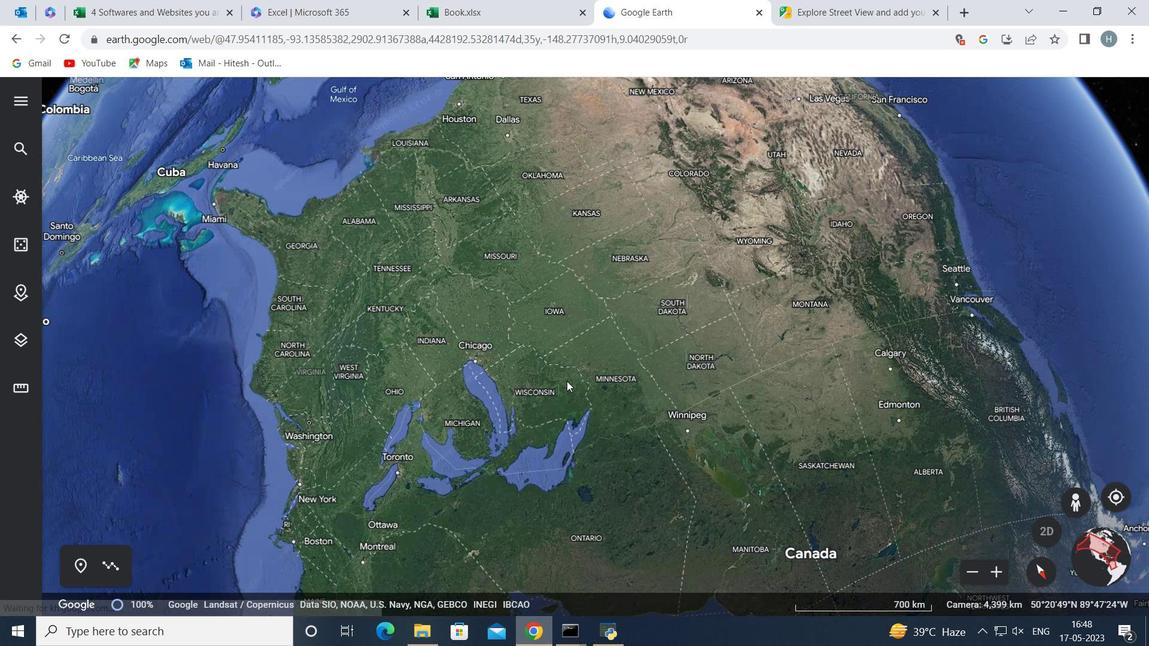 
Action: Mouse pressed left at (529, 395)
Screenshot: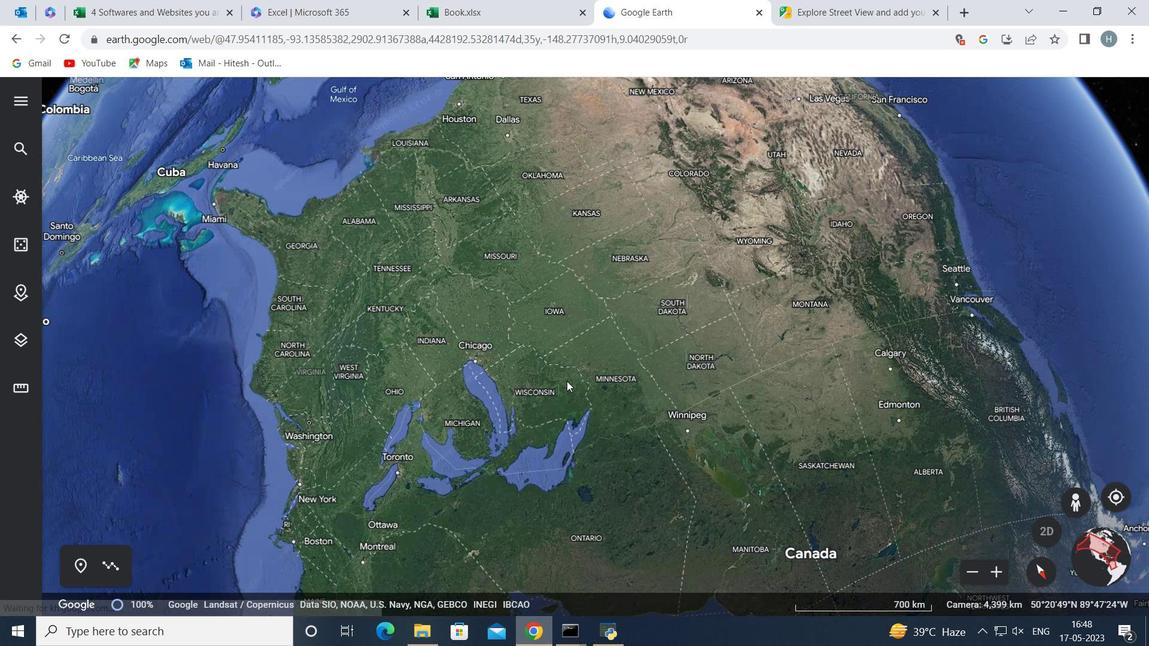 
Action: Mouse moved to (569, 410)
Screenshot: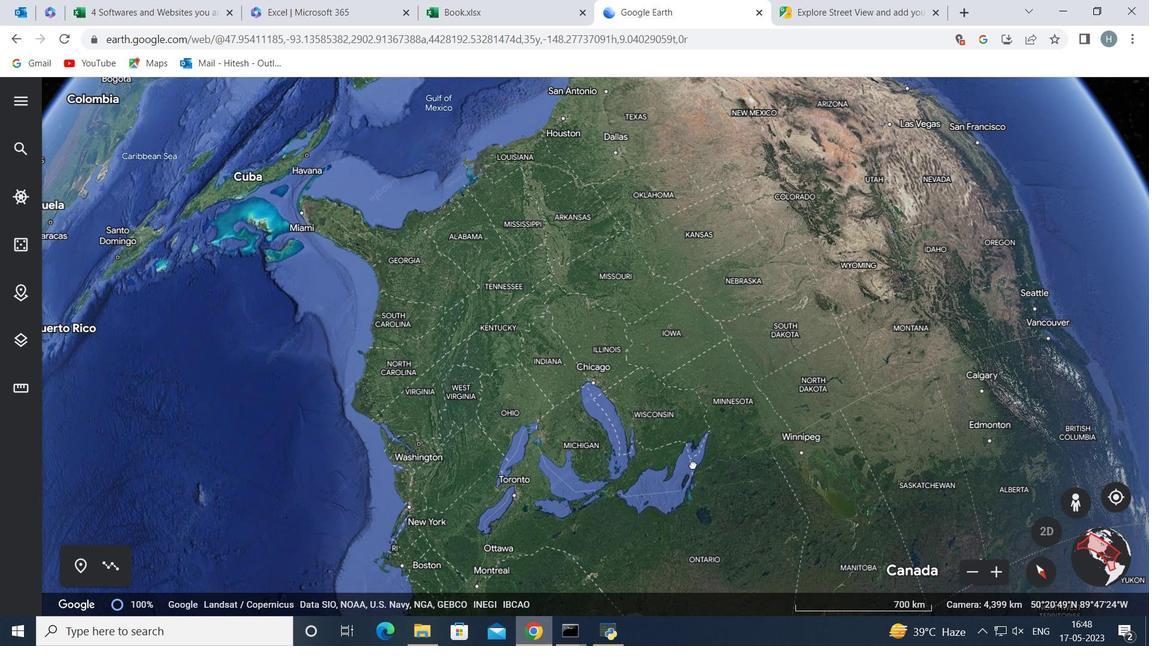 
Action: Mouse pressed left at (569, 377)
Screenshot: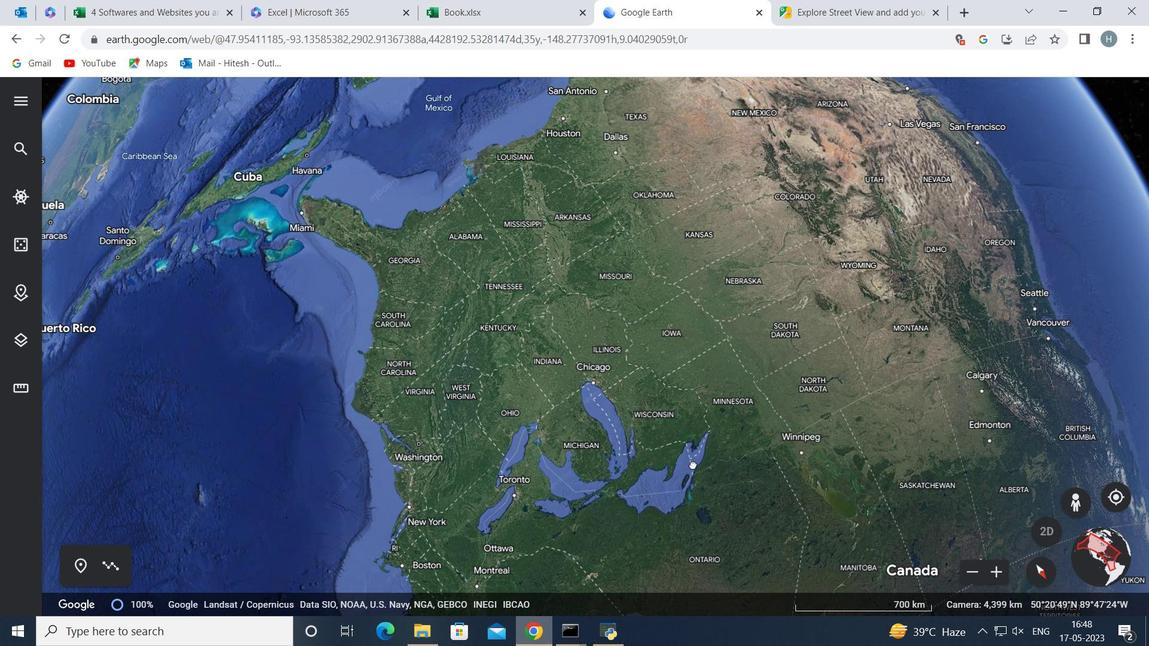 
Action: Mouse moved to (322, 425)
Screenshot: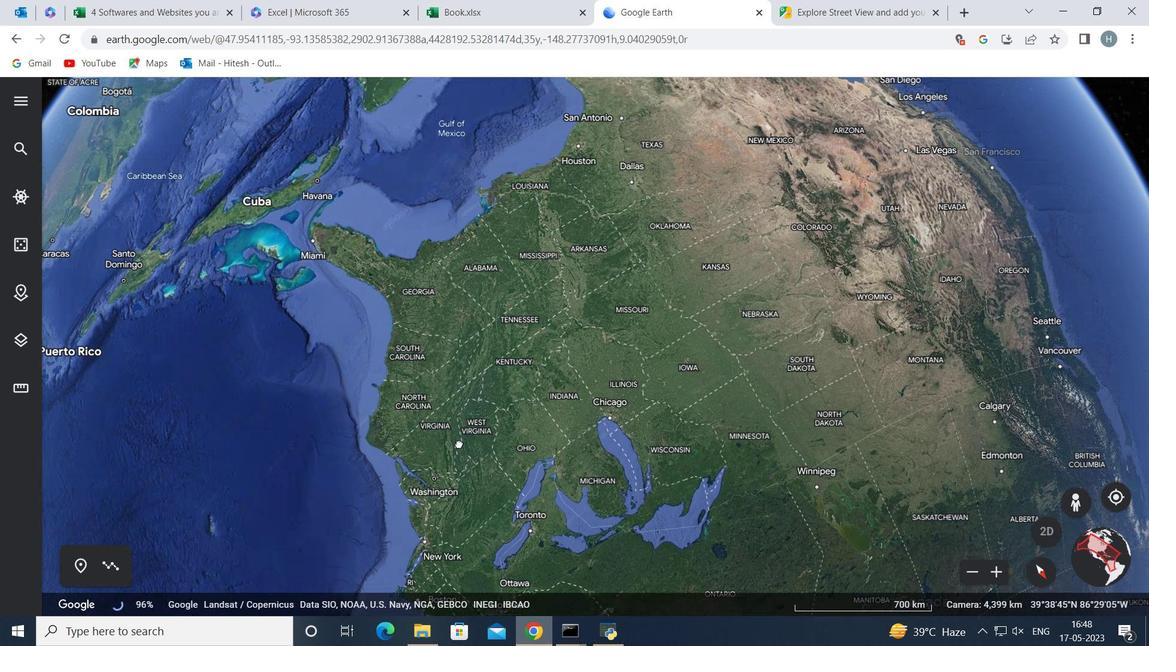 
Action: Mouse pressed left at (322, 425)
Screenshot: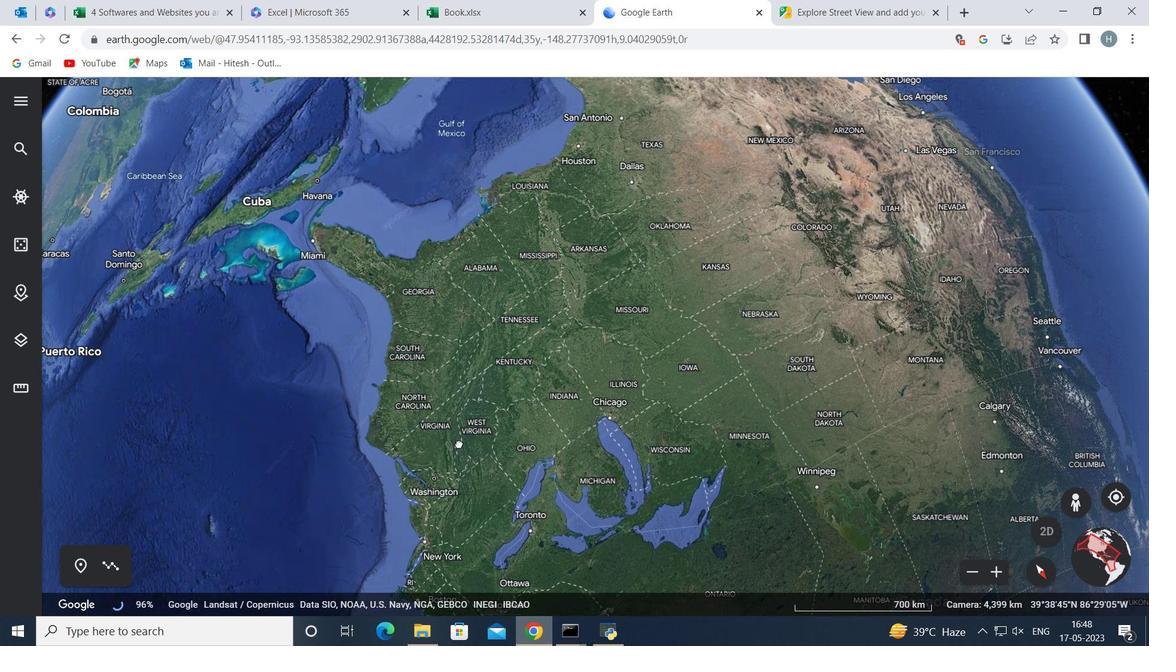 
Action: Mouse moved to (572, 471)
Screenshot: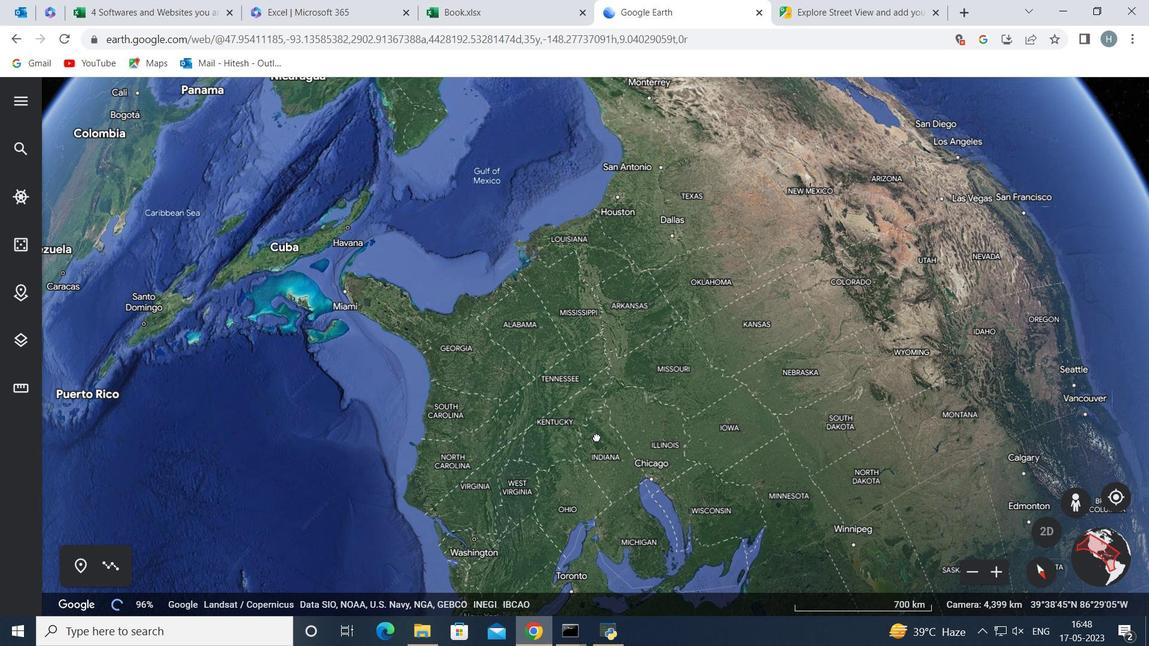 
Action: Mouse pressed left at (572, 471)
Screenshot: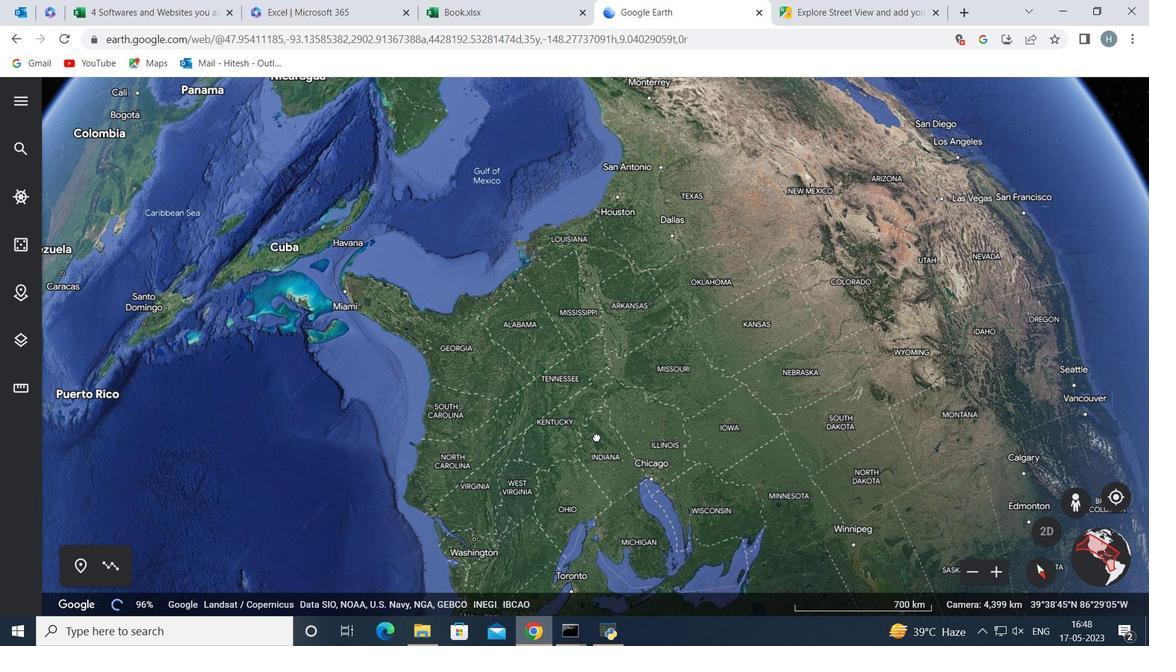 
Action: Mouse moved to (592, 319)
Screenshot: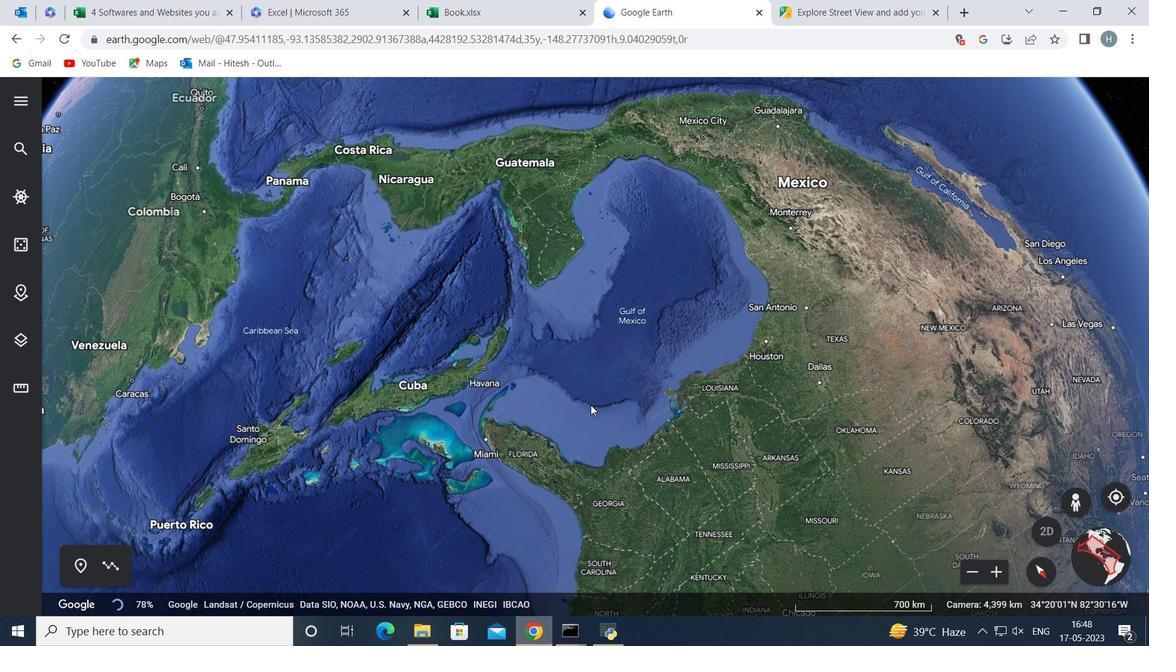 
Action: Mouse pressed left at (592, 319)
Screenshot: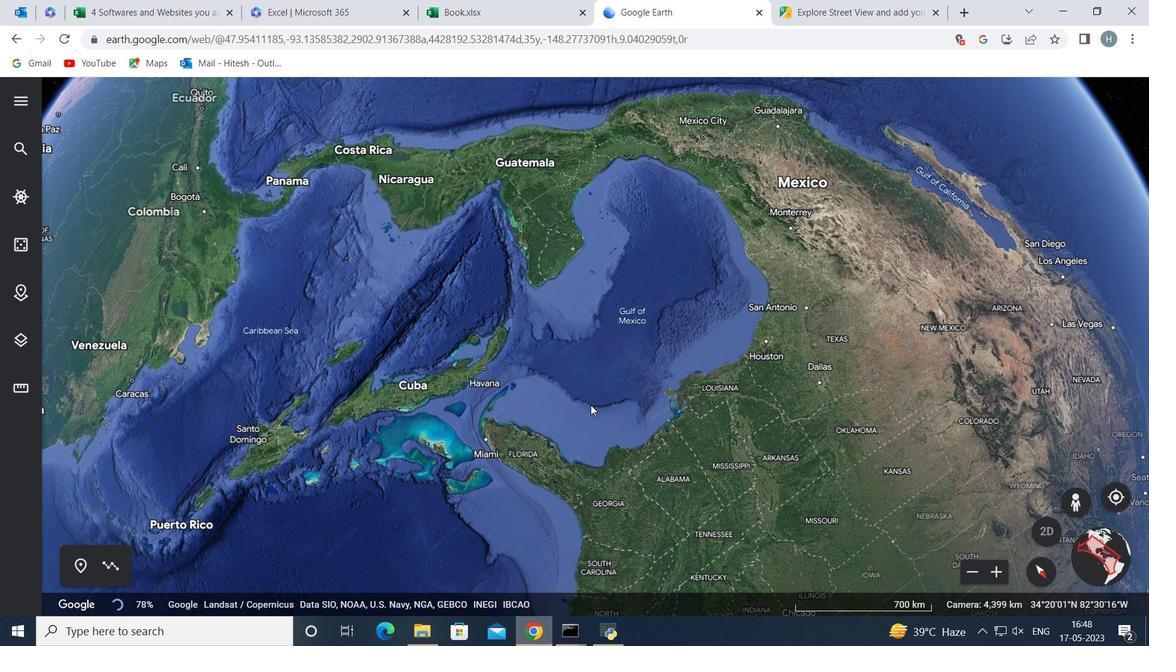 
Action: Mouse moved to (618, 498)
Screenshot: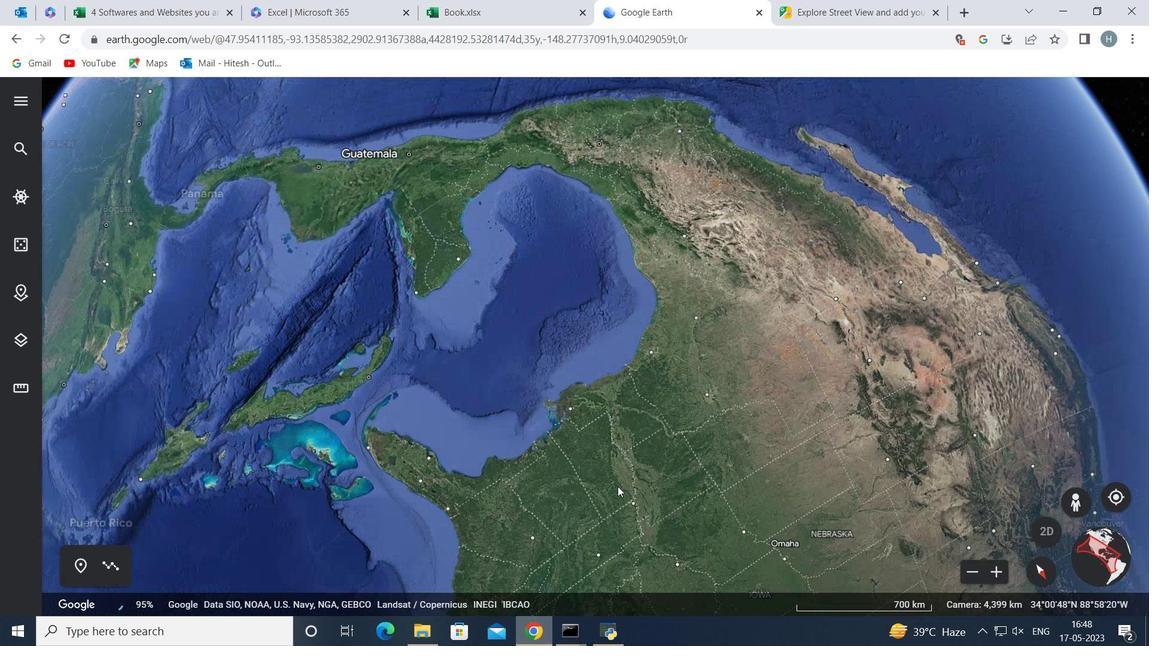 
Action: Mouse pressed left at (618, 493)
Screenshot: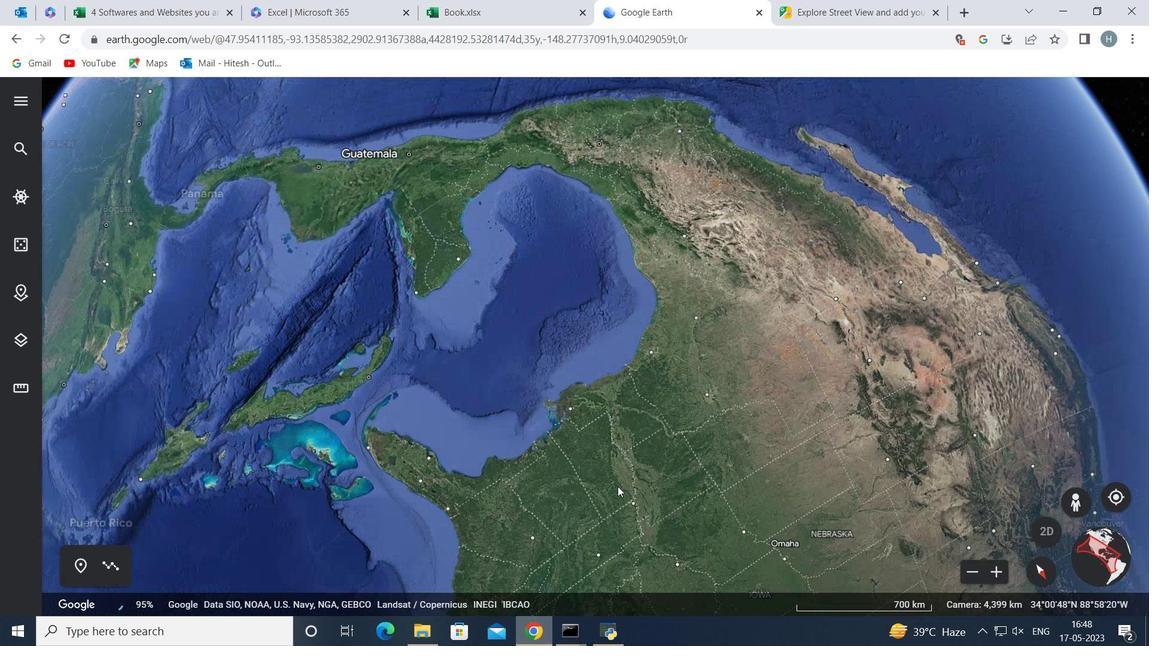 
Action: Mouse moved to (645, 499)
Screenshot: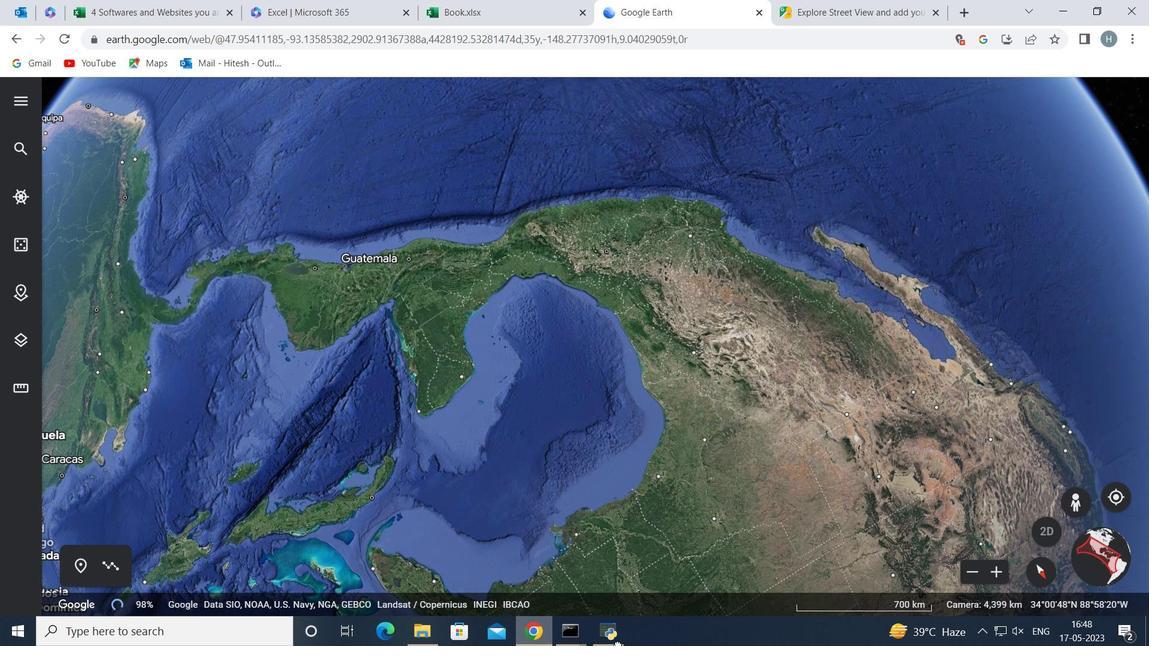 
Action: Mouse pressed left at (645, 494)
Screenshot: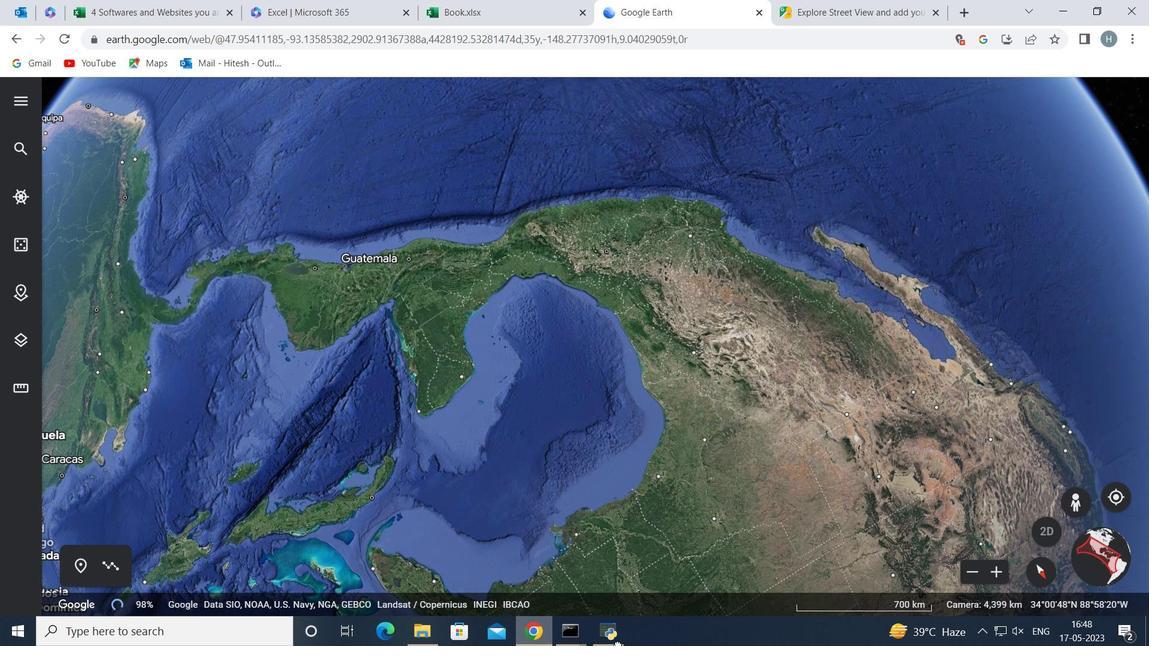 
Action: Mouse moved to (553, 408)
Screenshot: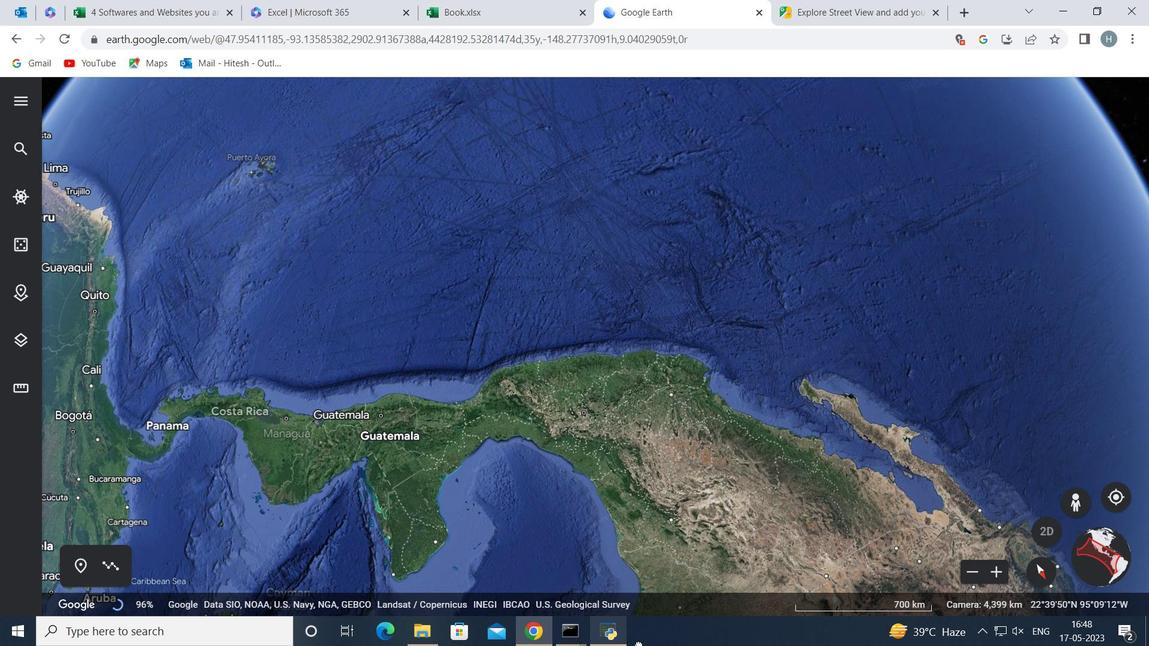 
Action: Mouse pressed left at (552, 404)
Screenshot: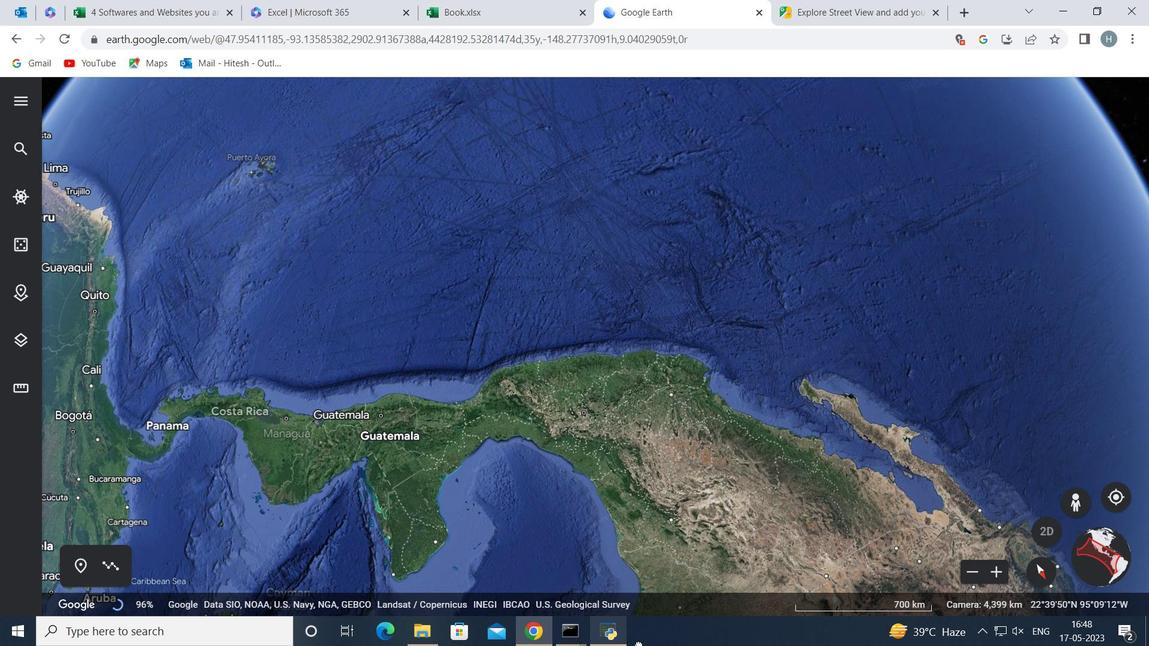 
Action: Mouse moved to (583, 456)
Screenshot: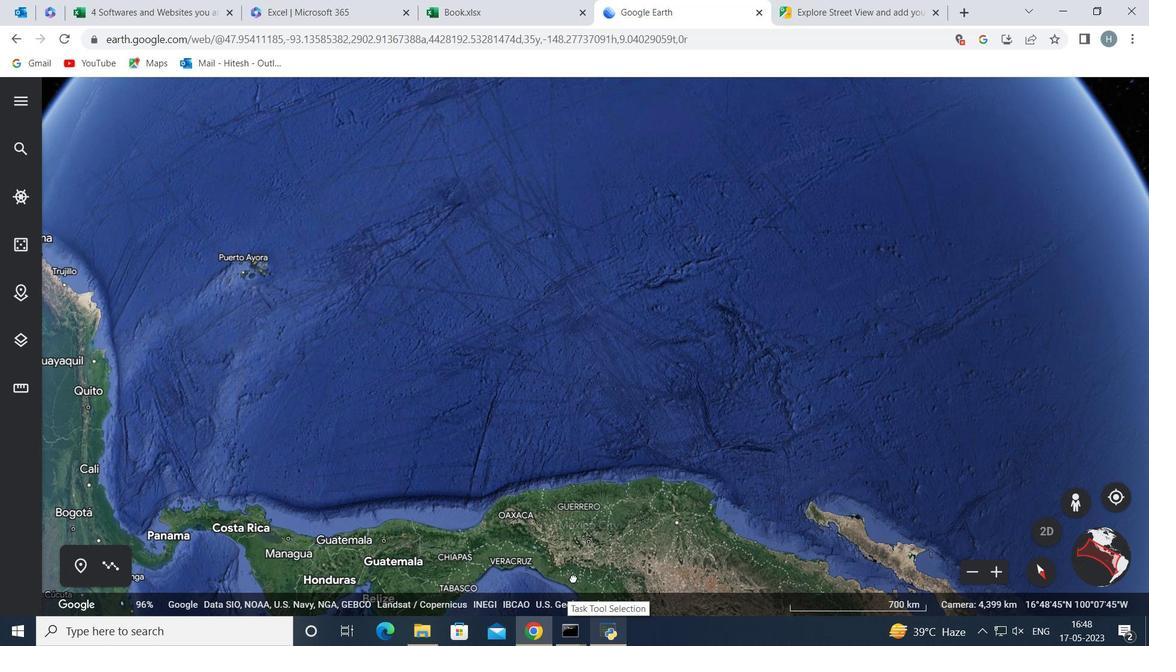 
Action: Mouse pressed left at (577, 425)
Screenshot: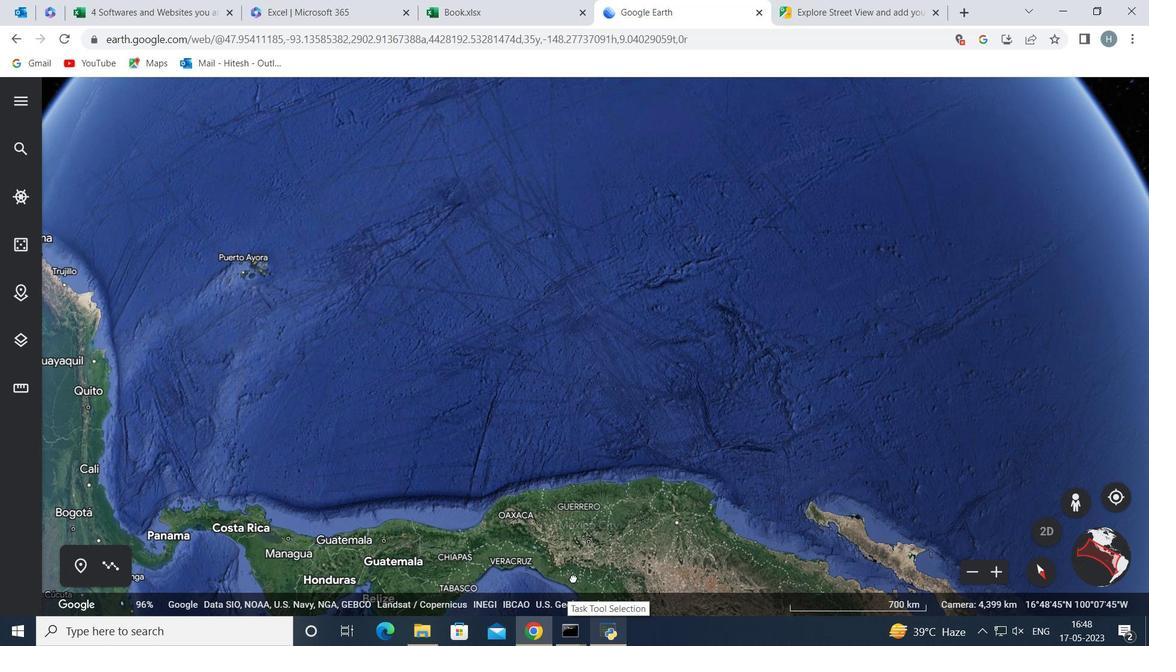 
Action: Mouse moved to (533, 386)
Screenshot: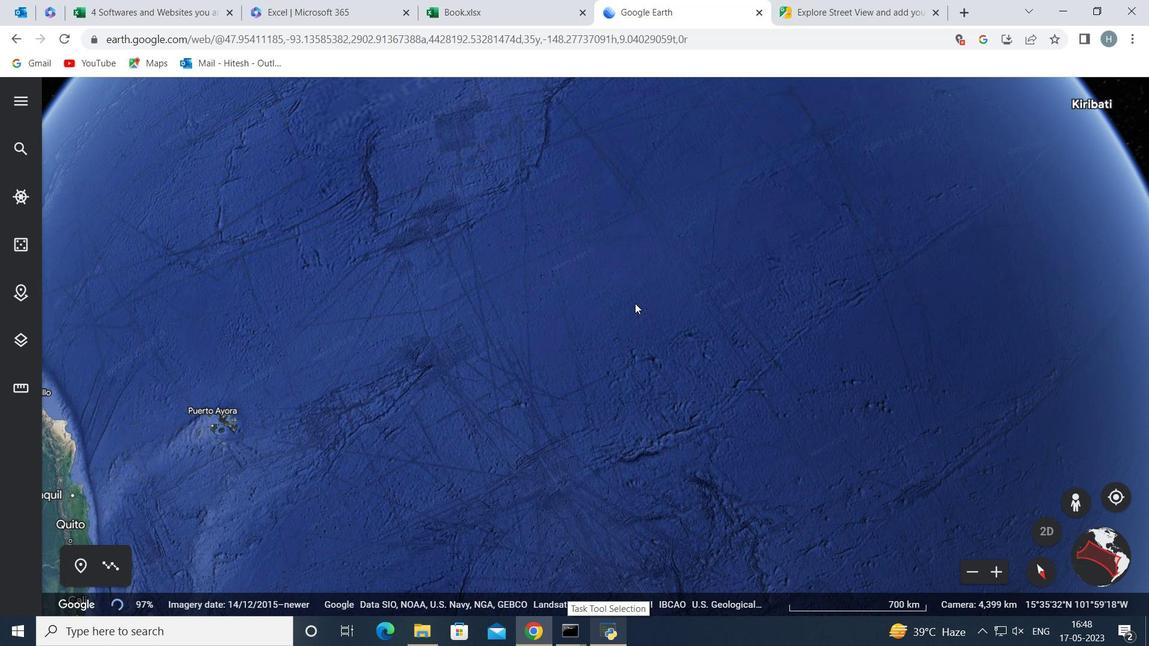 
Action: Mouse pressed left at (566, 353)
Screenshot: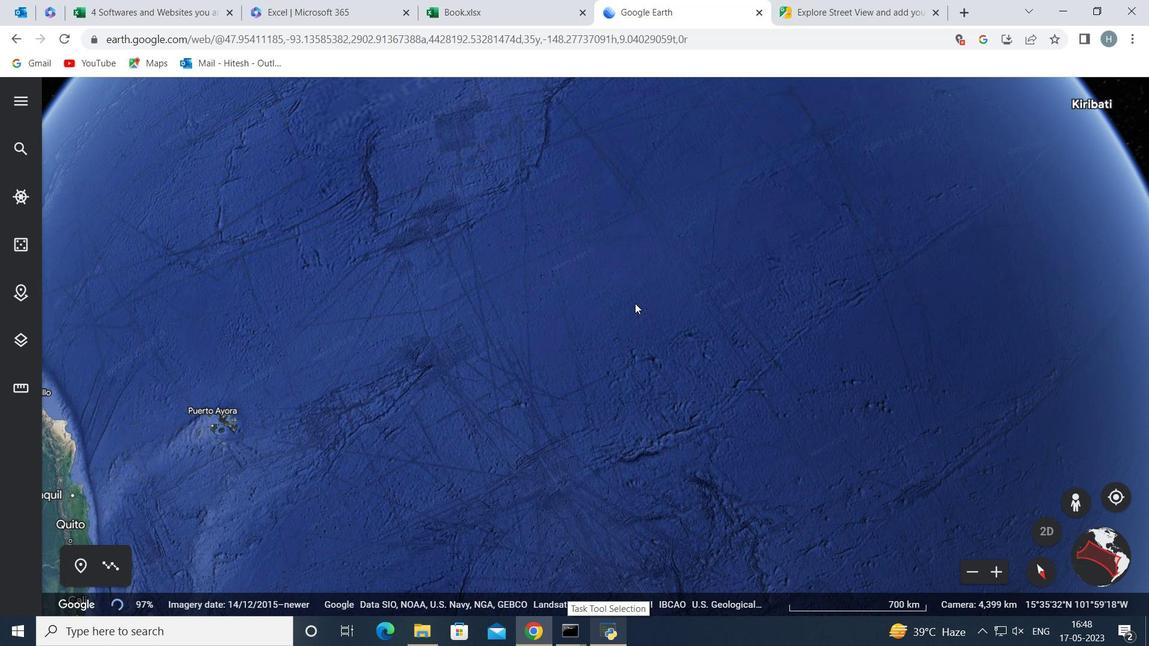 
Action: Mouse moved to (530, 507)
Screenshot: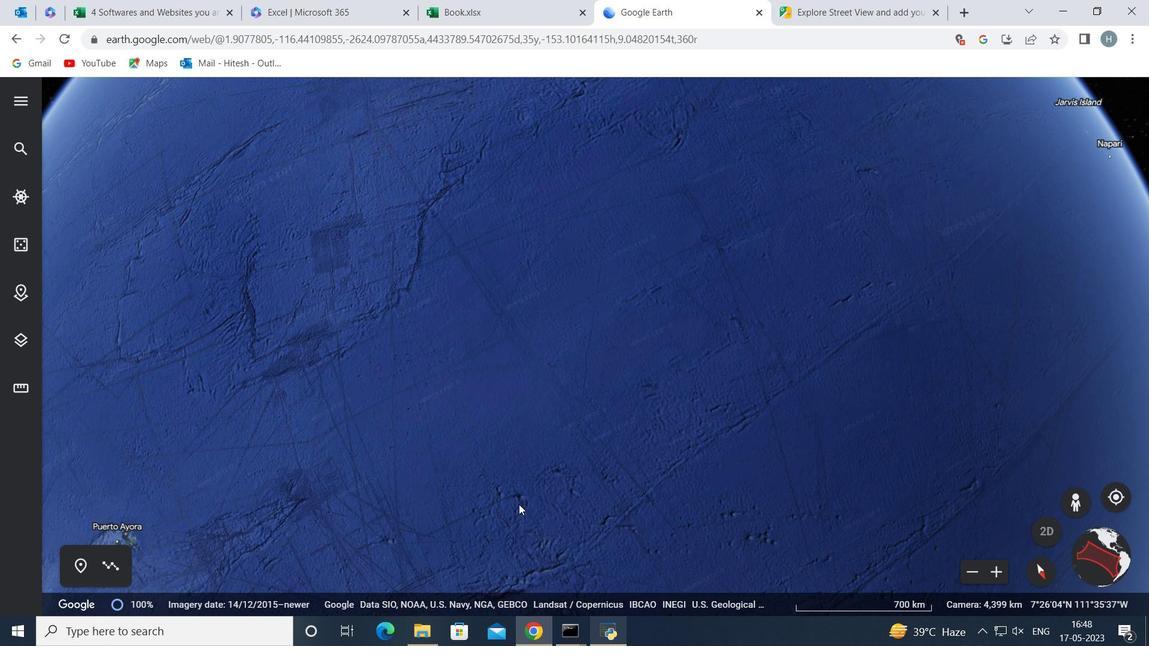 
Action: Mouse scrolled (530, 508) with delta (0, 0)
Screenshot: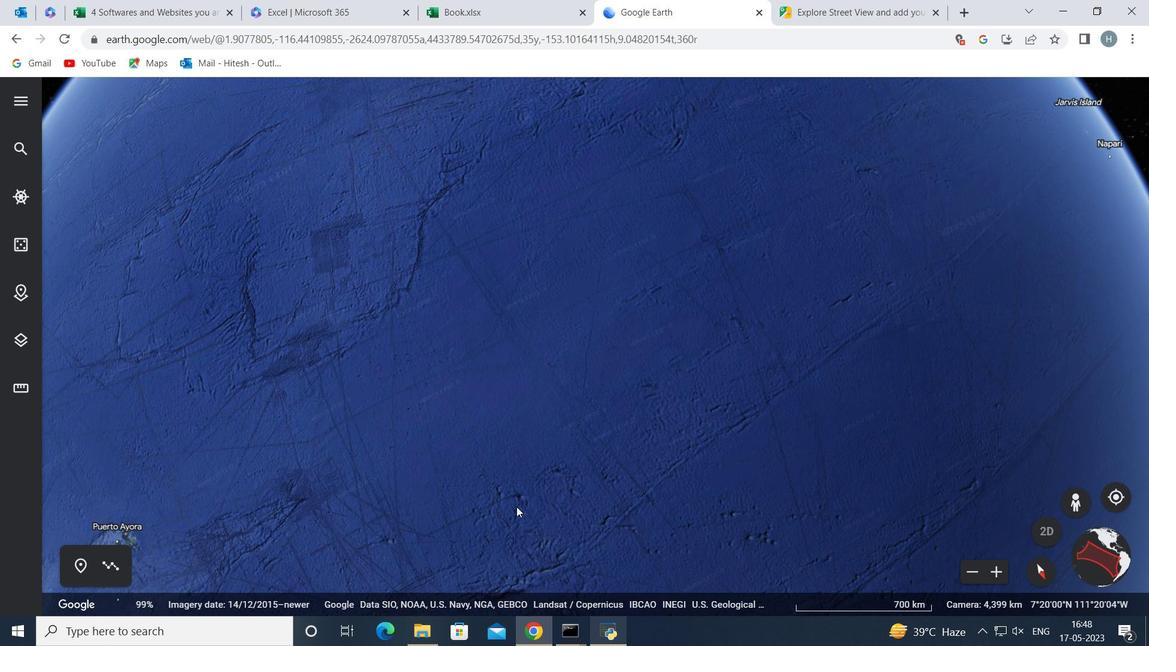 
Action: Mouse scrolled (530, 508) with delta (0, 0)
Screenshot: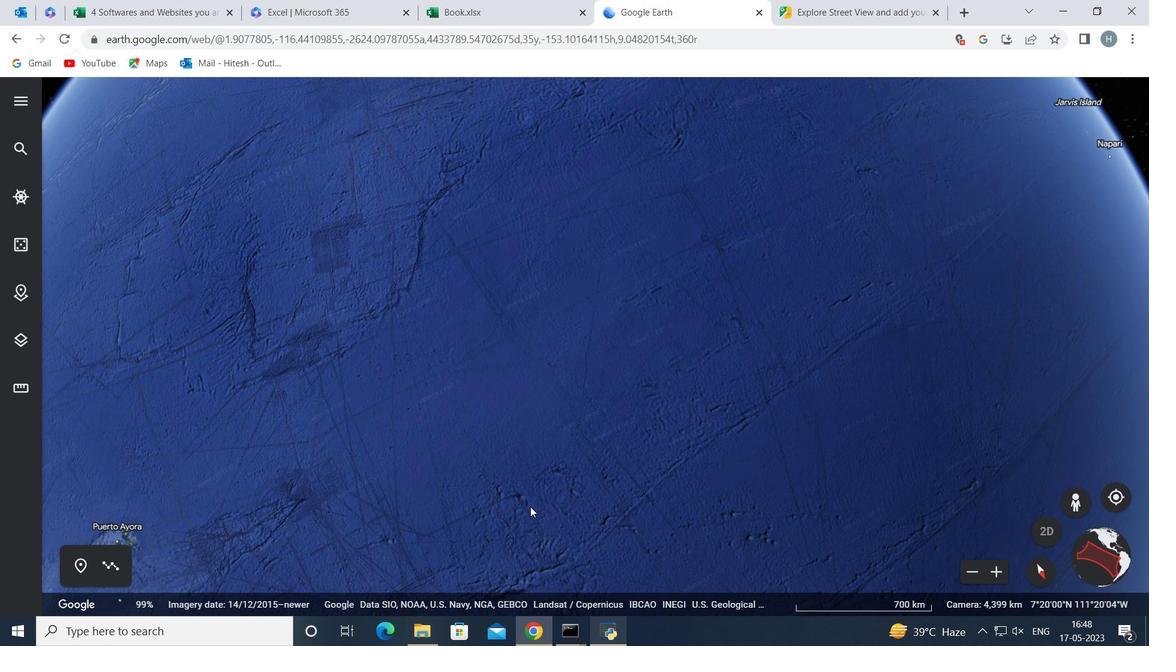 
Action: Mouse scrolled (530, 508) with delta (0, 0)
Screenshot: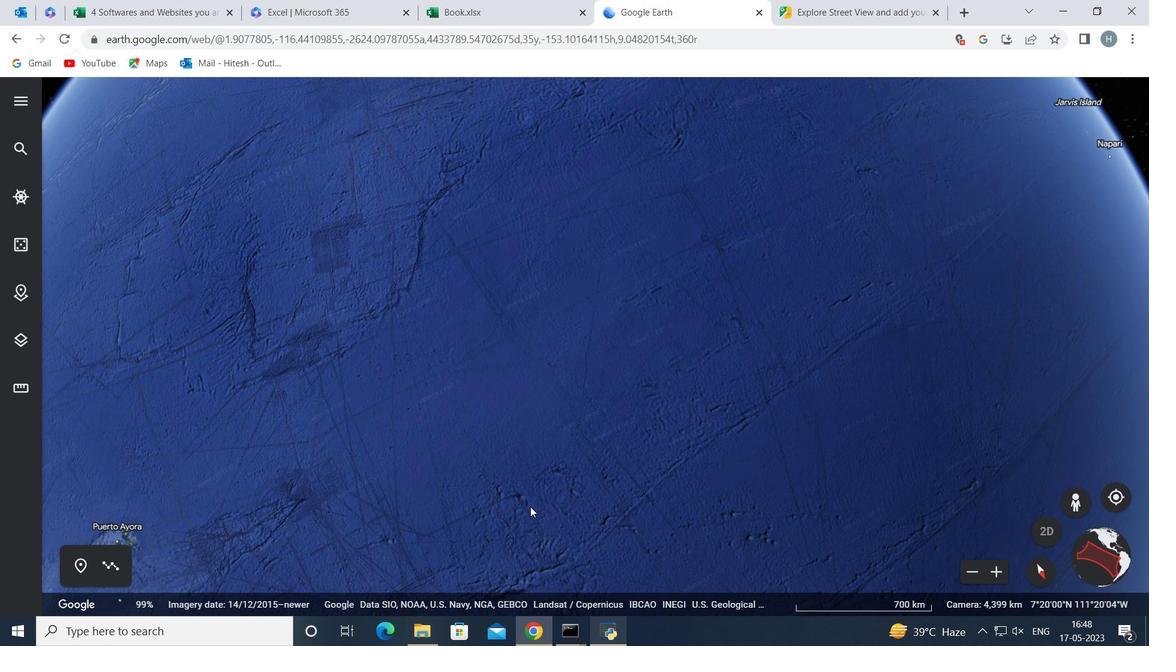 
Action: Mouse scrolled (530, 508) with delta (0, 0)
Screenshot: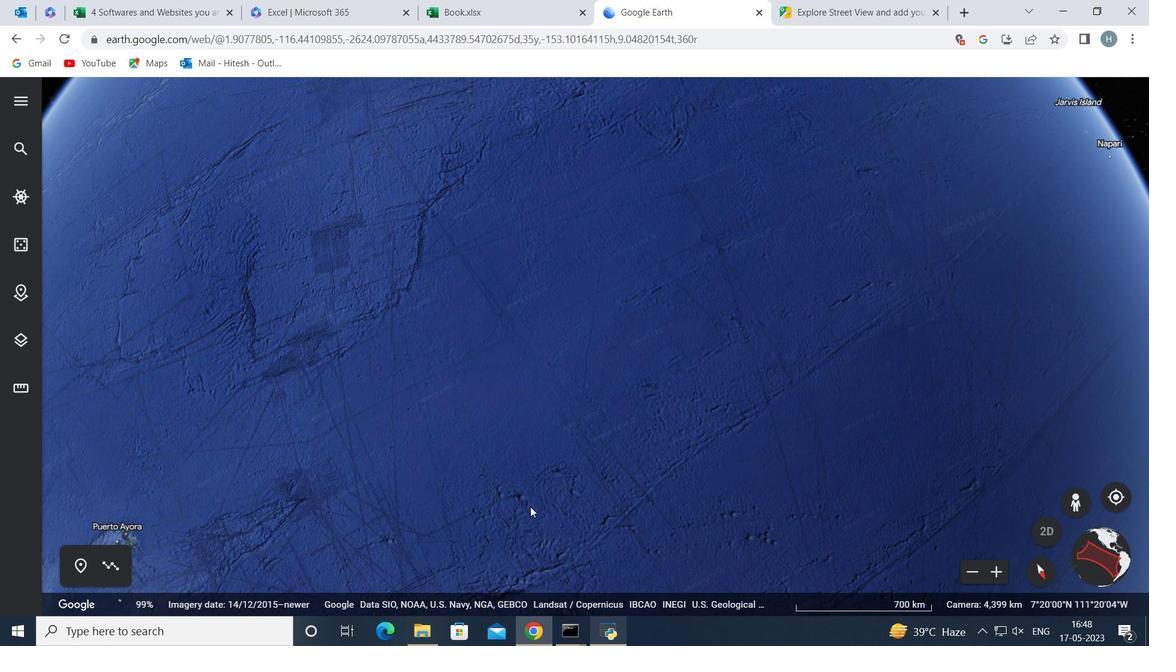 
Action: Mouse moved to (533, 506)
Screenshot: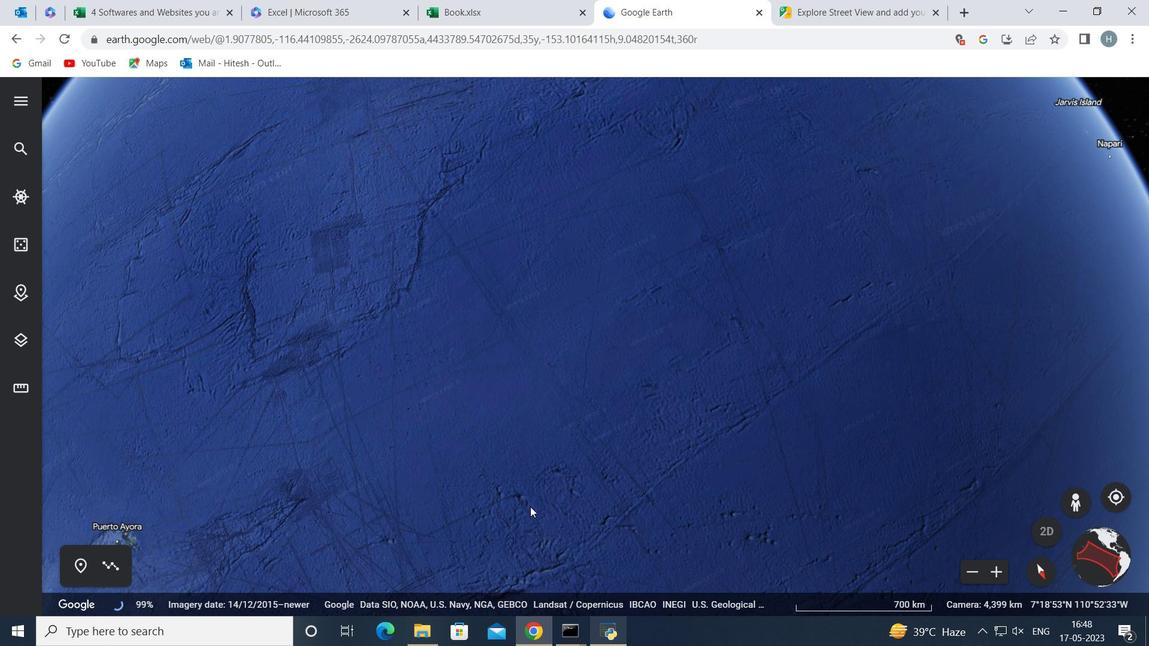 
Action: Mouse scrolled (533, 505) with delta (0, 0)
Screenshot: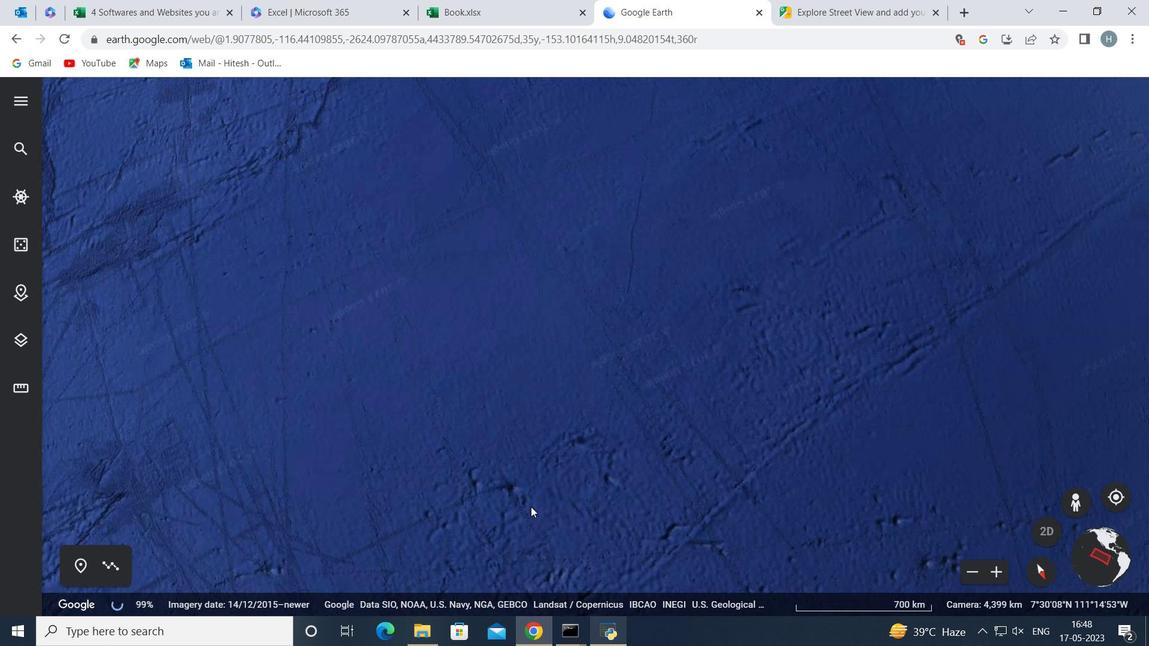
Action: Mouse scrolled (533, 505) with delta (0, 0)
Screenshot: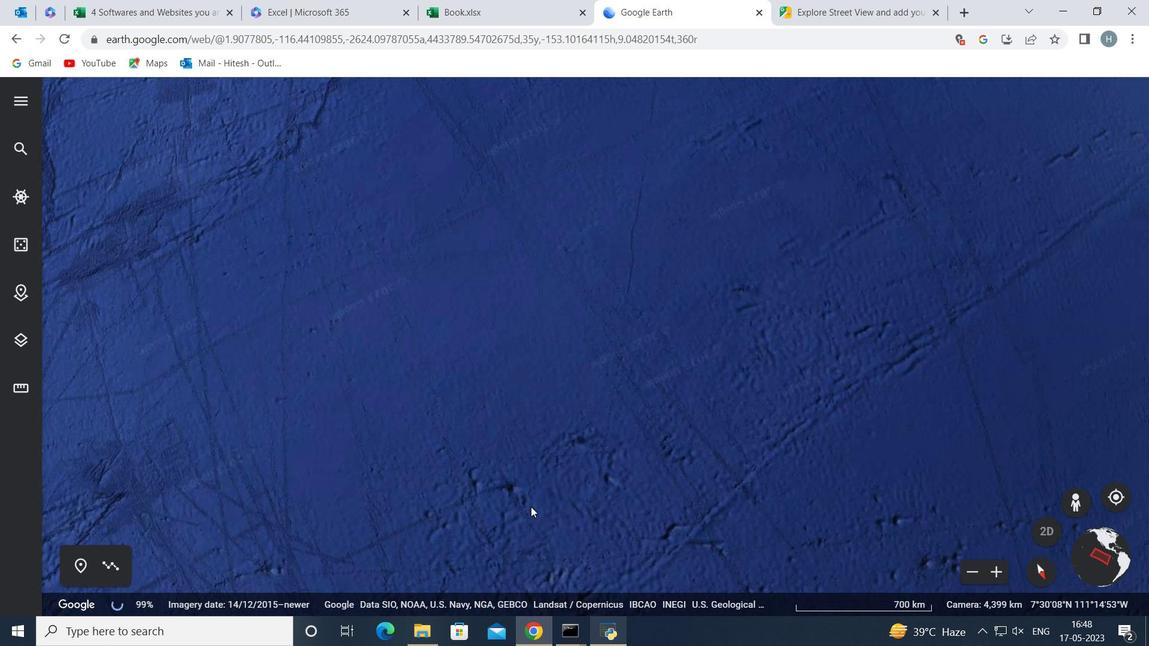 
Action: Mouse scrolled (533, 505) with delta (0, 0)
Screenshot: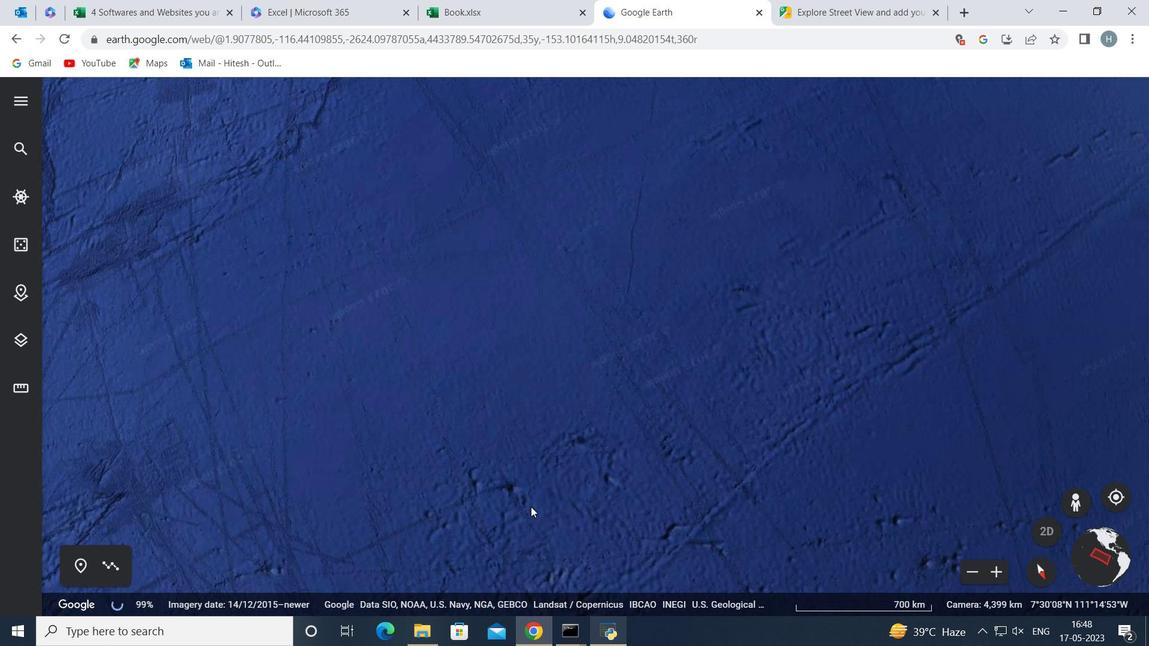 
Action: Mouse scrolled (533, 505) with delta (0, 0)
Screenshot: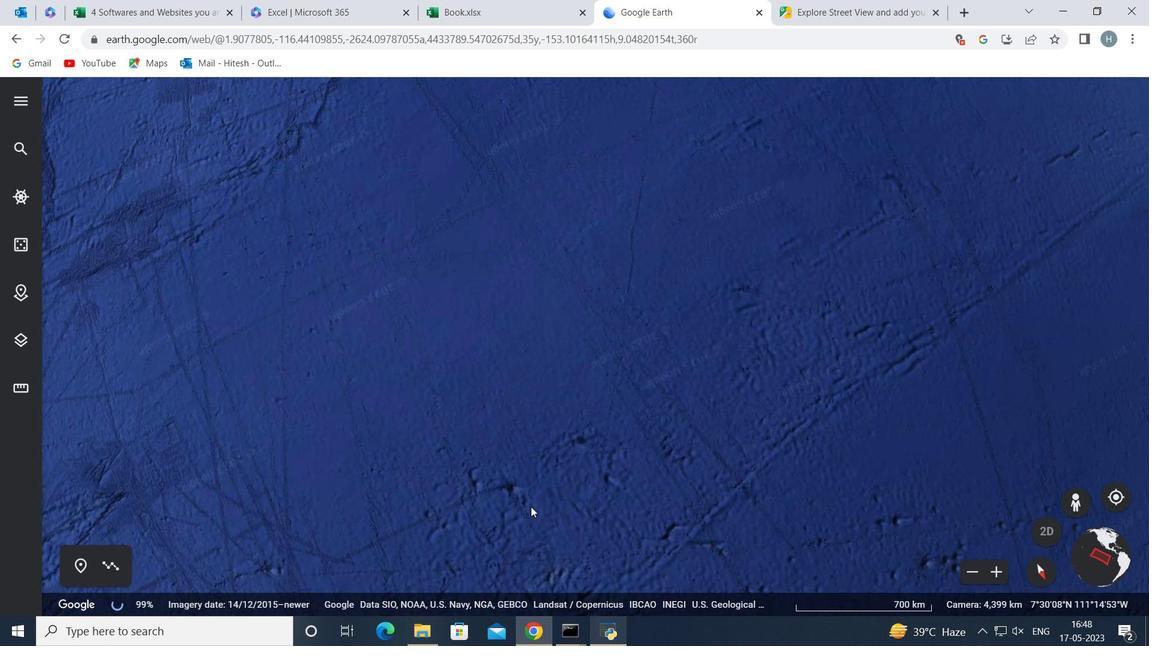 
Action: Mouse moved to (541, 504)
Screenshot: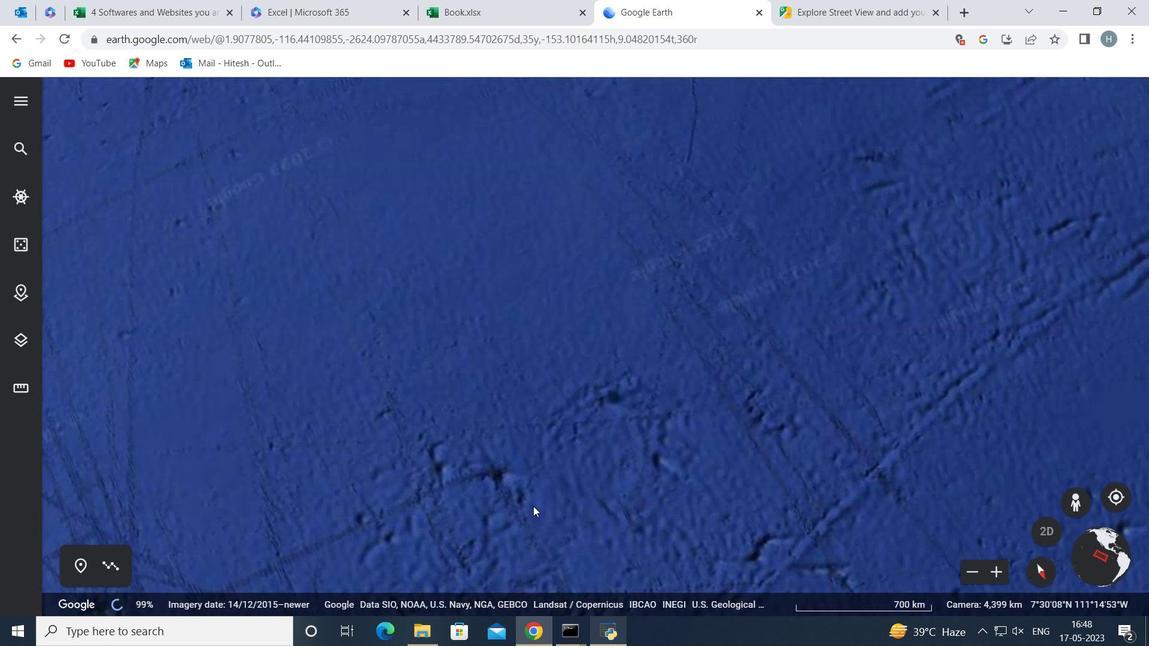 
Action: Mouse scrolled (541, 503) with delta (0, 0)
Screenshot: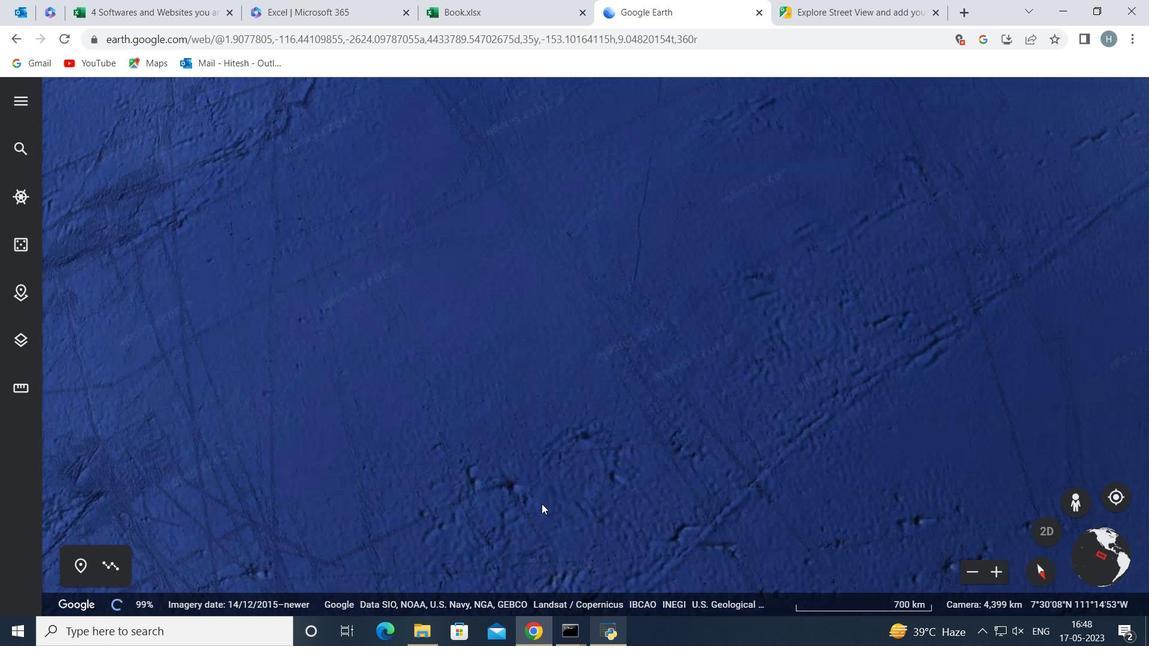 
Action: Mouse scrolled (541, 503) with delta (0, 0)
Screenshot: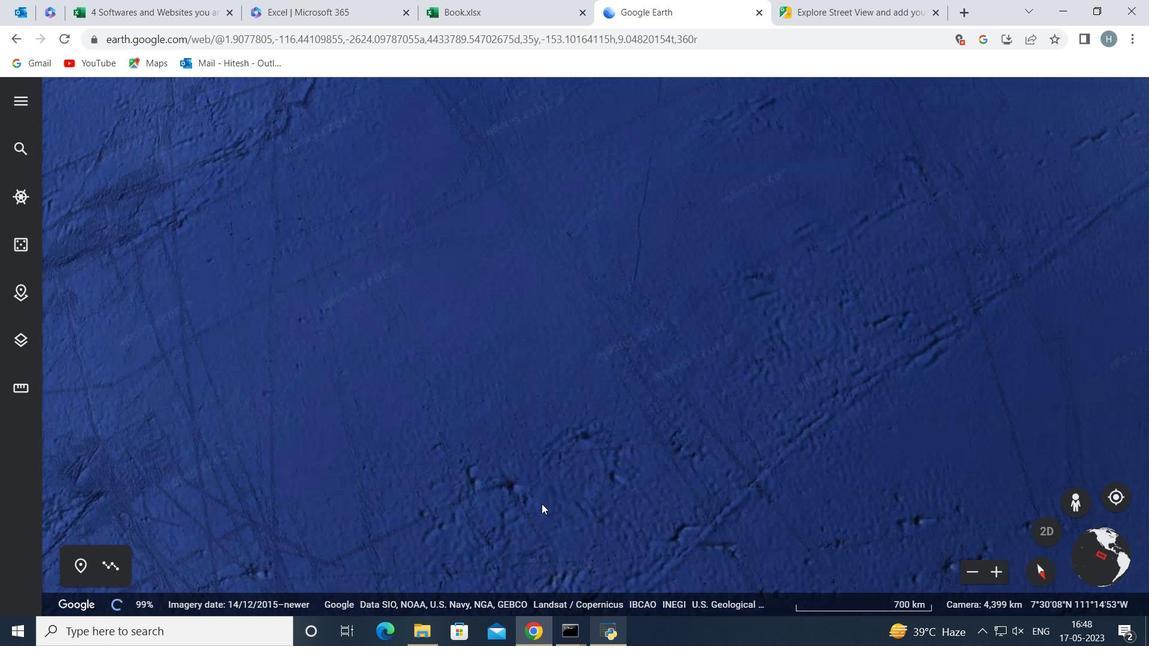 
Action: Mouse scrolled (541, 503) with delta (0, 0)
Screenshot: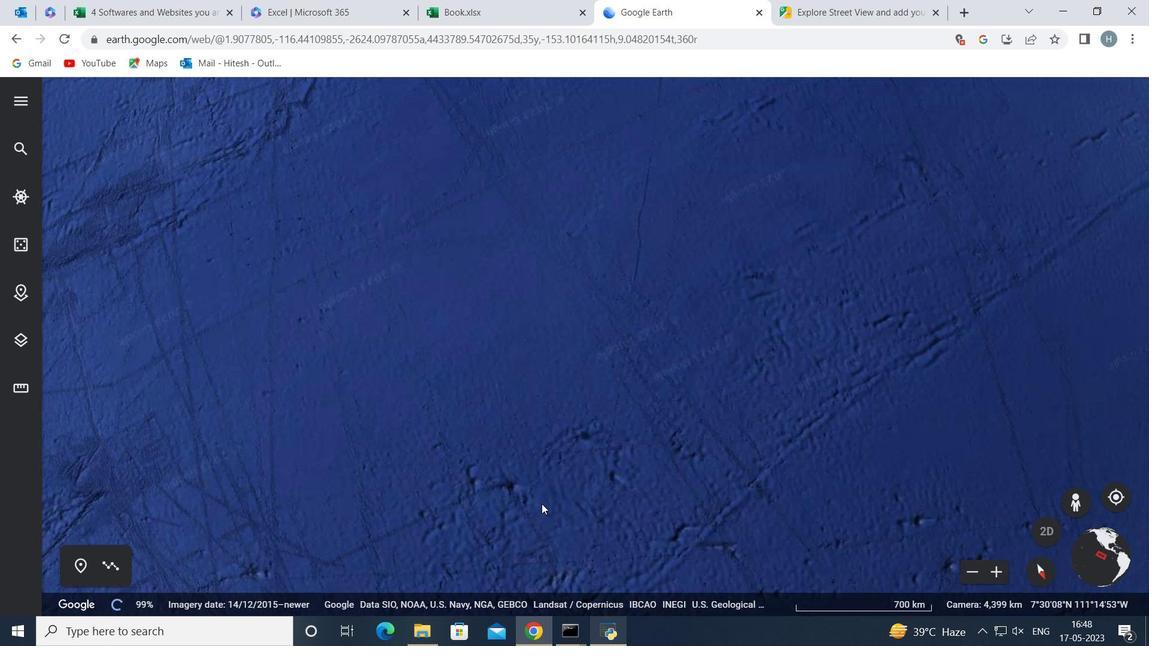 
Action: Mouse moved to (541, 492)
Screenshot: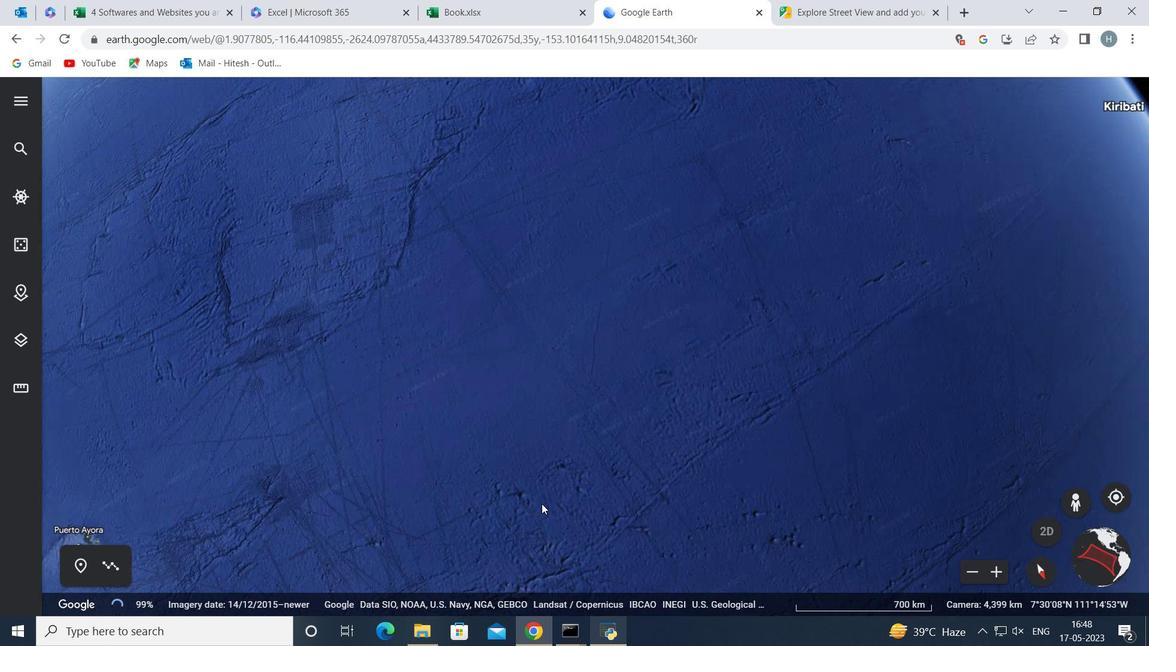 
Action: Mouse scrolled (541, 492) with delta (0, 0)
Screenshot: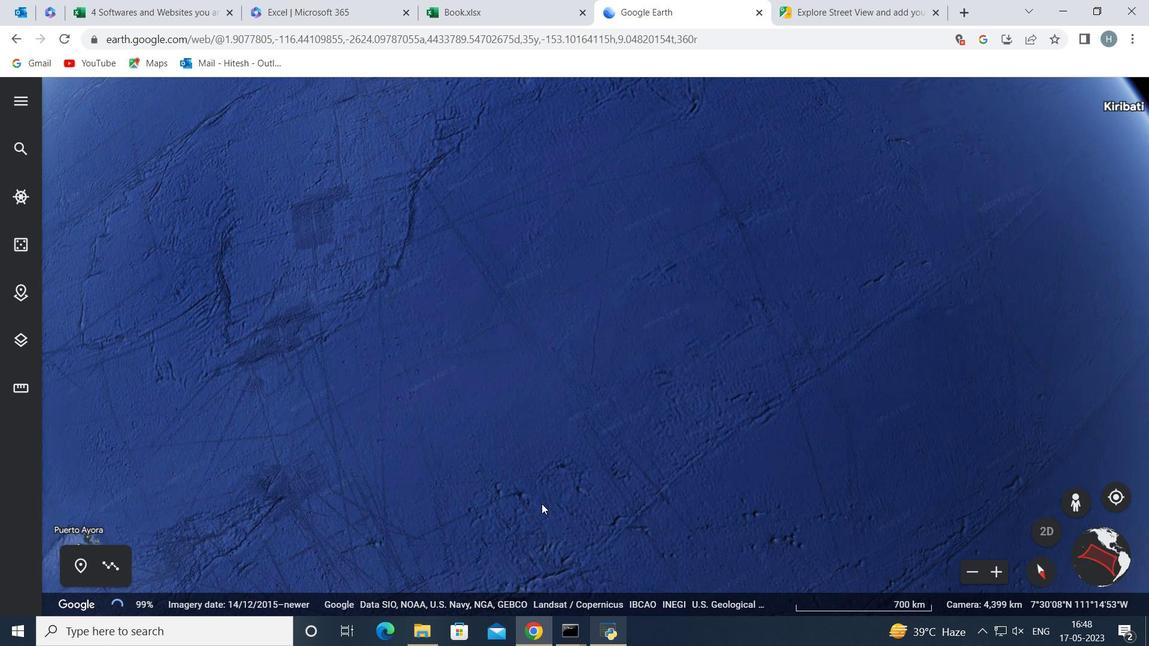 
Action: Mouse scrolled (541, 492) with delta (0, 0)
Screenshot: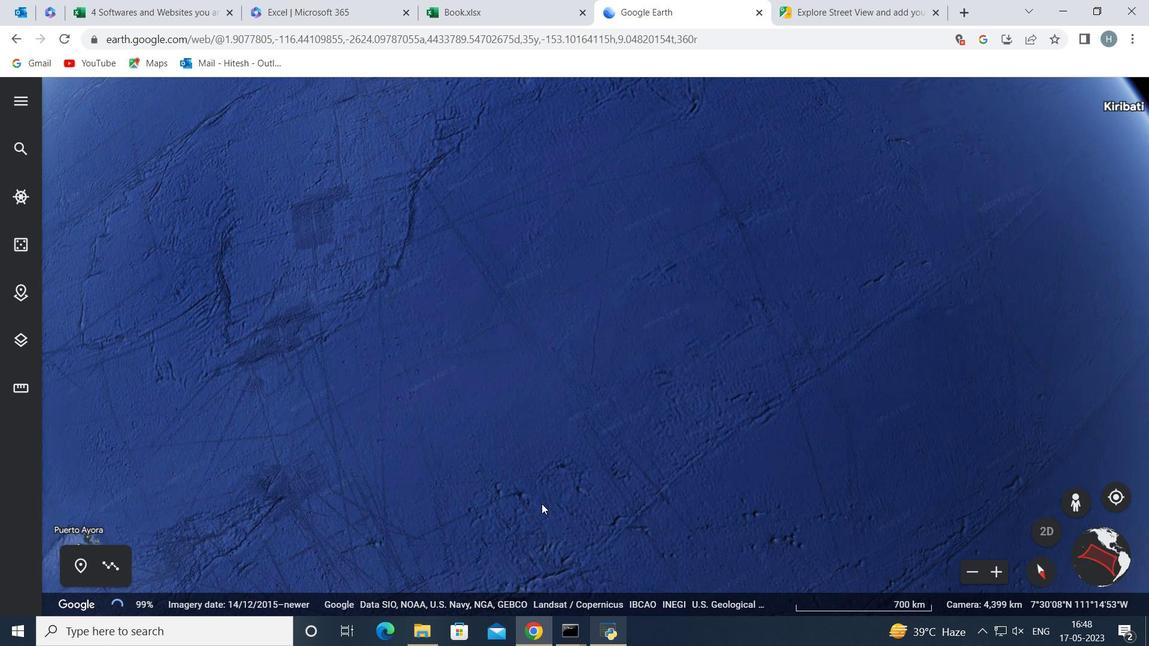 
Action: Mouse moved to (538, 490)
Screenshot: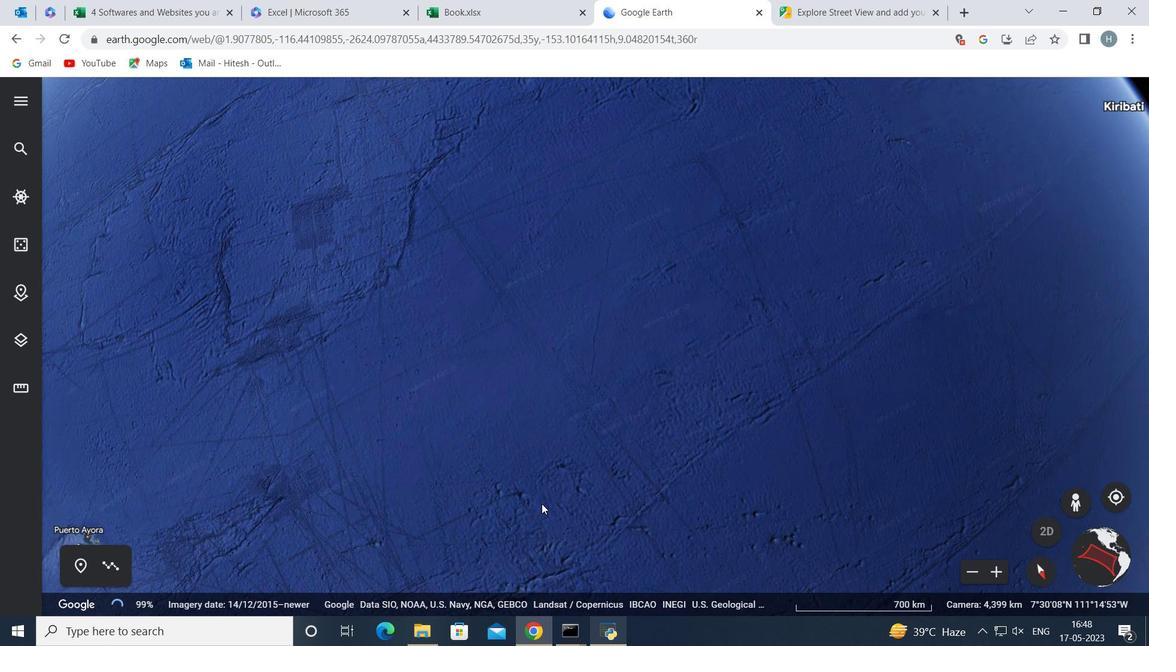 
Action: Mouse scrolled (540, 490) with delta (0, 0)
Screenshot: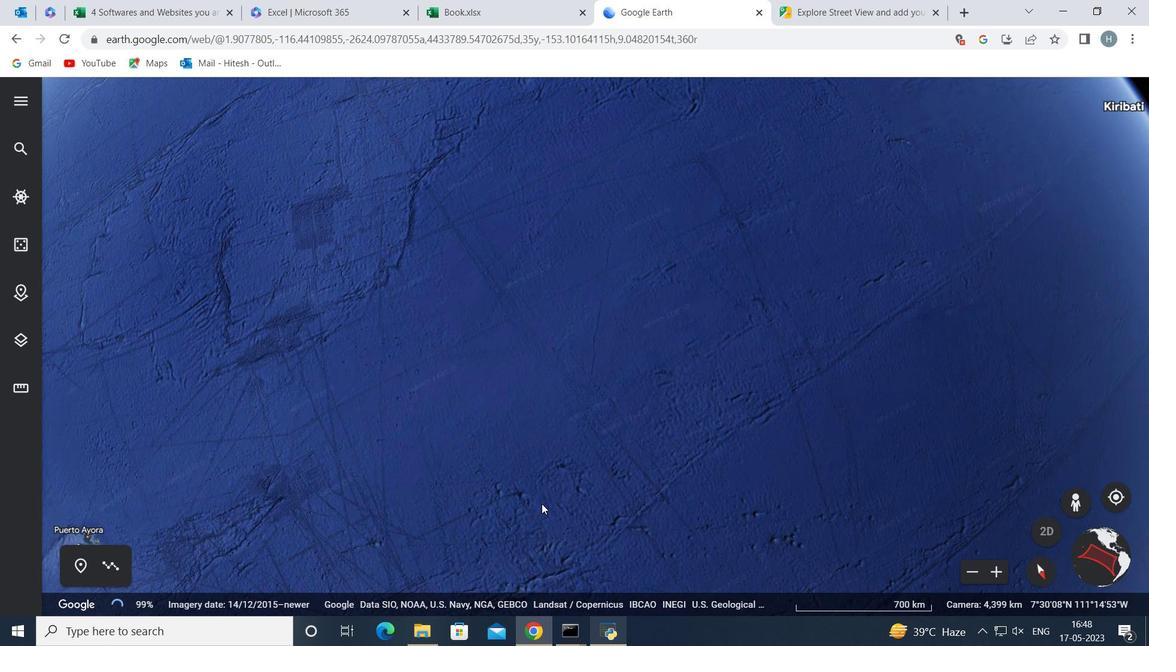 
Action: Mouse moved to (535, 486)
Screenshot: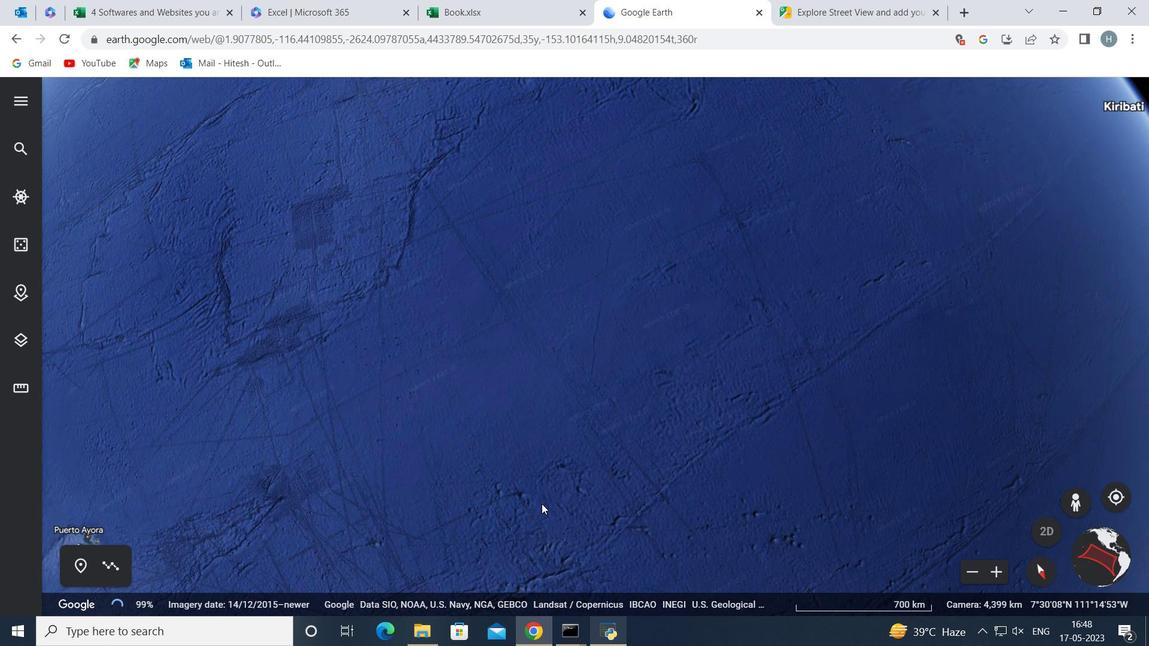 
Action: Mouse scrolled (536, 487) with delta (0, 0)
Screenshot: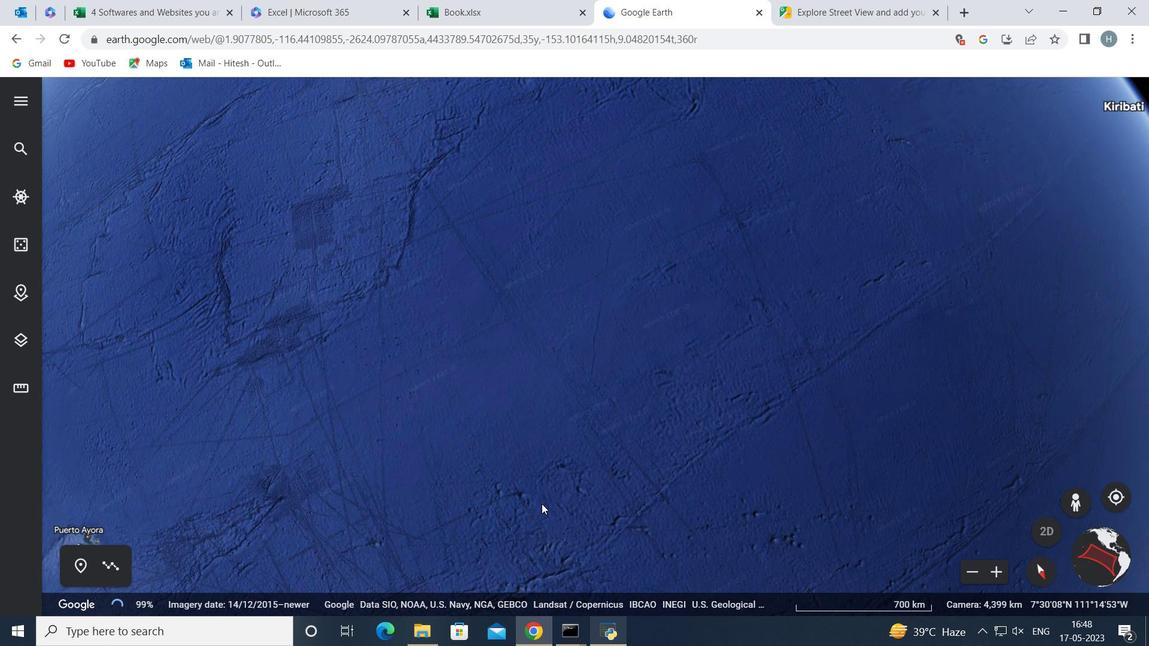 
Action: Mouse moved to (531, 476)
Screenshot: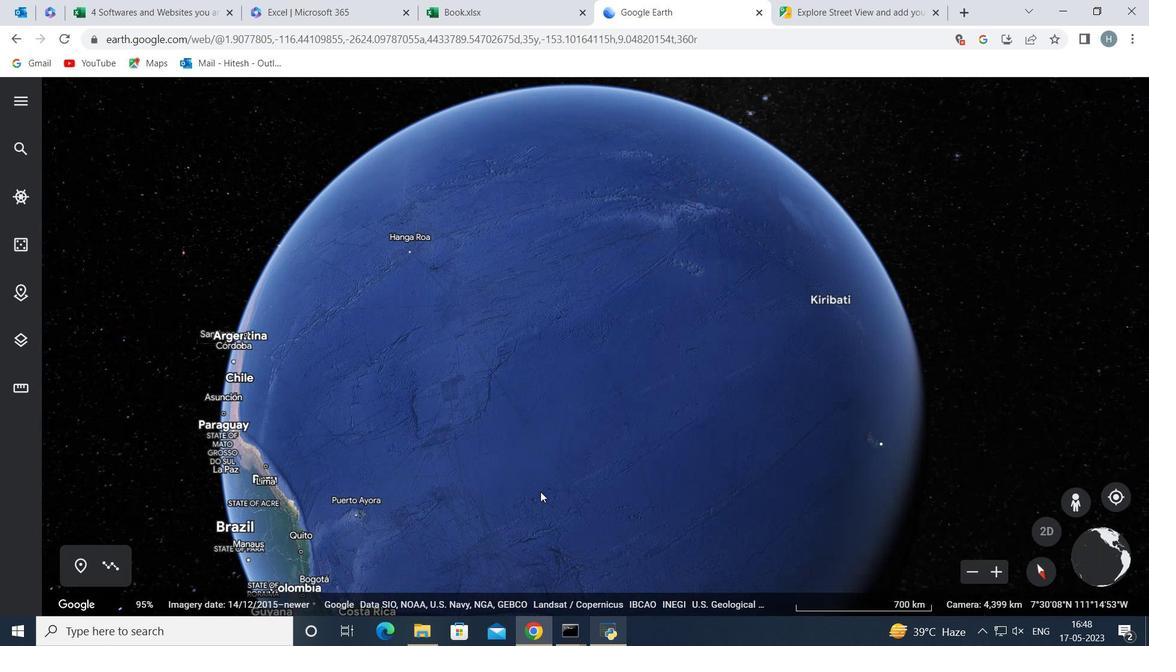 
Action: Mouse scrolled (531, 475) with delta (0, 0)
Screenshot: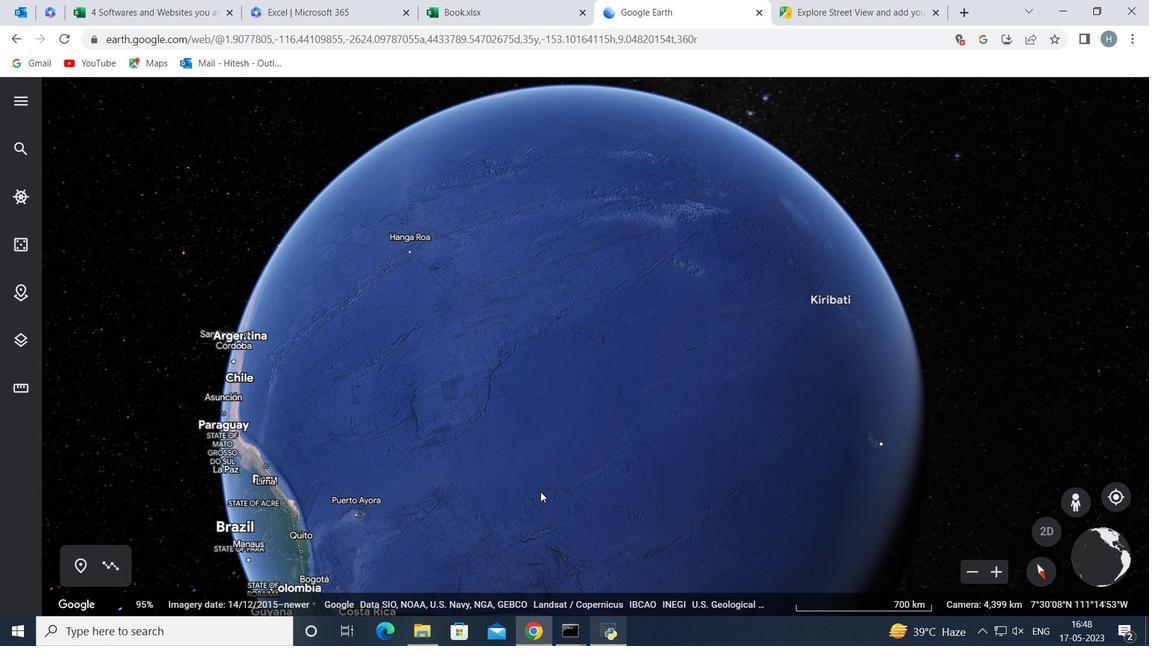 
Action: Mouse scrolled (531, 475) with delta (0, 0)
Screenshot: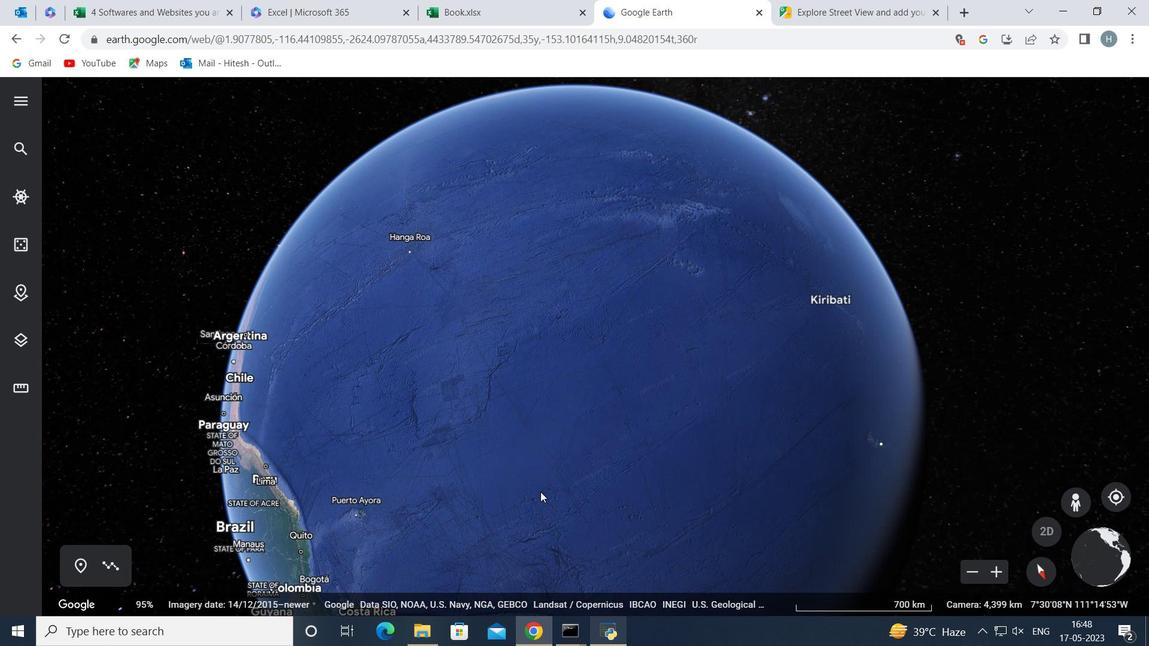 
Action: Mouse scrolled (531, 475) with delta (0, 0)
Screenshot: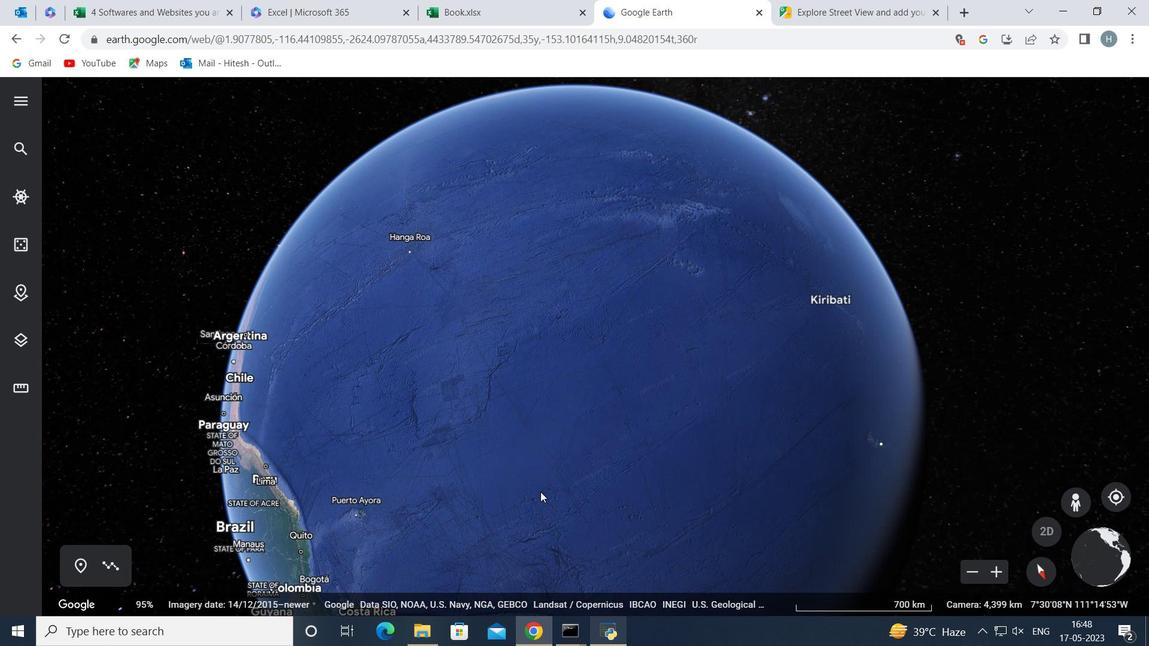 
Action: Mouse scrolled (531, 475) with delta (0, 0)
Screenshot: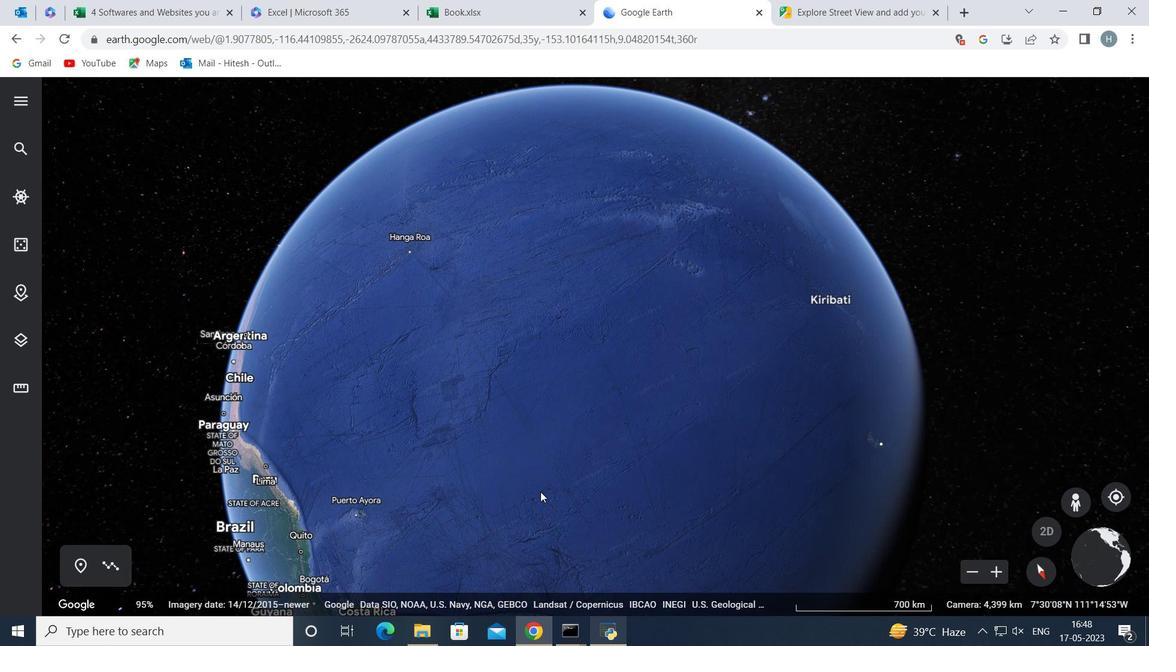 
Action: Mouse moved to (563, 447)
Screenshot: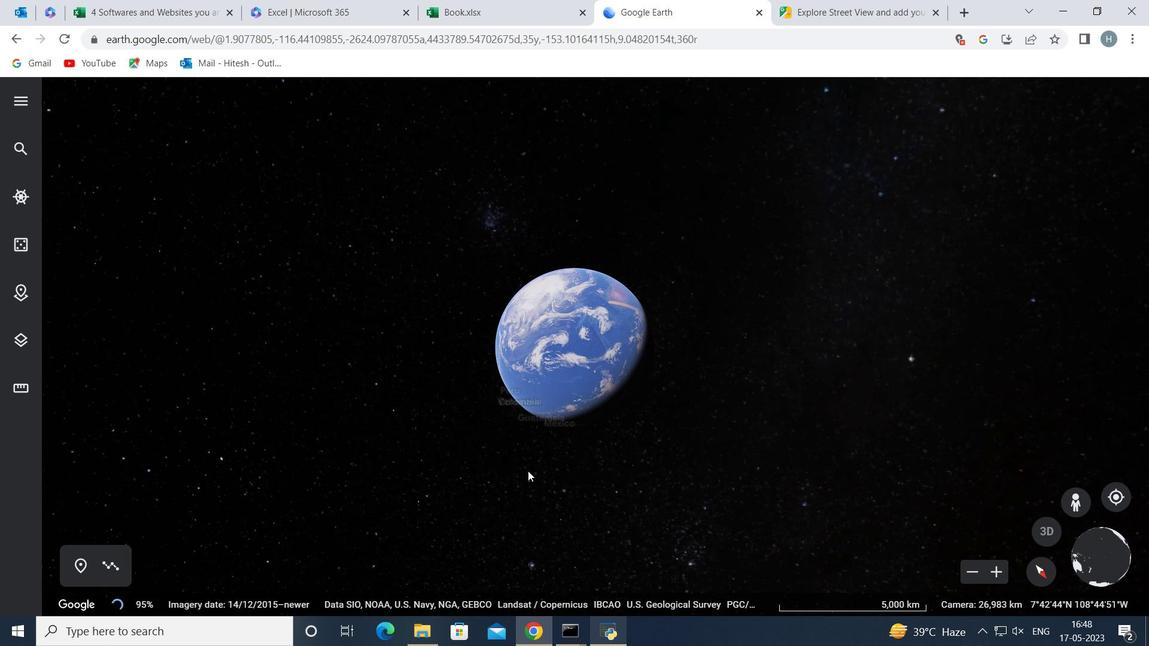 
Action: Mouse scrolled (563, 448) with delta (0, 0)
Screenshot: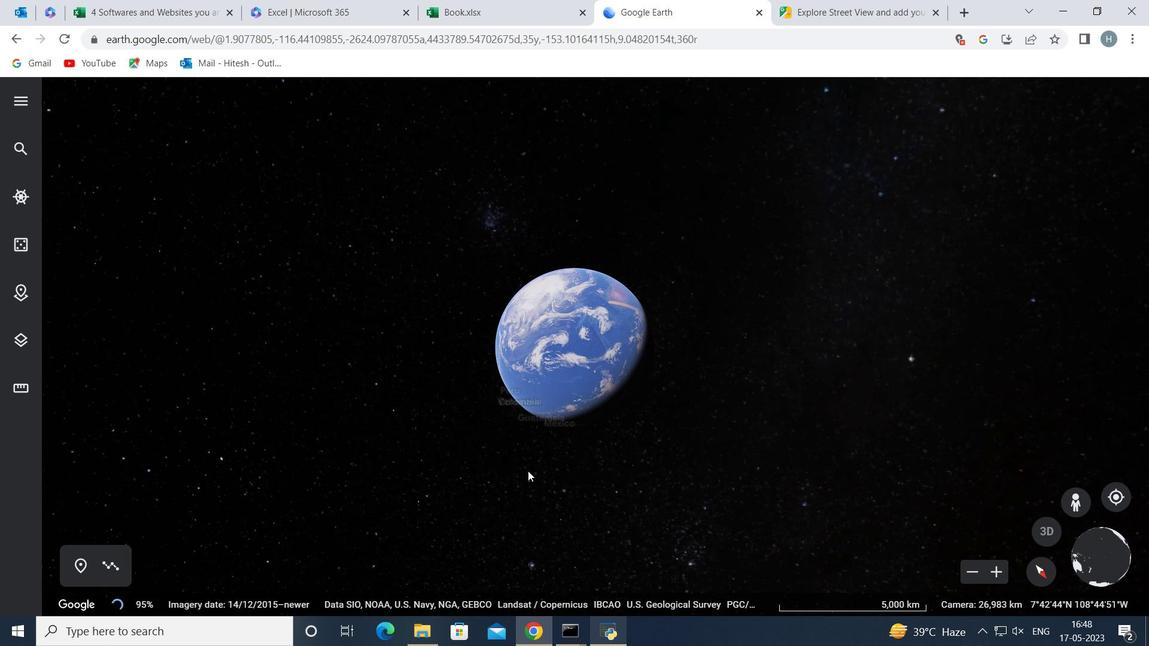 
Action: Mouse moved to (563, 445)
Screenshot: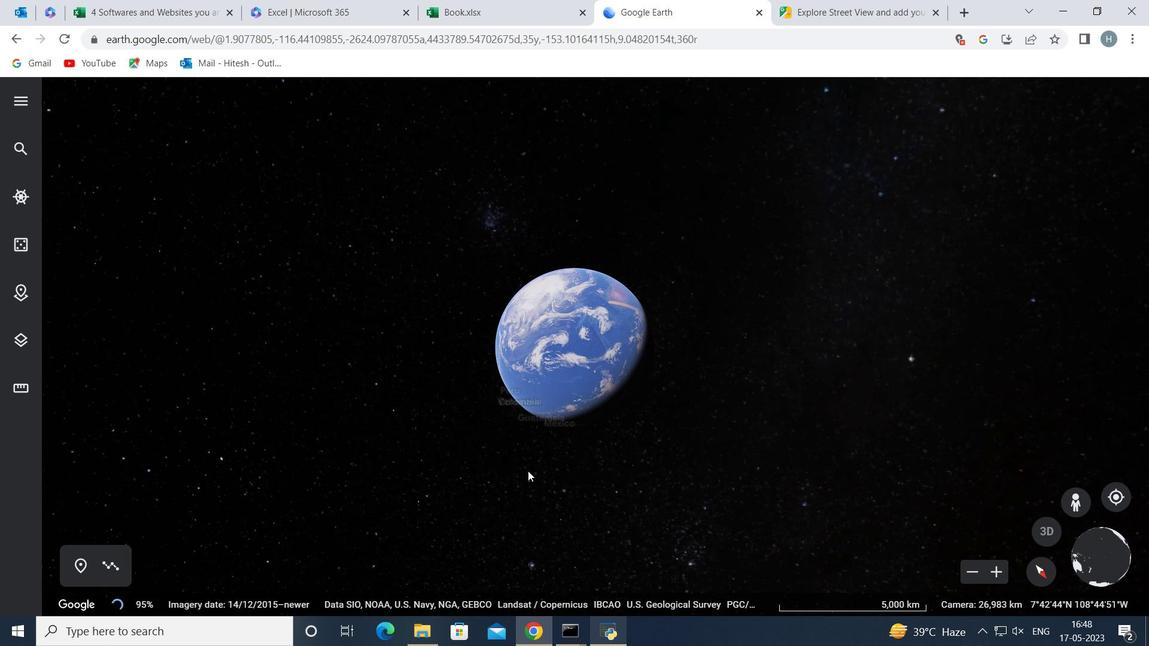 
Action: Mouse scrolled (563, 446) with delta (0, 0)
Screenshot: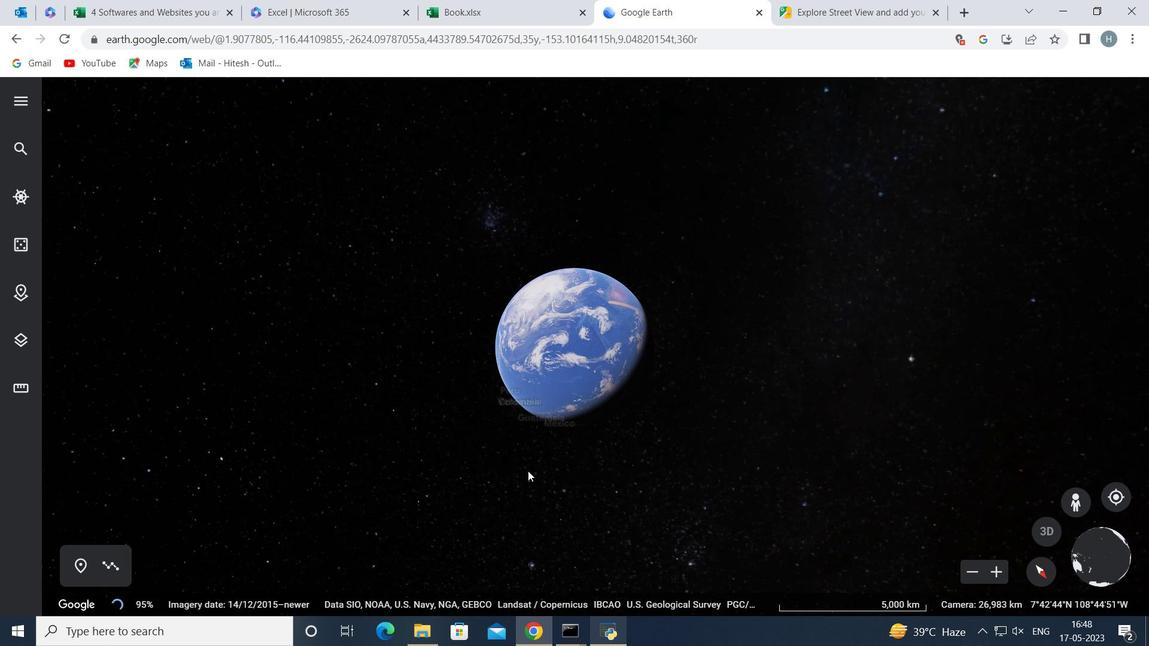
Action: Mouse moved to (564, 444)
Screenshot: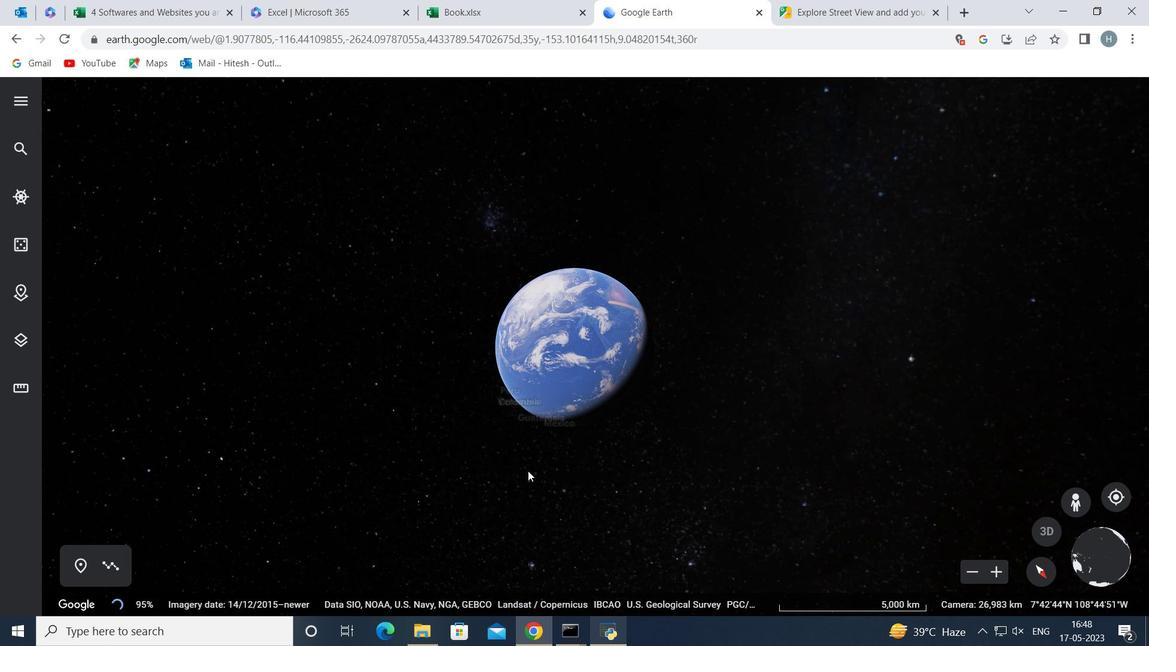 
Action: Mouse scrolled (564, 446) with delta (0, 0)
Screenshot: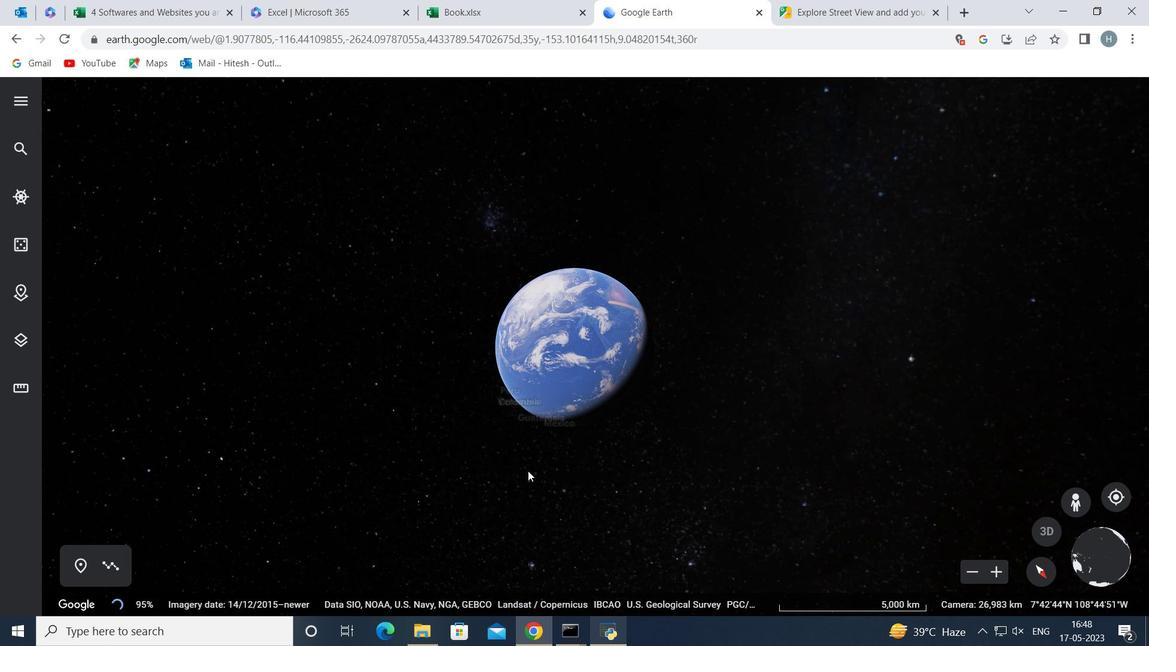 
Action: Mouse moved to (565, 443)
Screenshot: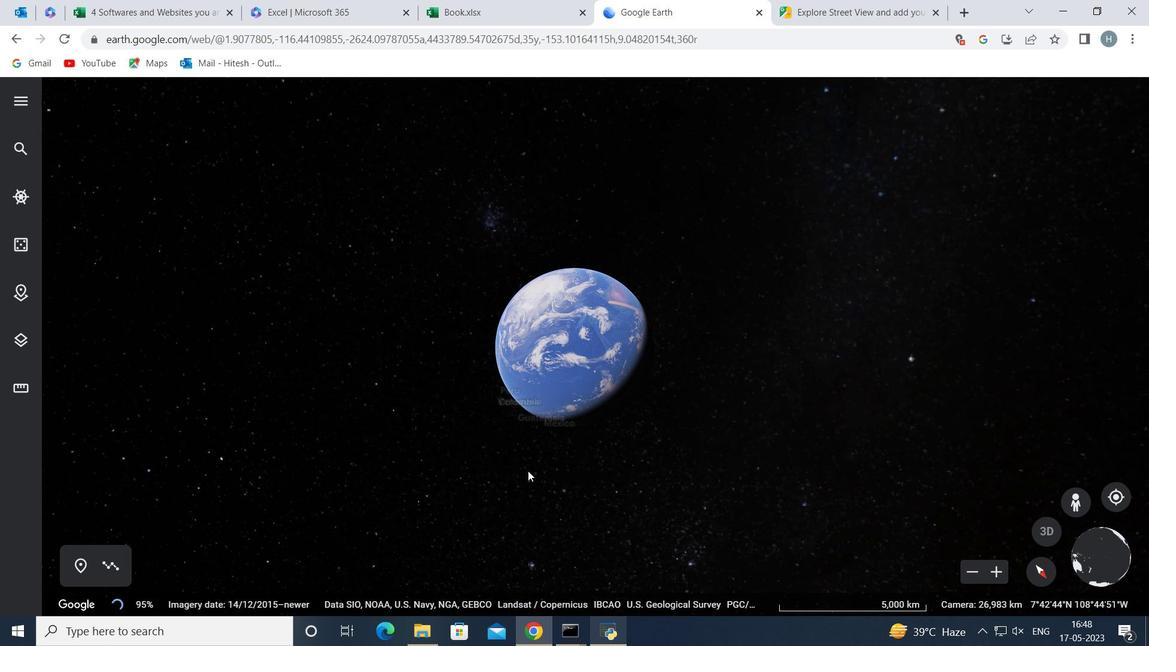 
Action: Mouse scrolled (565, 444) with delta (0, 0)
Screenshot: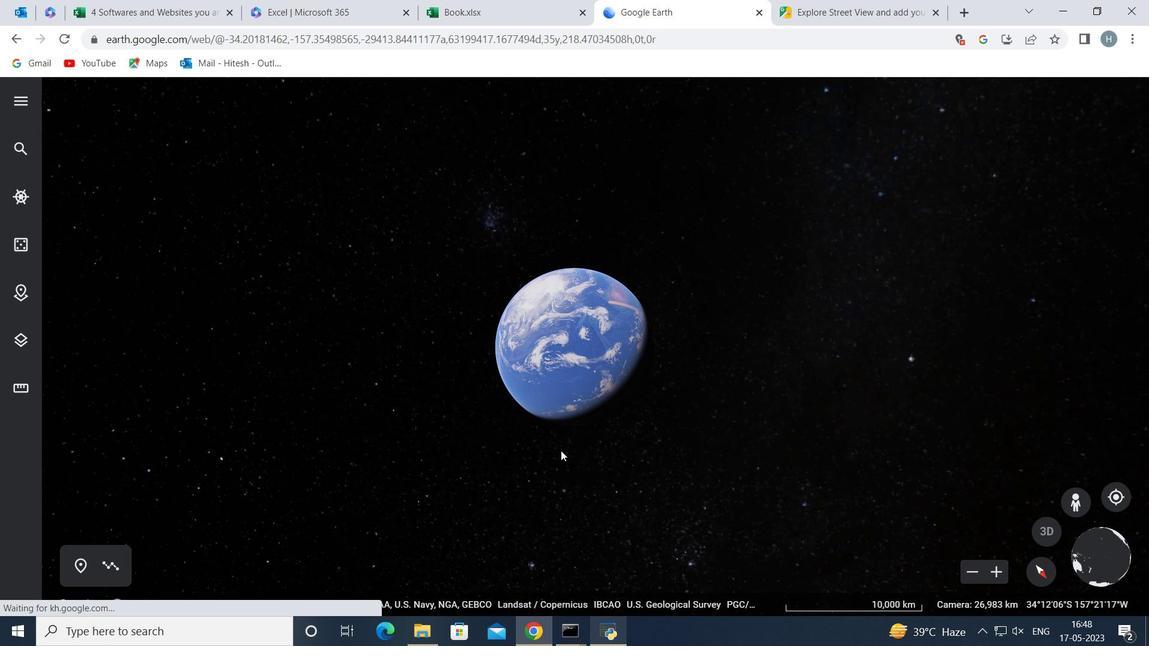 
Action: Mouse moved to (564, 433)
Screenshot: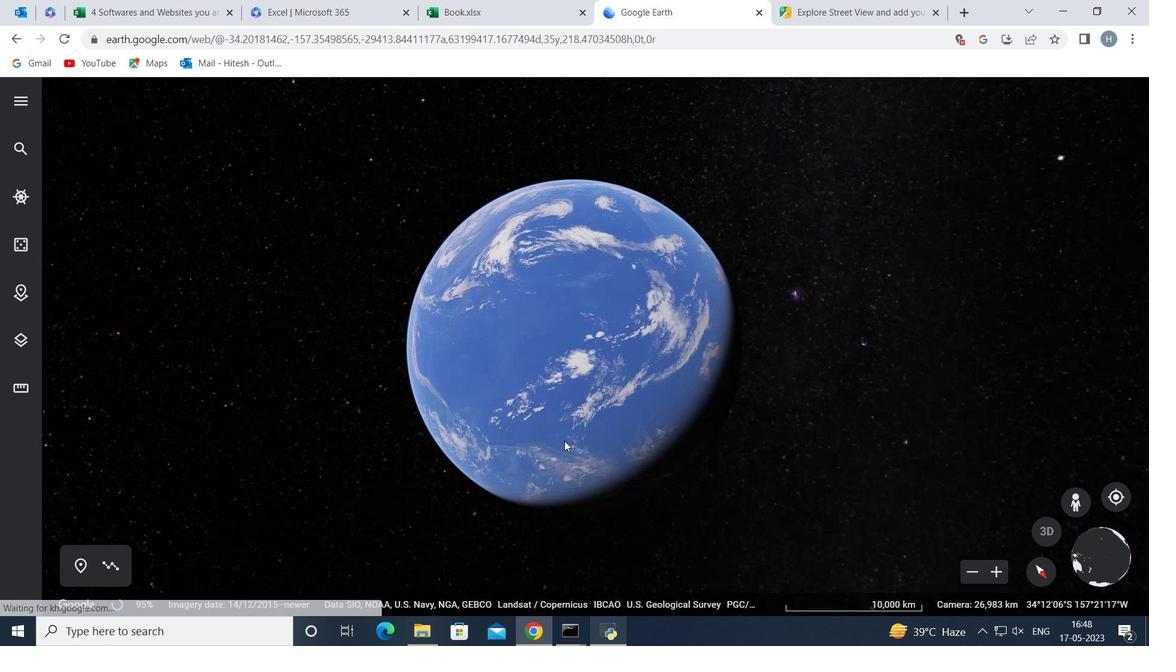
Action: Mouse scrolled (564, 434) with delta (0, 0)
Screenshot: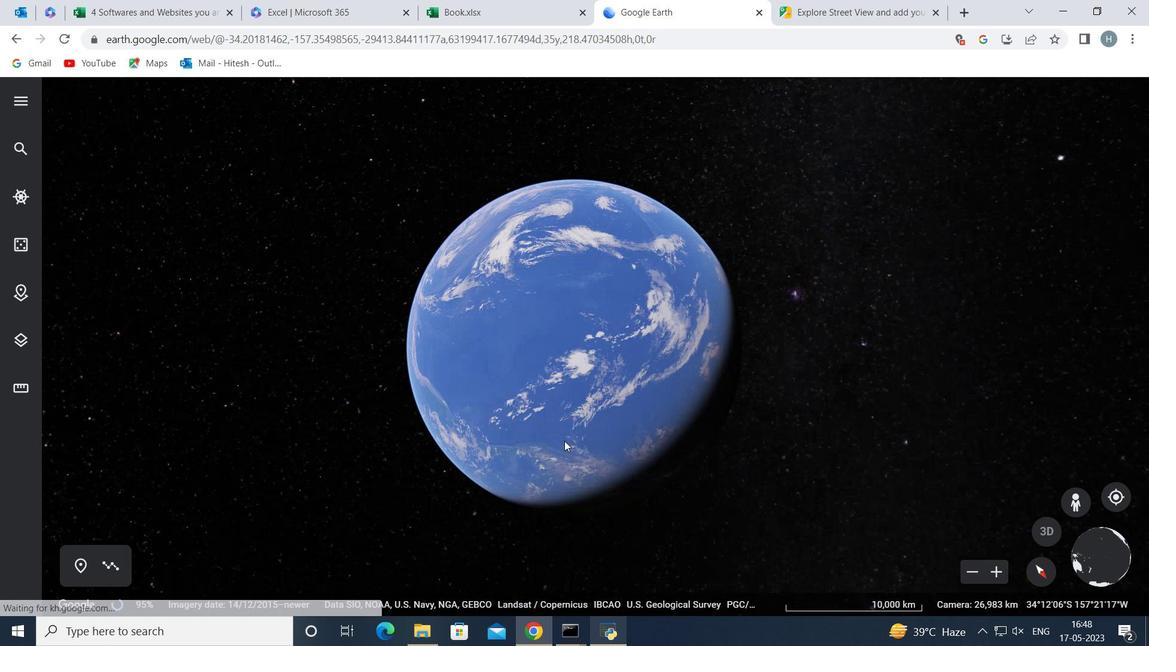 
Action: Mouse scrolled (564, 434) with delta (0, 0)
Screenshot: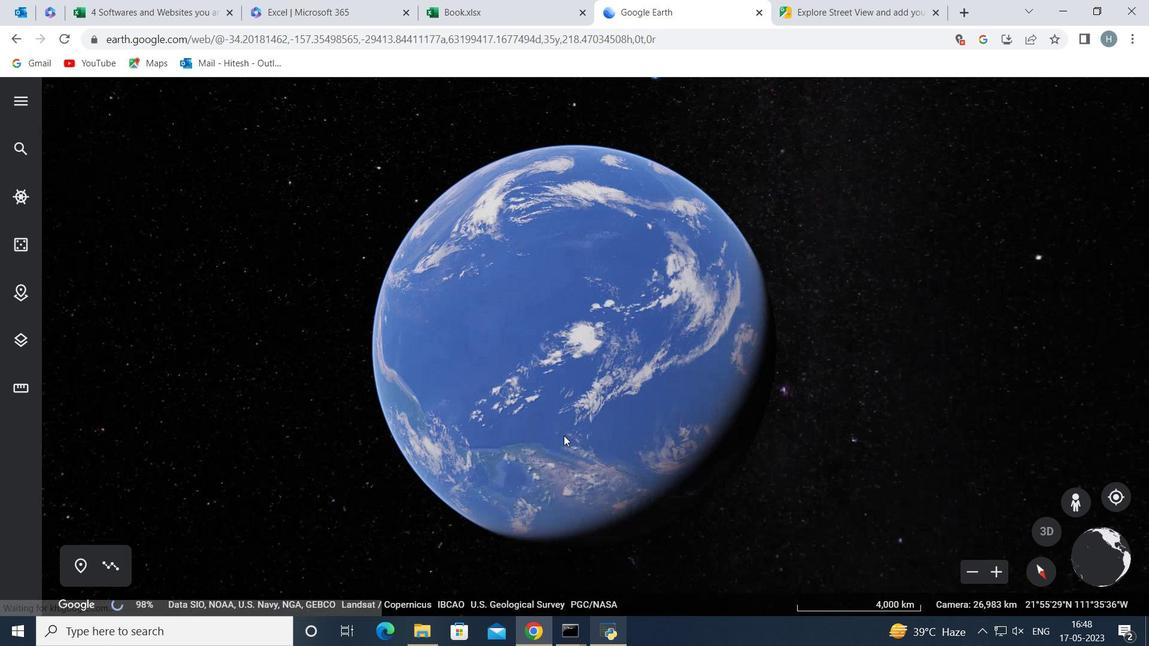 
Action: Mouse moved to (593, 377)
Screenshot: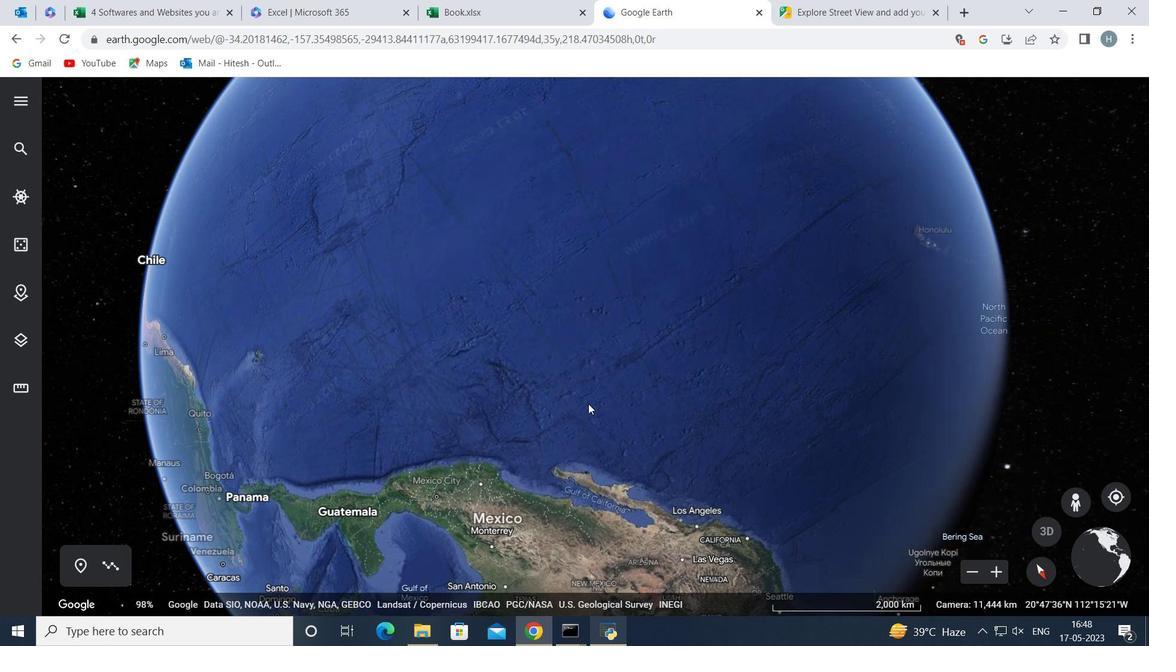 
Action: Mouse pressed left at (593, 377)
Screenshot: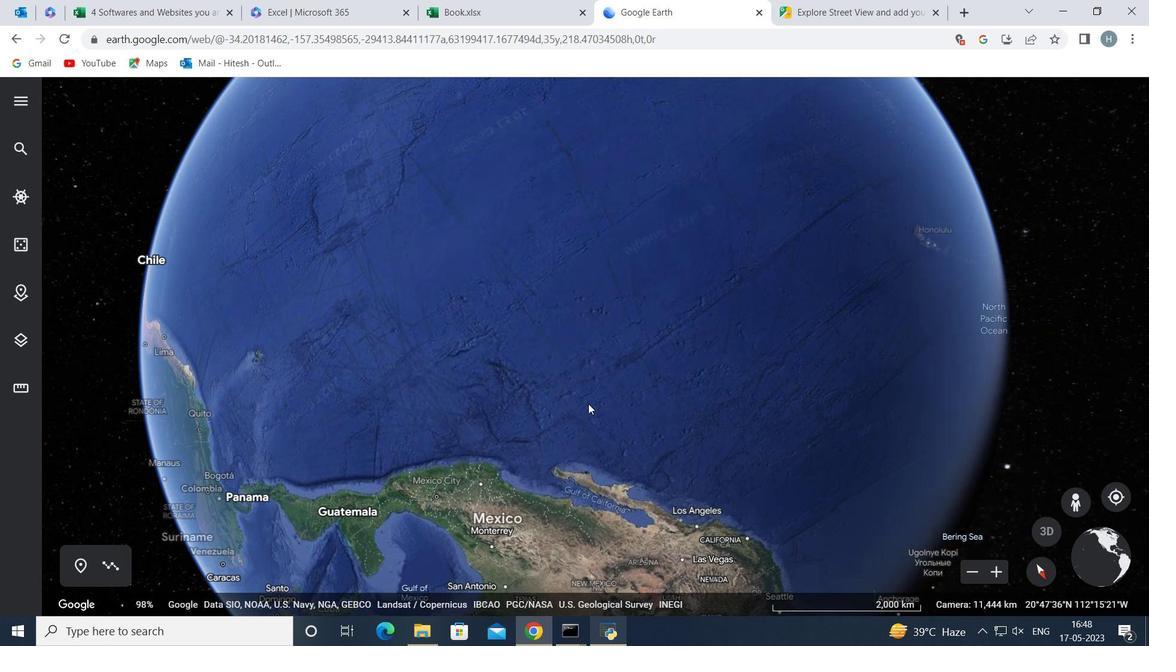 
Action: Mouse moved to (637, 329)
Screenshot: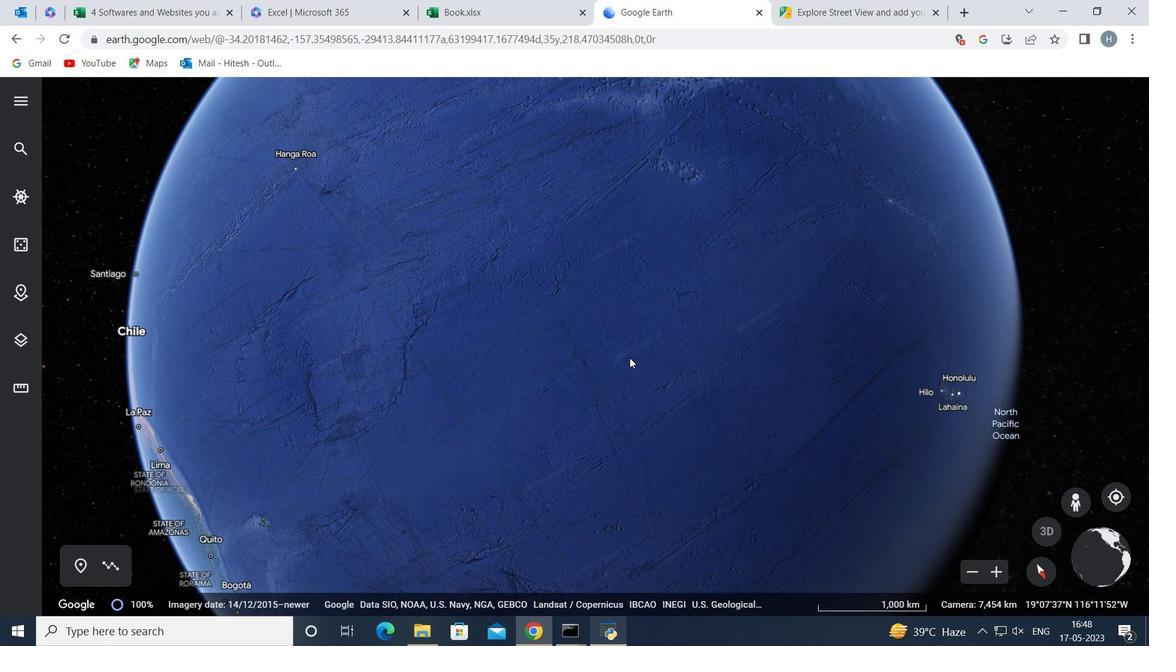 
Action: Mouse pressed left at (637, 329)
Screenshot: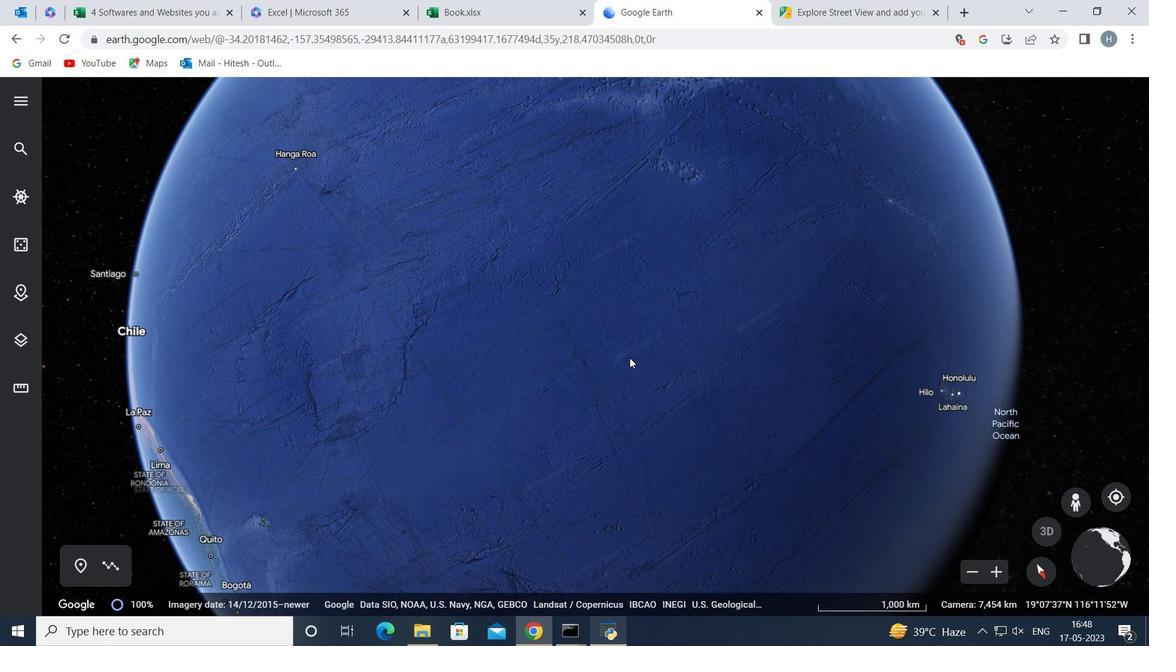 
Action: Mouse moved to (715, 199)
Screenshot: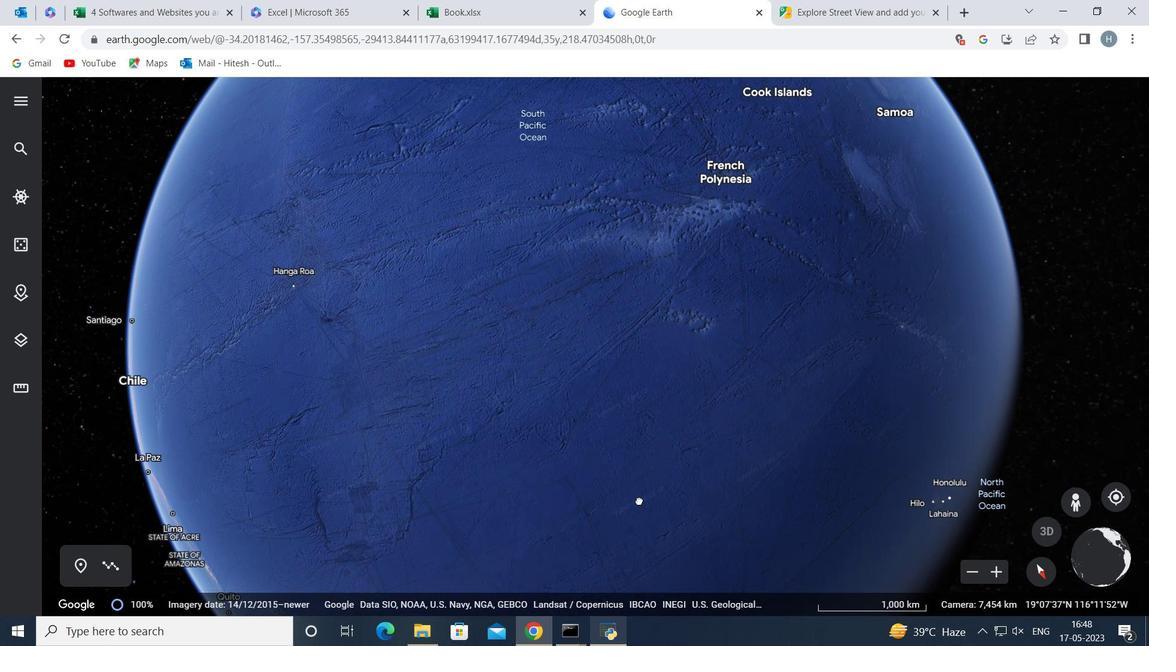 
Action: Mouse pressed left at (715, 199)
Screenshot: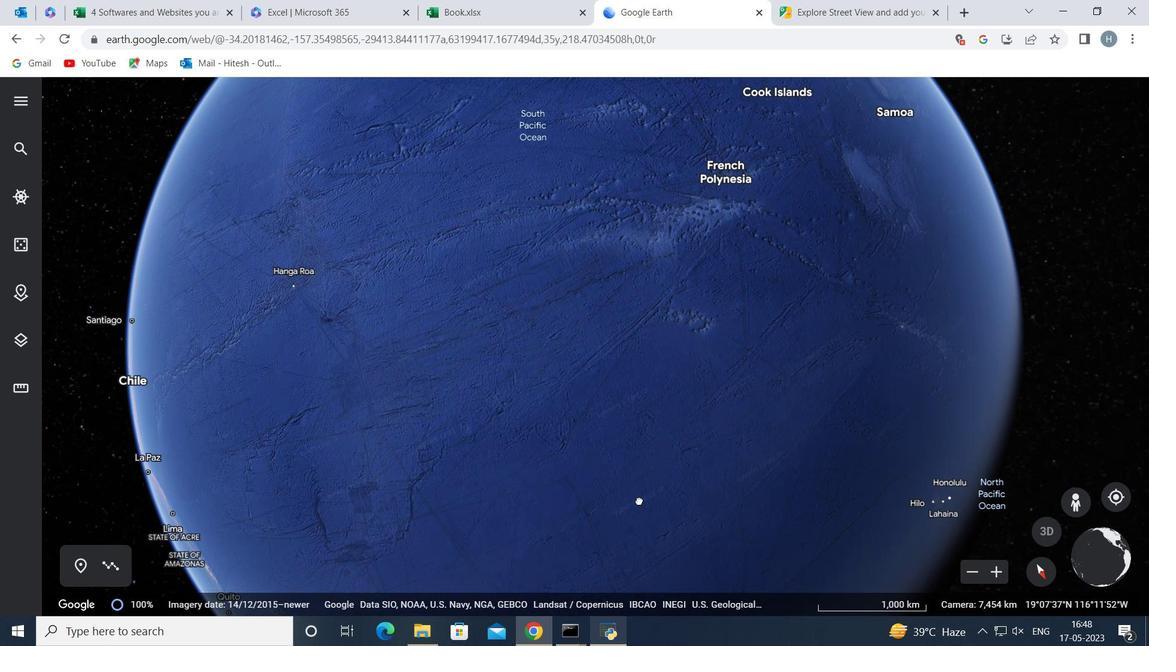 
Action: Mouse moved to (690, 528)
Screenshot: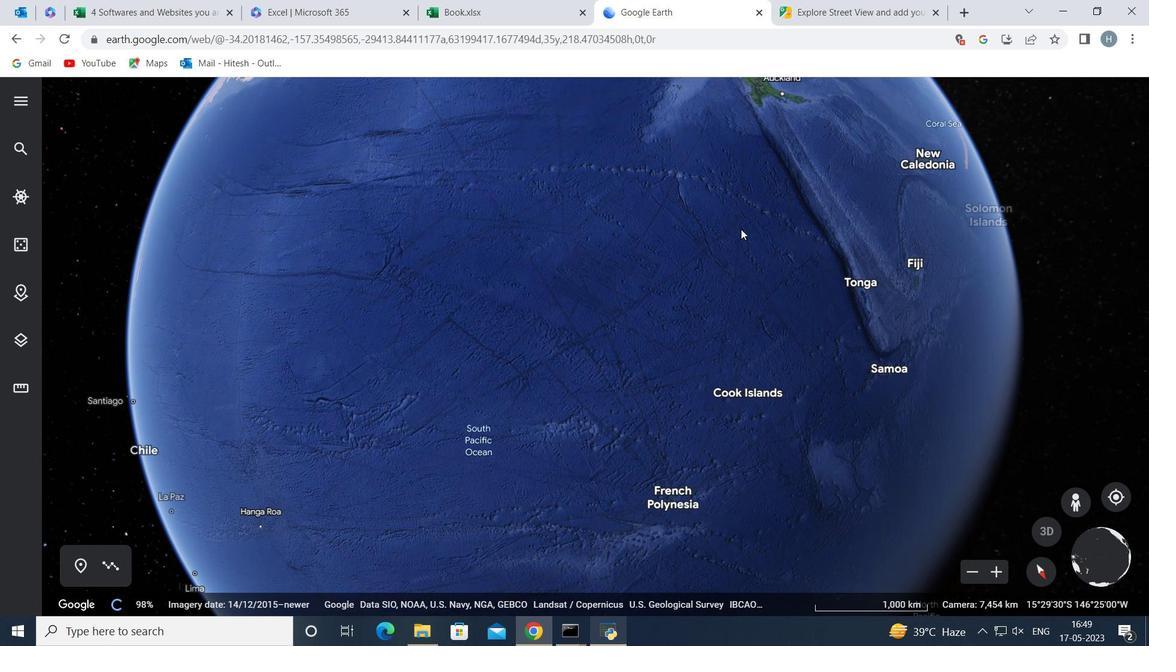 
Action: Mouse pressed left at (691, 526)
Screenshot: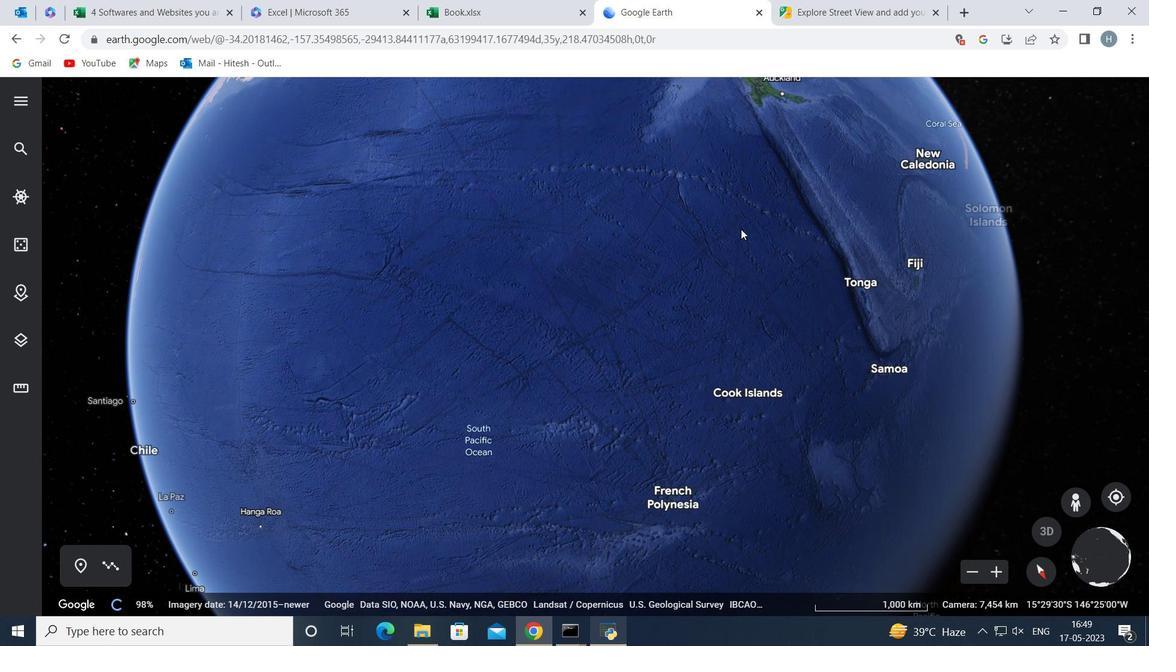 
Action: Mouse moved to (740, 150)
Screenshot: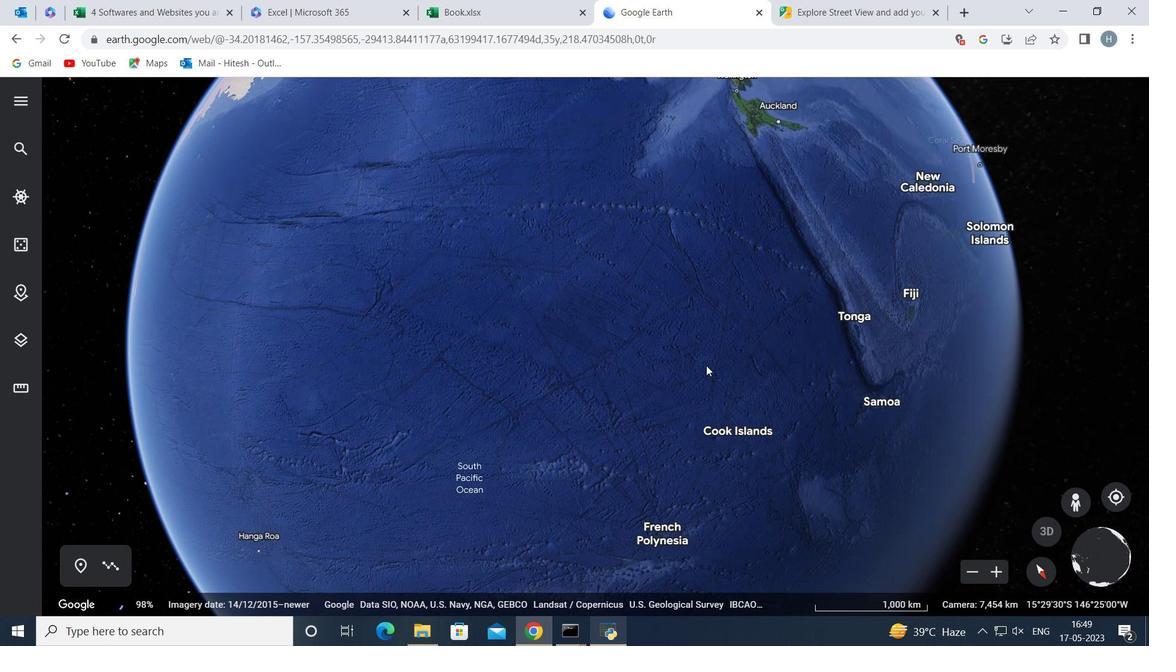 
Action: Mouse pressed left at (740, 150)
